 Task: Research Airbnb options in Saint-Louis, Reunion from 1st December, 2023 to 9th December, 2023 for 2 adults.1  bedroom having 1 bed and 1 bathroom. Property type can be house. Booking option can be shelf check-in. Look for 5 properties as per requirement.
Action: Mouse moved to (515, 102)
Screenshot: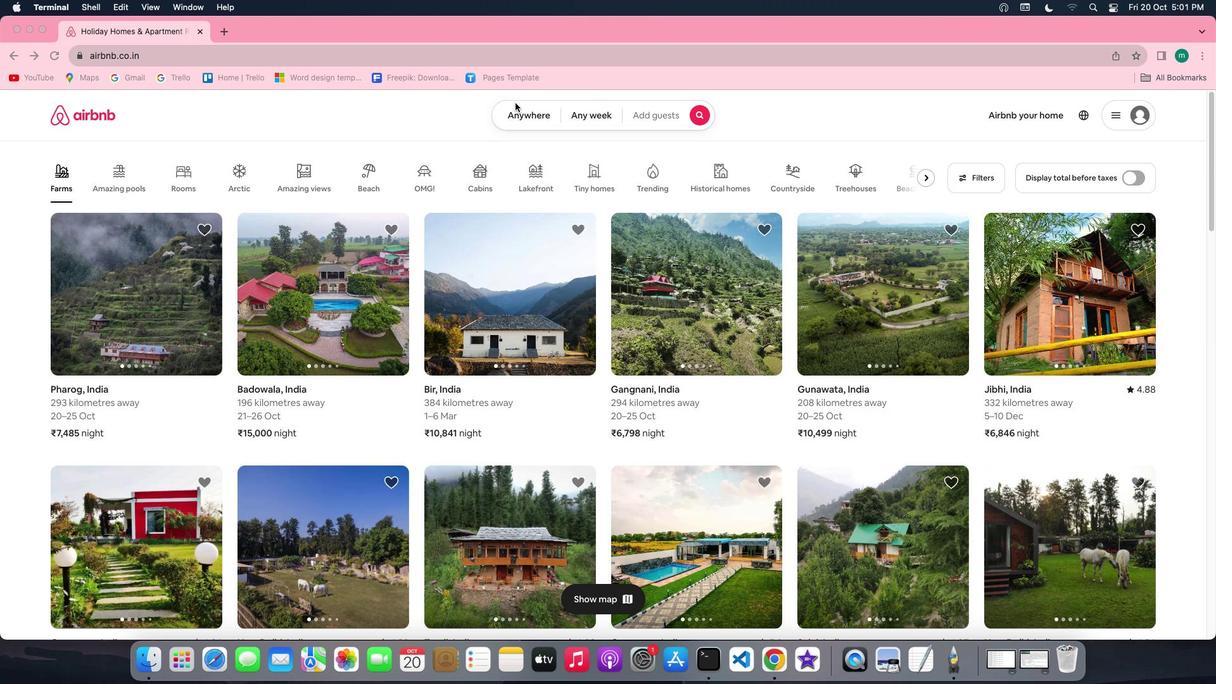 
Action: Mouse pressed left at (515, 102)
Screenshot: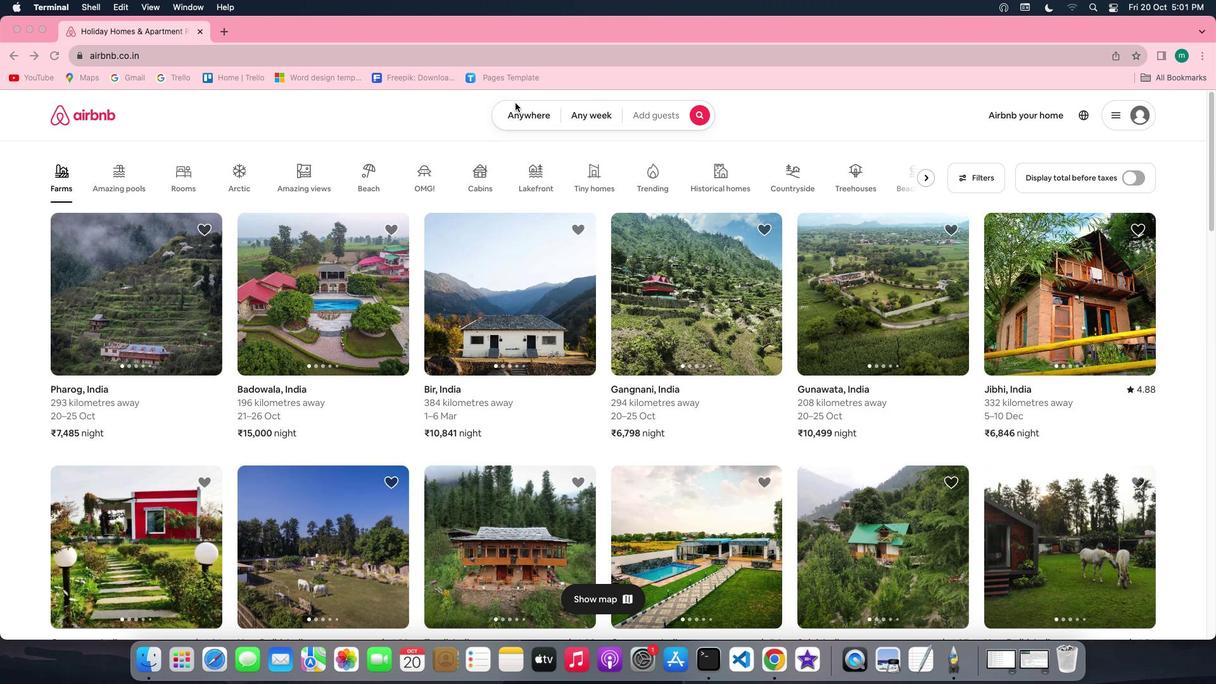 
Action: Mouse moved to (527, 117)
Screenshot: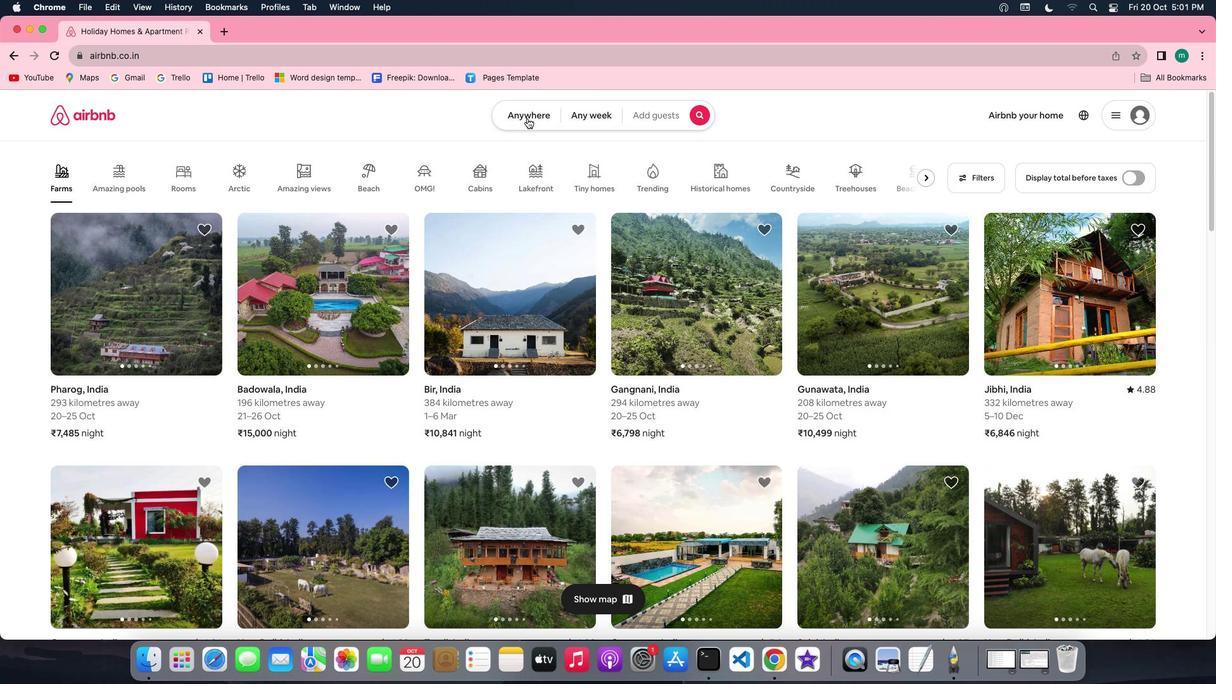 
Action: Mouse pressed left at (527, 117)
Screenshot: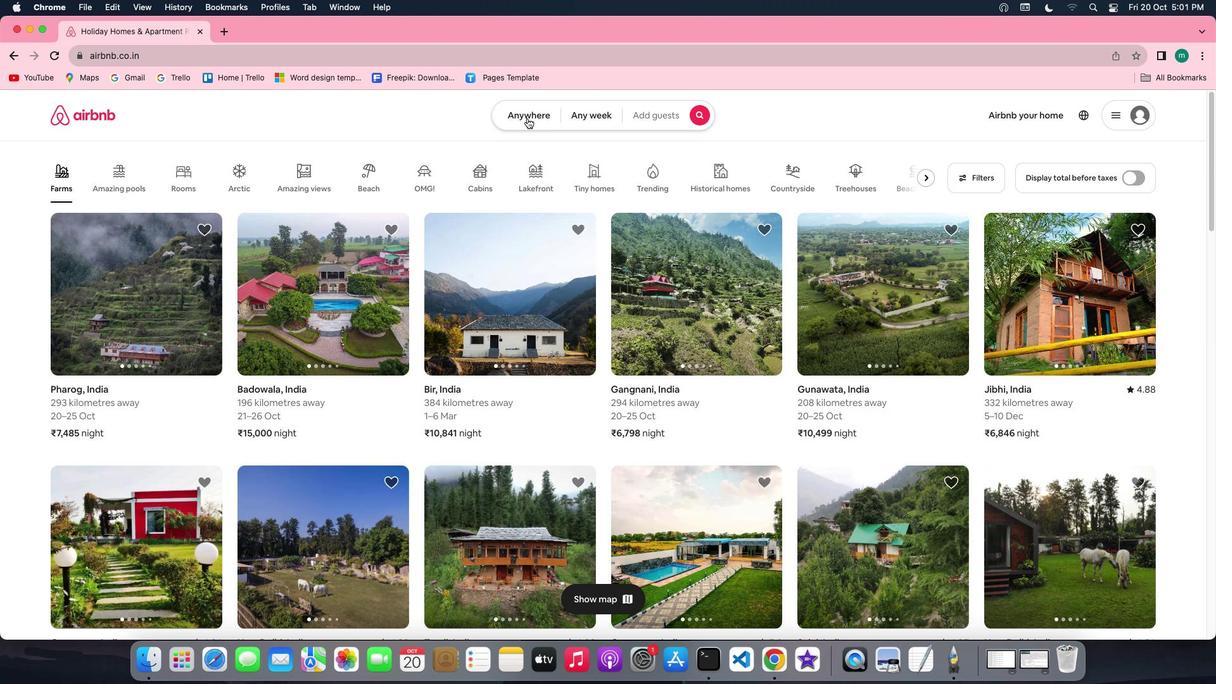 
Action: Mouse moved to (469, 165)
Screenshot: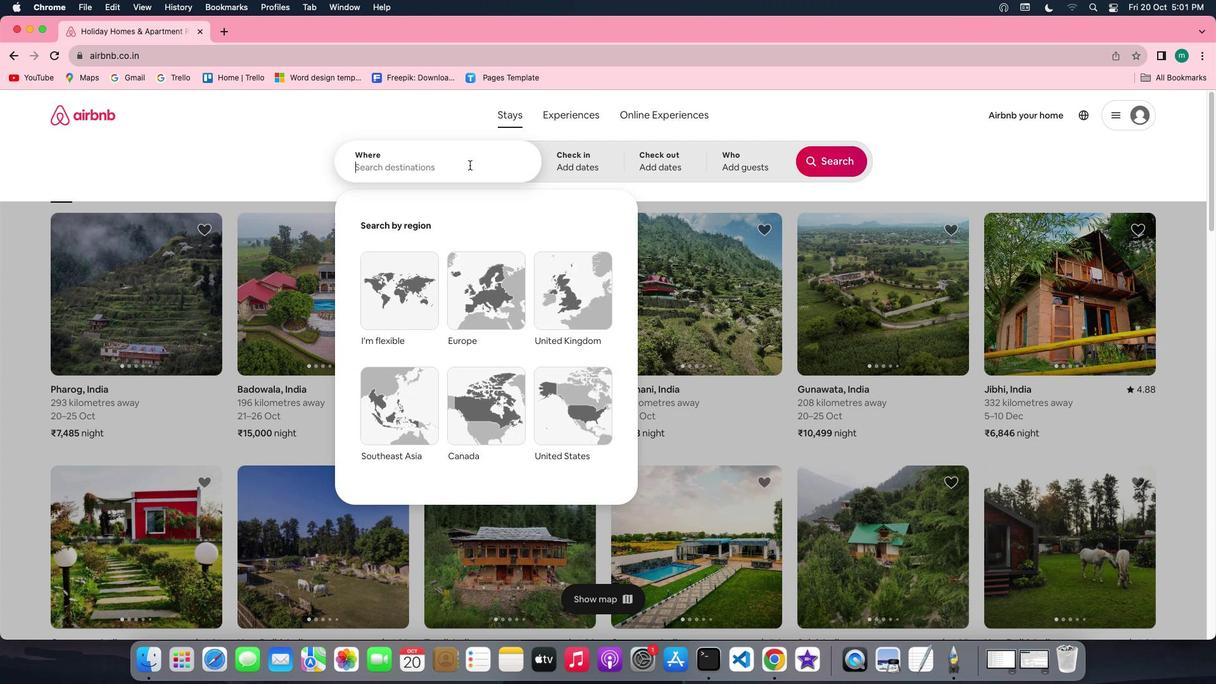 
Action: Mouse pressed left at (469, 165)
Screenshot: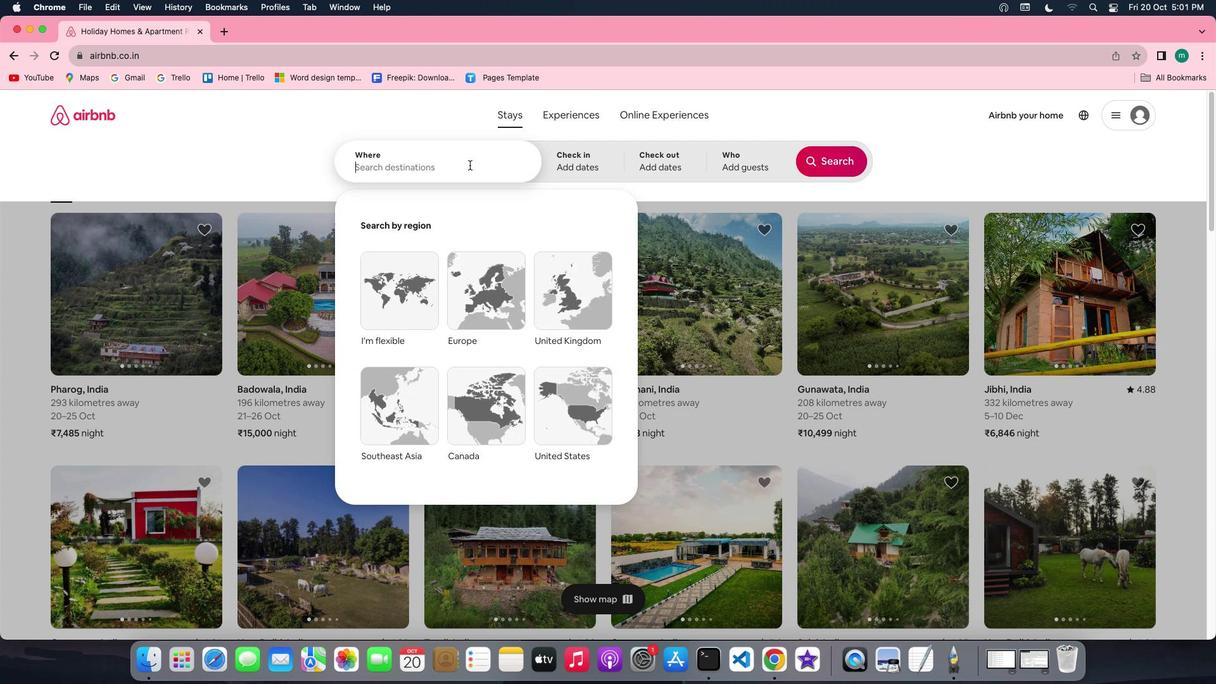 
Action: Key pressed Key.shift'S''a''i''n''t''-'Key.shift'L''o''u''i''s'','Key.spaceKey.shift'R''e''u''n''i''o''n'
Screenshot: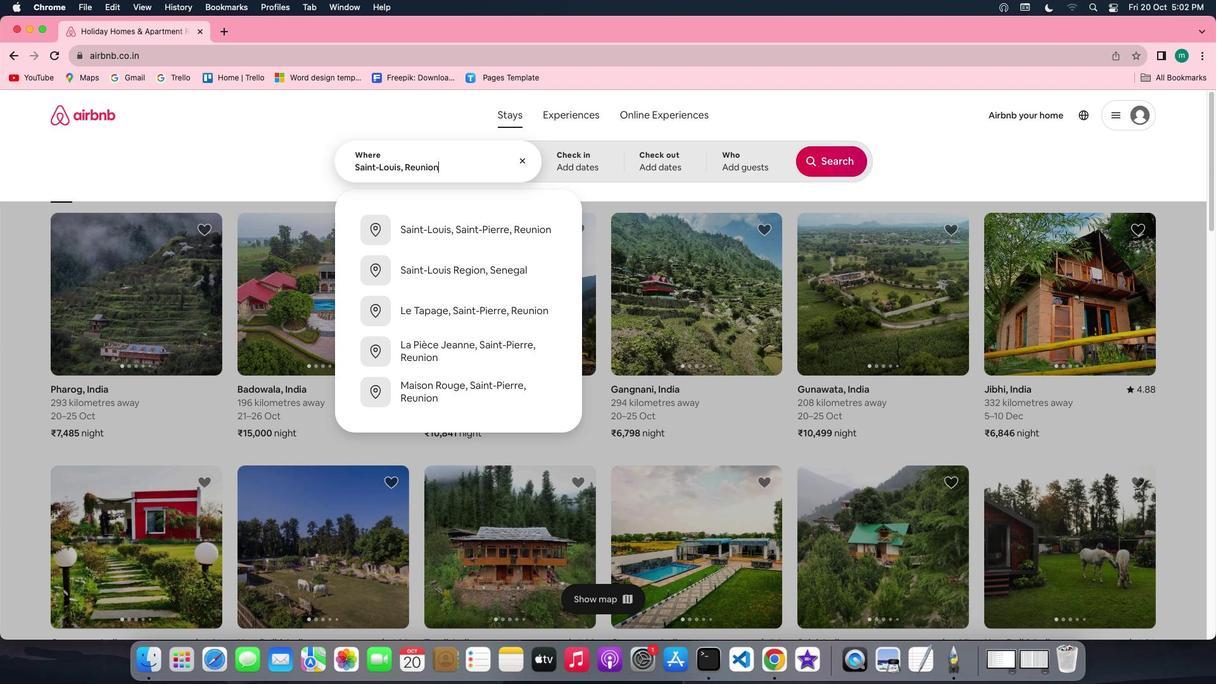 
Action: Mouse moved to (586, 155)
Screenshot: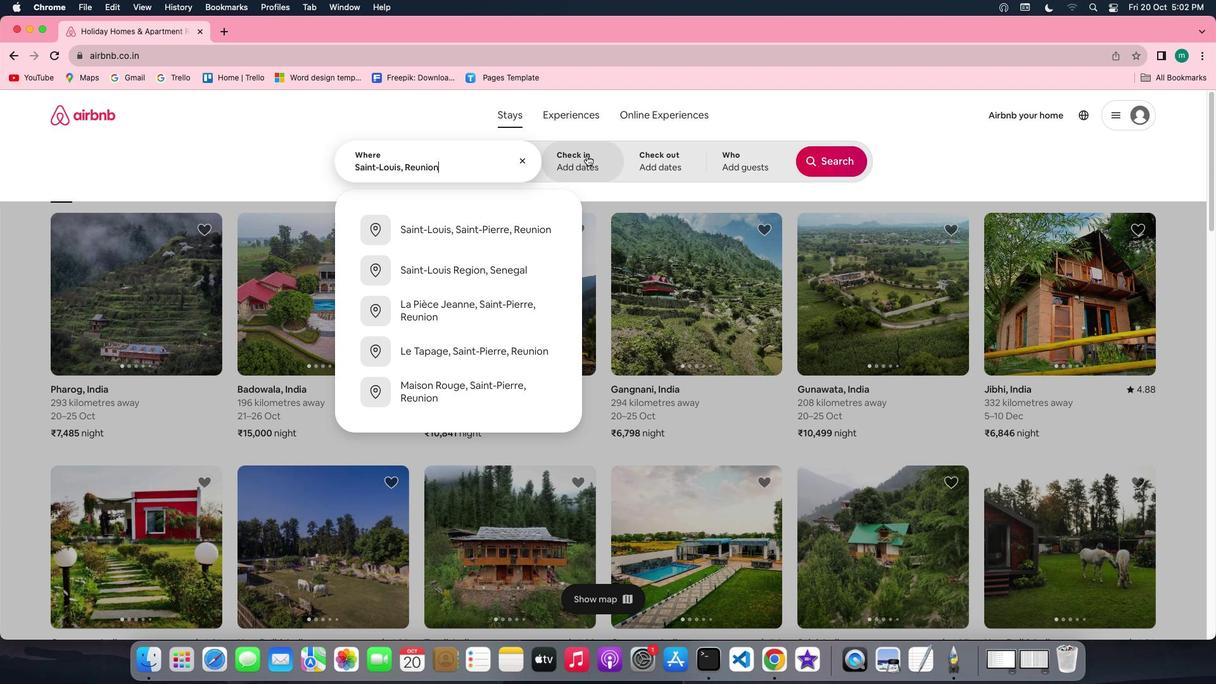 
Action: Mouse pressed left at (586, 155)
Screenshot: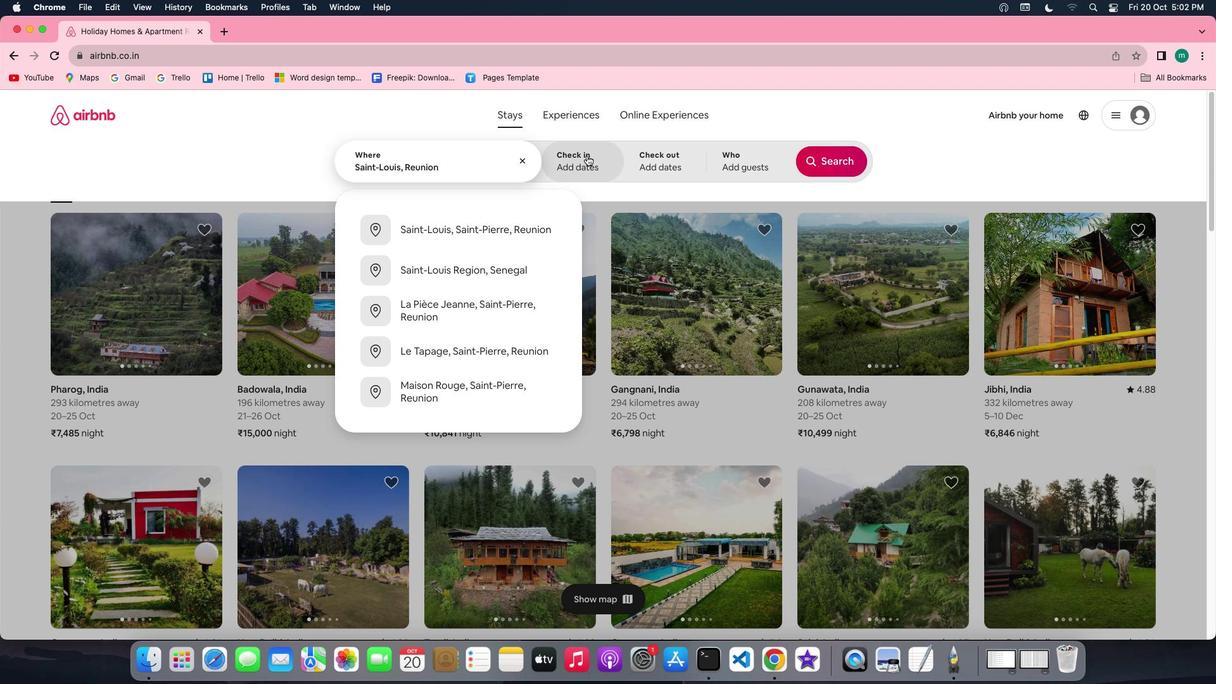 
Action: Mouse moved to (821, 266)
Screenshot: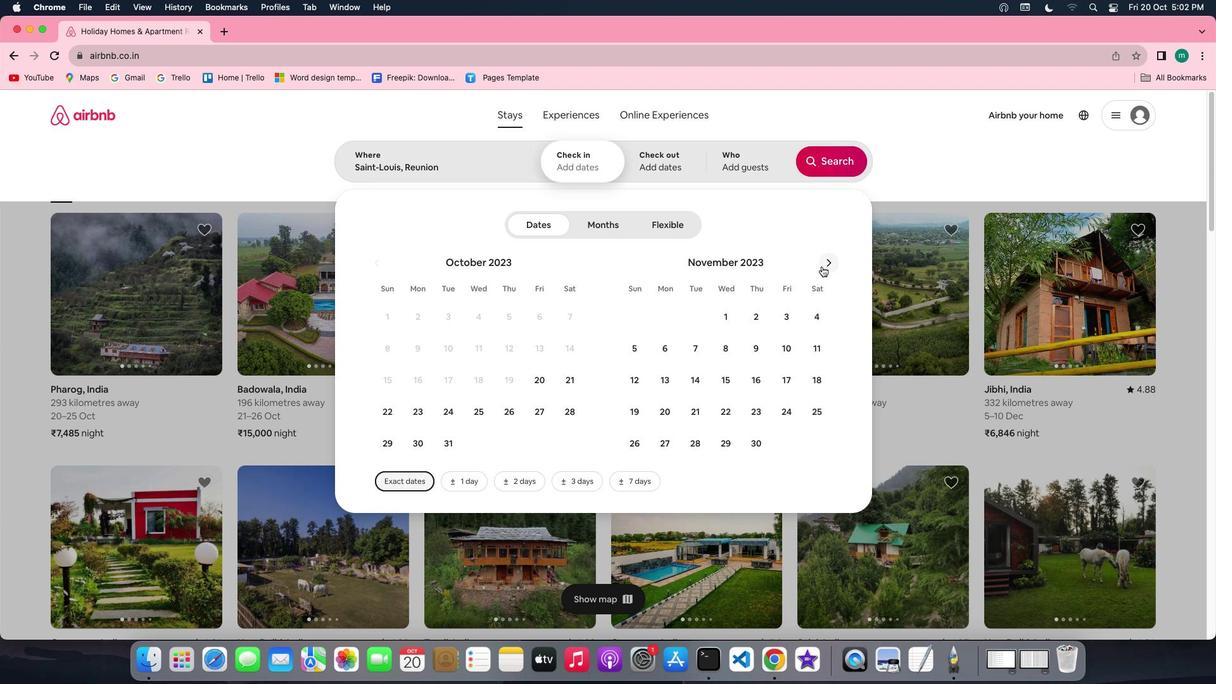 
Action: Mouse pressed left at (821, 266)
Screenshot: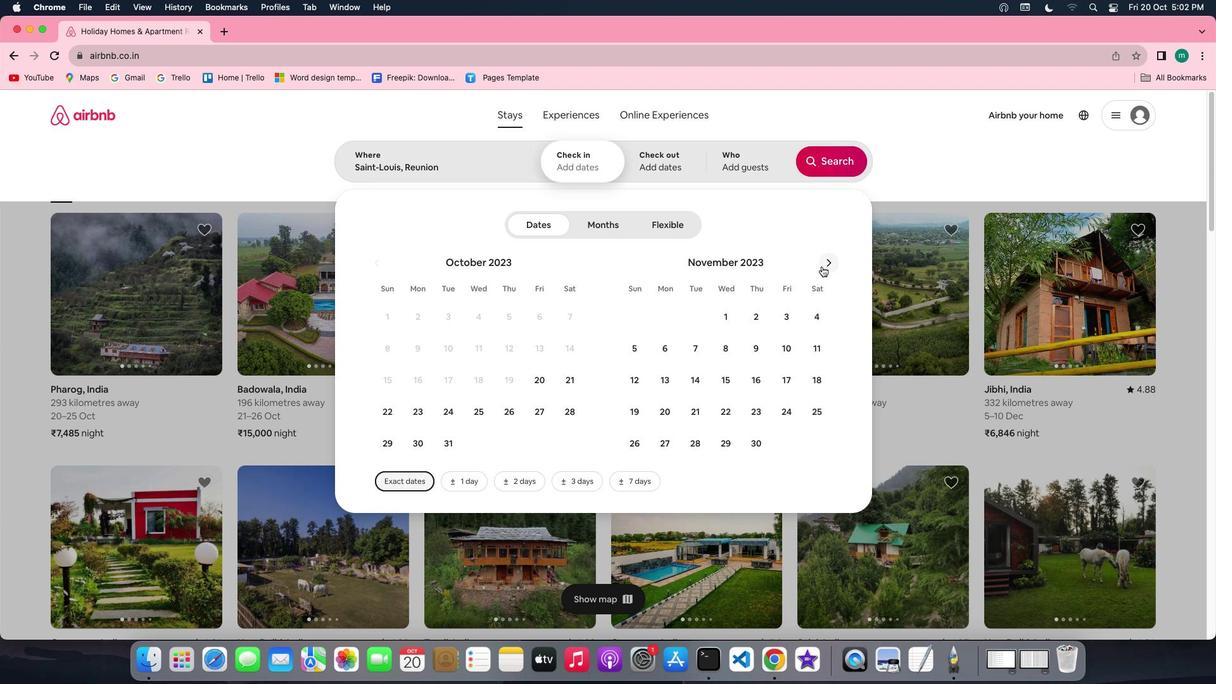 
Action: Mouse moved to (787, 312)
Screenshot: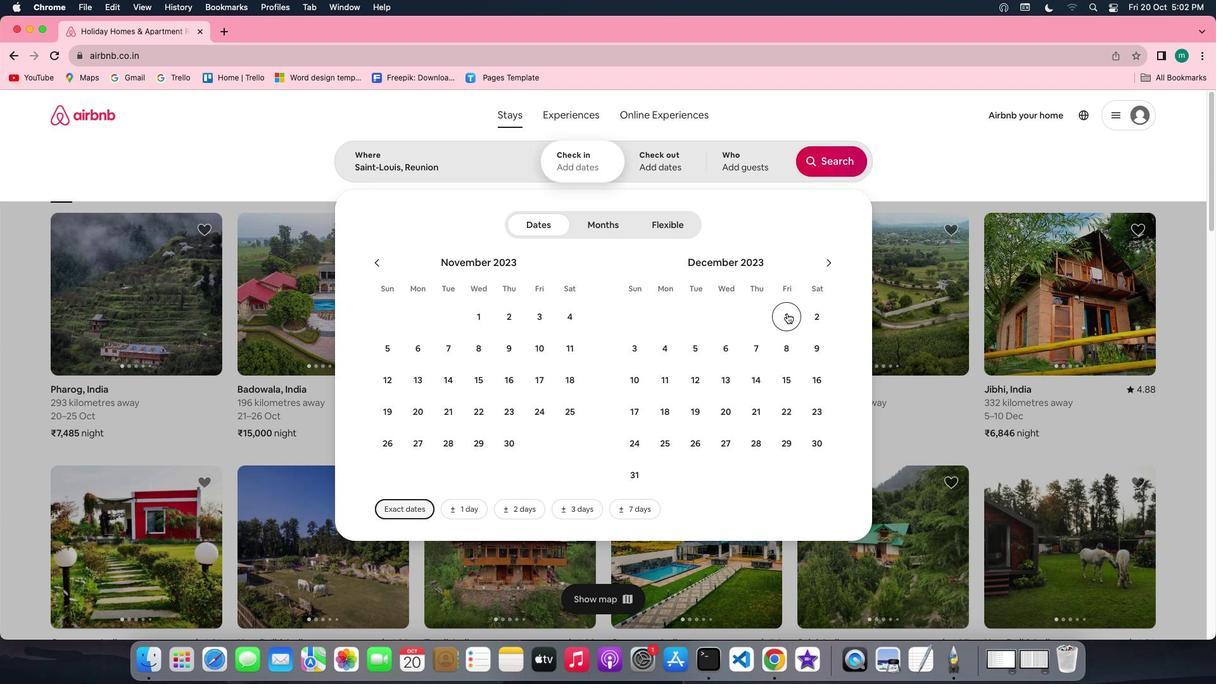 
Action: Mouse pressed left at (787, 312)
Screenshot: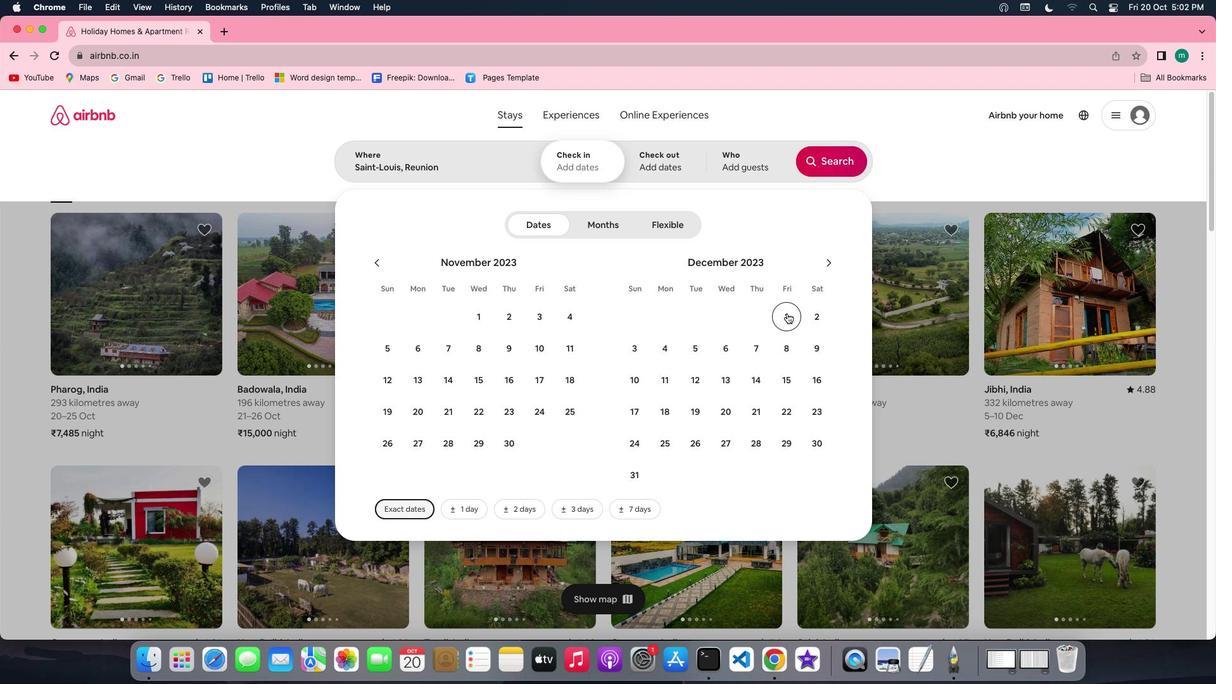 
Action: Mouse moved to (822, 353)
Screenshot: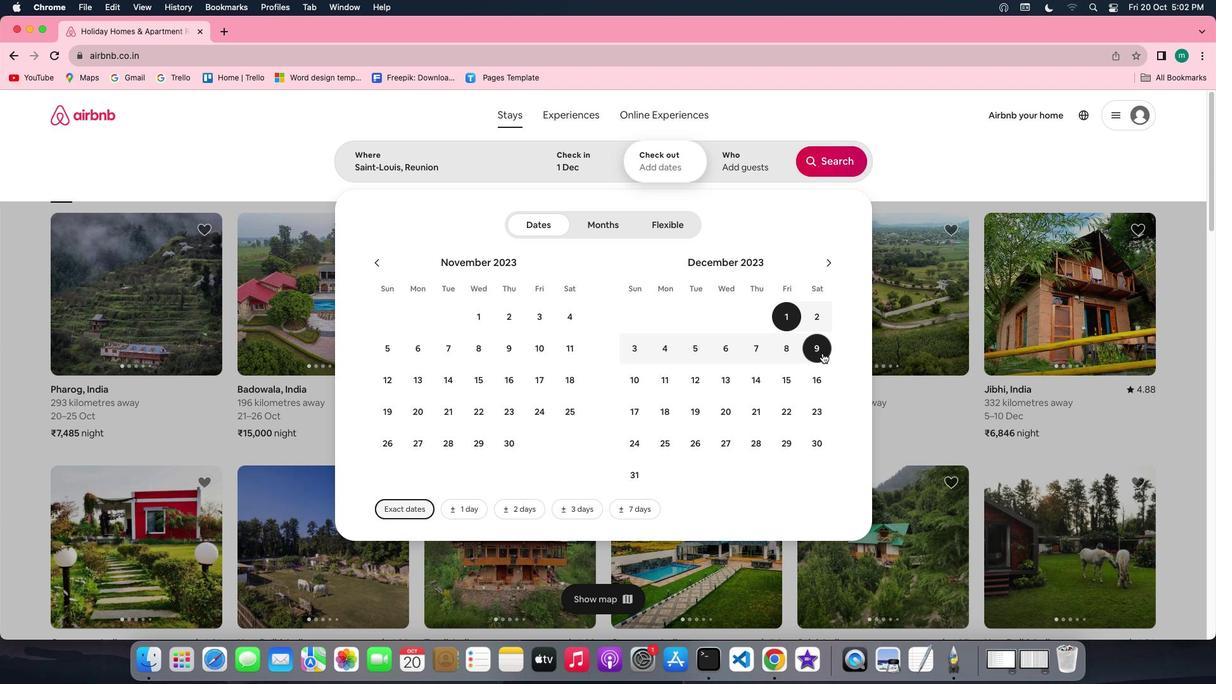 
Action: Mouse pressed left at (822, 353)
Screenshot: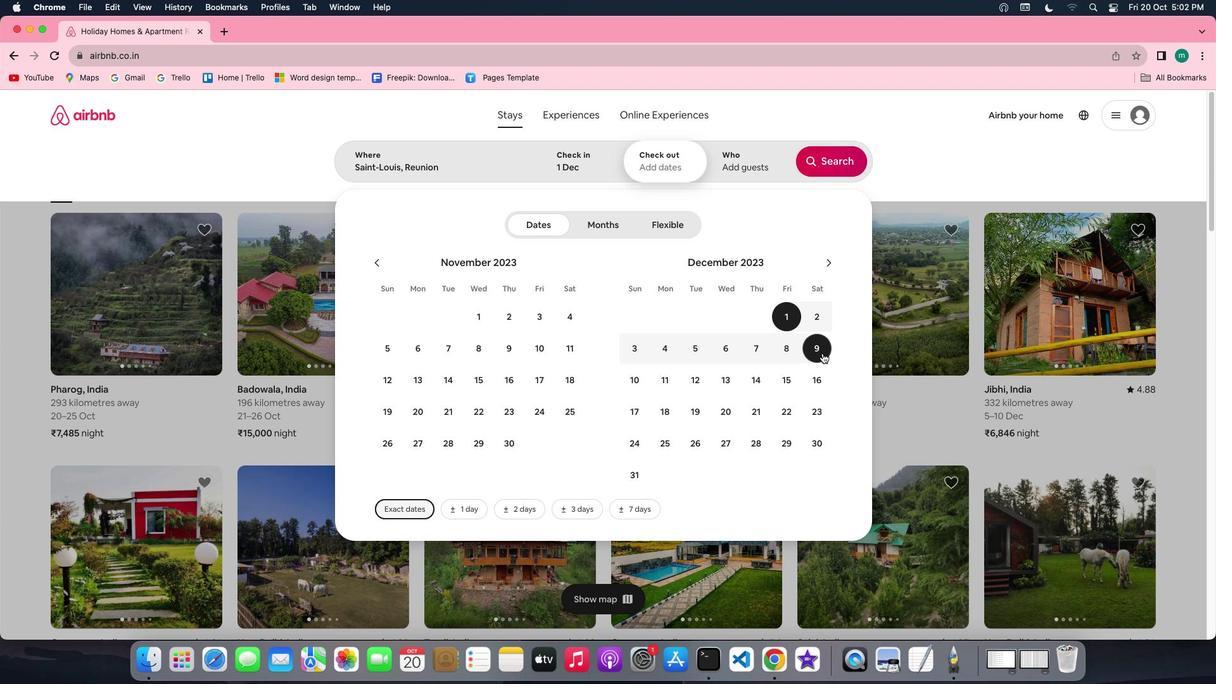 
Action: Mouse moved to (732, 148)
Screenshot: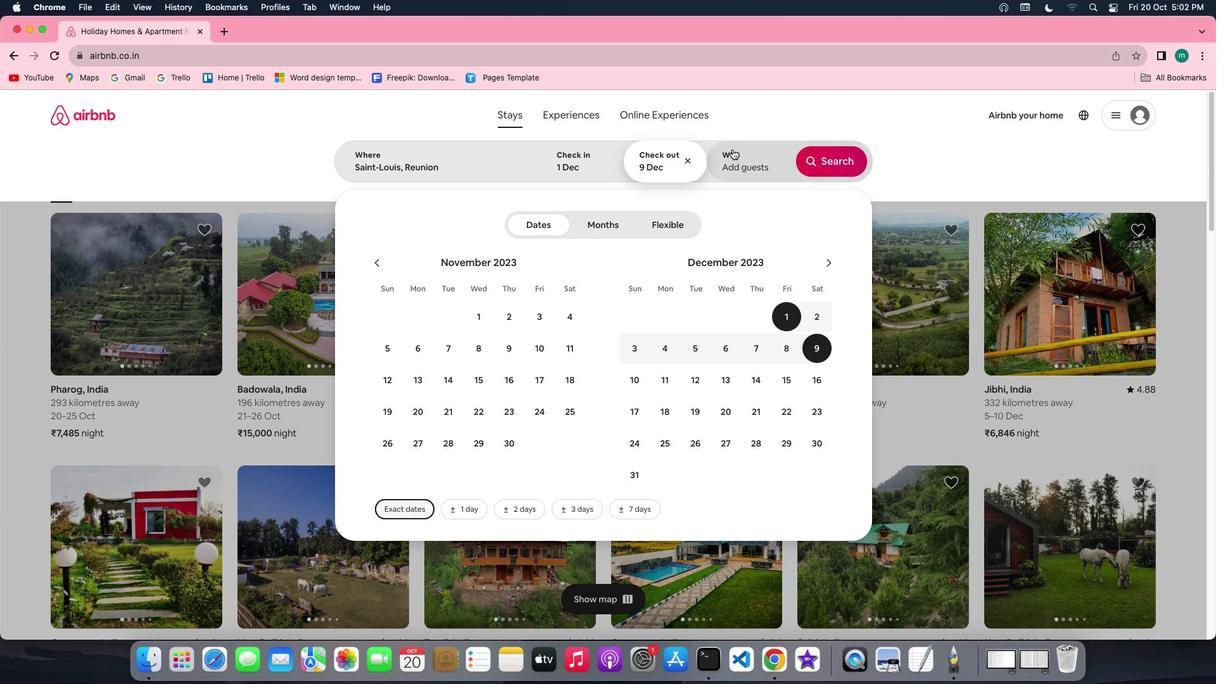 
Action: Mouse pressed left at (732, 148)
Screenshot: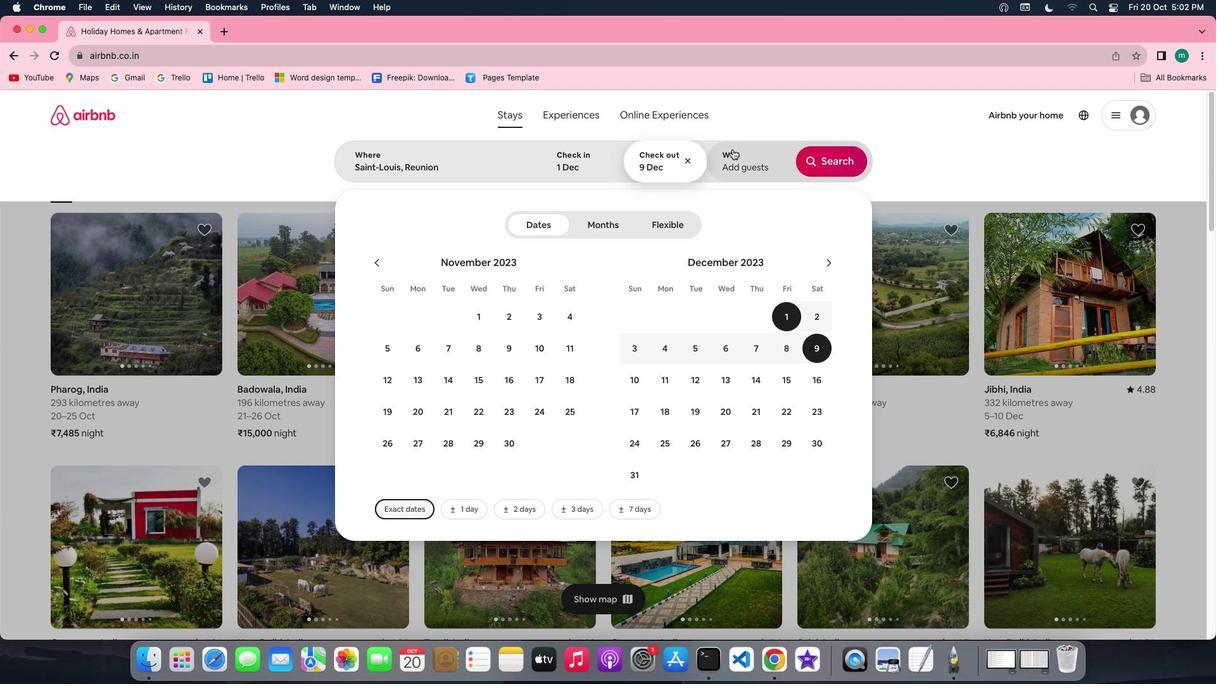 
Action: Mouse moved to (839, 229)
Screenshot: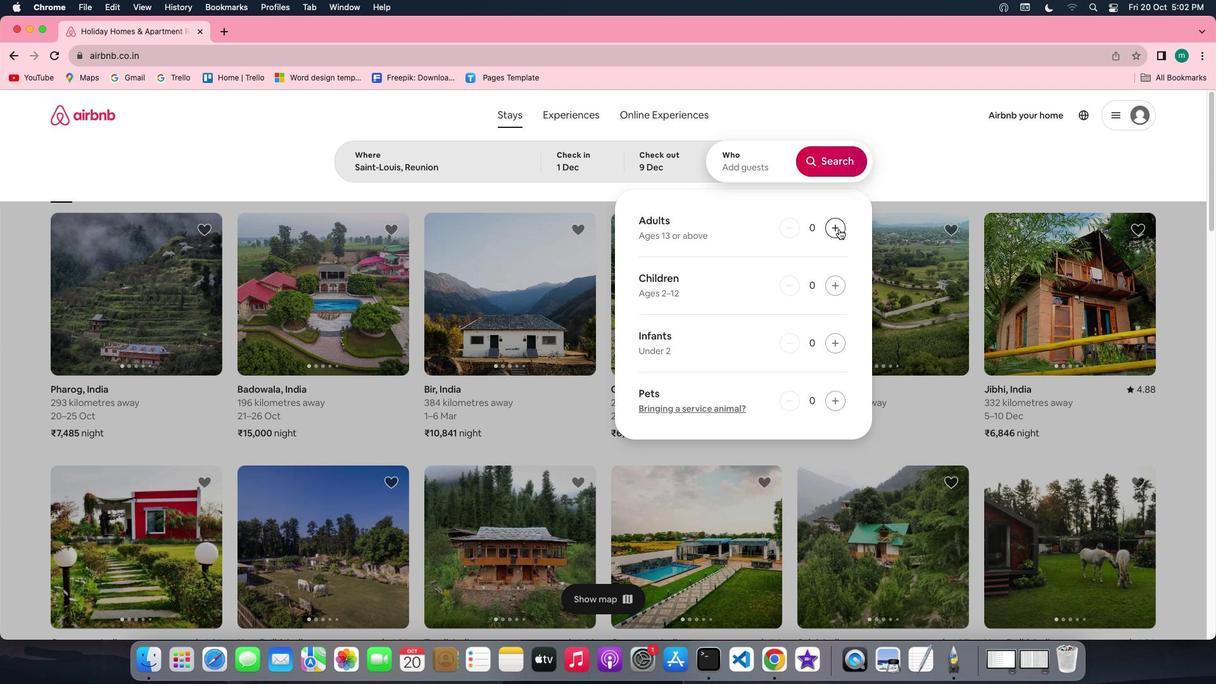 
Action: Mouse pressed left at (839, 229)
Screenshot: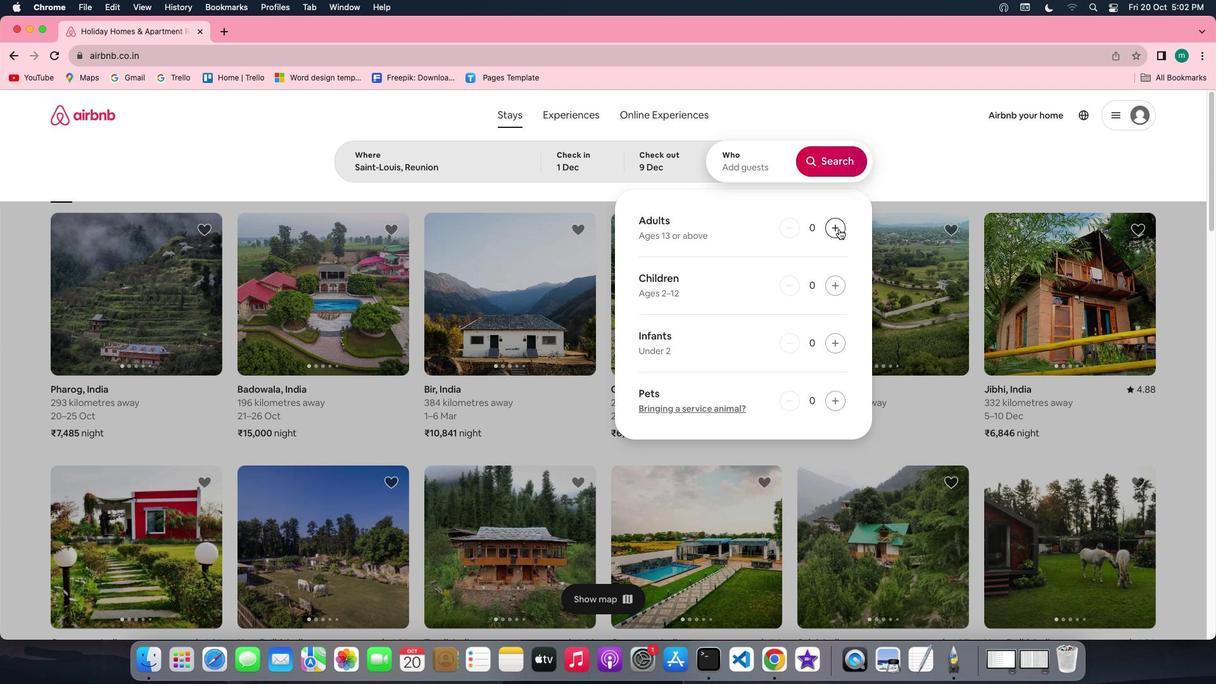 
Action: Mouse moved to (838, 229)
Screenshot: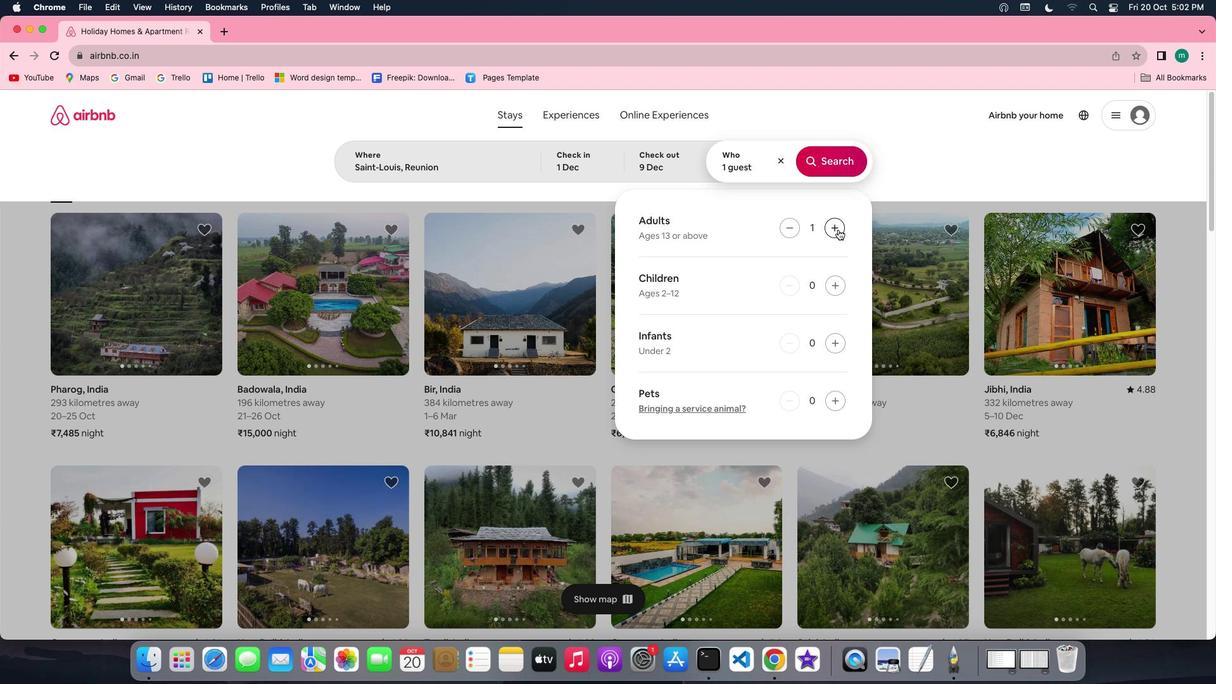 
Action: Mouse pressed left at (838, 229)
Screenshot: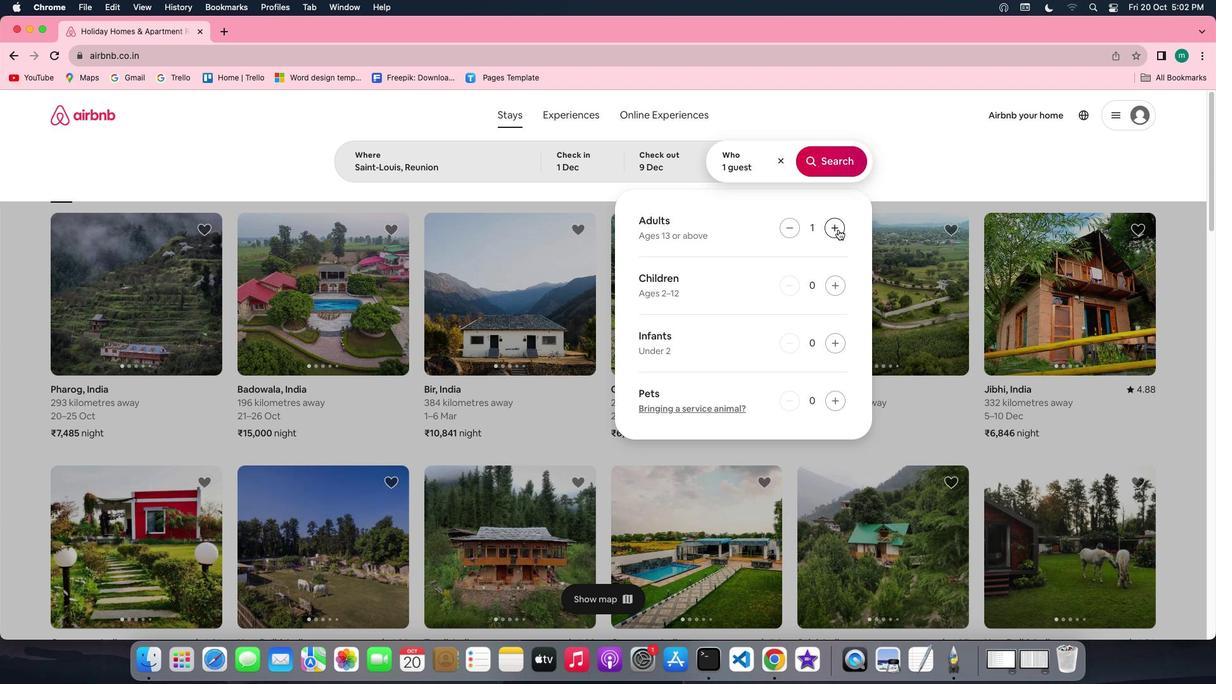 
Action: Mouse moved to (841, 161)
Screenshot: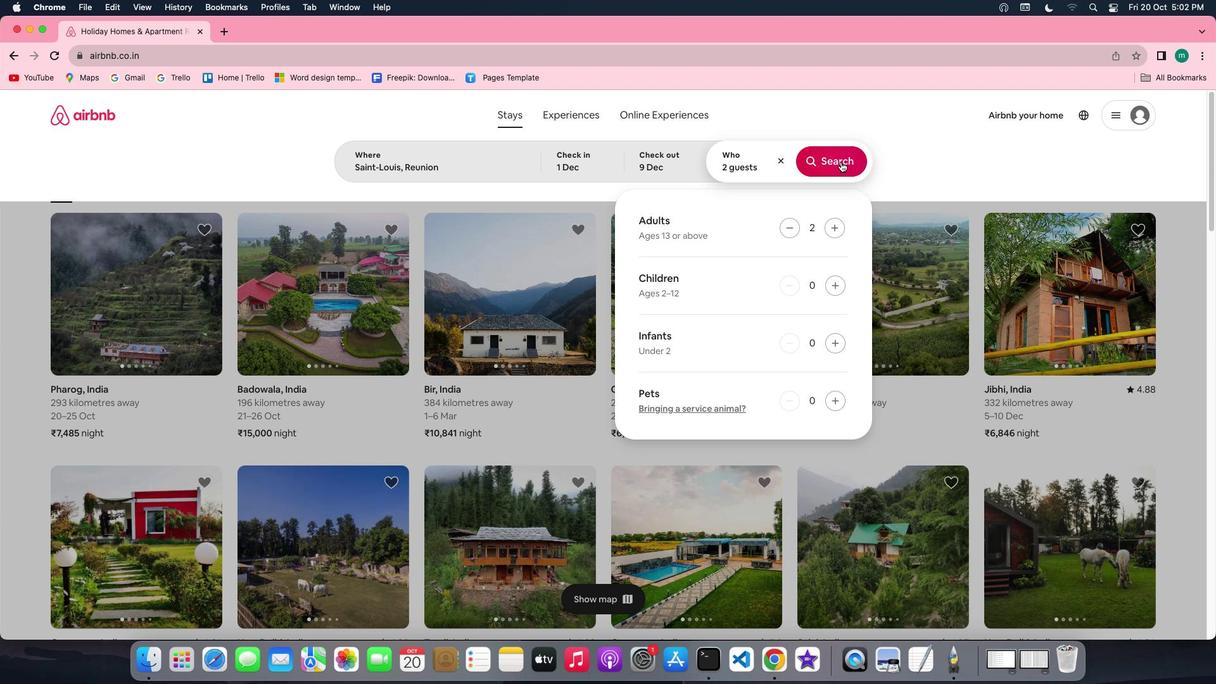 
Action: Mouse pressed left at (841, 161)
Screenshot: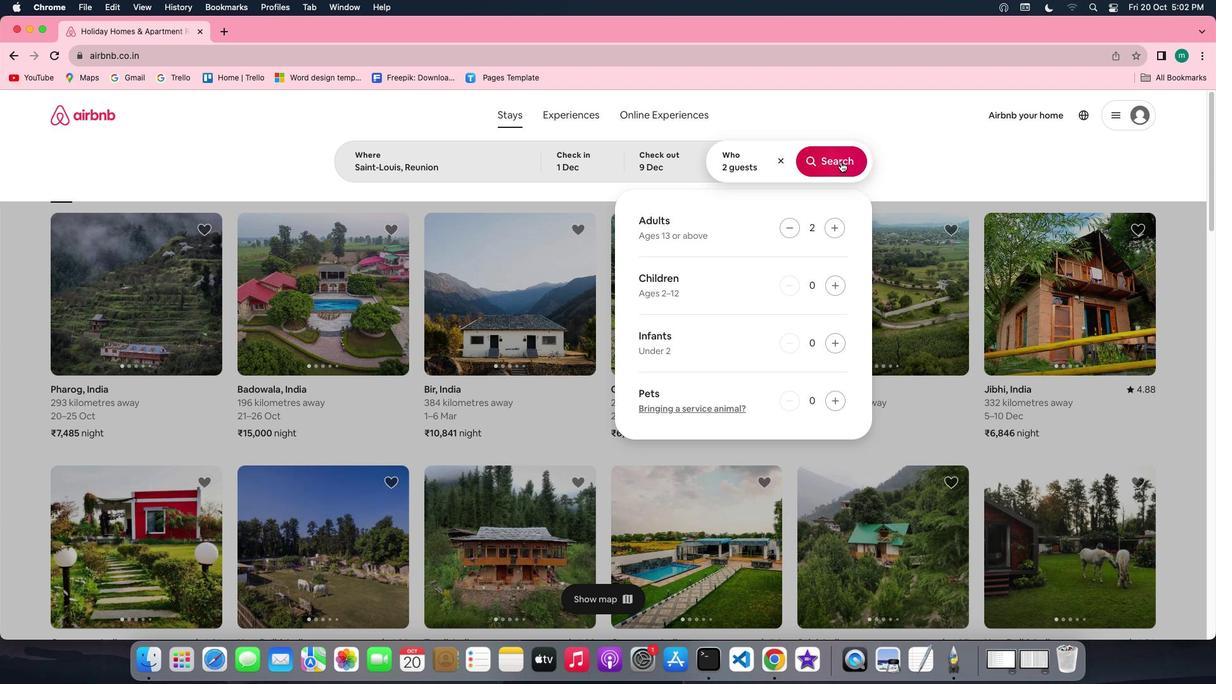 
Action: Mouse moved to (1019, 158)
Screenshot: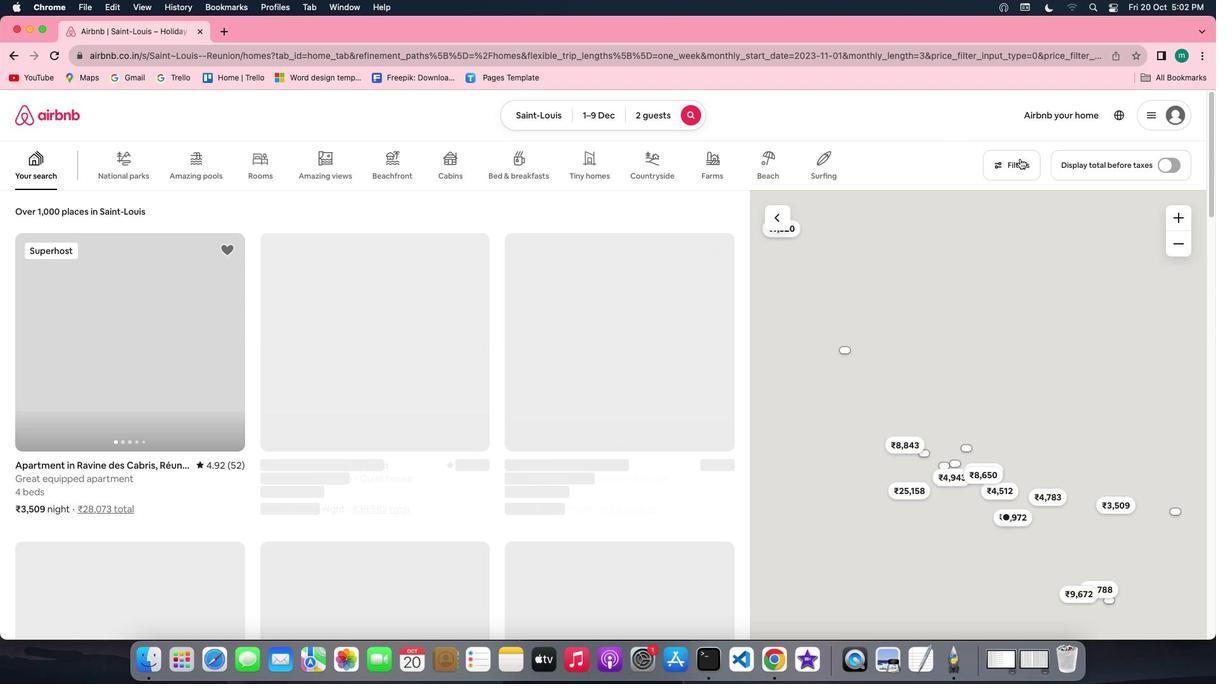 
Action: Mouse pressed left at (1019, 158)
Screenshot: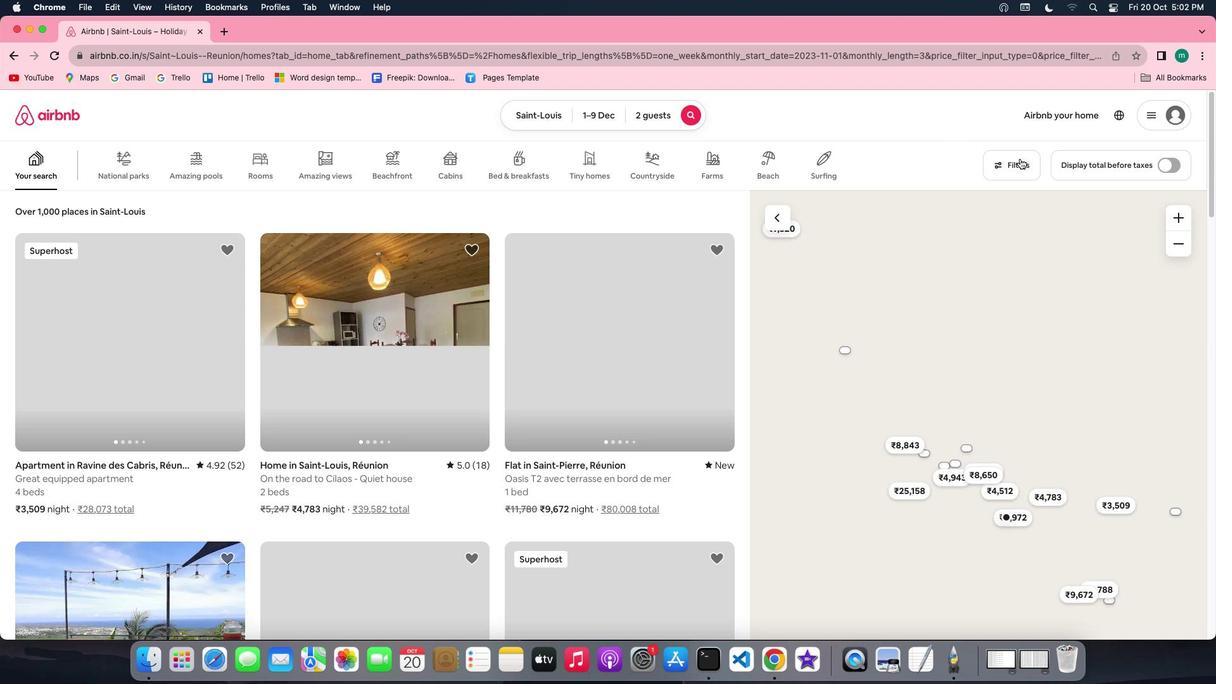 
Action: Mouse moved to (600, 376)
Screenshot: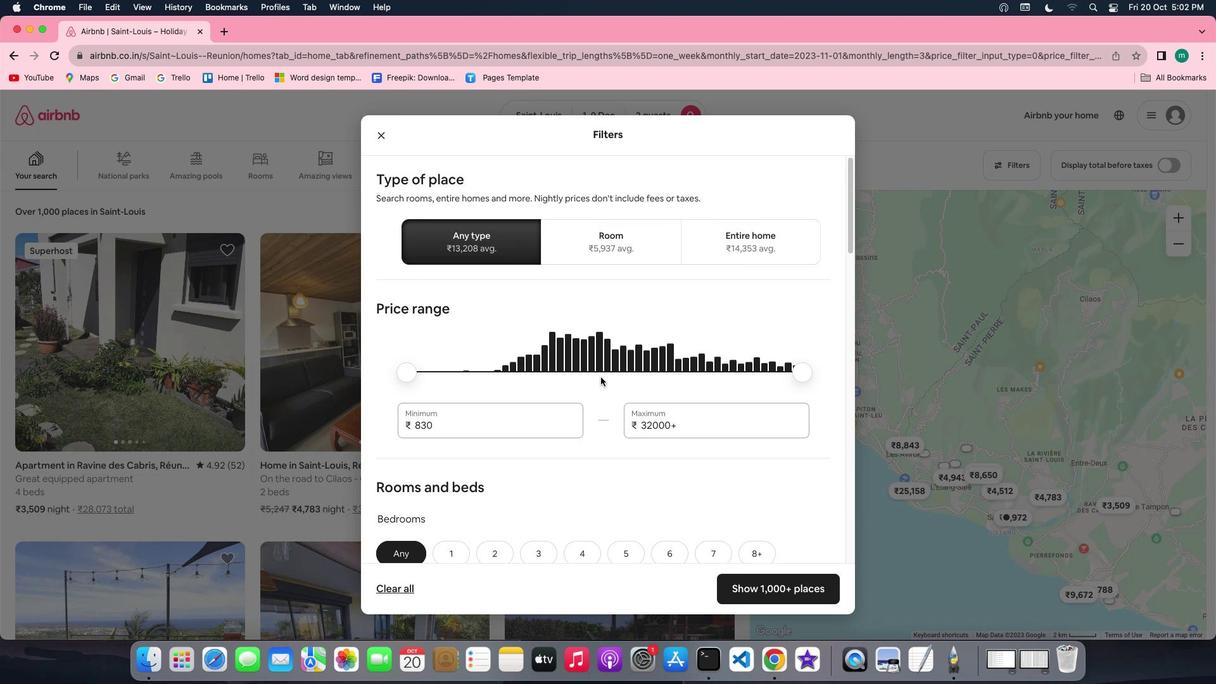 
Action: Mouse scrolled (600, 376) with delta (0, 0)
Screenshot: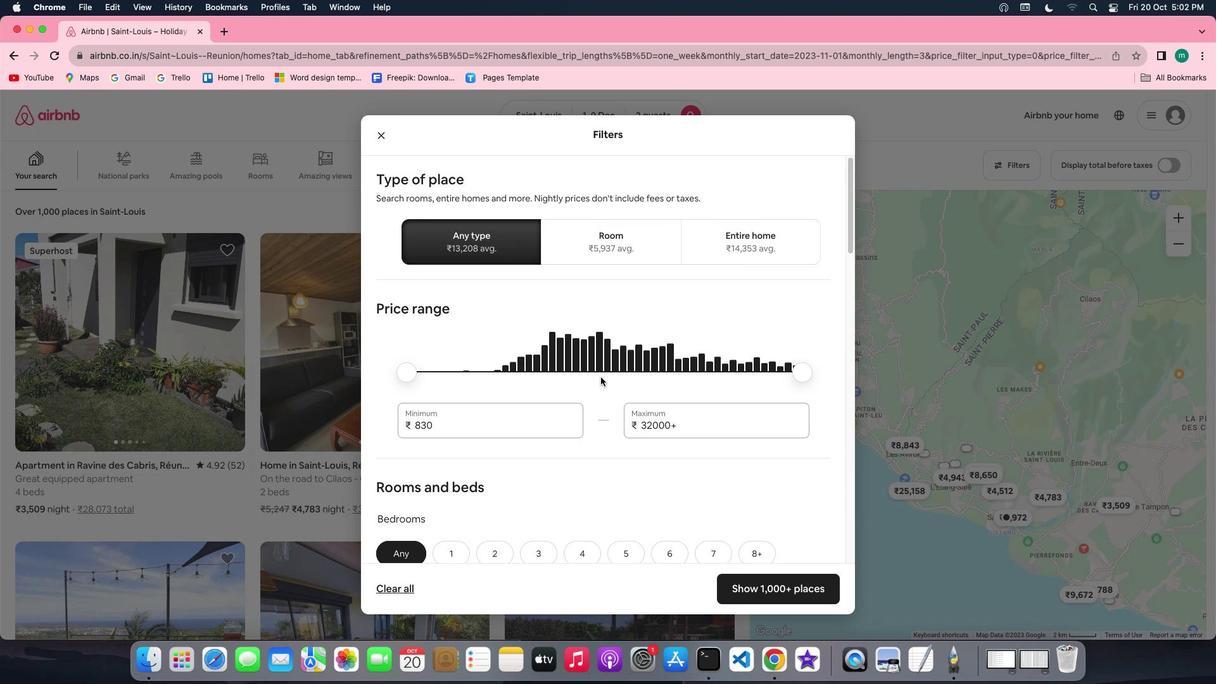 
Action: Mouse scrolled (600, 376) with delta (0, 0)
Screenshot: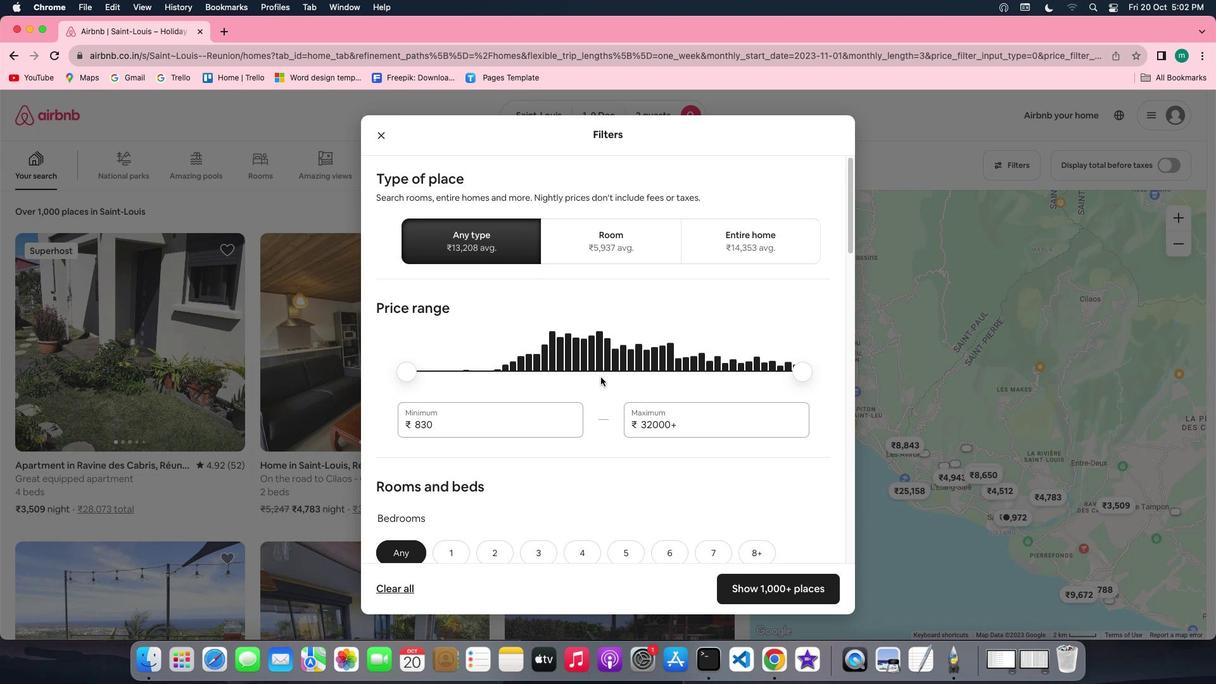 
Action: Mouse scrolled (600, 376) with delta (0, 0)
Screenshot: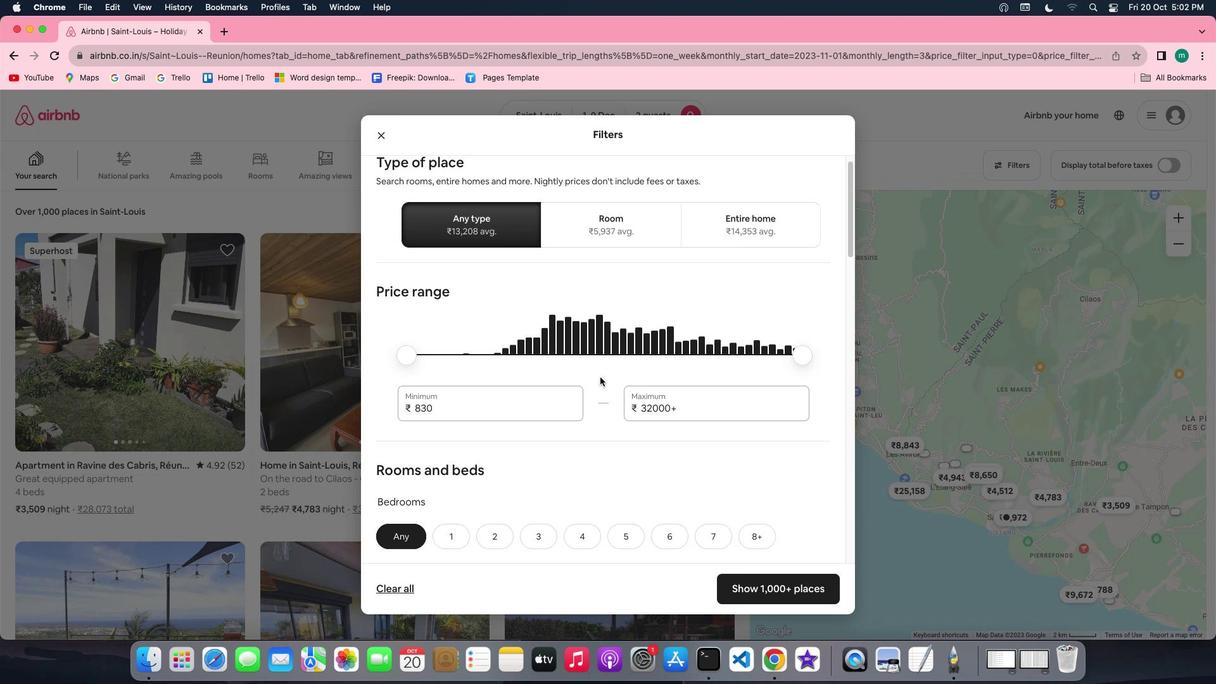 
Action: Mouse moved to (600, 377)
Screenshot: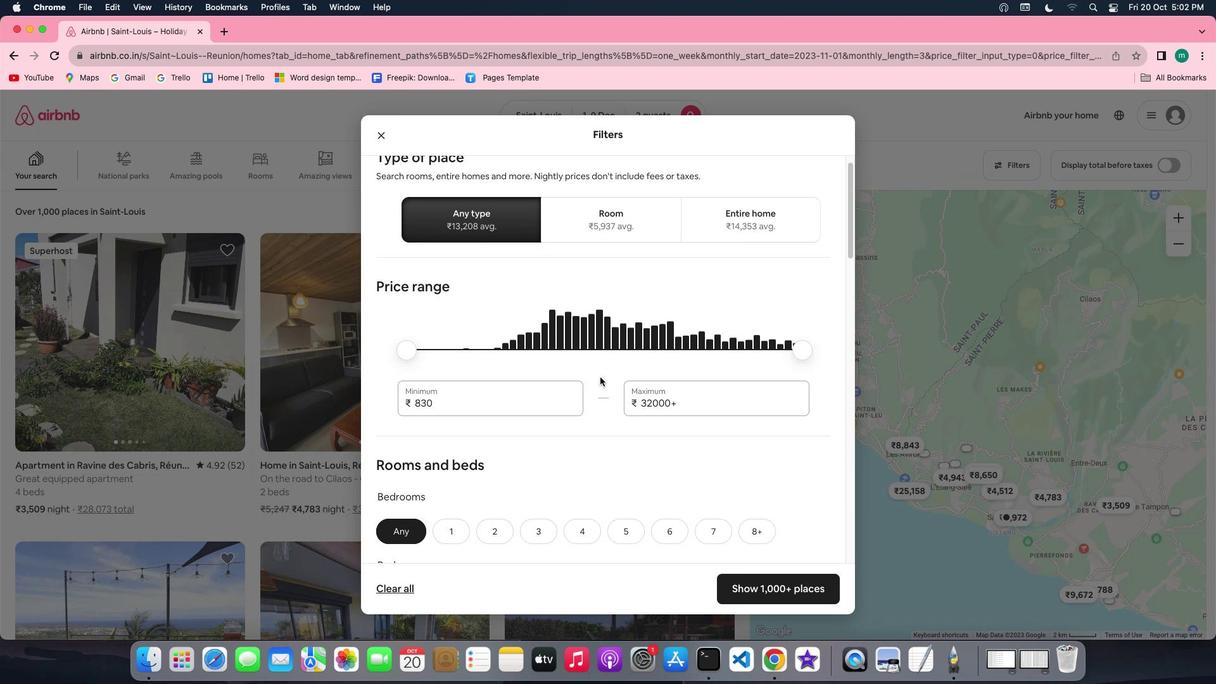 
Action: Mouse scrolled (600, 377) with delta (0, 0)
Screenshot: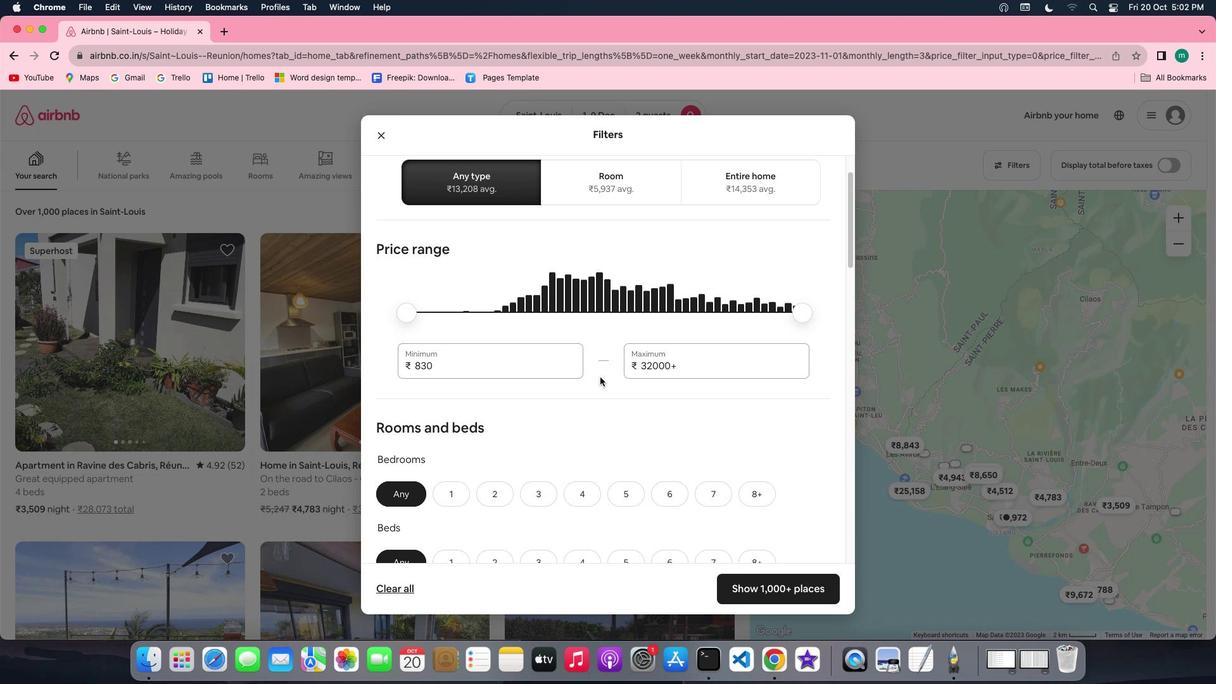 
Action: Mouse scrolled (600, 377) with delta (0, 0)
Screenshot: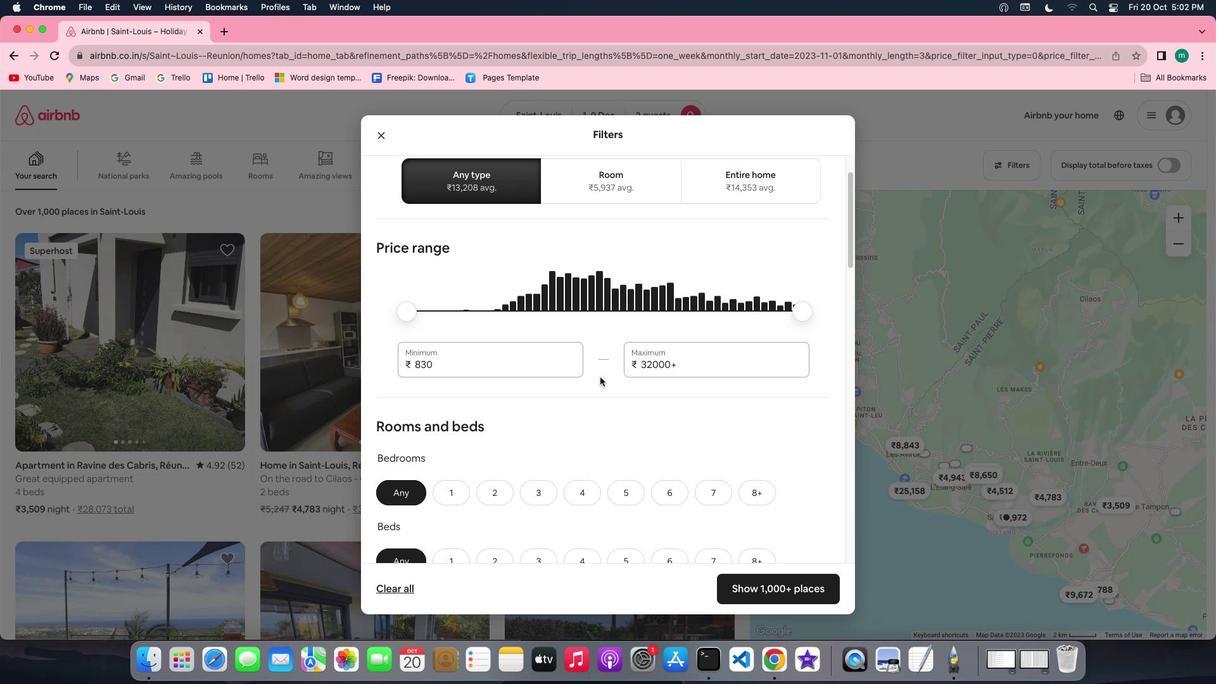 
Action: Mouse scrolled (600, 377) with delta (0, -1)
Screenshot: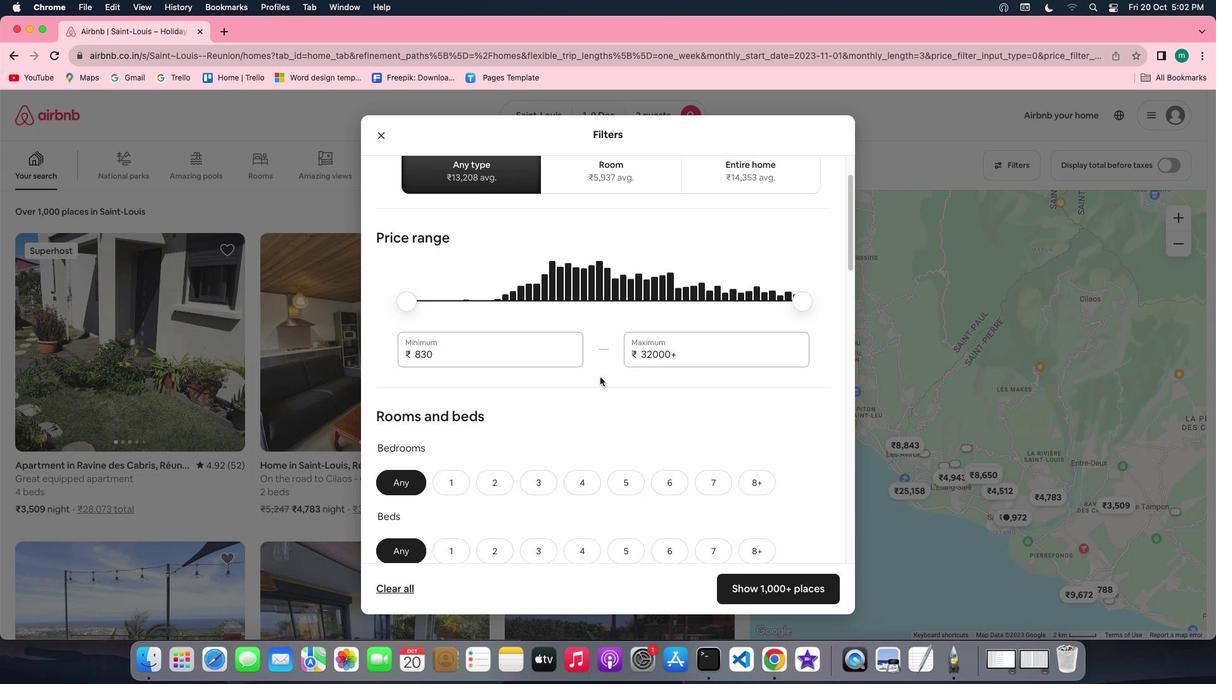 
Action: Mouse scrolled (600, 377) with delta (0, 0)
Screenshot: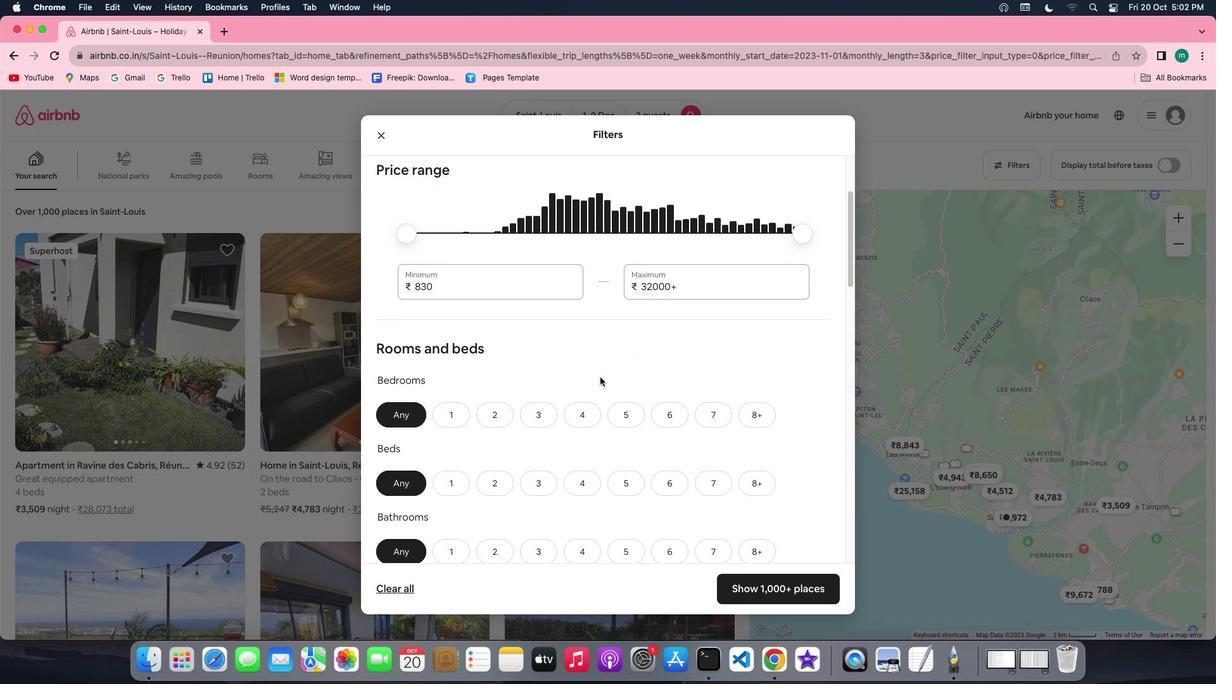 
Action: Mouse scrolled (600, 377) with delta (0, 0)
Screenshot: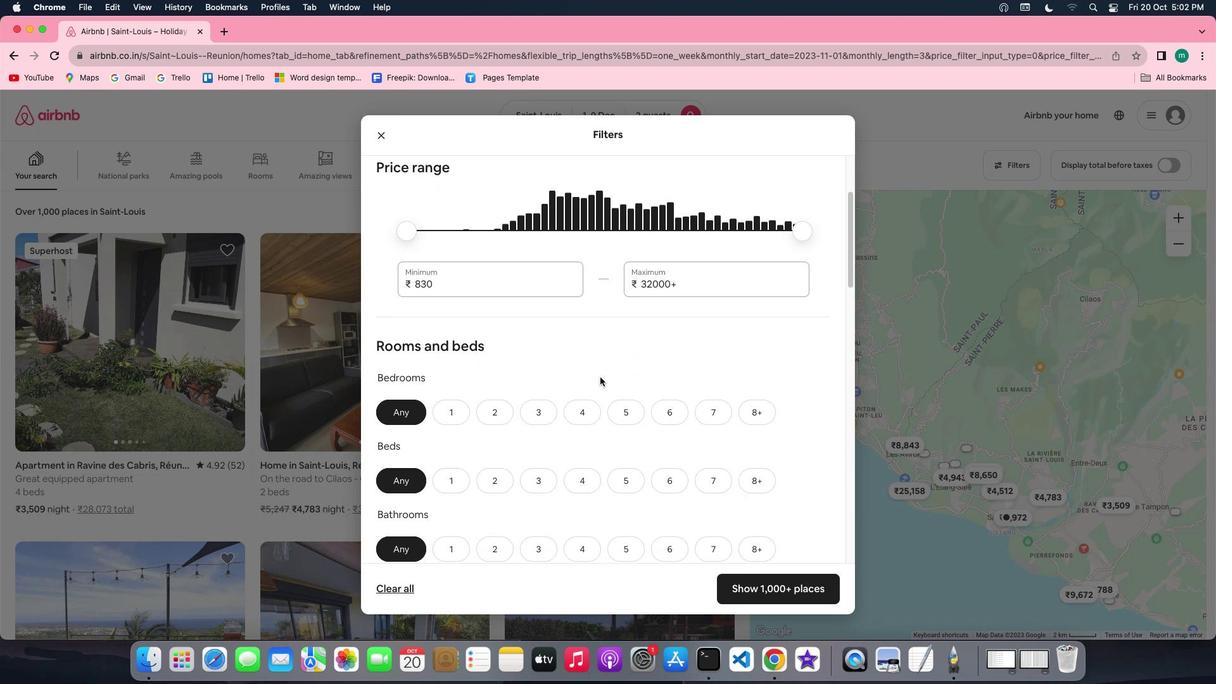 
Action: Mouse scrolled (600, 377) with delta (0, -1)
Screenshot: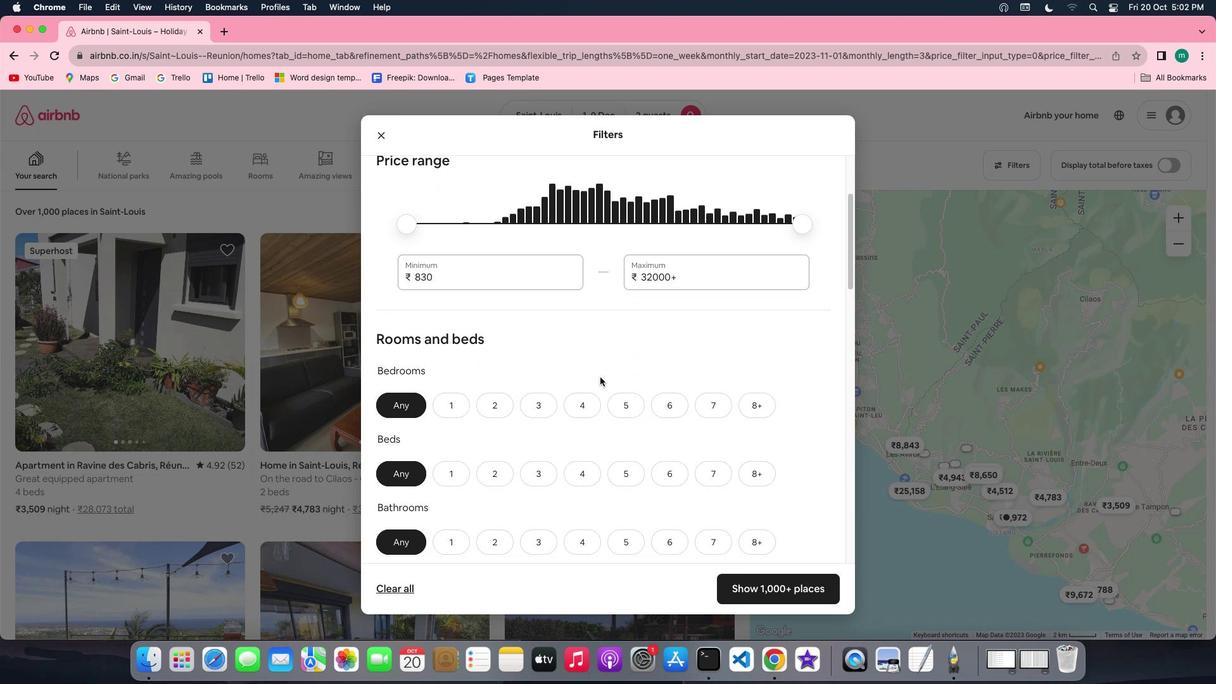 
Action: Mouse moved to (457, 311)
Screenshot: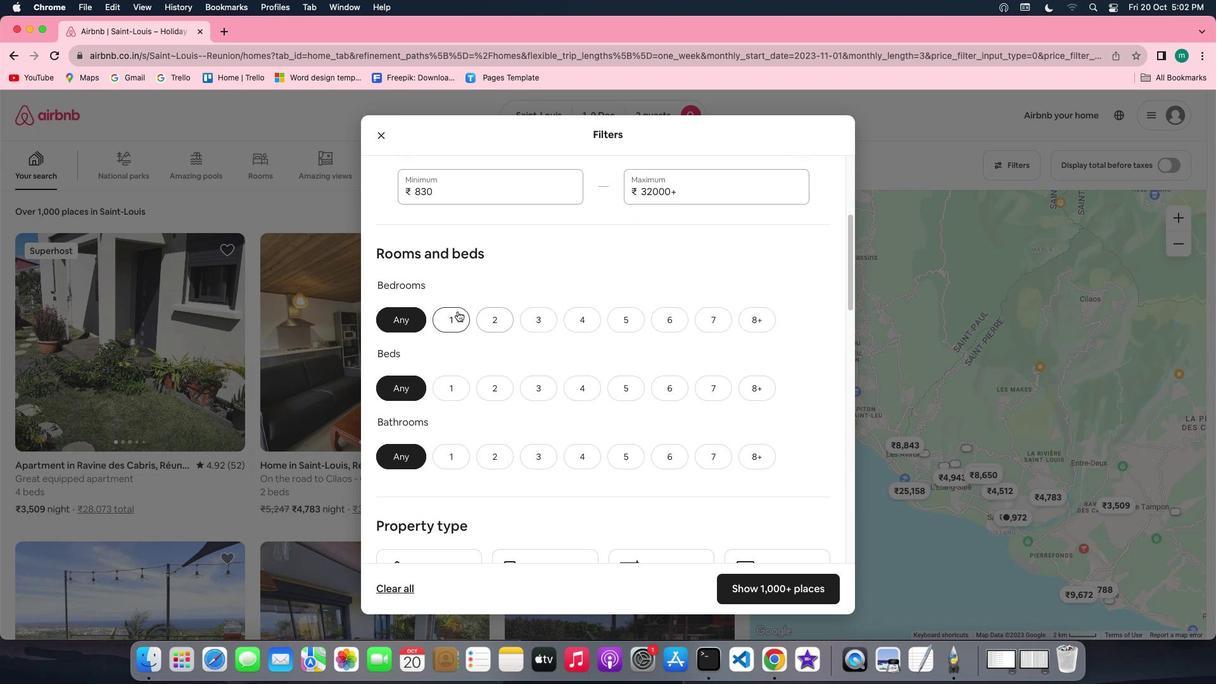 
Action: Mouse pressed left at (457, 311)
Screenshot: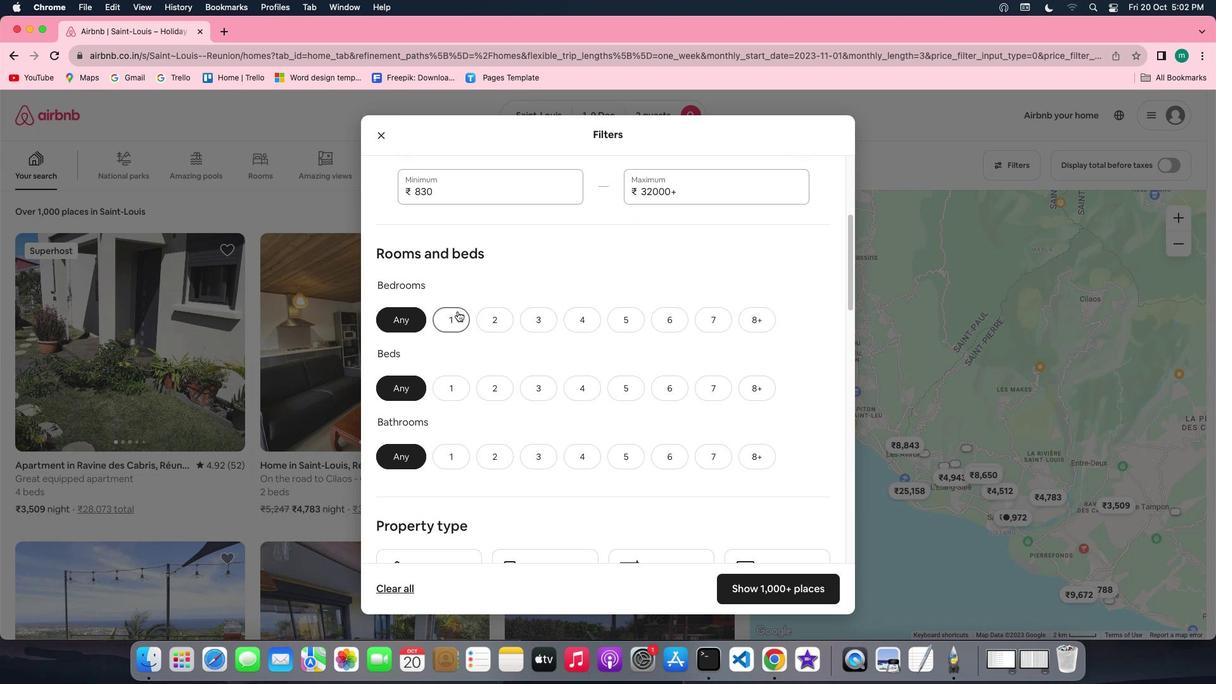 
Action: Mouse moved to (459, 397)
Screenshot: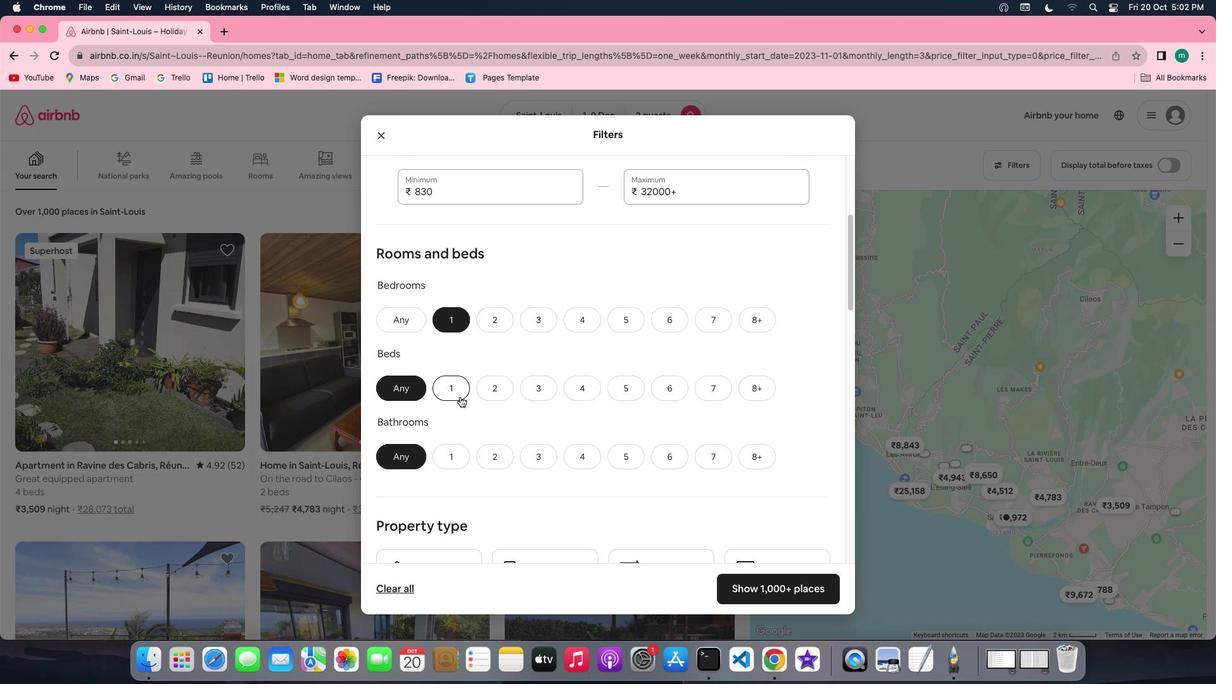 
Action: Mouse pressed left at (459, 397)
Screenshot: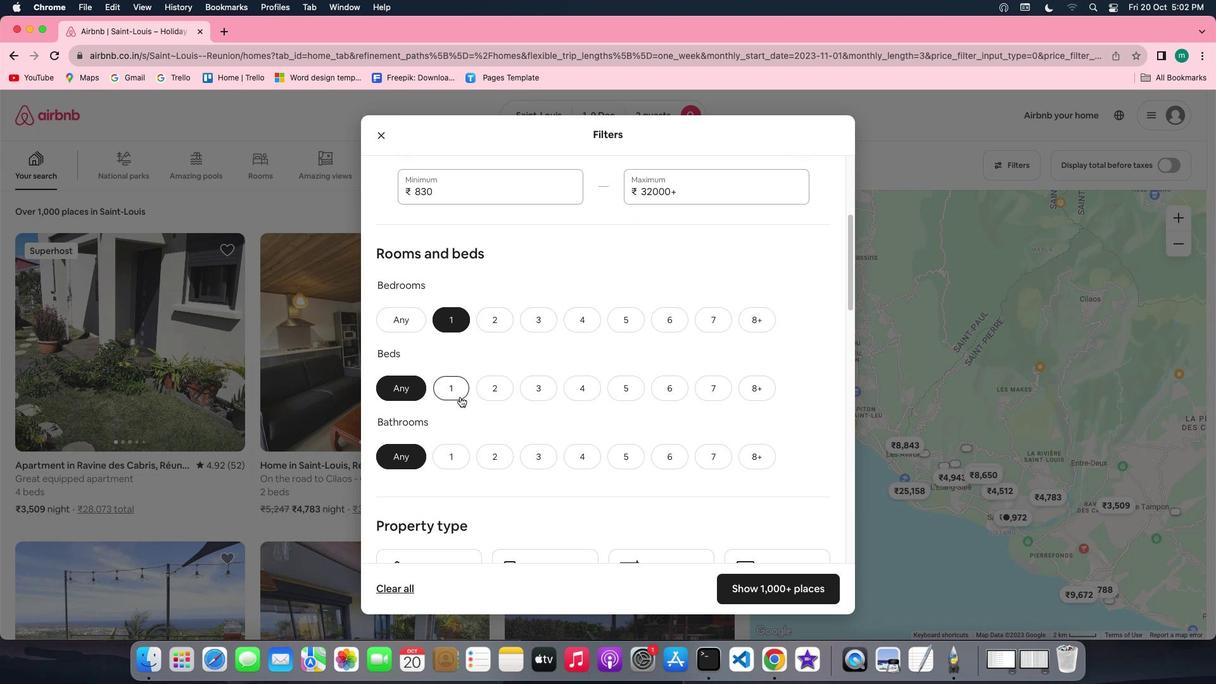 
Action: Mouse moved to (456, 456)
Screenshot: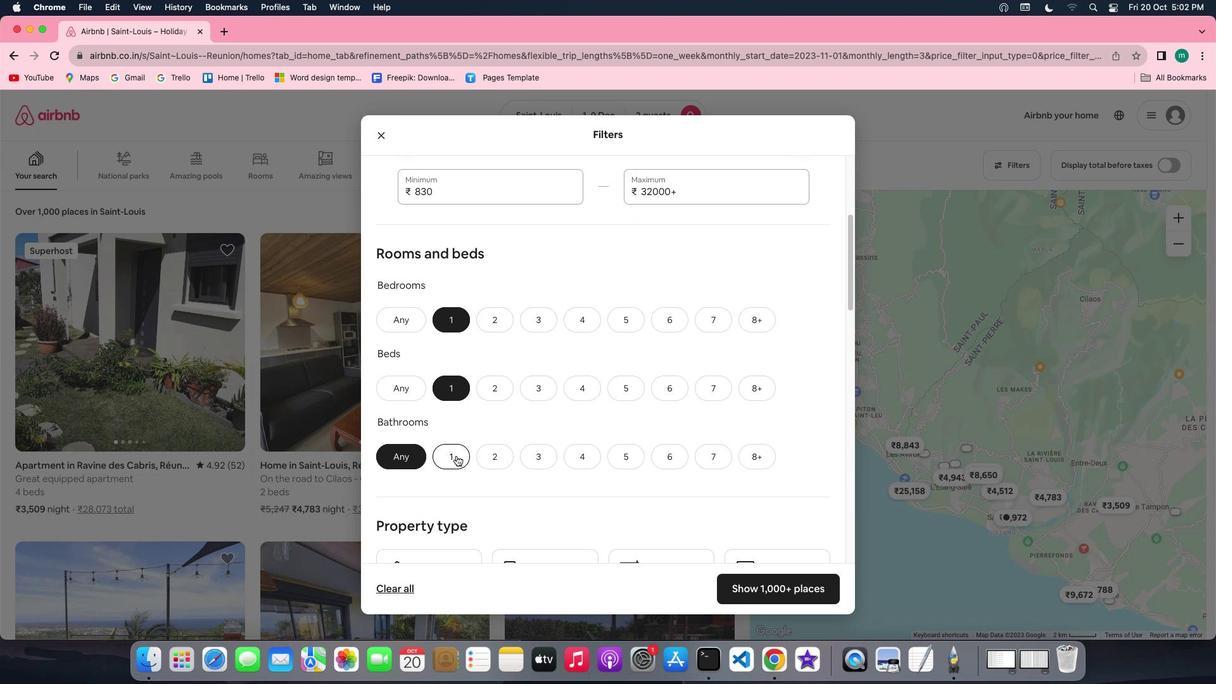 
Action: Mouse pressed left at (456, 456)
Screenshot: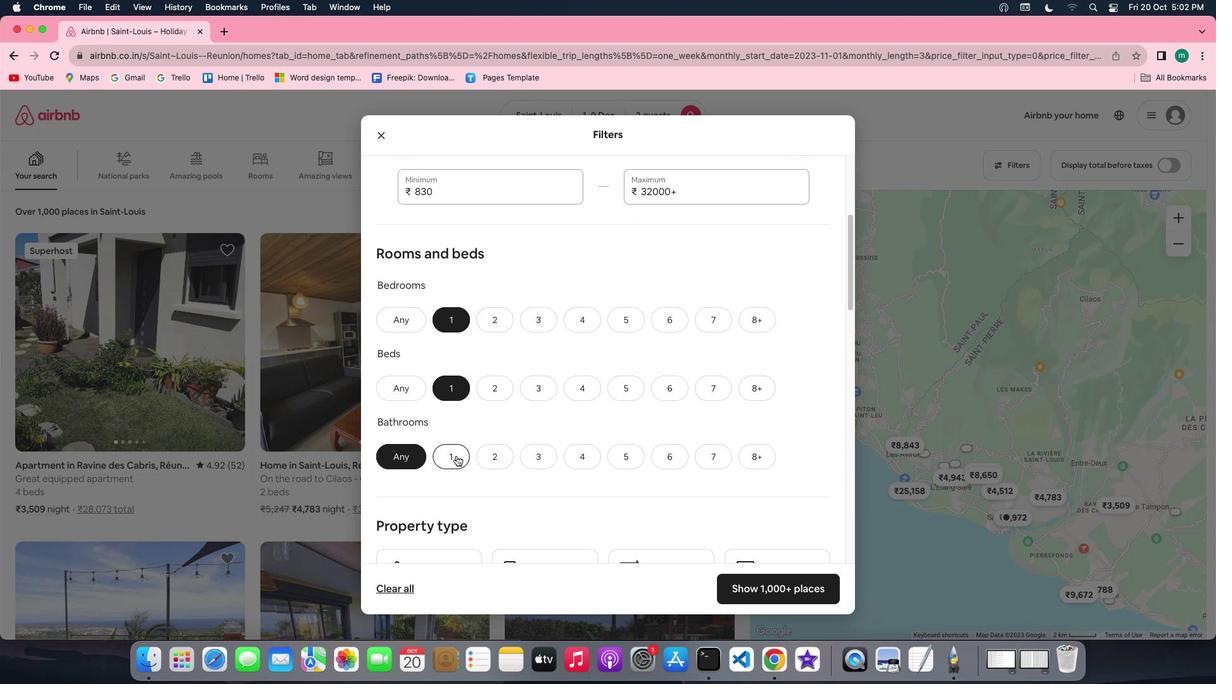 
Action: Mouse moved to (719, 484)
Screenshot: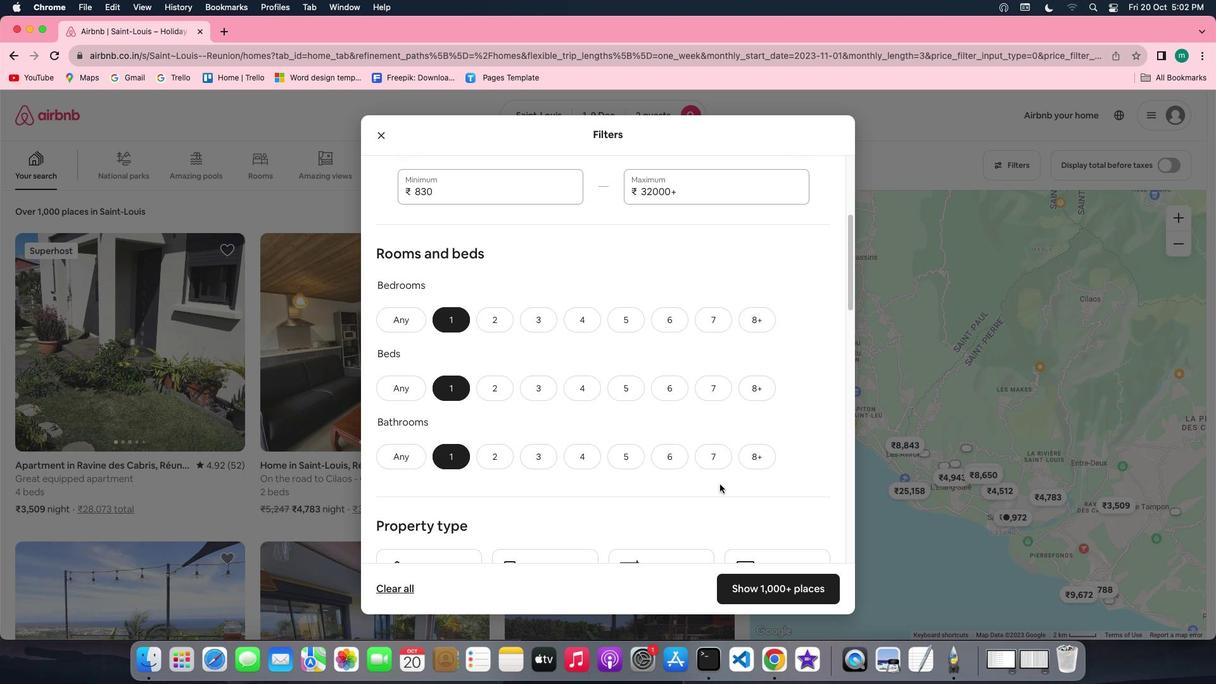 
Action: Mouse scrolled (719, 484) with delta (0, 0)
Screenshot: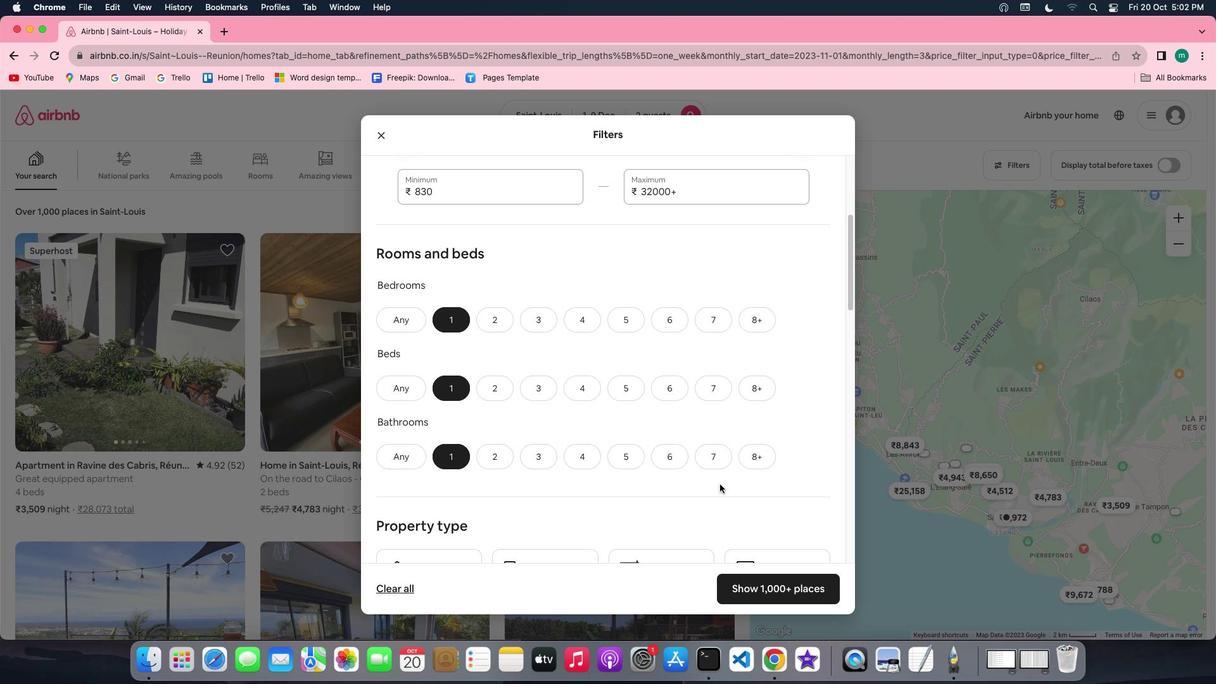 
Action: Mouse scrolled (719, 484) with delta (0, 0)
Screenshot: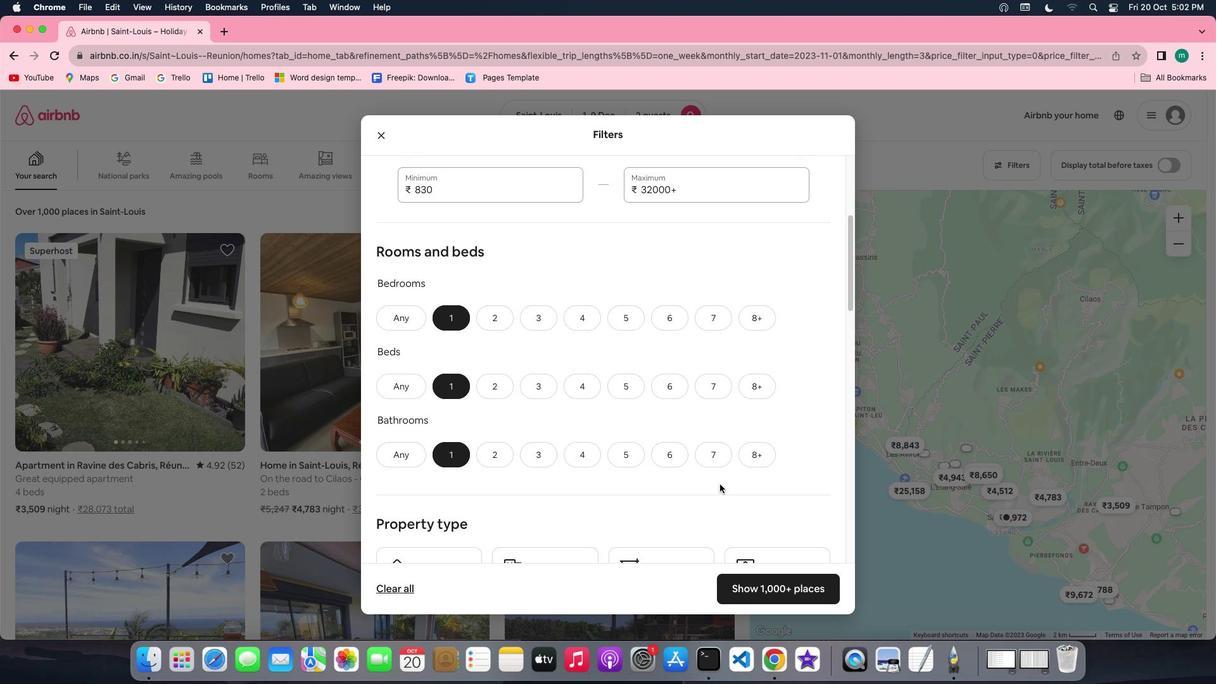 
Action: Mouse scrolled (719, 484) with delta (0, -1)
Screenshot: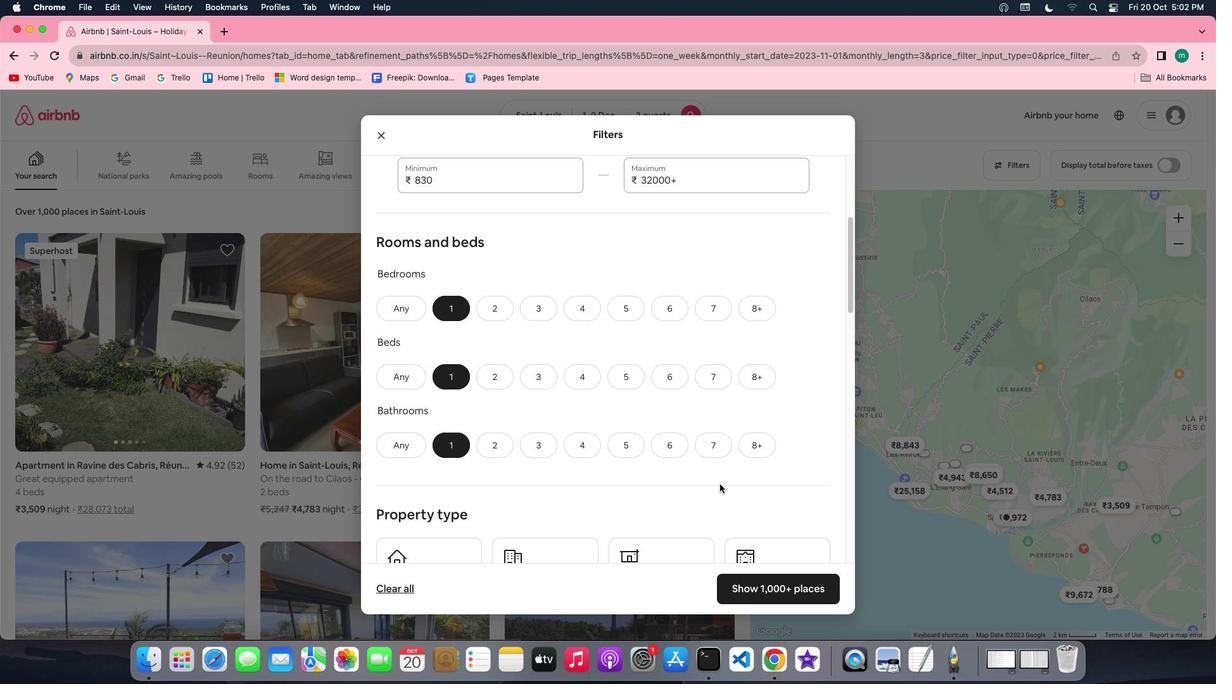 
Action: Mouse scrolled (719, 484) with delta (0, 0)
Screenshot: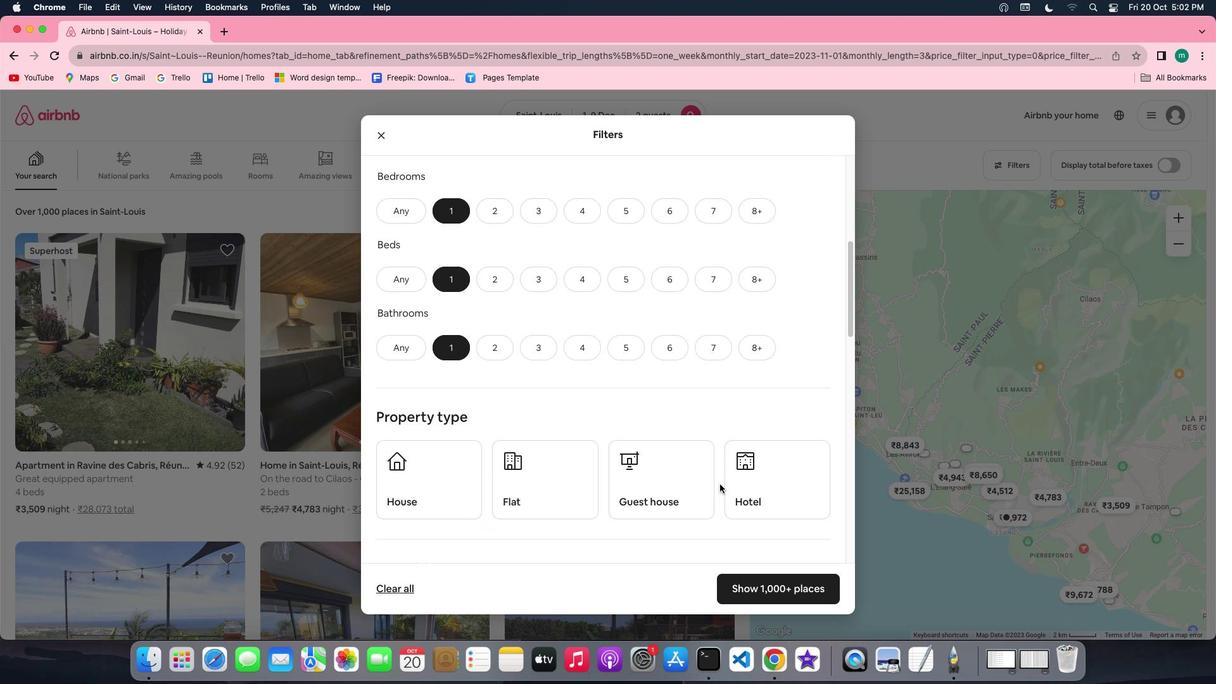 
Action: Mouse scrolled (719, 484) with delta (0, 0)
Screenshot: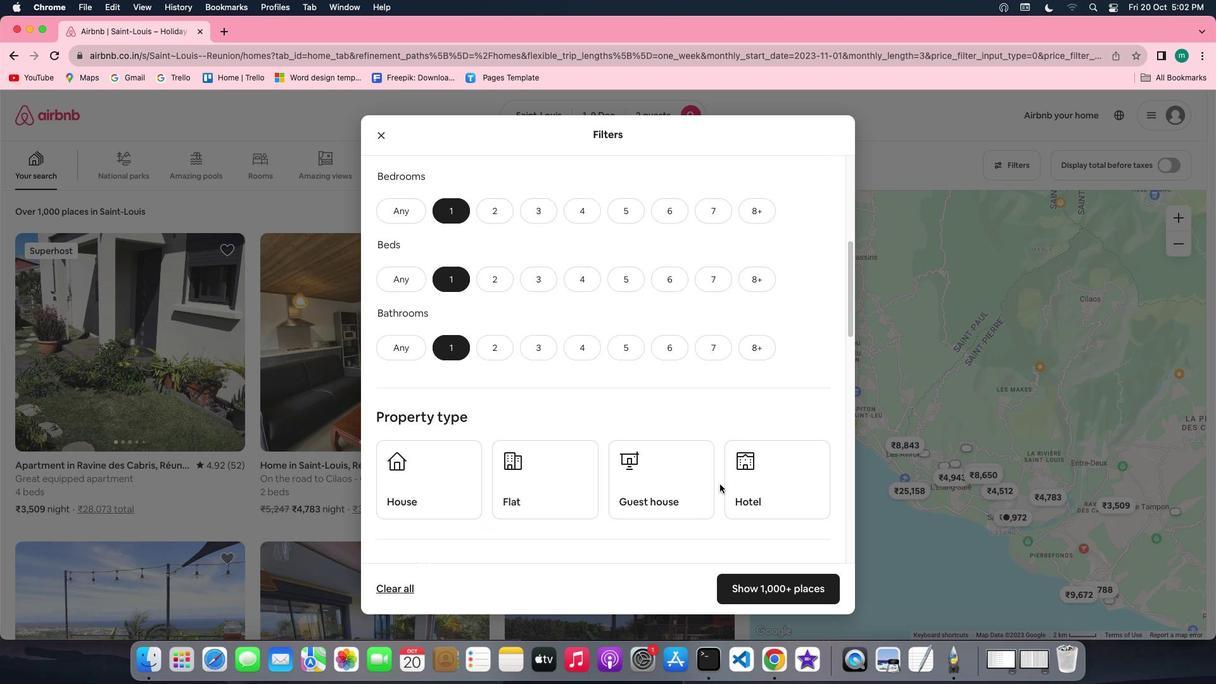 
Action: Mouse scrolled (719, 484) with delta (0, 0)
Screenshot: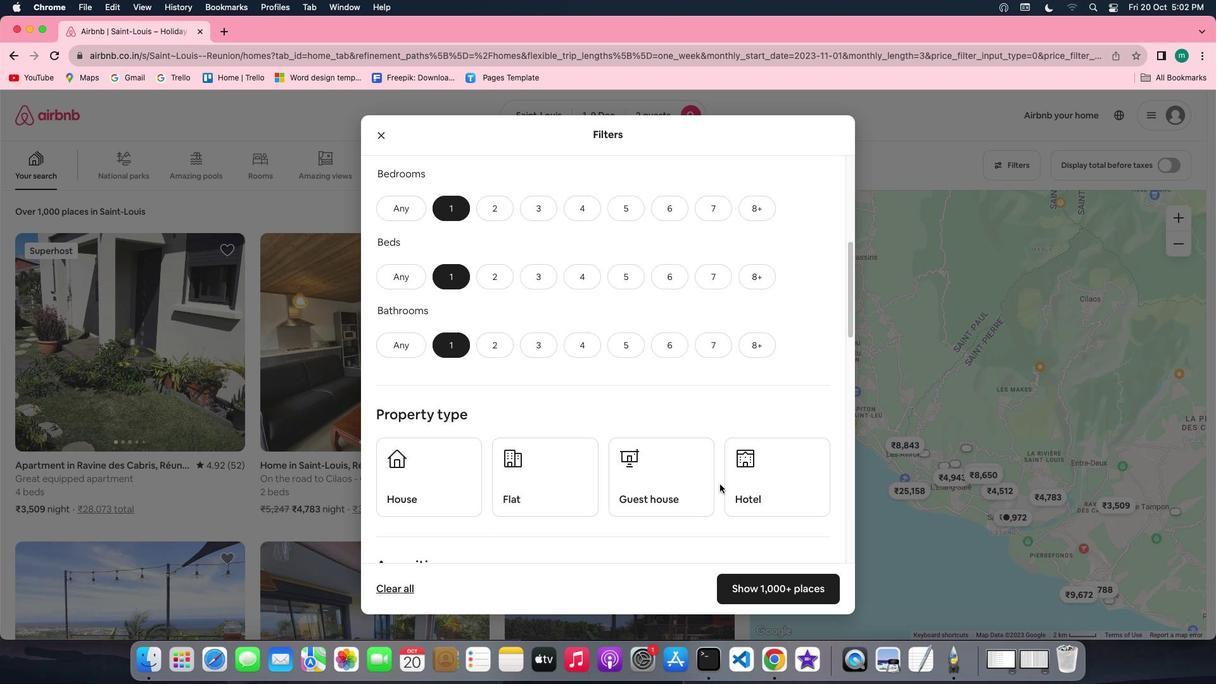 
Action: Mouse scrolled (719, 484) with delta (0, 0)
Screenshot: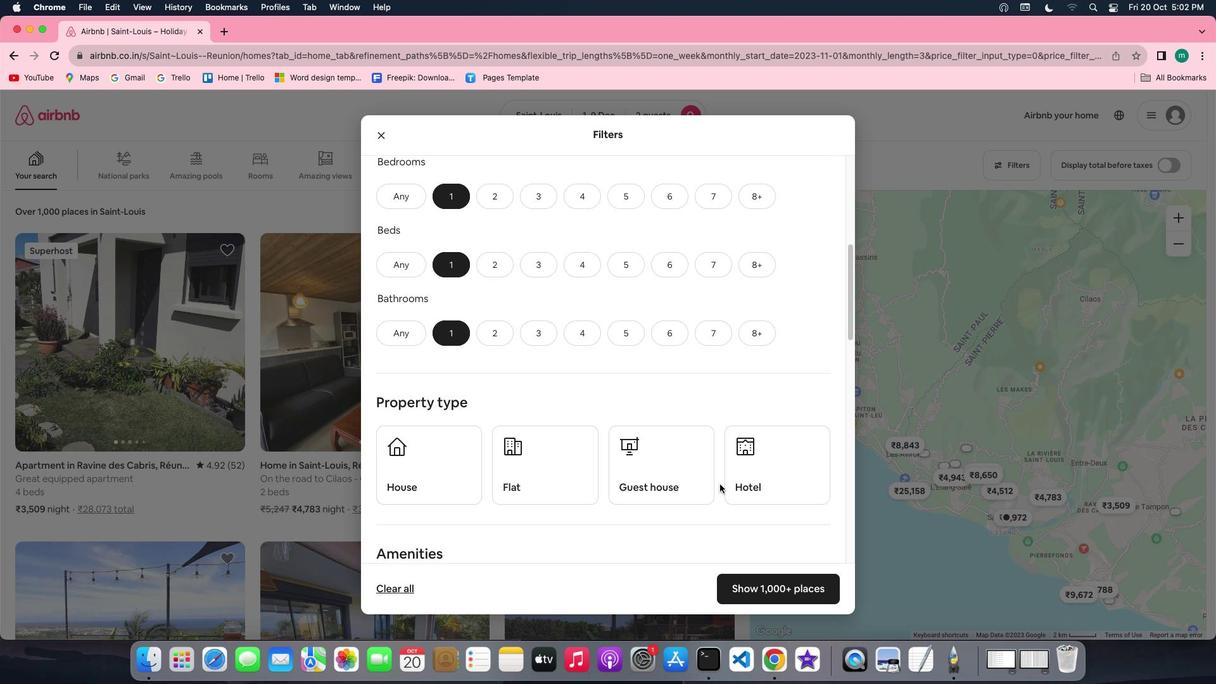 
Action: Mouse scrolled (719, 484) with delta (0, 0)
Screenshot: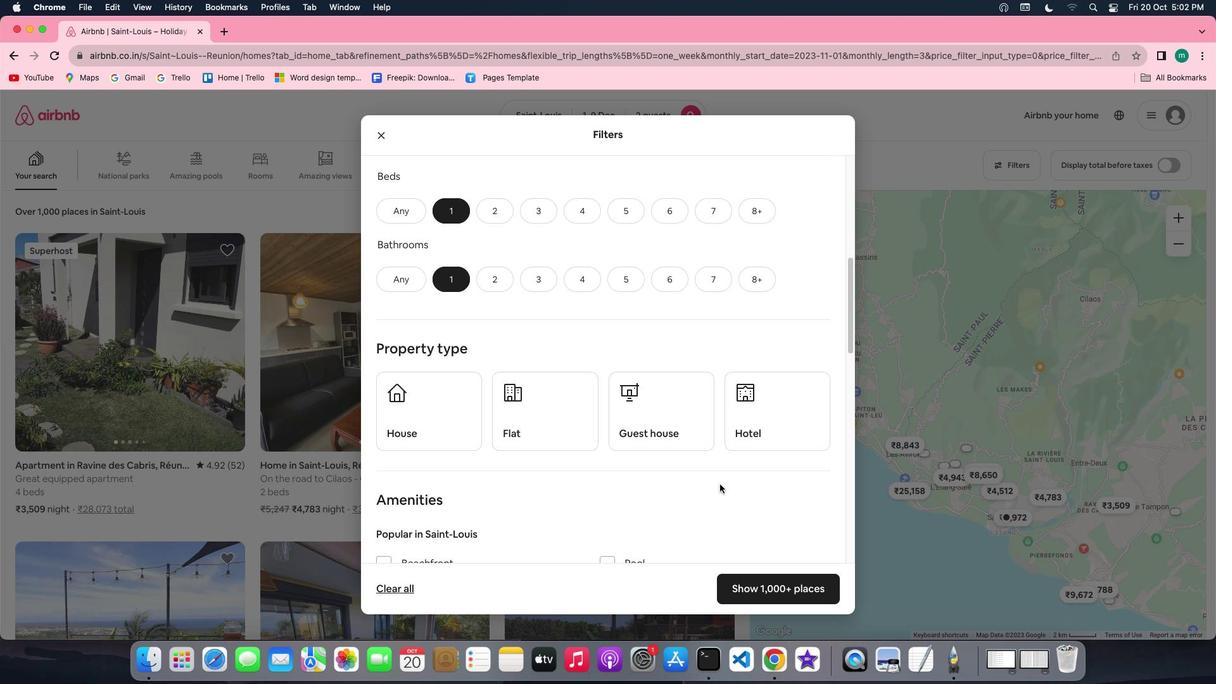 
Action: Mouse scrolled (719, 484) with delta (0, 0)
Screenshot: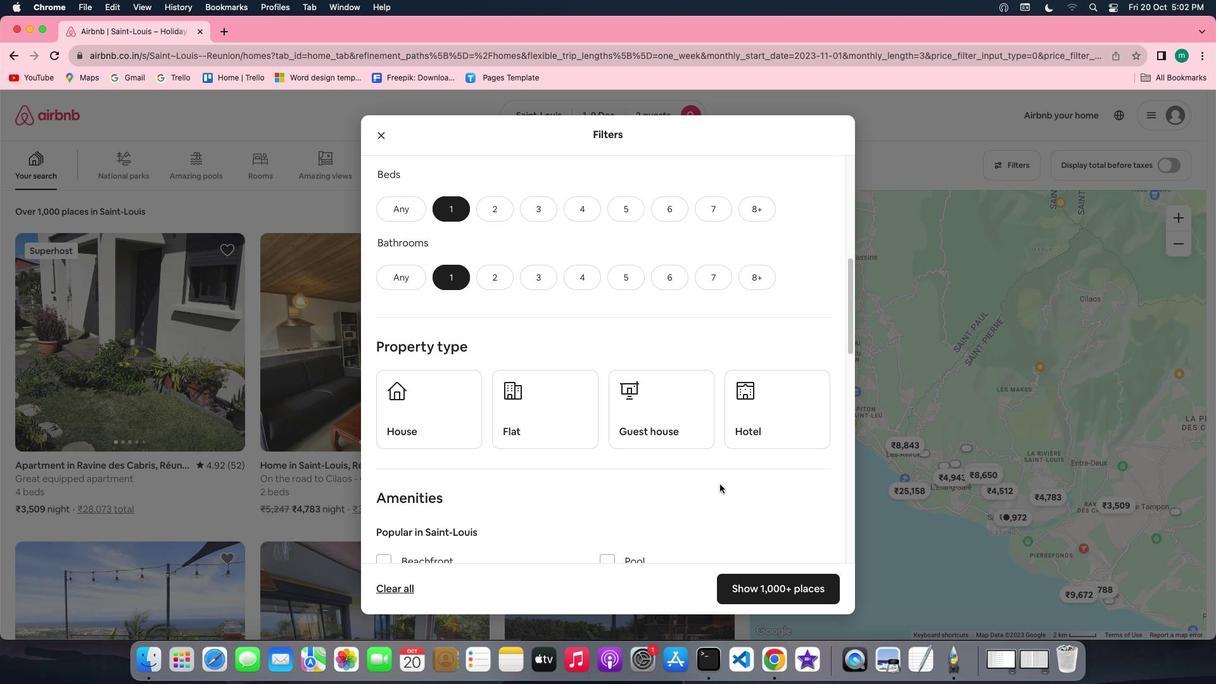 
Action: Mouse scrolled (719, 484) with delta (0, 0)
Screenshot: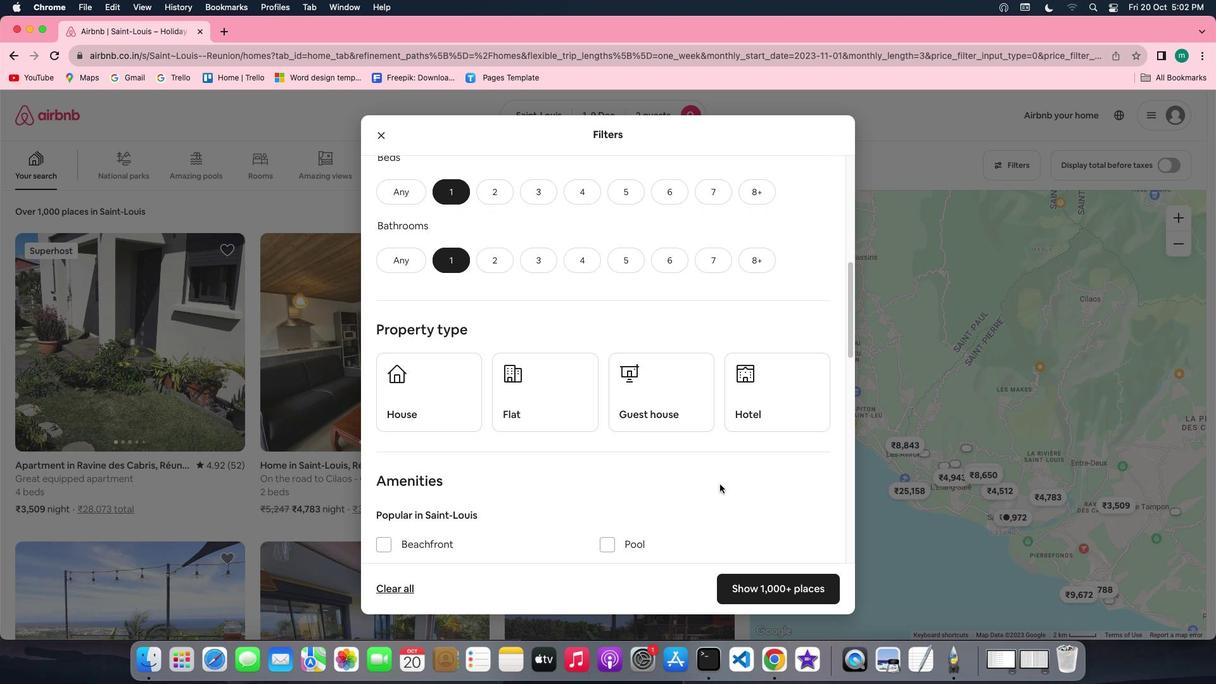 
Action: Mouse scrolled (719, 484) with delta (0, 0)
Screenshot: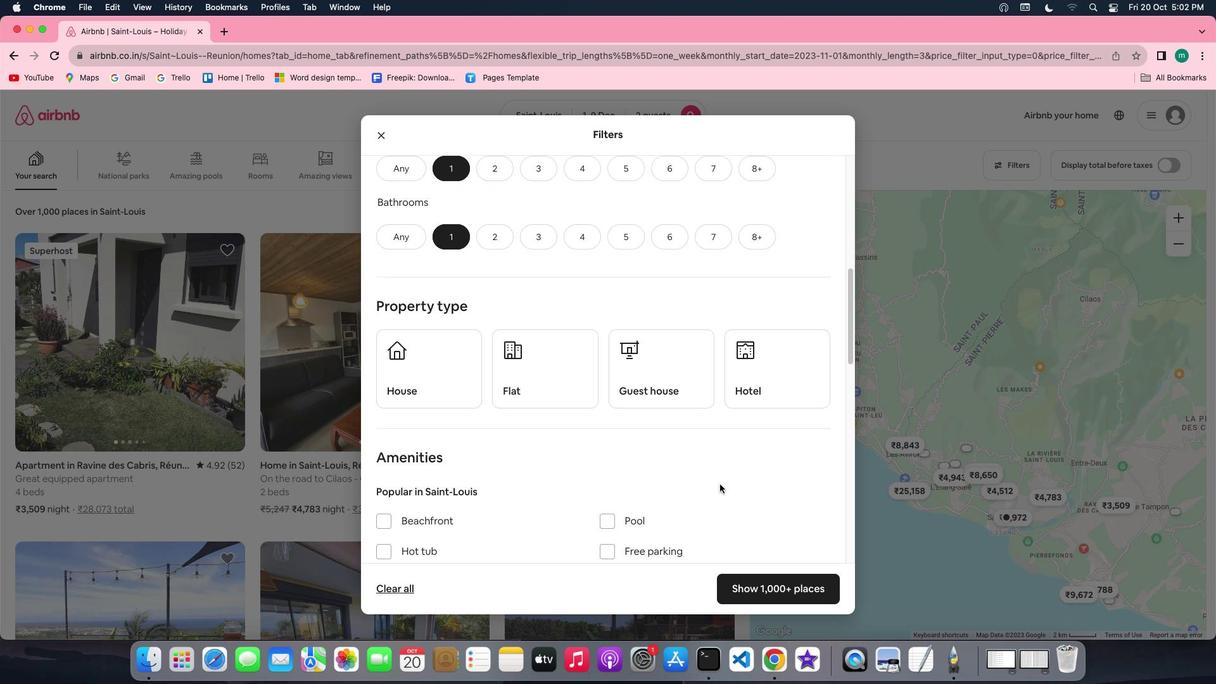 
Action: Mouse moved to (719, 483)
Screenshot: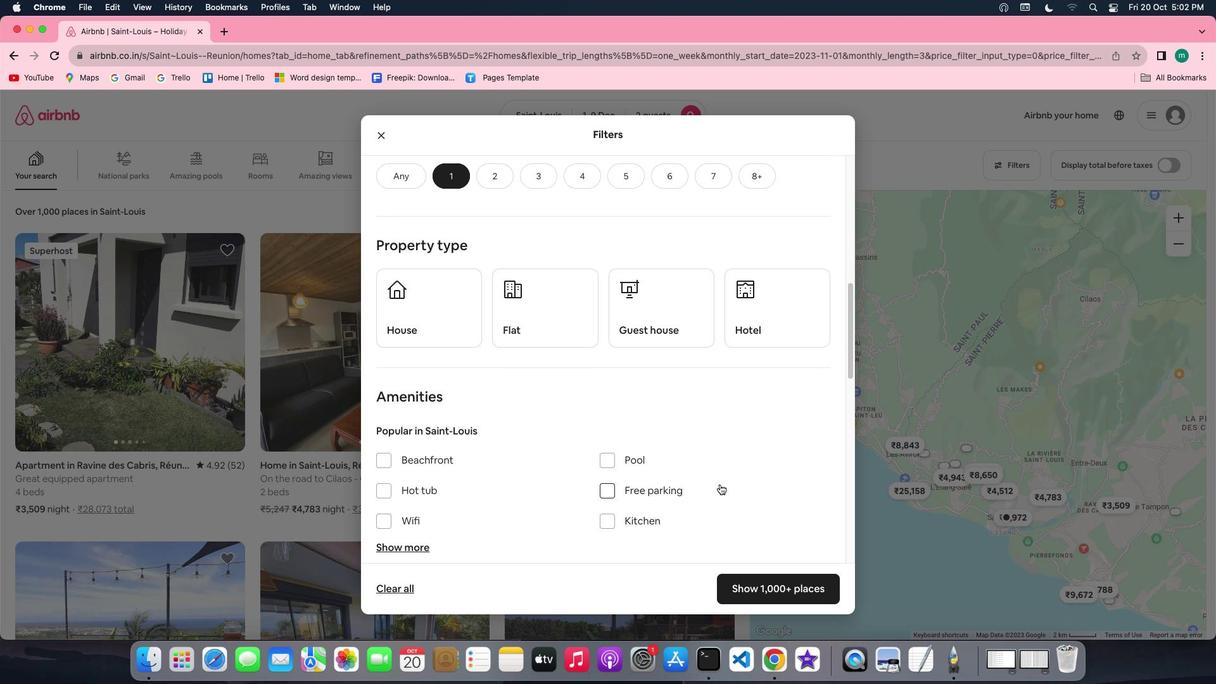 
Action: Mouse scrolled (719, 483) with delta (0, 0)
Screenshot: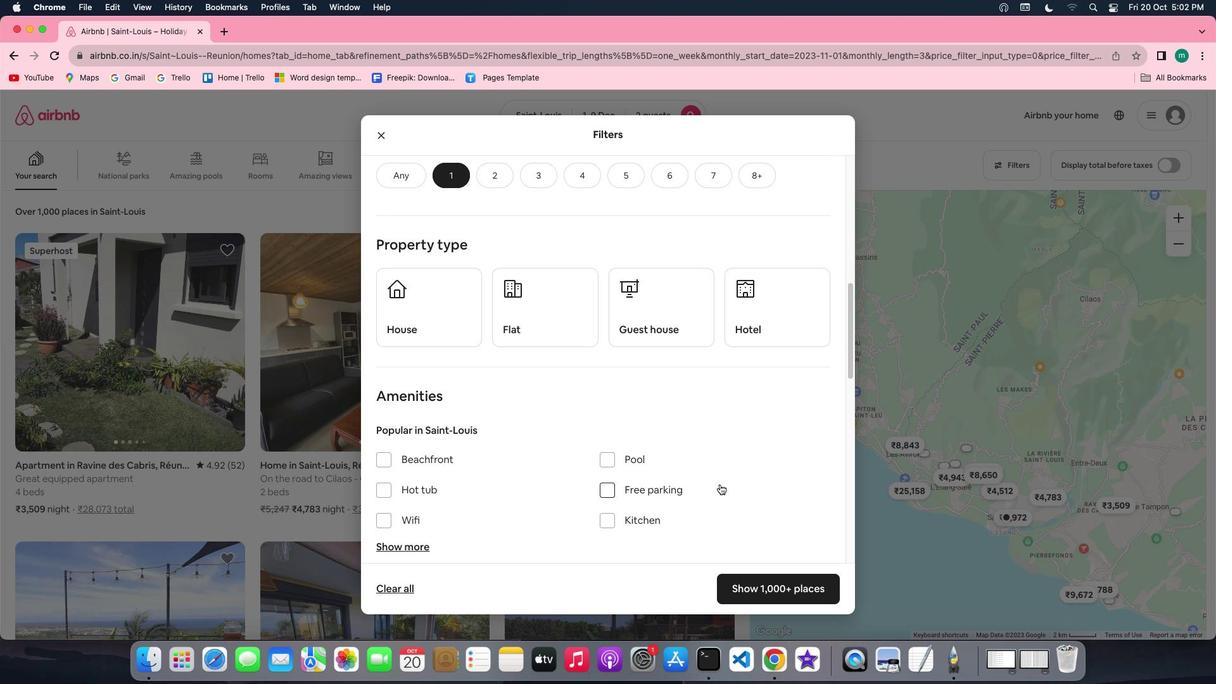 
Action: Mouse scrolled (719, 483) with delta (0, 0)
Screenshot: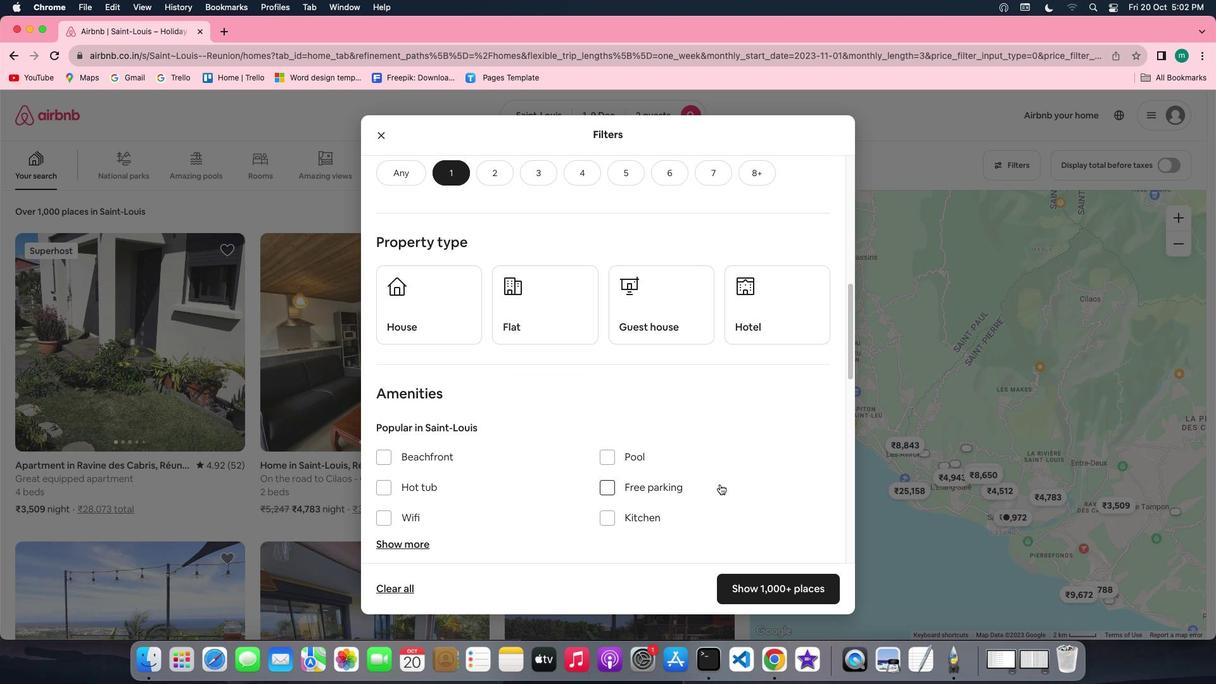 
Action: Mouse scrolled (719, 483) with delta (0, 0)
Screenshot: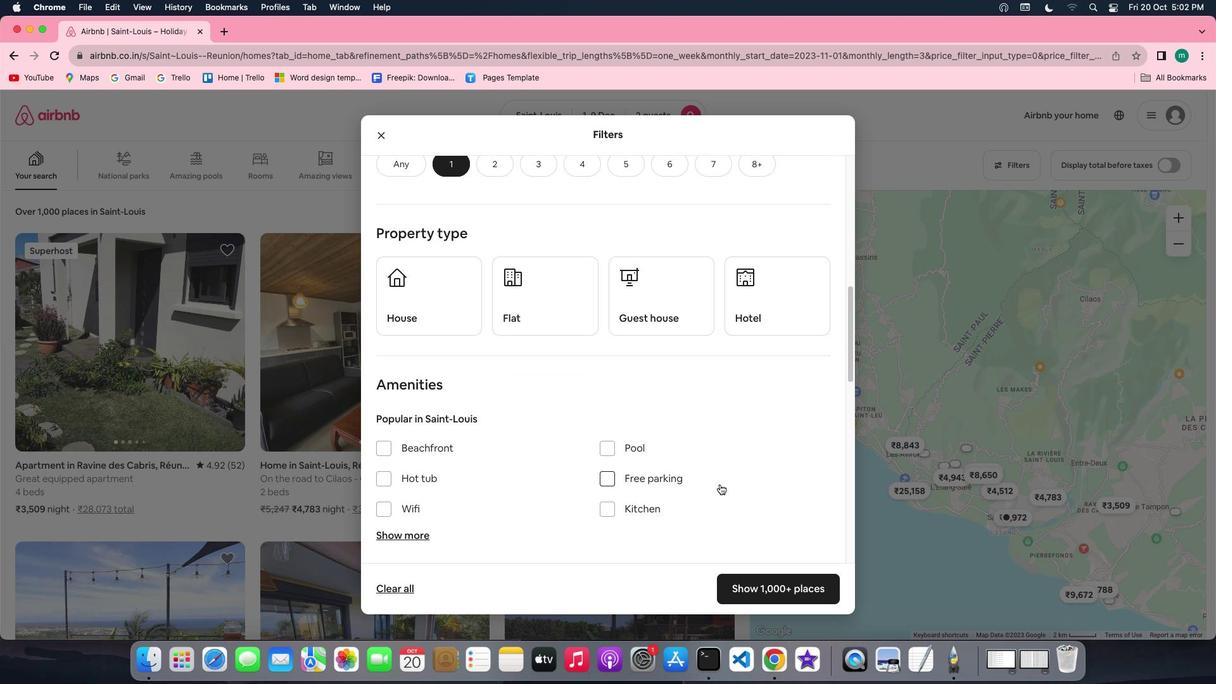 
Action: Mouse moved to (453, 257)
Screenshot: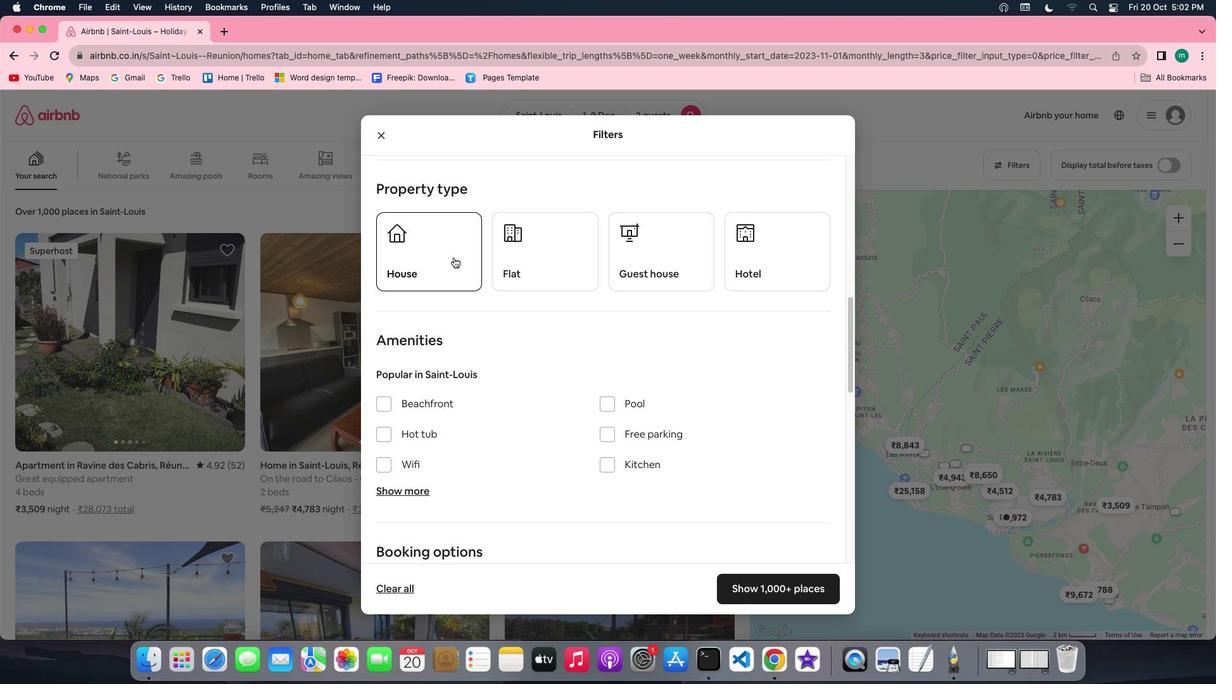 
Action: Mouse pressed left at (453, 257)
Screenshot: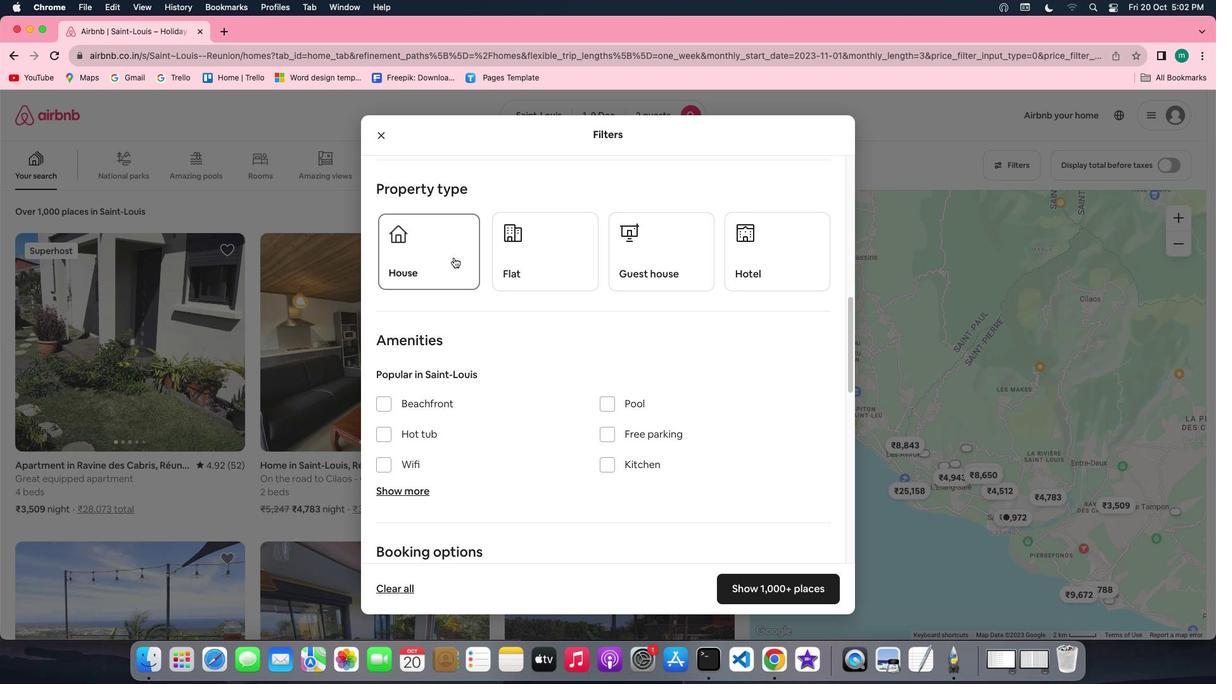 
Action: Mouse moved to (595, 364)
Screenshot: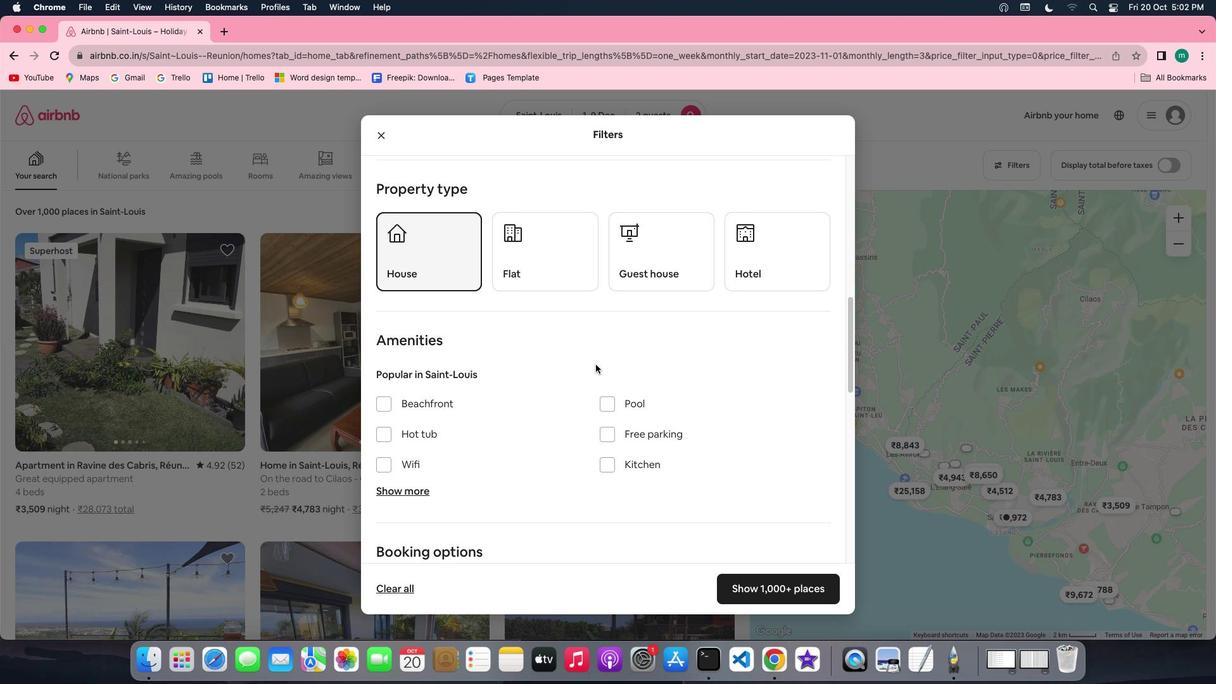 
Action: Mouse scrolled (595, 364) with delta (0, 0)
Screenshot: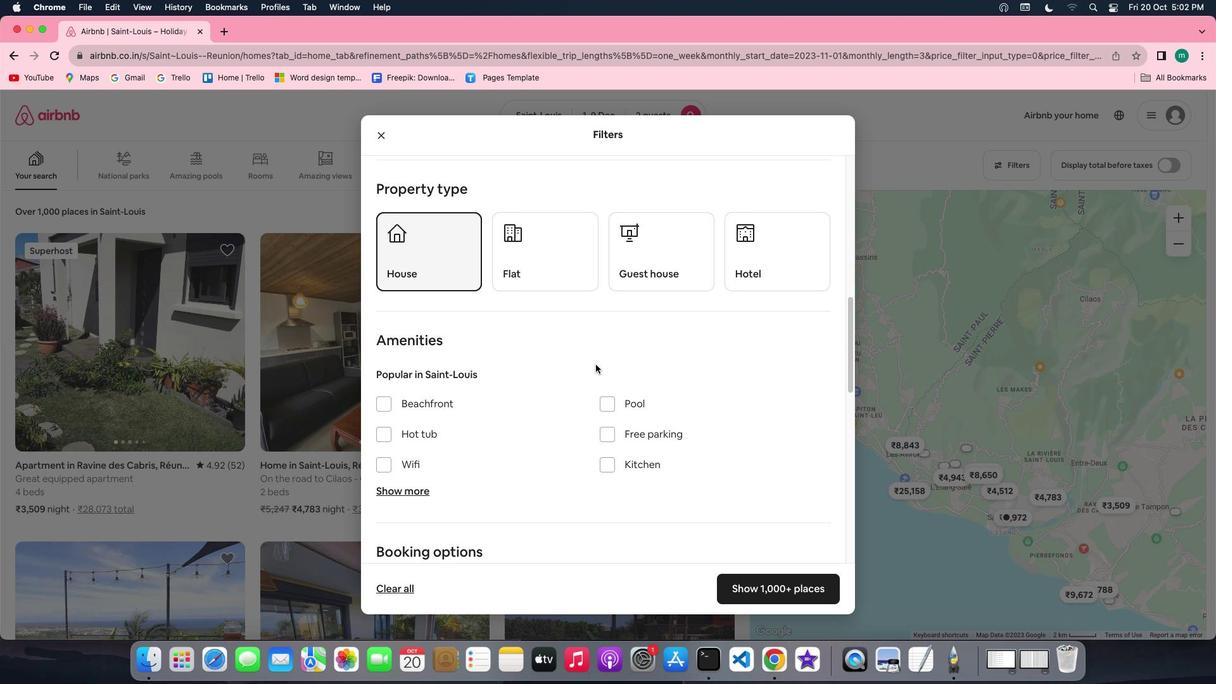 
Action: Mouse scrolled (595, 364) with delta (0, 0)
Screenshot: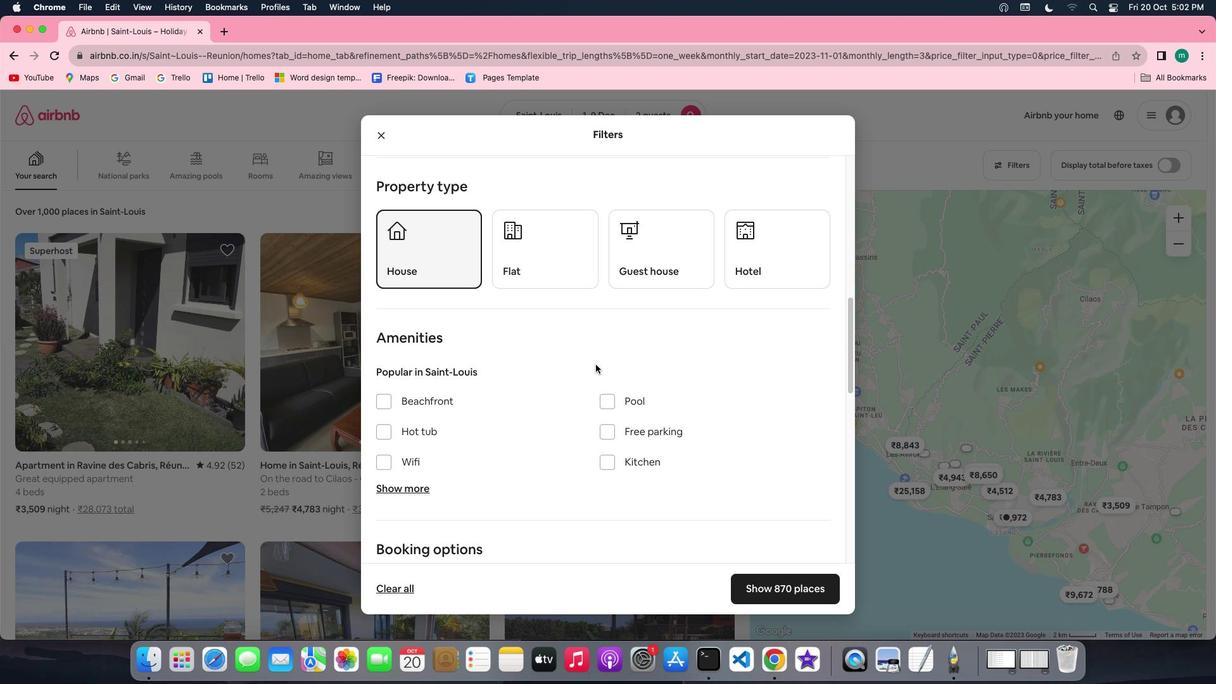 
Action: Mouse scrolled (595, 364) with delta (0, 0)
Screenshot: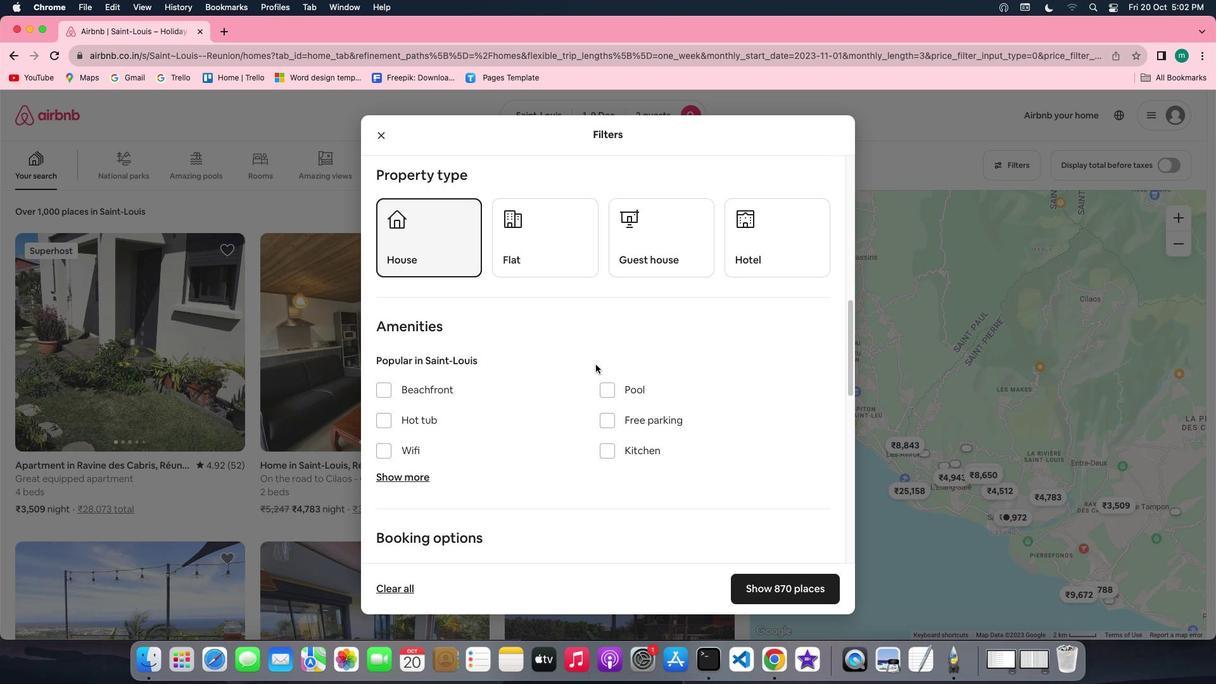 
Action: Mouse scrolled (595, 364) with delta (0, 0)
Screenshot: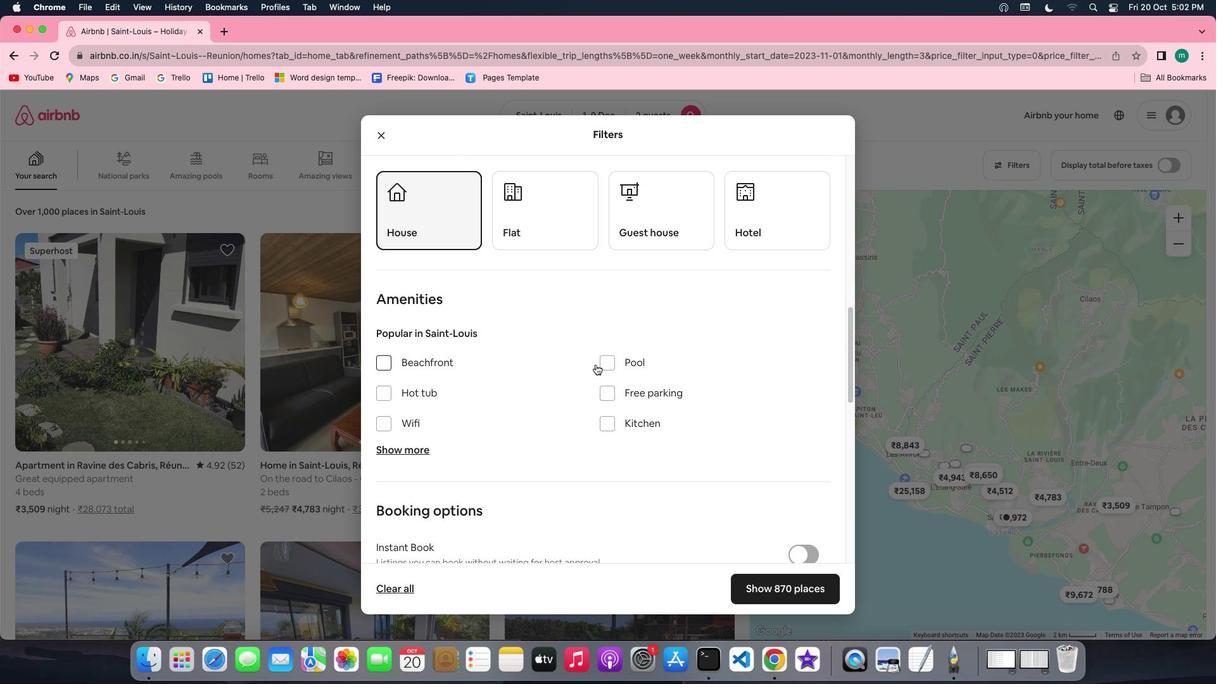 
Action: Mouse scrolled (595, 364) with delta (0, 0)
Screenshot: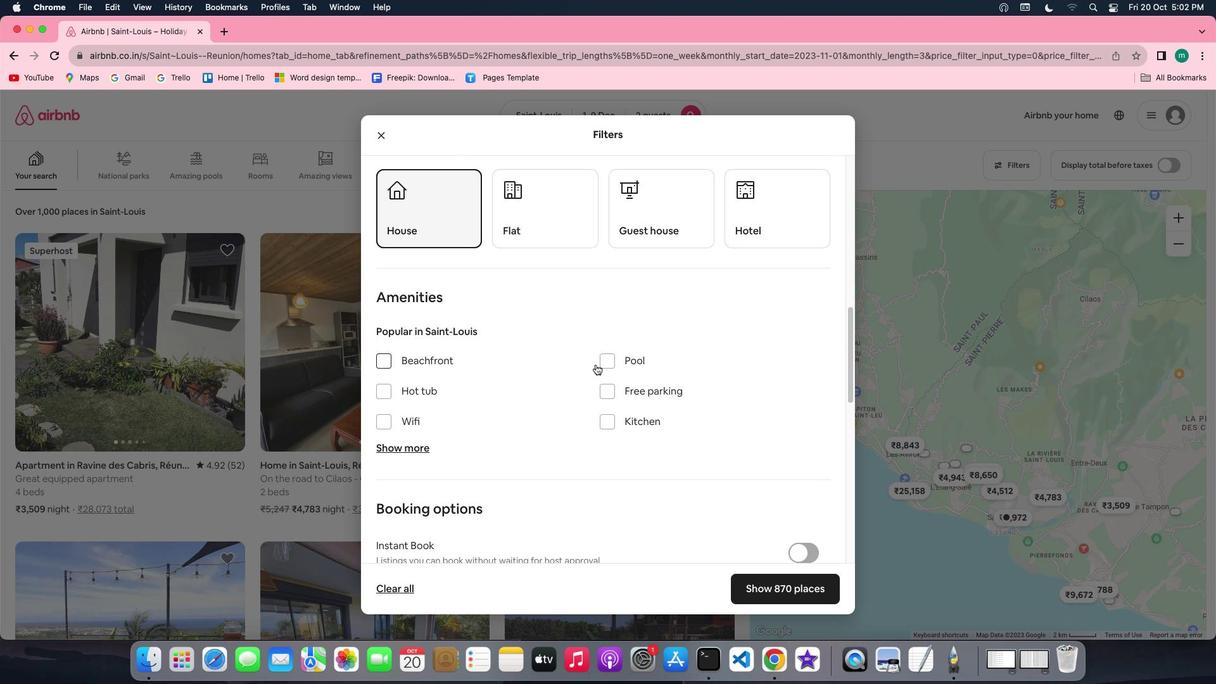 
Action: Mouse scrolled (595, 364) with delta (0, 0)
Screenshot: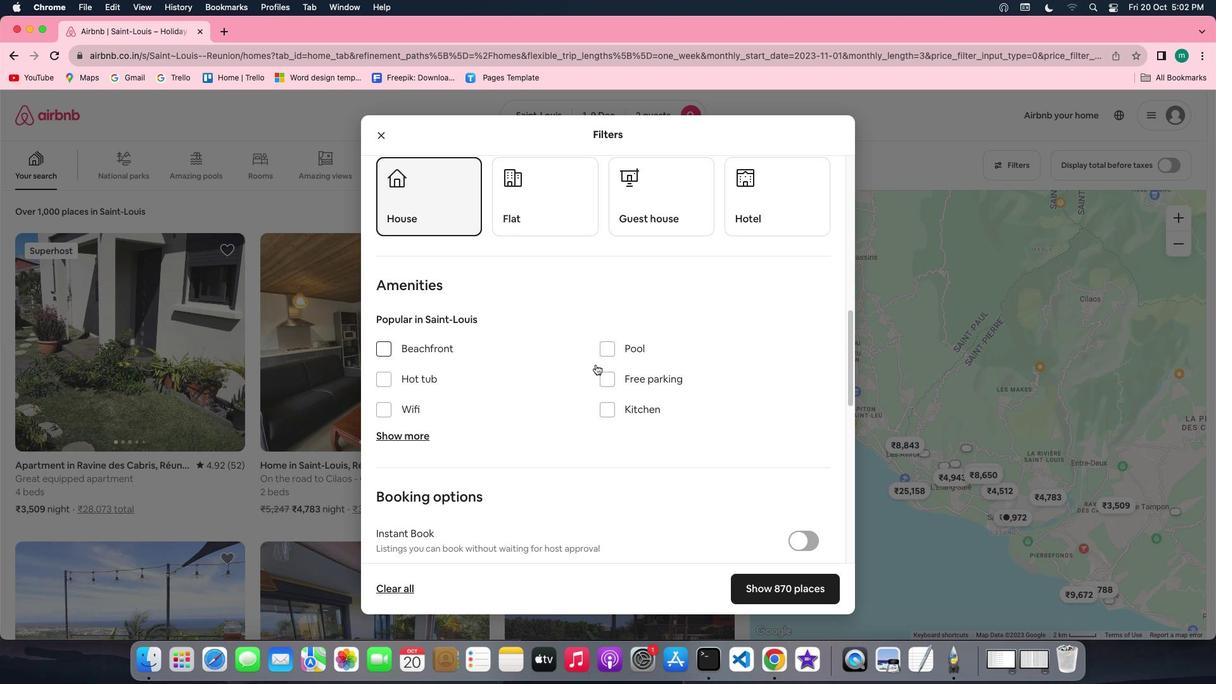
Action: Mouse scrolled (595, 364) with delta (0, 0)
Screenshot: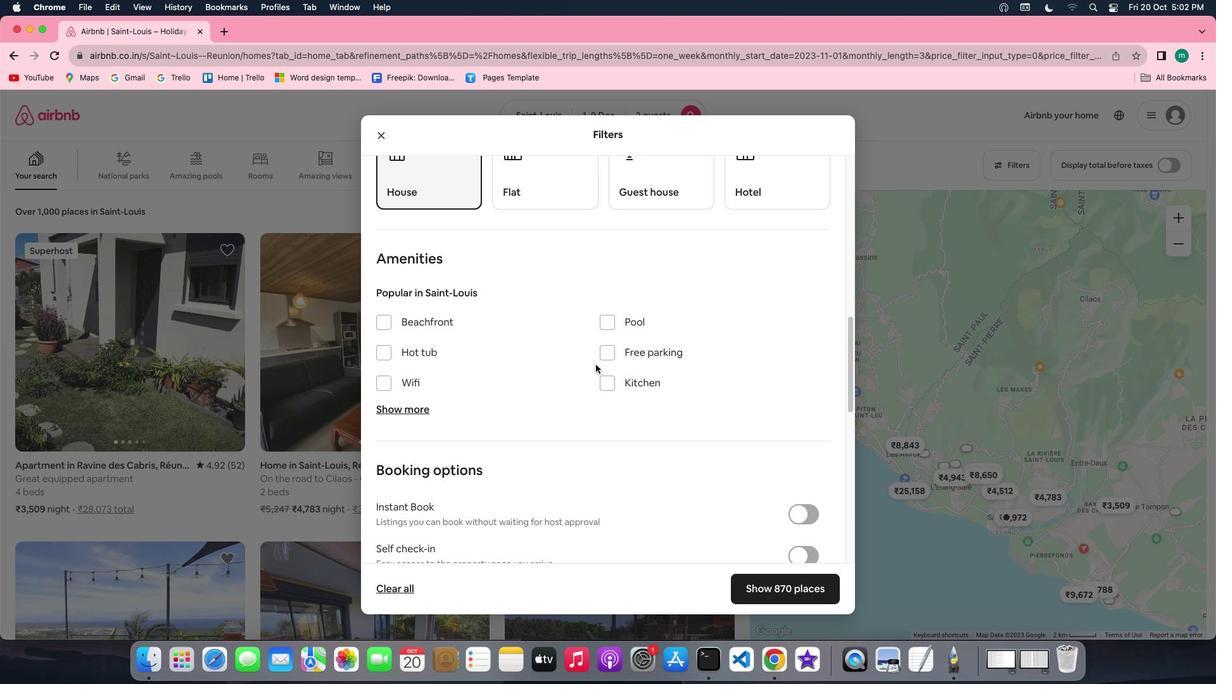 
Action: Mouse scrolled (595, 364) with delta (0, 0)
Screenshot: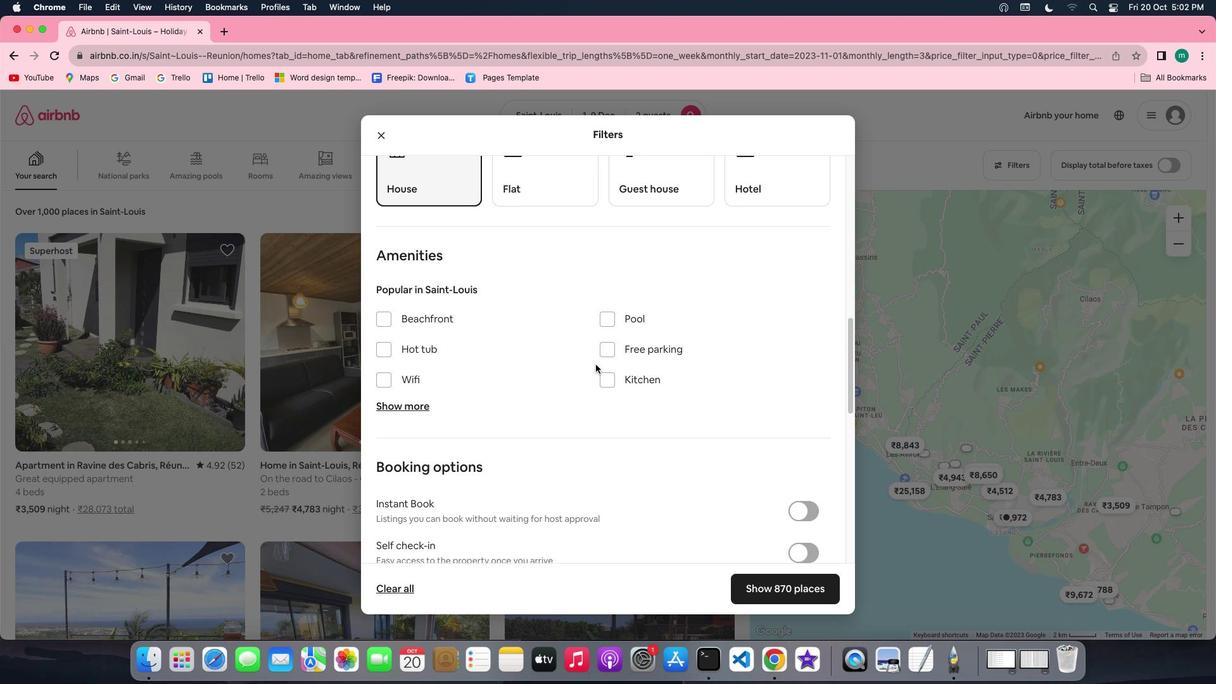 
Action: Mouse scrolled (595, 364) with delta (0, 0)
Screenshot: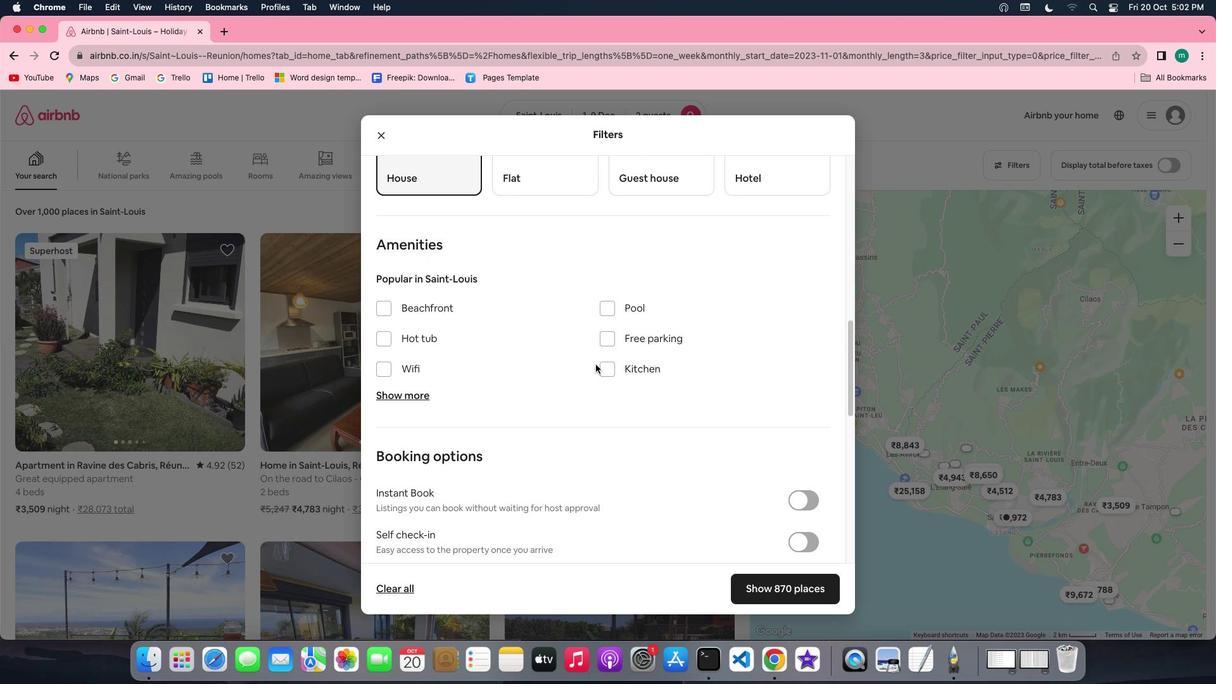 
Action: Mouse scrolled (595, 364) with delta (0, 0)
Screenshot: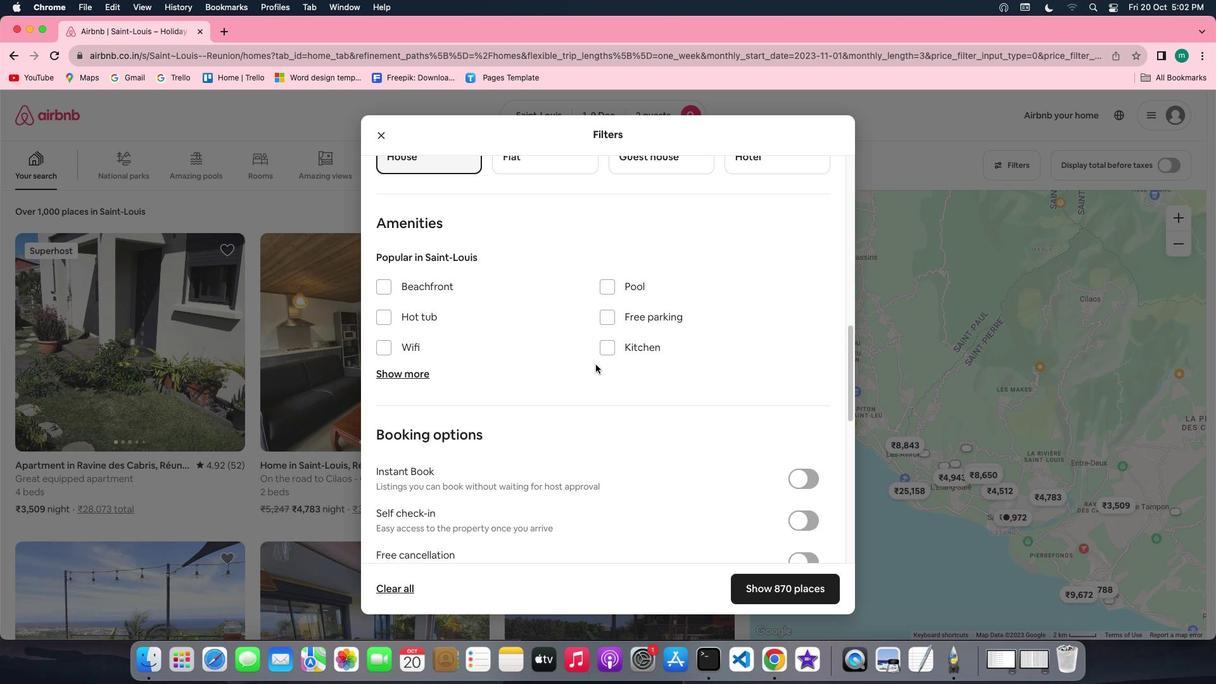 
Action: Mouse scrolled (595, 364) with delta (0, 0)
Screenshot: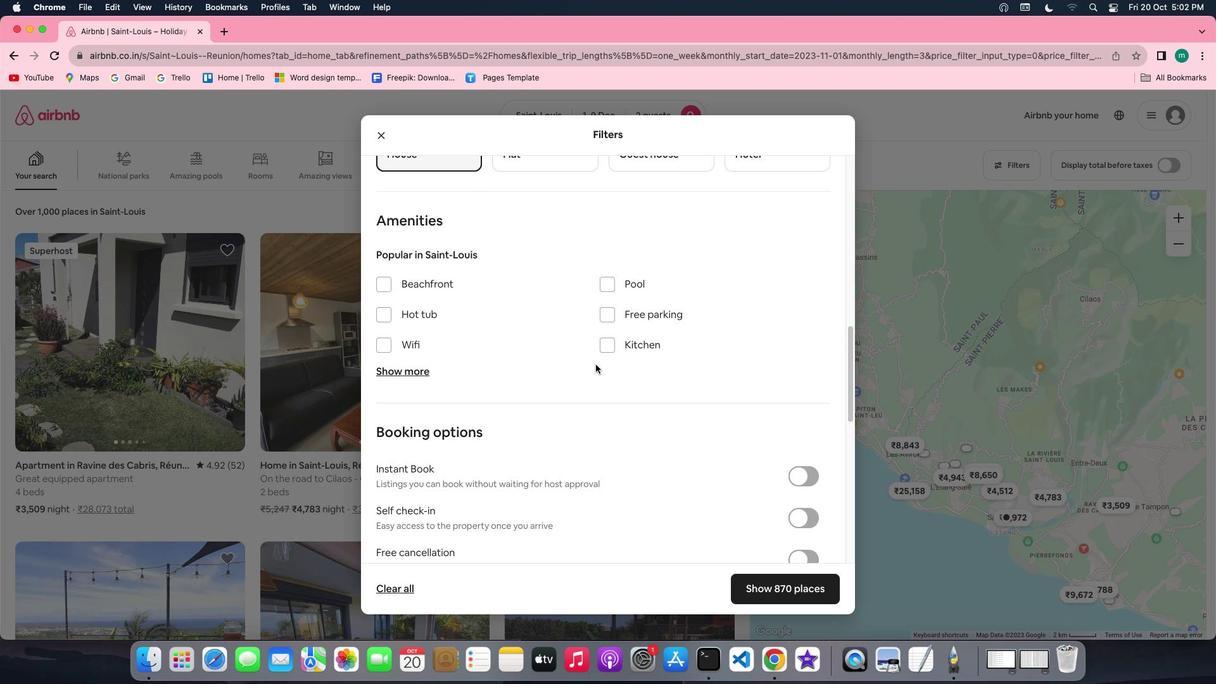 
Action: Mouse scrolled (595, 364) with delta (0, 0)
Screenshot: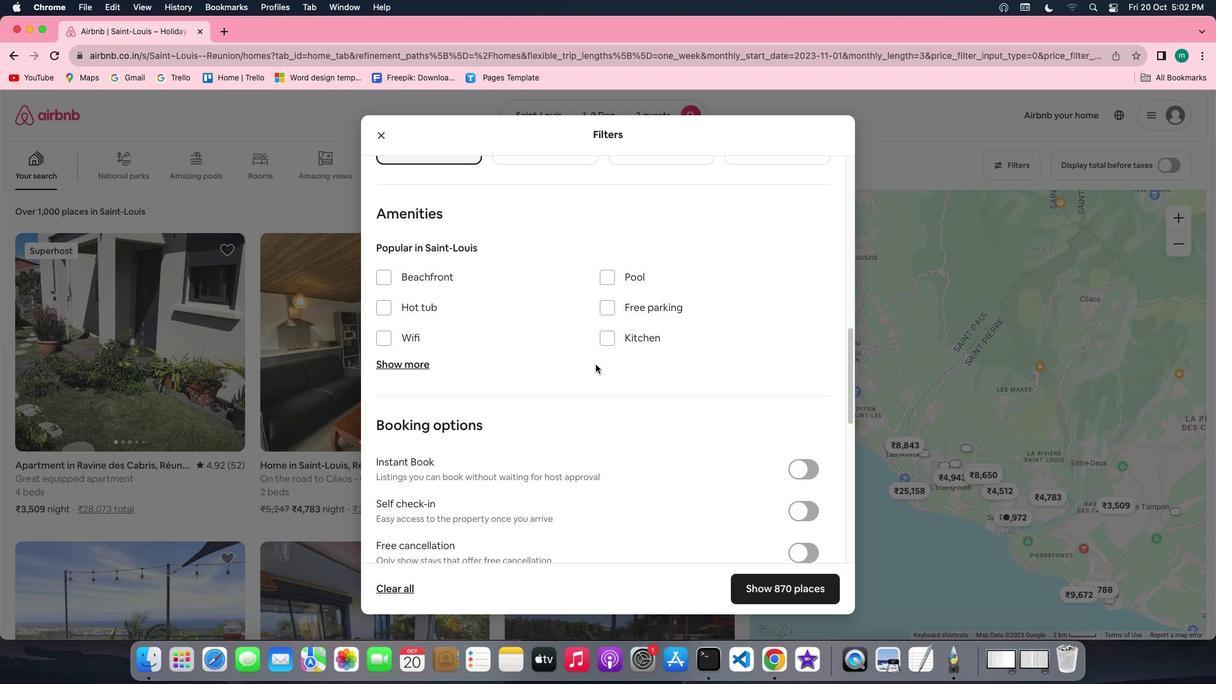 
Action: Mouse scrolled (595, 364) with delta (0, 0)
Screenshot: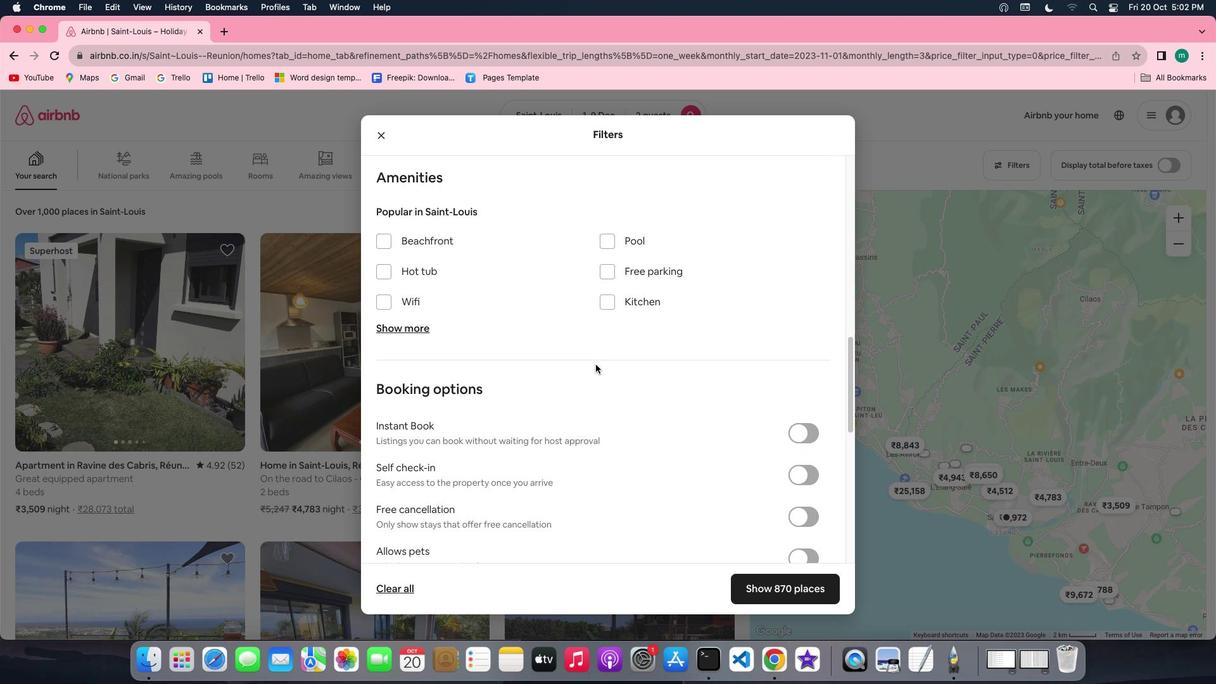 
Action: Mouse scrolled (595, 364) with delta (0, 0)
Screenshot: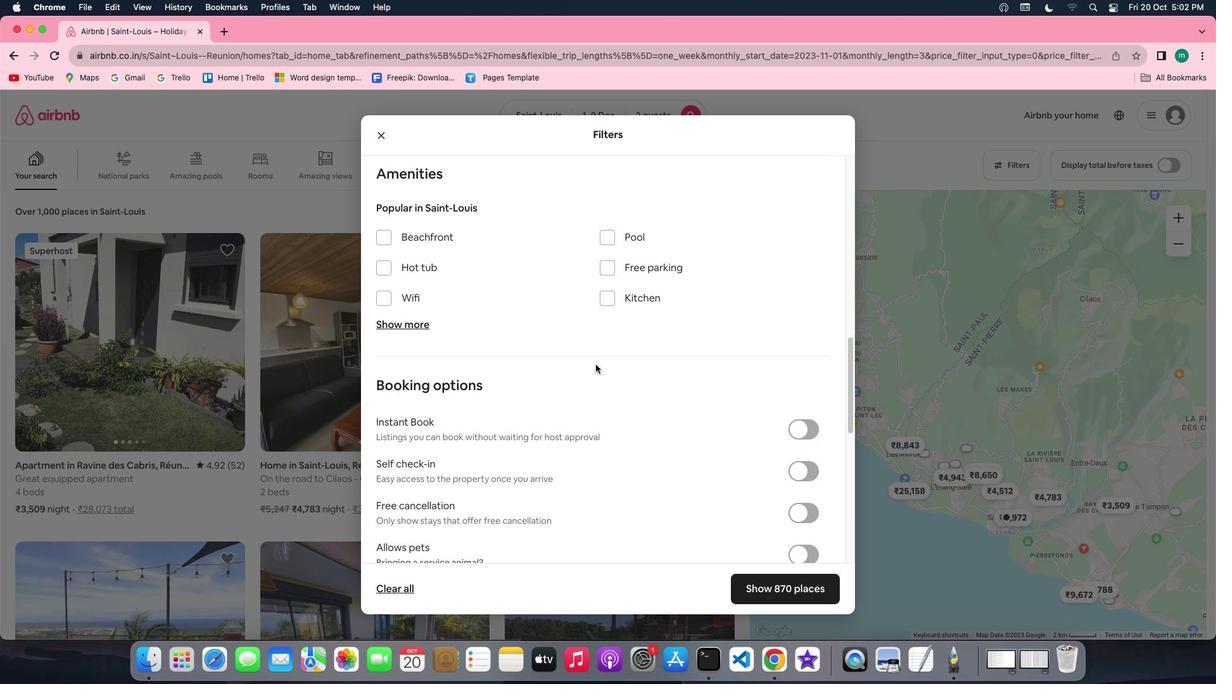 
Action: Mouse scrolled (595, 364) with delta (0, 0)
Screenshot: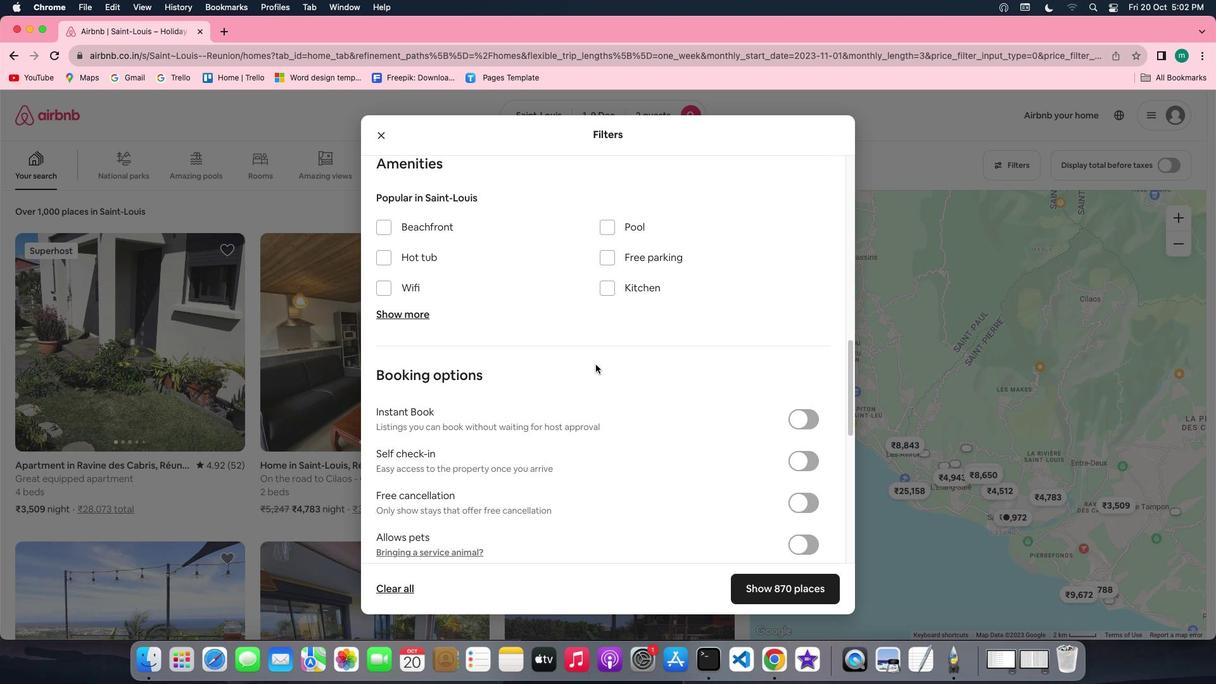 
Action: Mouse scrolled (595, 364) with delta (0, 0)
Screenshot: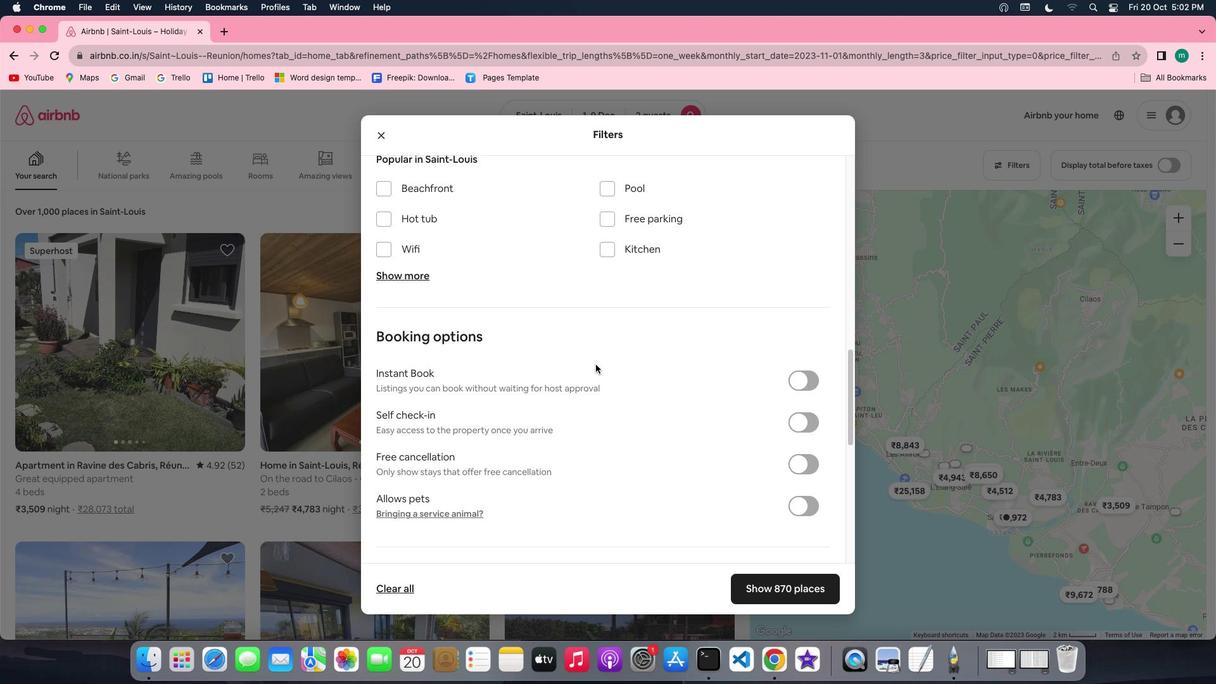 
Action: Mouse scrolled (595, 364) with delta (0, 0)
Screenshot: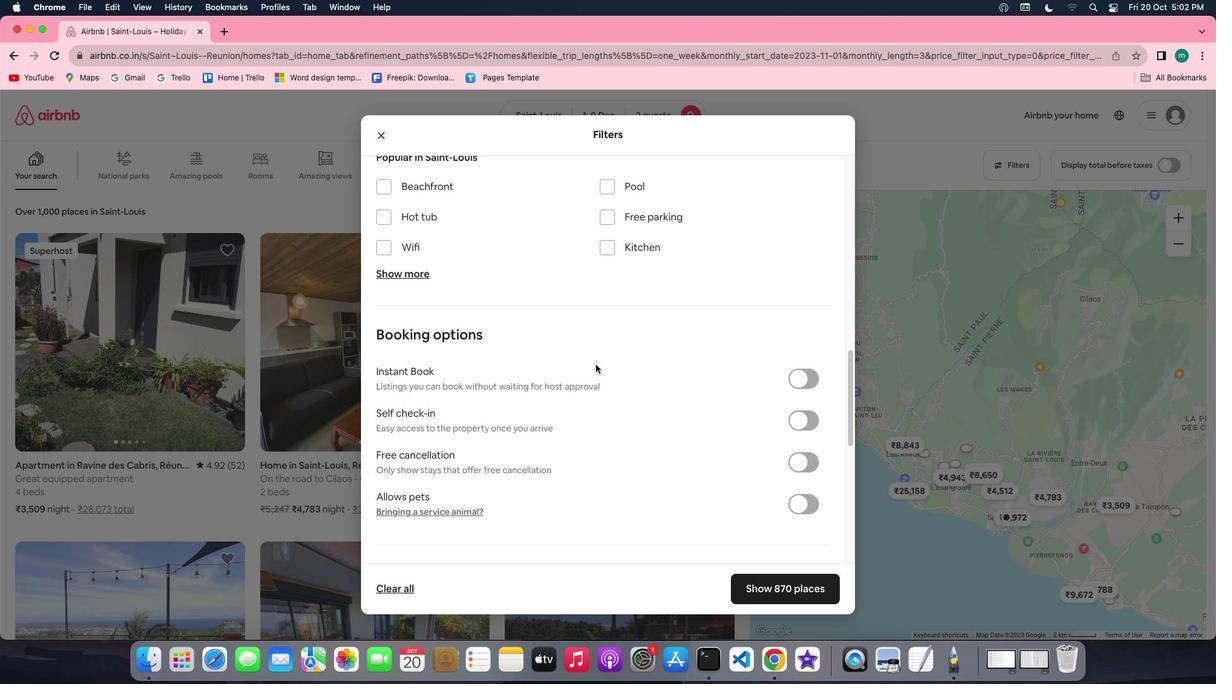 
Action: Mouse scrolled (595, 364) with delta (0, 0)
Screenshot: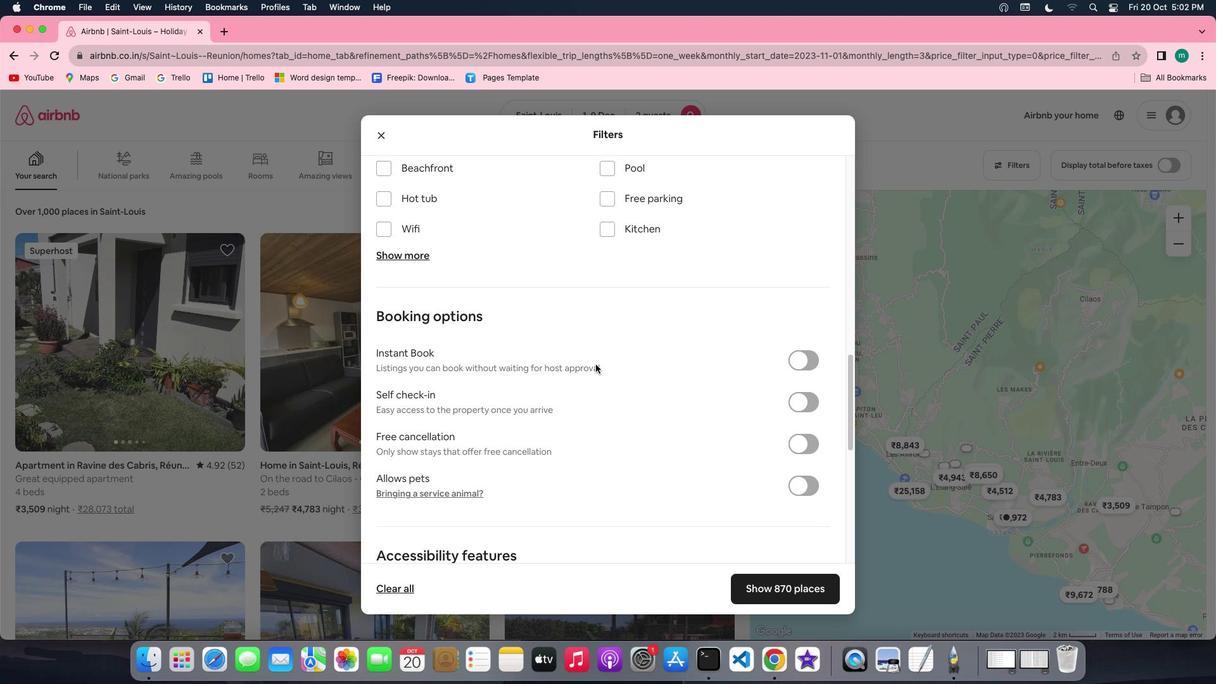 
Action: Mouse moved to (811, 362)
Screenshot: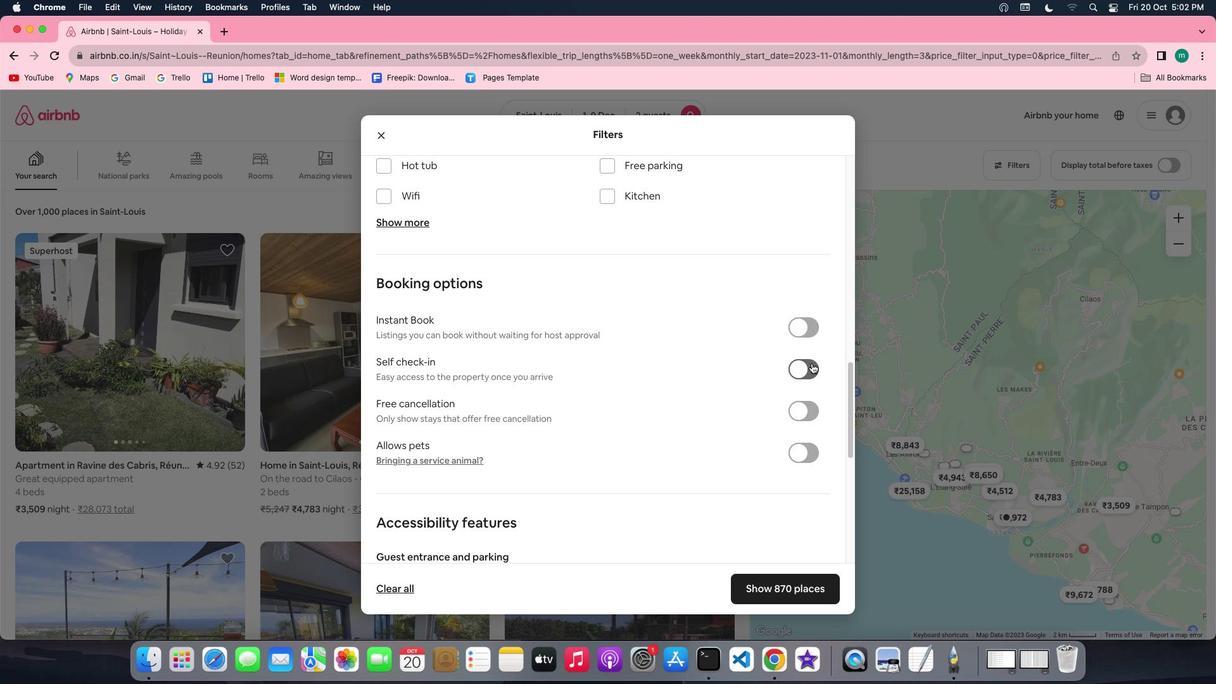 
Action: Mouse pressed left at (811, 362)
Screenshot: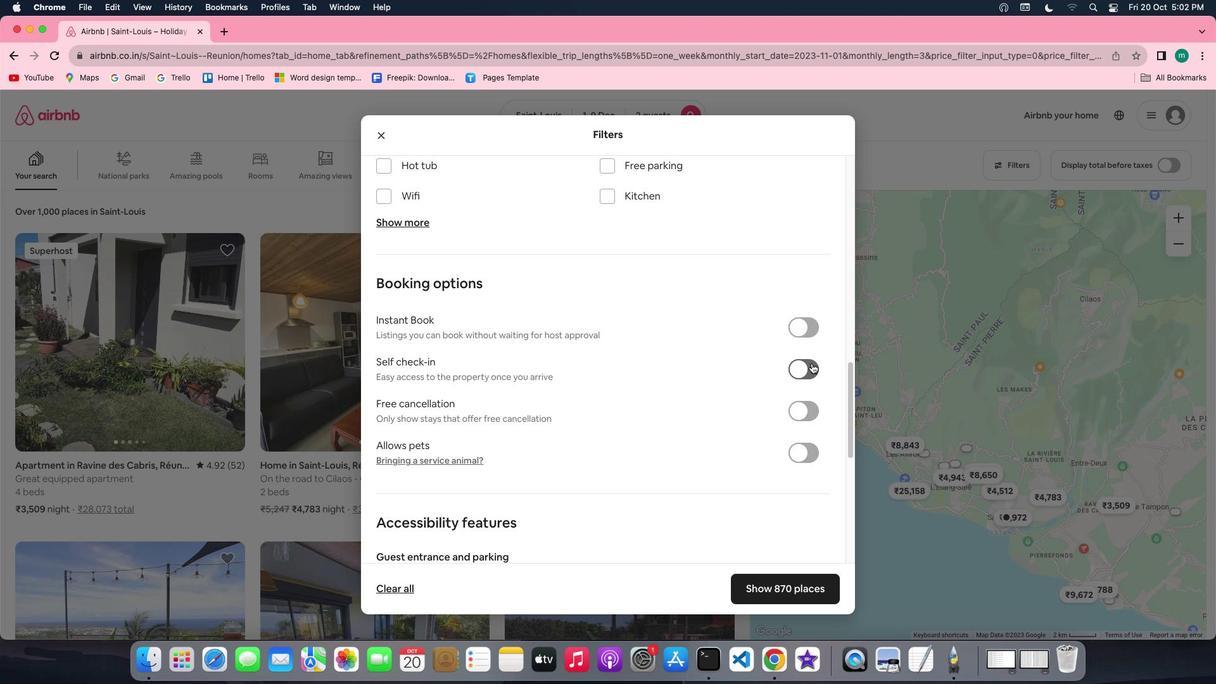 
Action: Mouse moved to (785, 586)
Screenshot: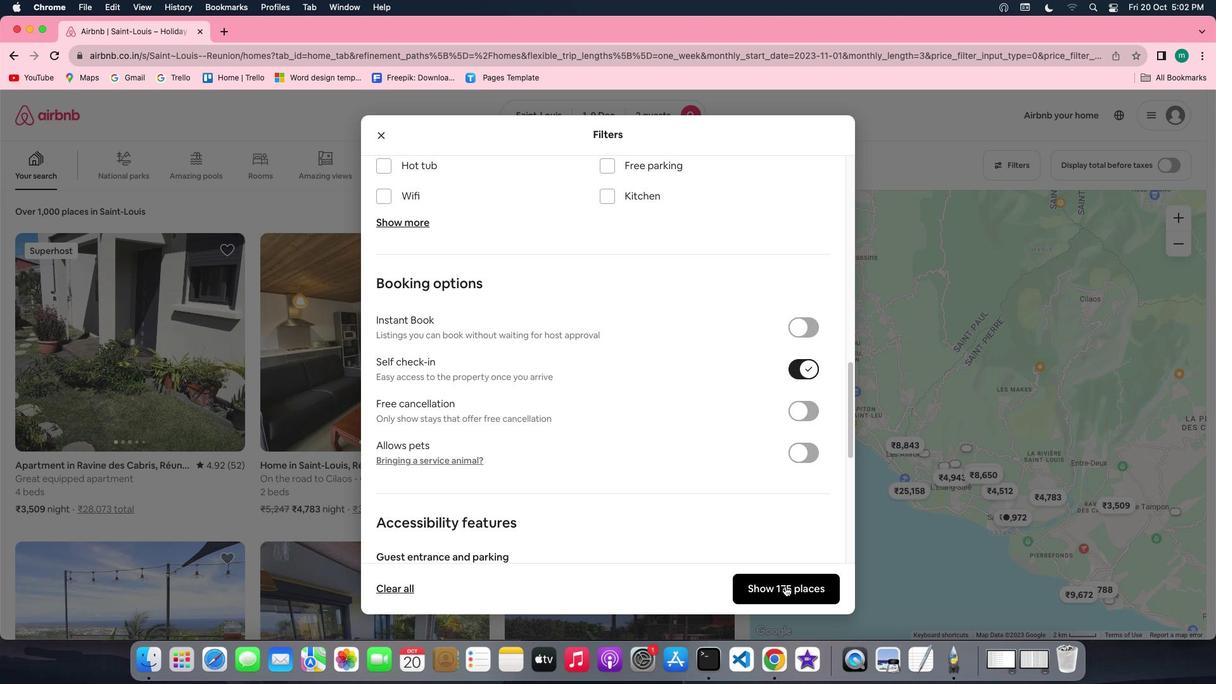 
Action: Mouse pressed left at (785, 586)
Screenshot: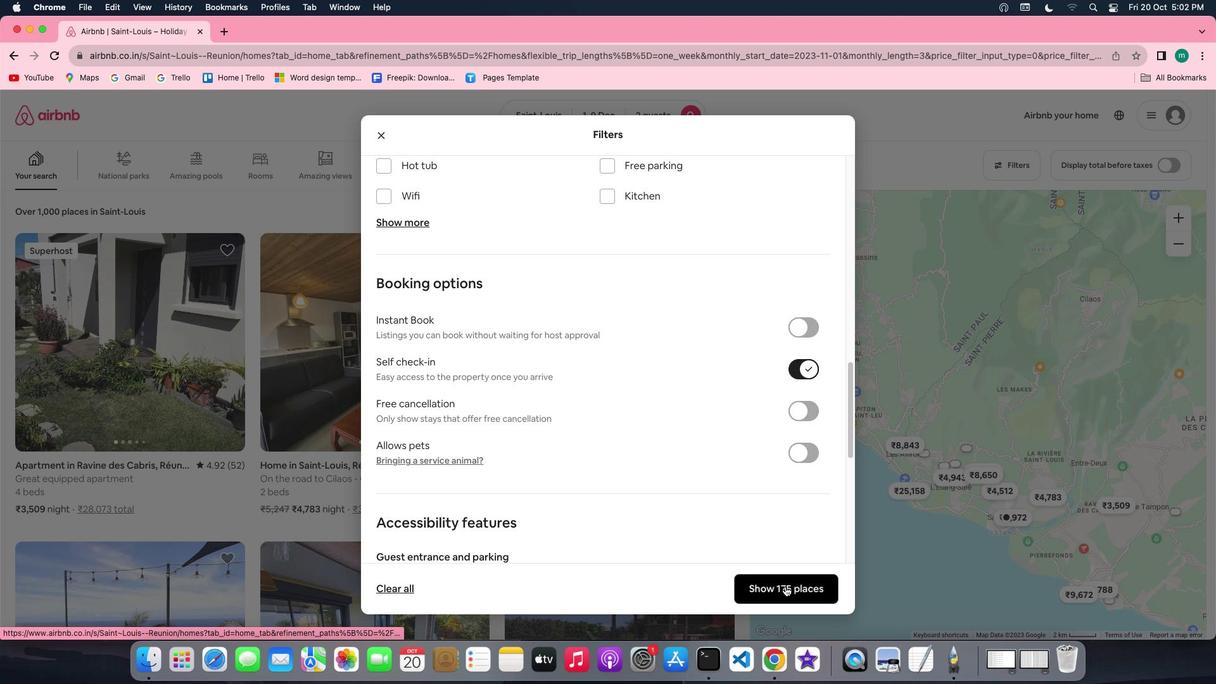 
Action: Mouse moved to (205, 366)
Screenshot: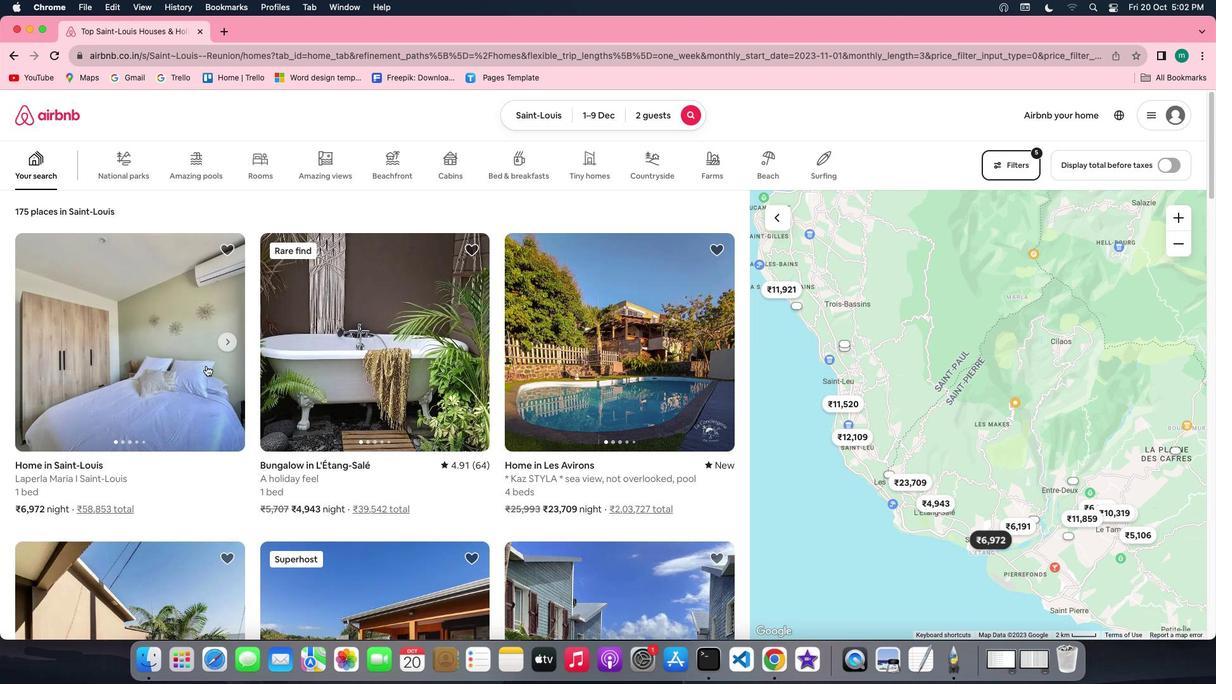 
Action: Mouse pressed left at (205, 366)
Screenshot: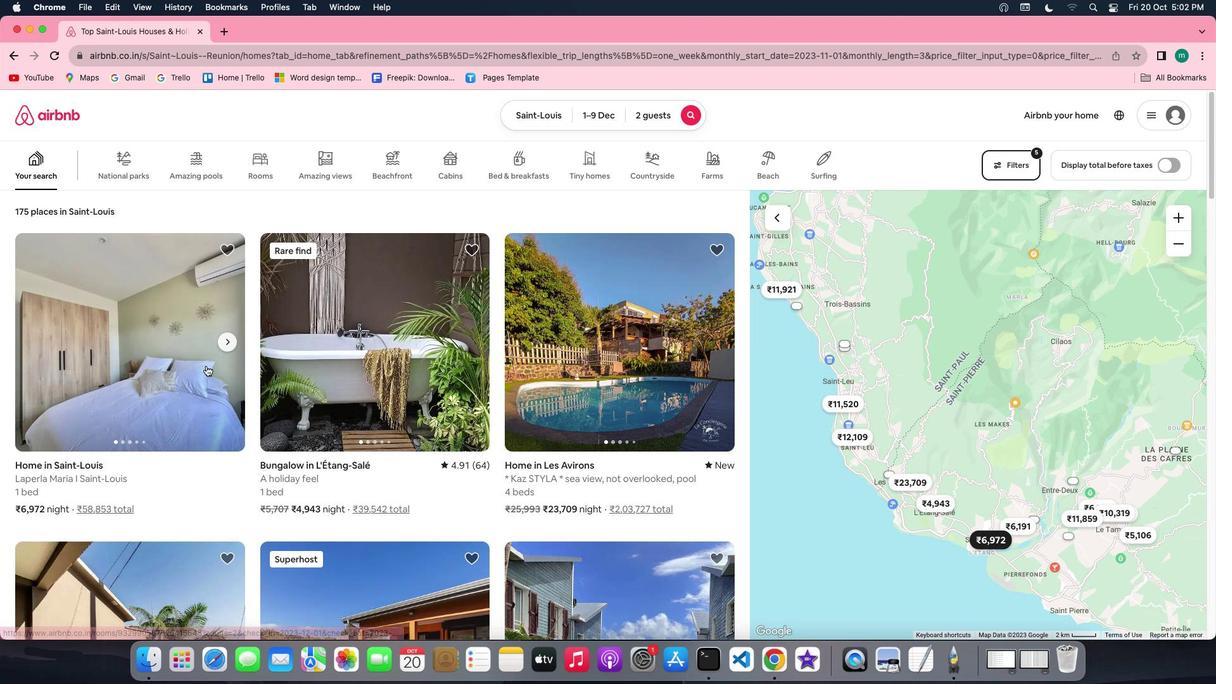 
Action: Mouse moved to (926, 473)
Screenshot: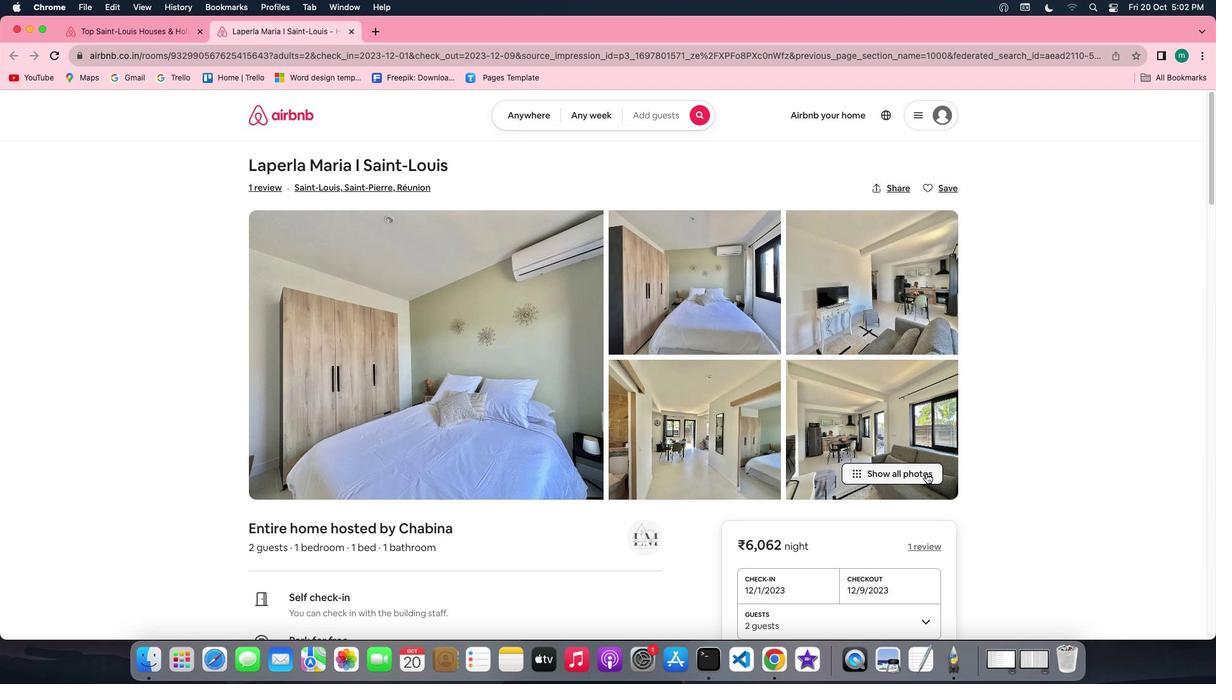 
Action: Mouse pressed left at (926, 473)
Screenshot: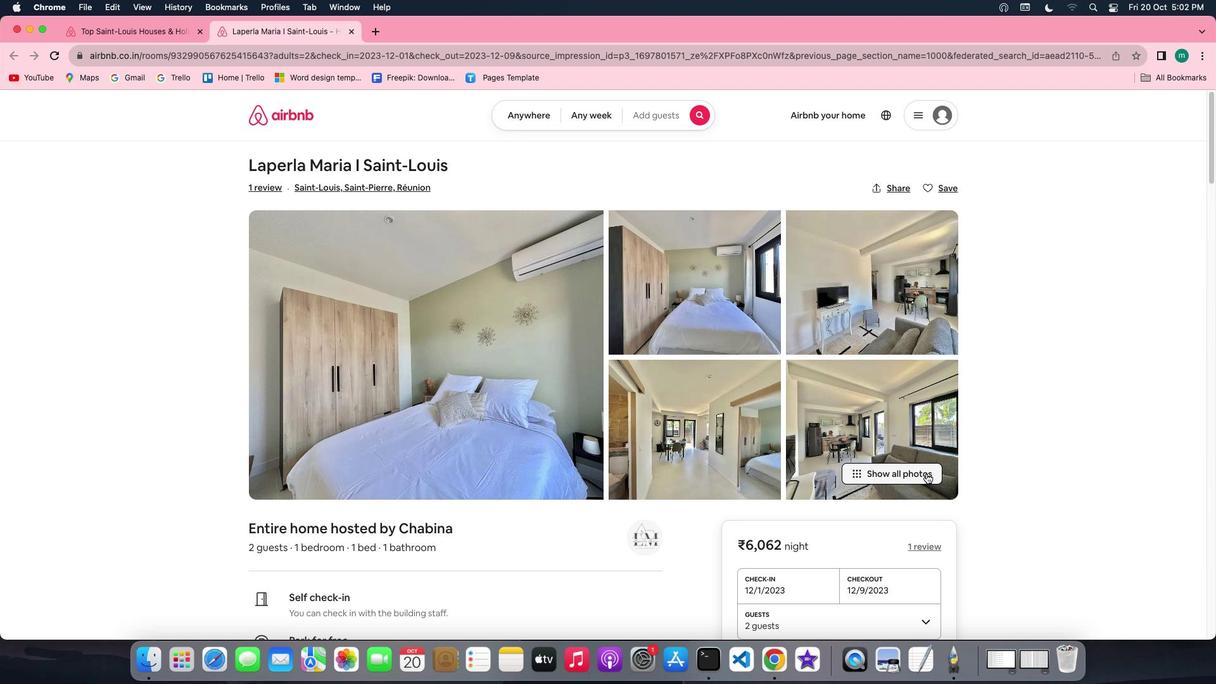 
Action: Mouse moved to (682, 287)
Screenshot: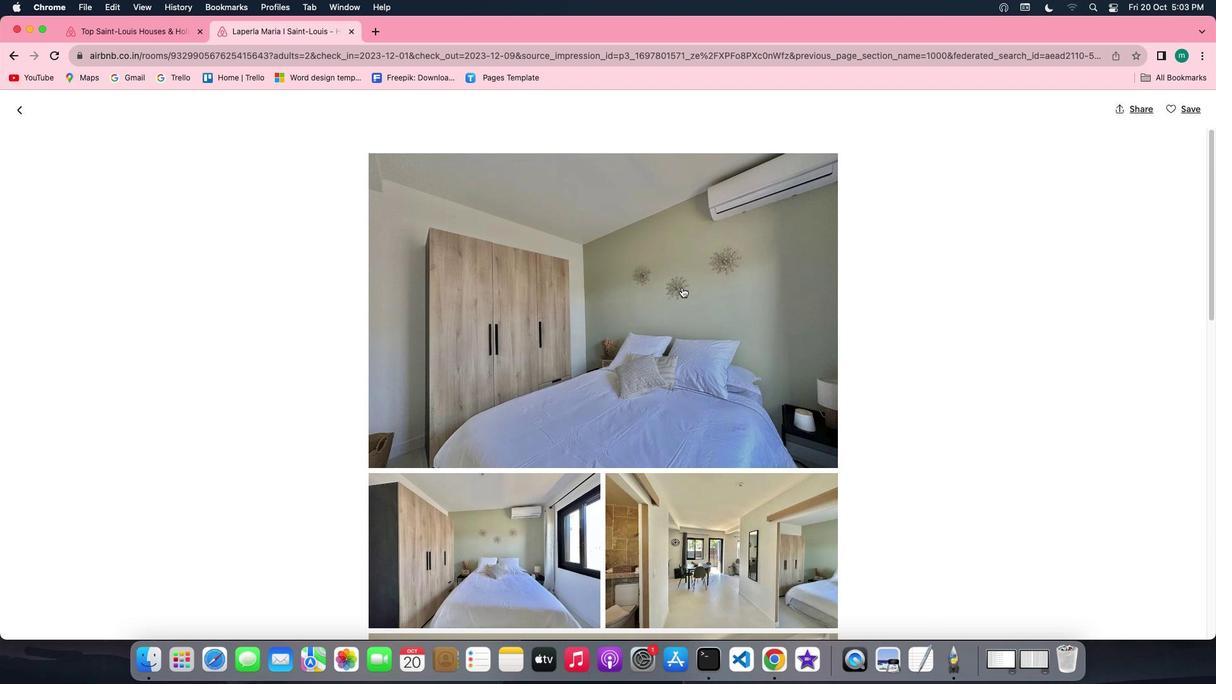 
Action: Mouse scrolled (682, 287) with delta (0, 0)
Screenshot: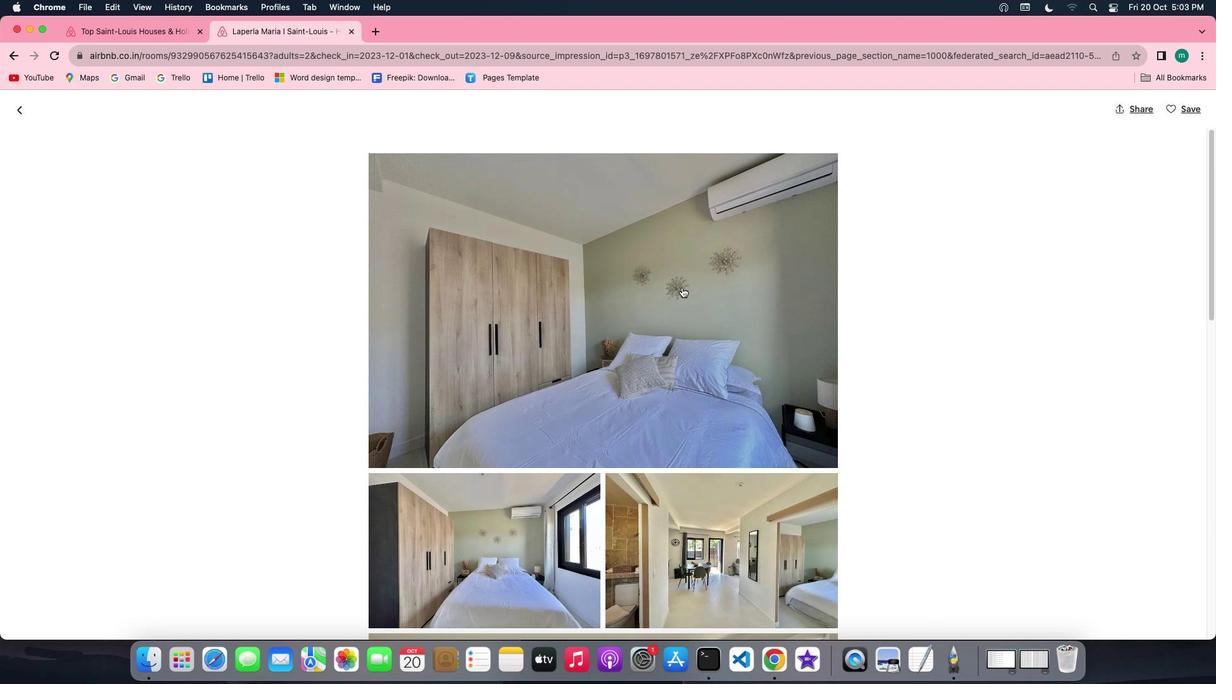 
Action: Mouse scrolled (682, 287) with delta (0, 0)
Screenshot: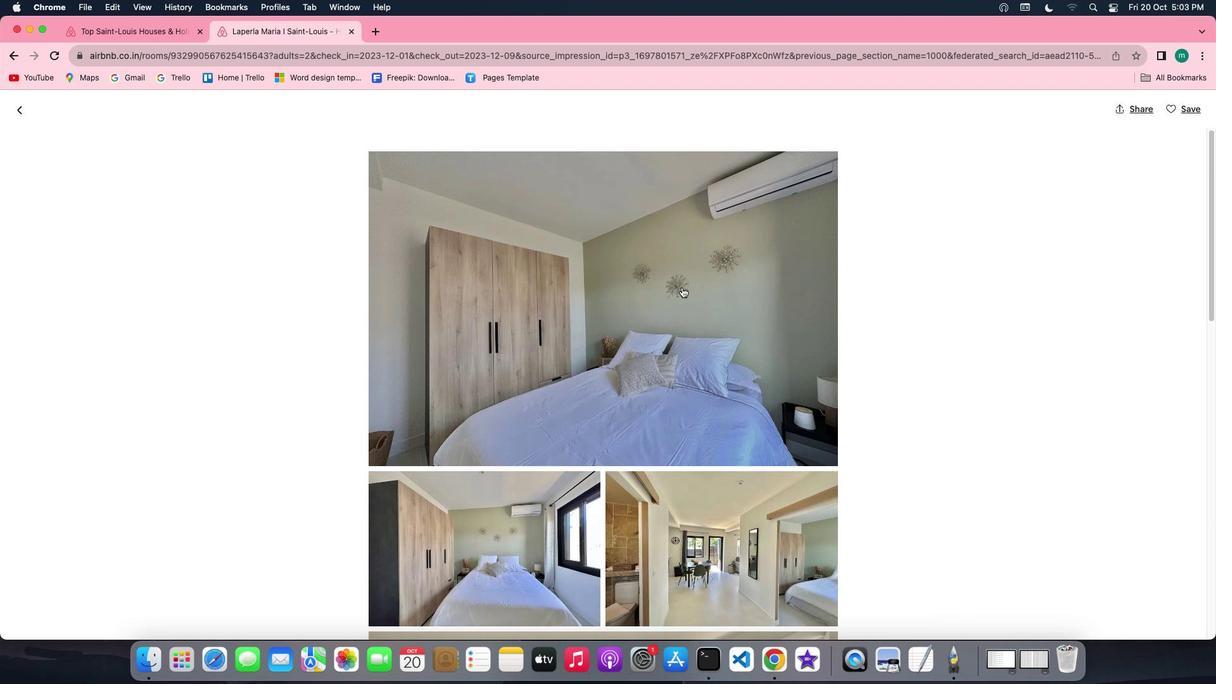 
Action: Mouse scrolled (682, 287) with delta (0, 0)
Screenshot: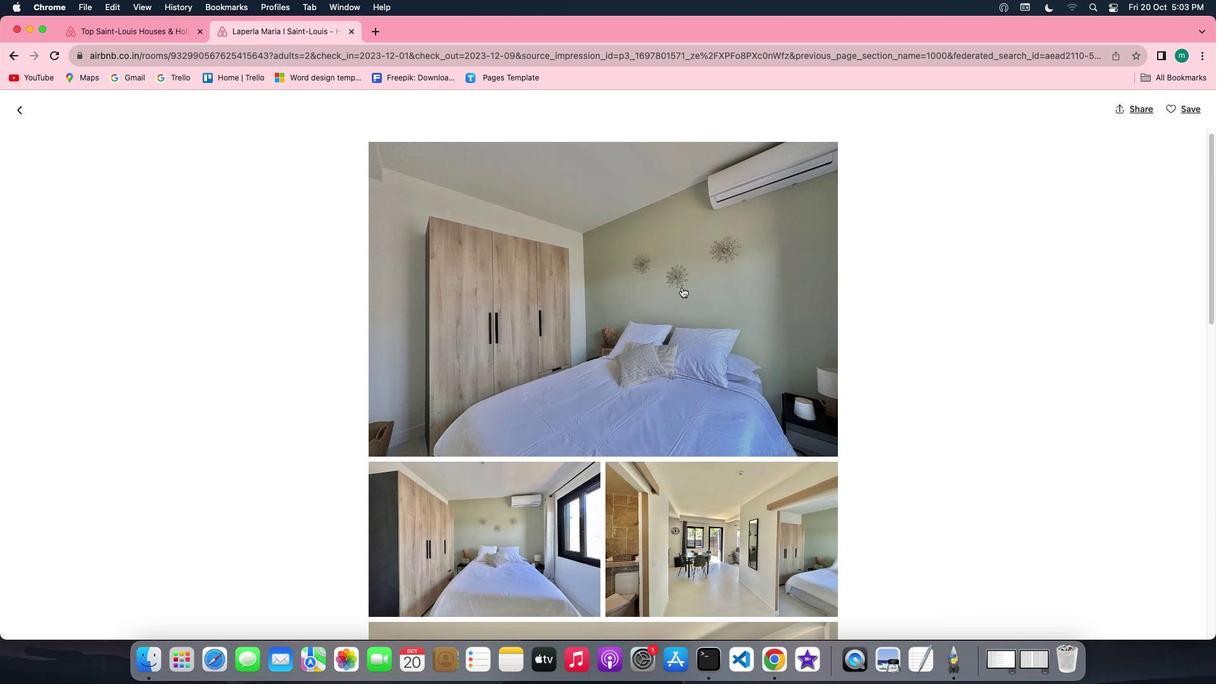 
Action: Mouse scrolled (682, 287) with delta (0, 0)
Screenshot: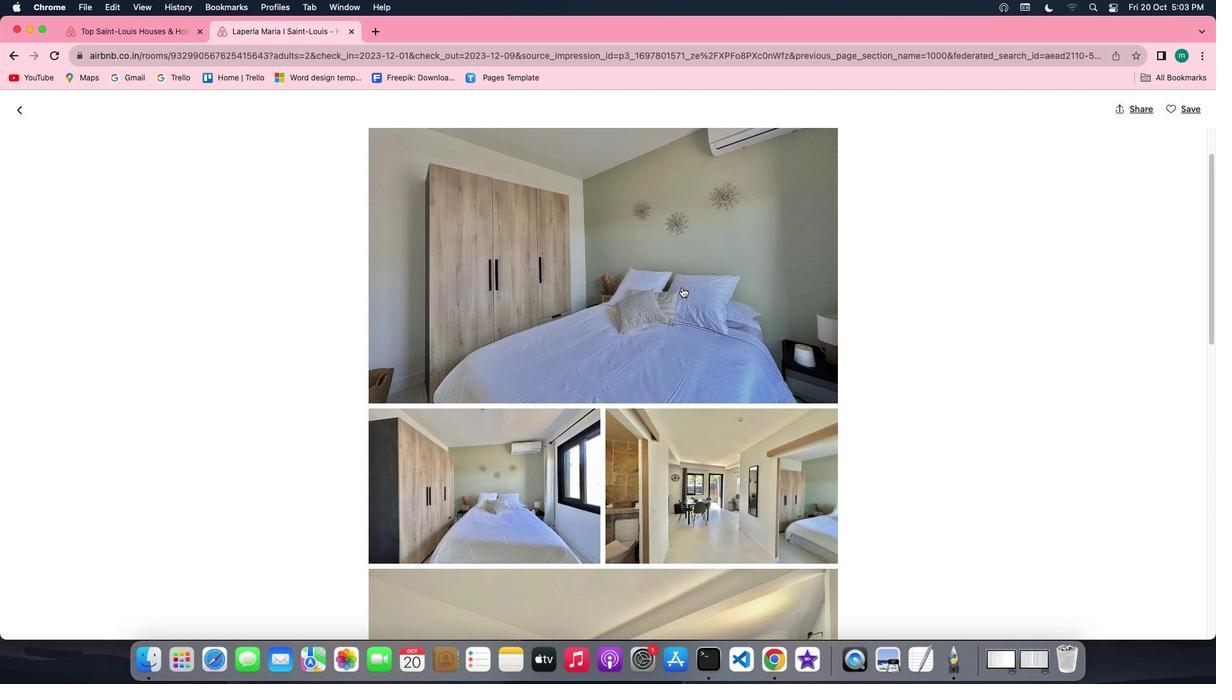 
Action: Mouse scrolled (682, 287) with delta (0, 0)
Screenshot: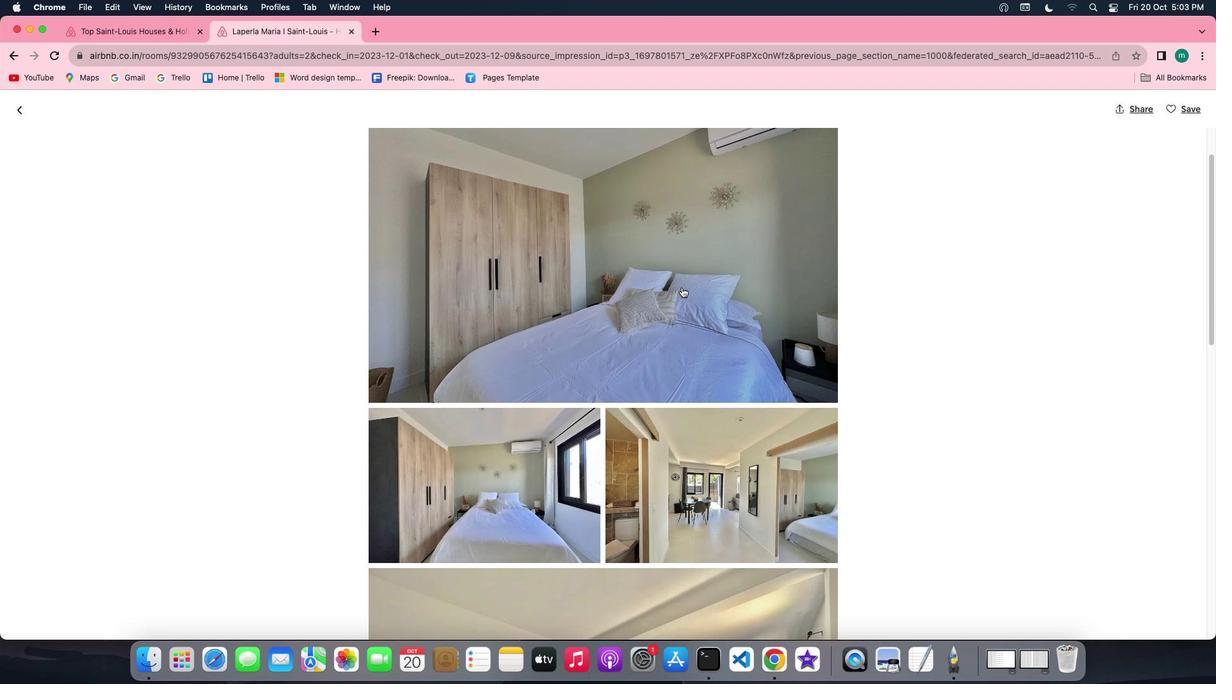 
Action: Mouse scrolled (682, 287) with delta (0, -1)
Screenshot: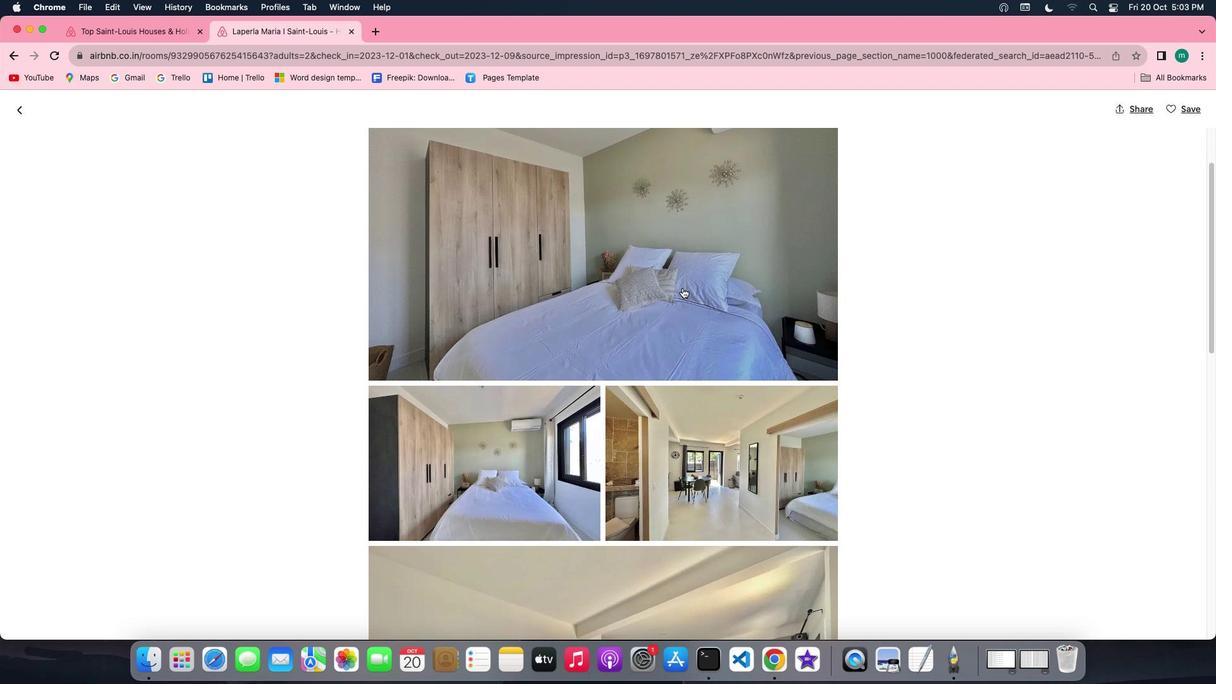 
Action: Mouse moved to (682, 287)
Screenshot: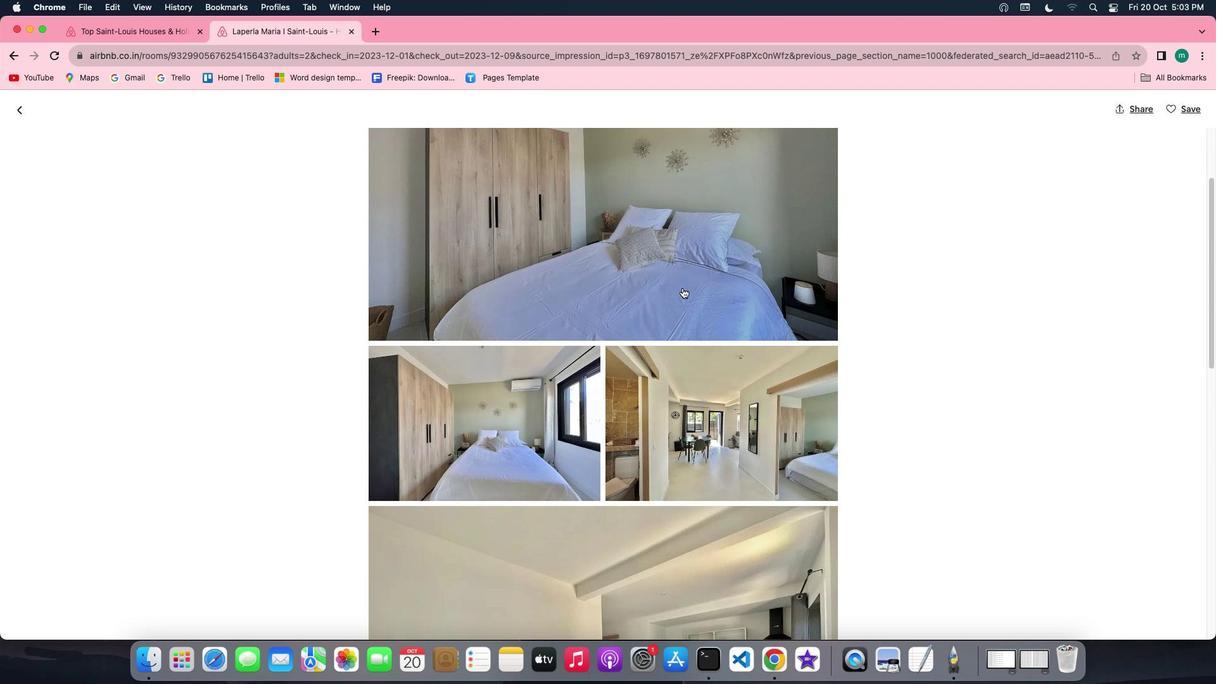 
Action: Mouse scrolled (682, 287) with delta (0, 0)
Screenshot: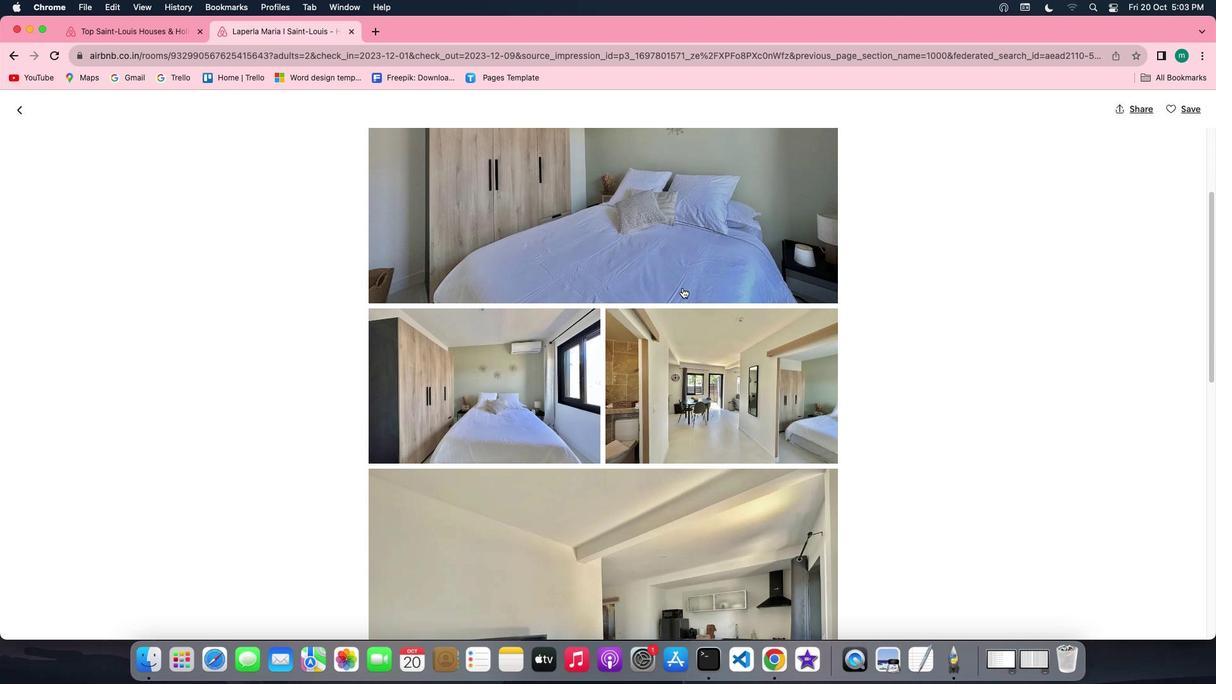 
Action: Mouse scrolled (682, 287) with delta (0, 0)
Screenshot: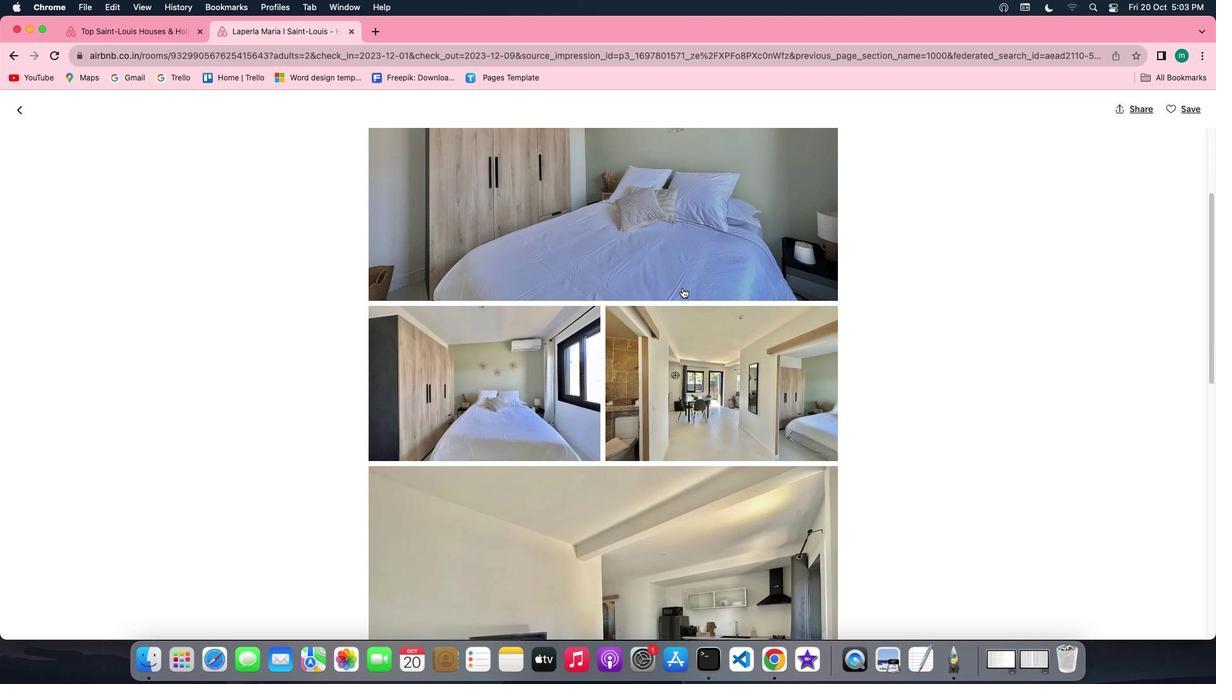 
Action: Mouse scrolled (682, 287) with delta (0, 0)
Screenshot: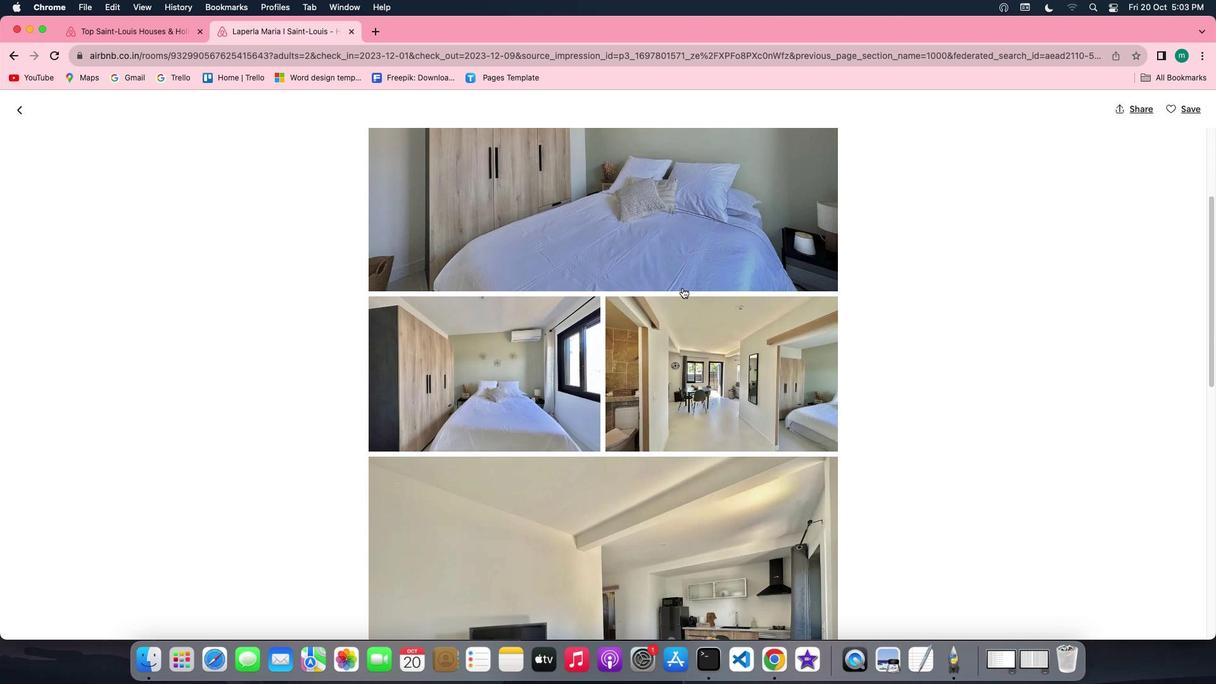 
Action: Mouse scrolled (682, 287) with delta (0, 0)
Screenshot: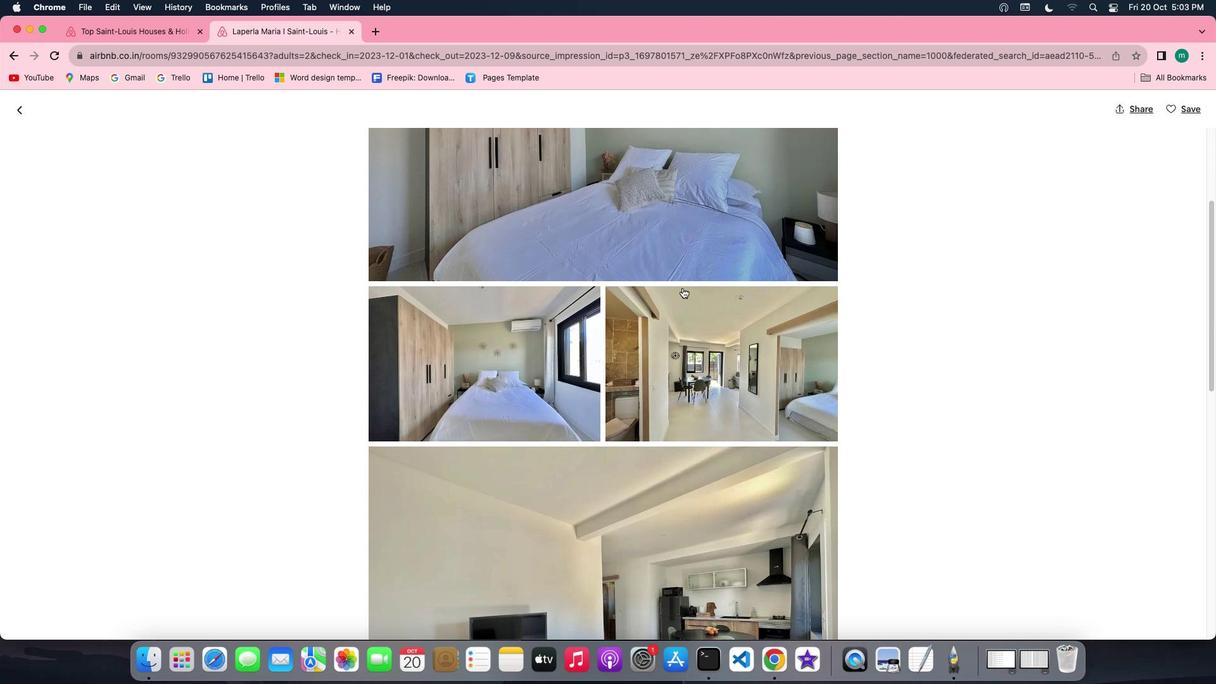 
Action: Mouse scrolled (682, 287) with delta (0, 0)
Screenshot: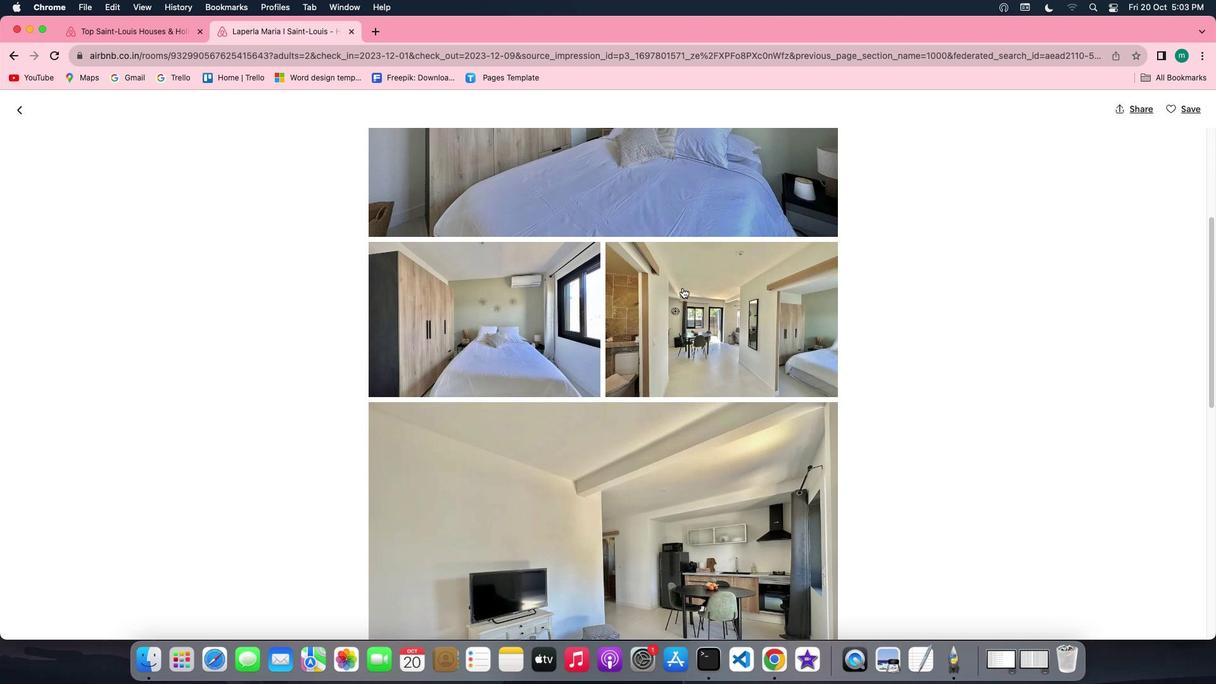
Action: Mouse scrolled (682, 287) with delta (0, 0)
Screenshot: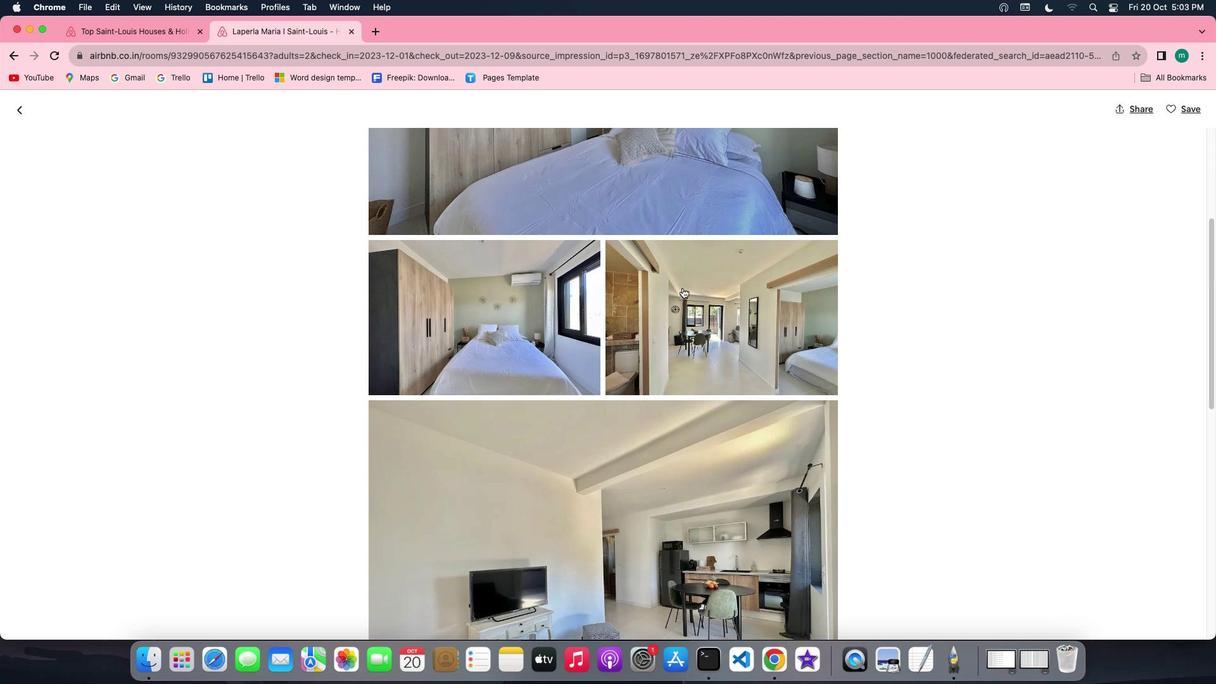 
Action: Mouse scrolled (682, 287) with delta (0, -1)
Screenshot: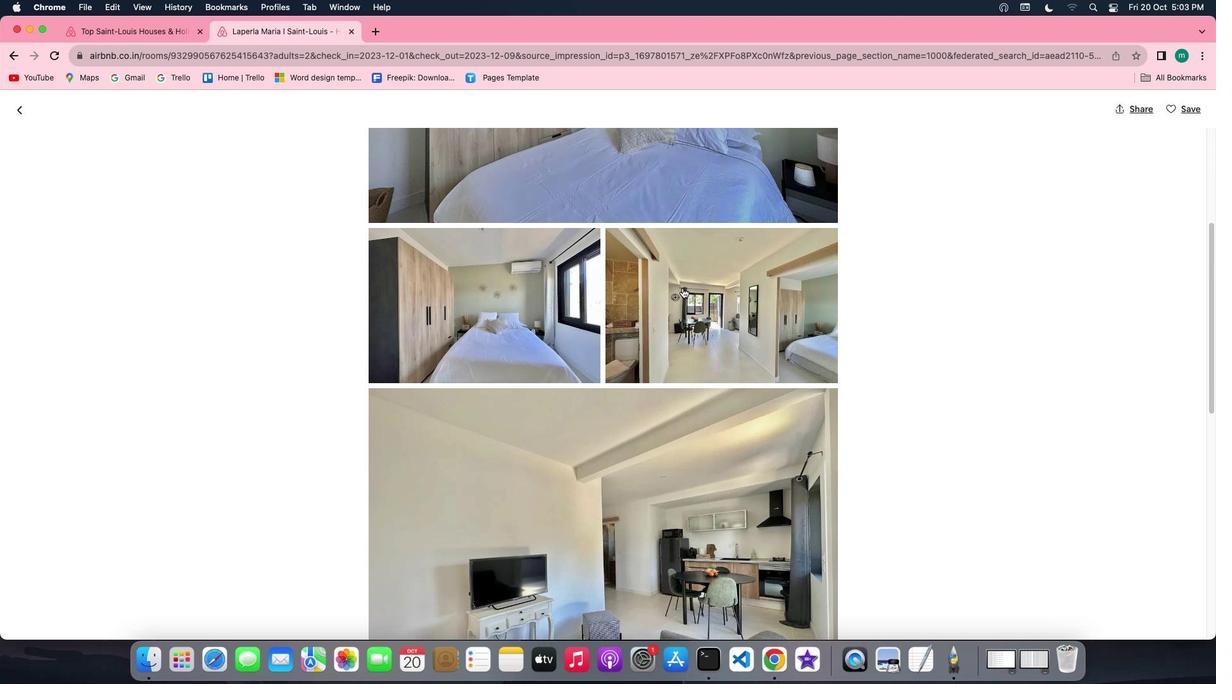 
Action: Mouse scrolled (682, 287) with delta (0, -2)
Screenshot: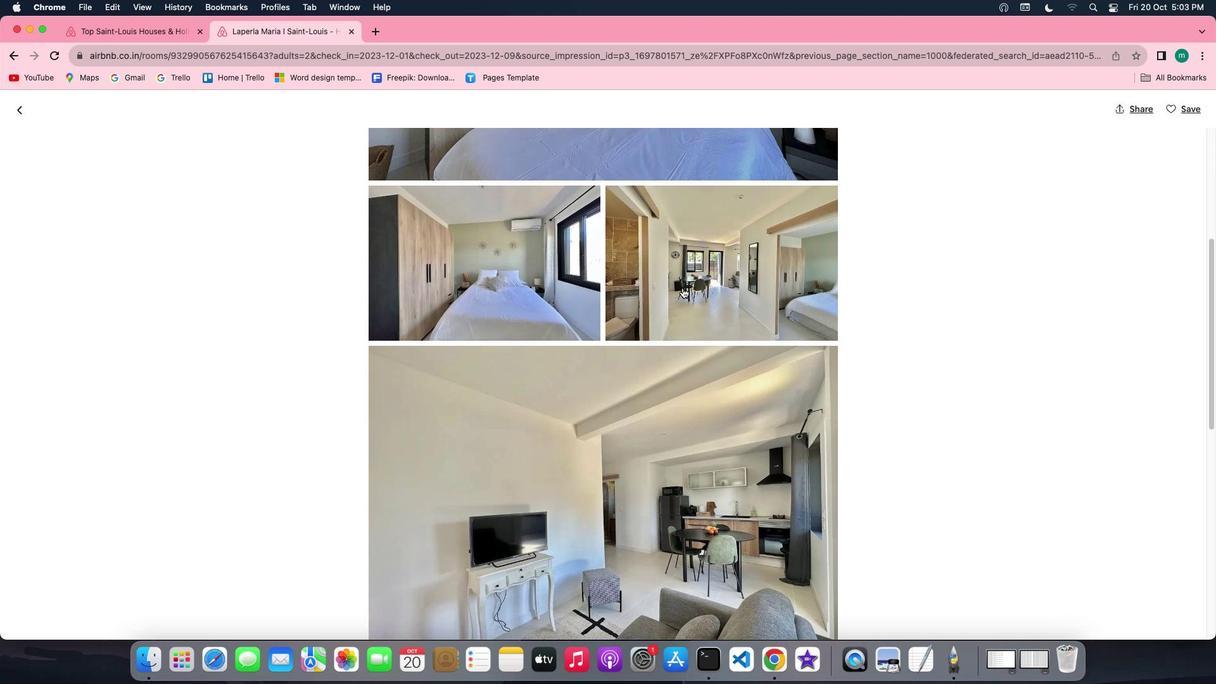 
Action: Mouse moved to (684, 288)
Screenshot: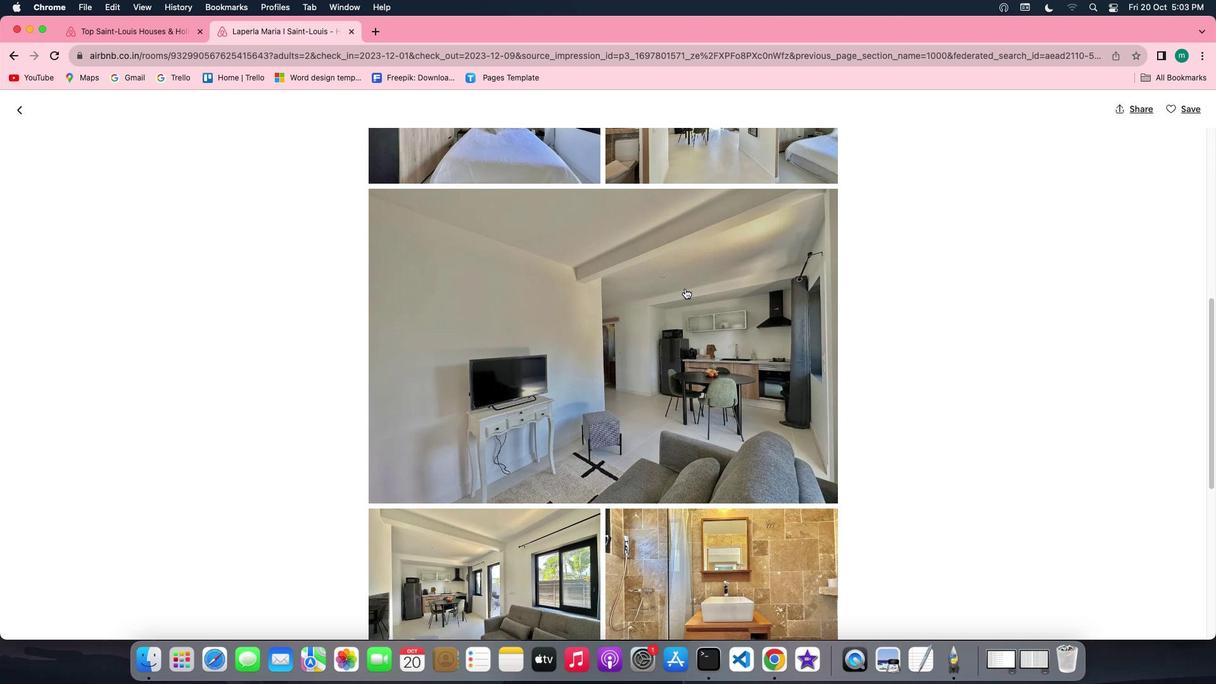 
Action: Mouse scrolled (684, 288) with delta (0, 0)
Screenshot: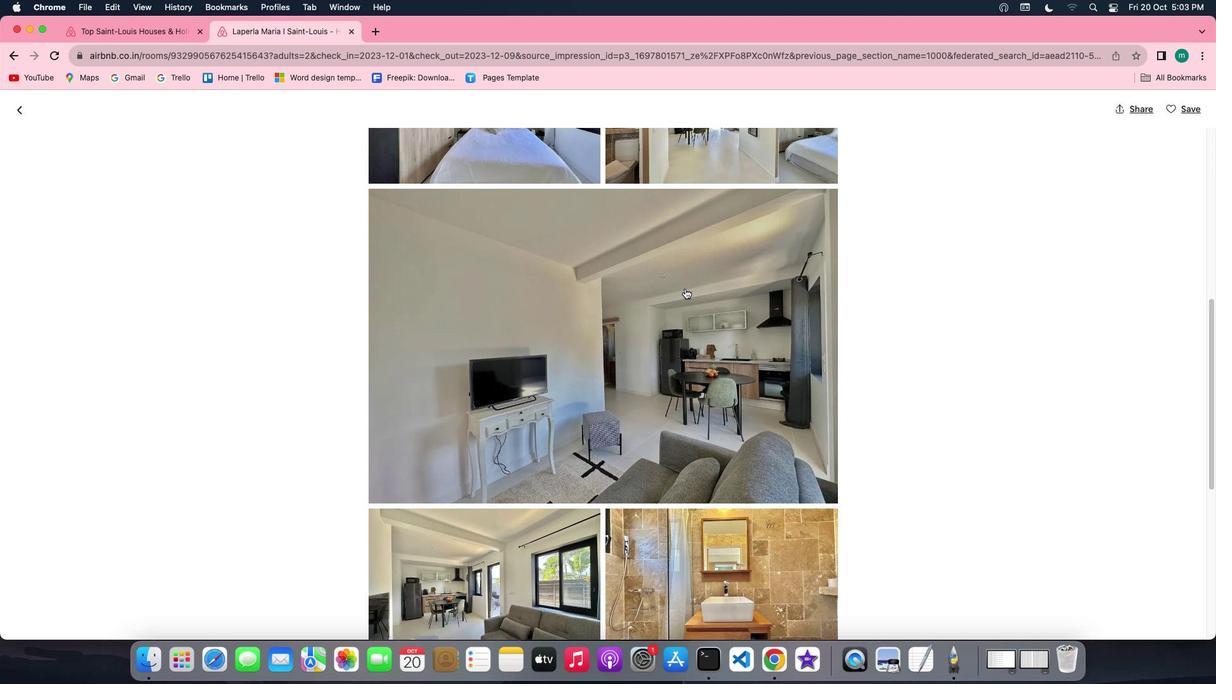 
Action: Mouse scrolled (684, 288) with delta (0, 0)
Screenshot: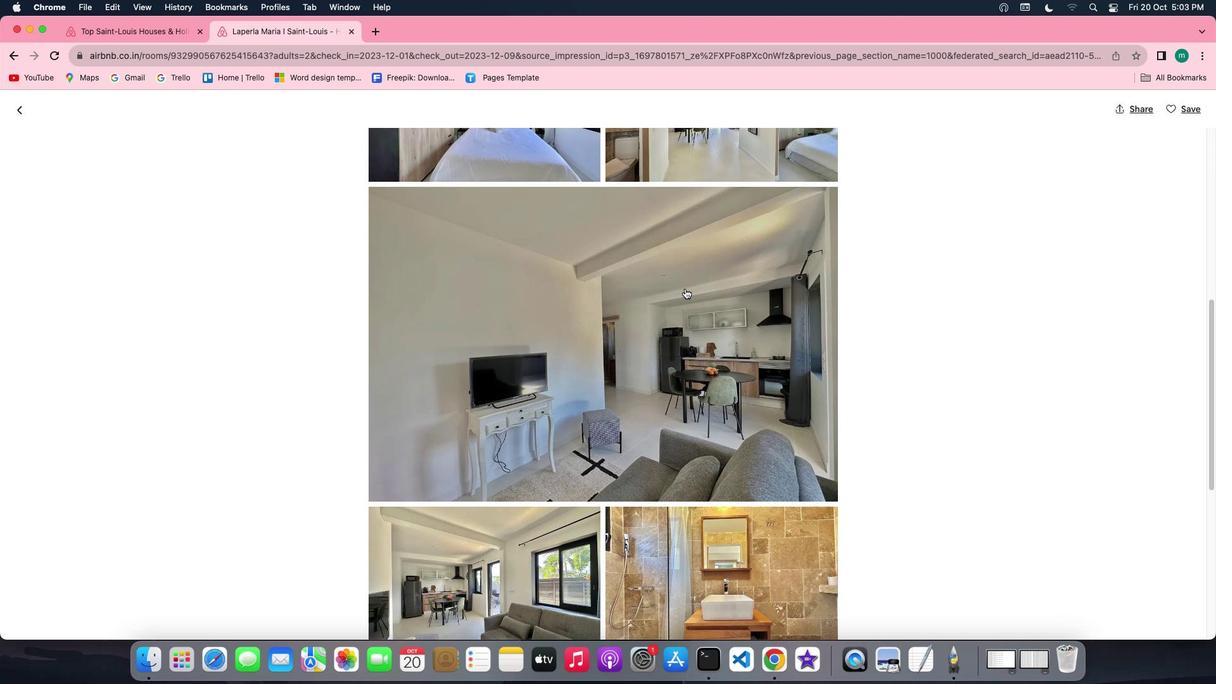 
Action: Mouse scrolled (684, 288) with delta (0, -1)
Screenshot: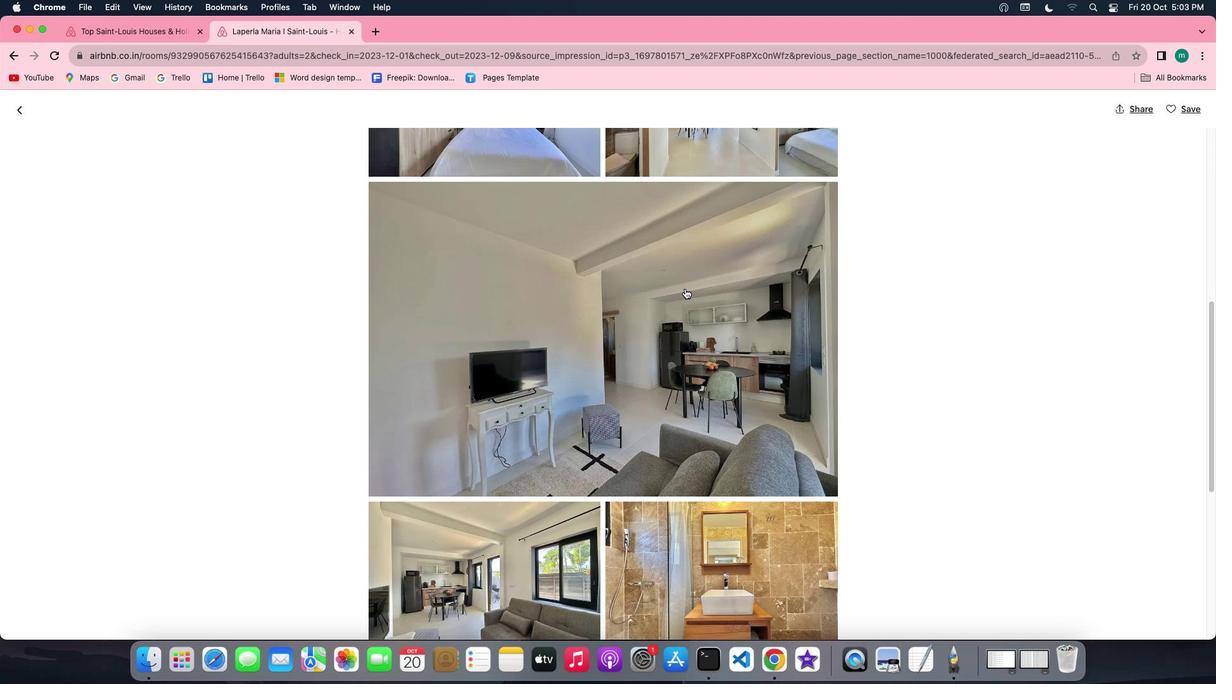 
Action: Mouse scrolled (684, 288) with delta (0, -1)
Screenshot: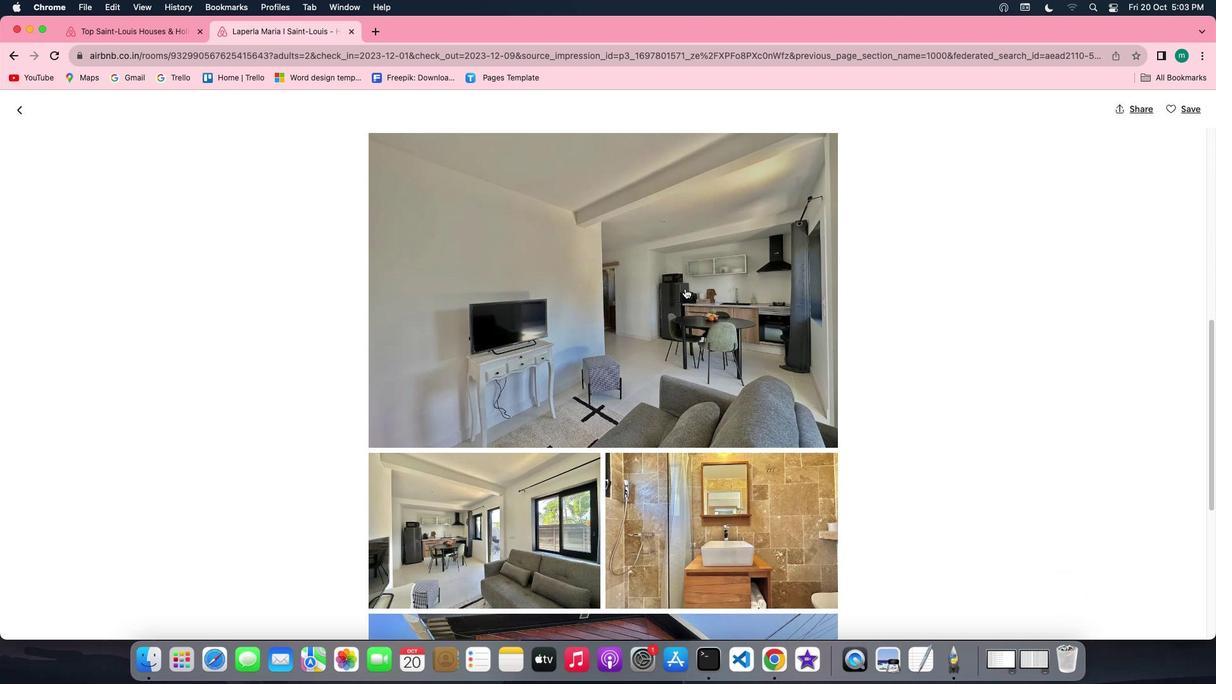 
Action: Mouse scrolled (684, 288) with delta (0, 0)
Screenshot: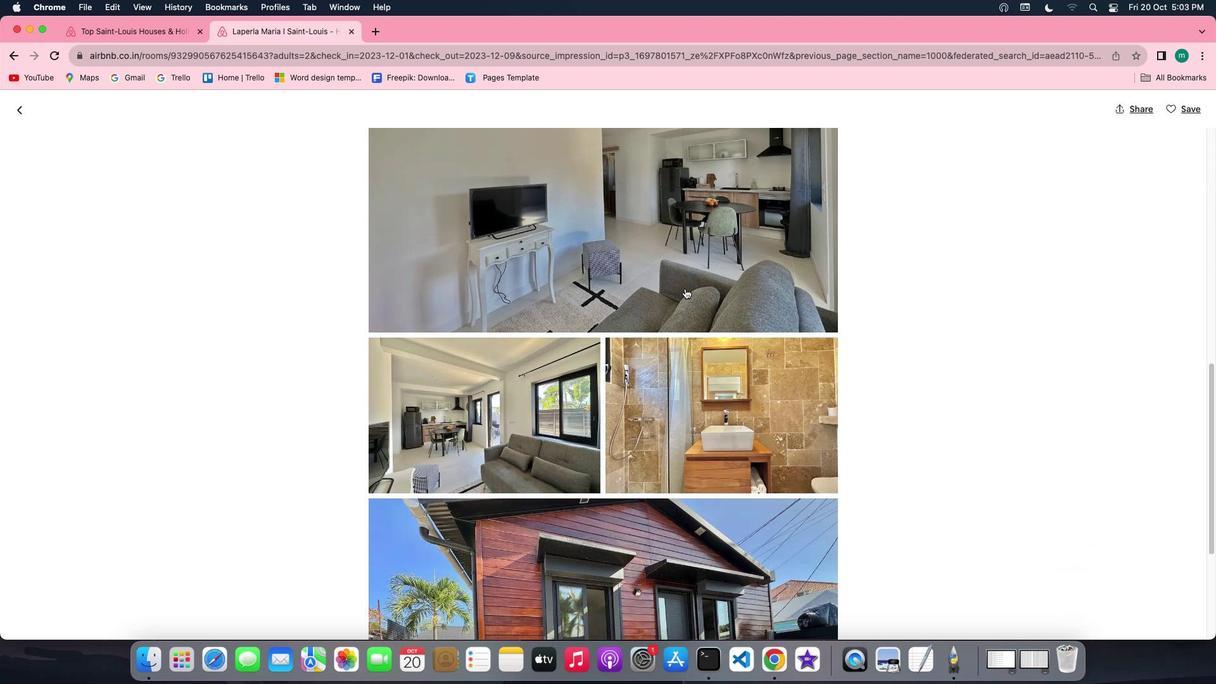 
Action: Mouse scrolled (684, 288) with delta (0, 0)
Screenshot: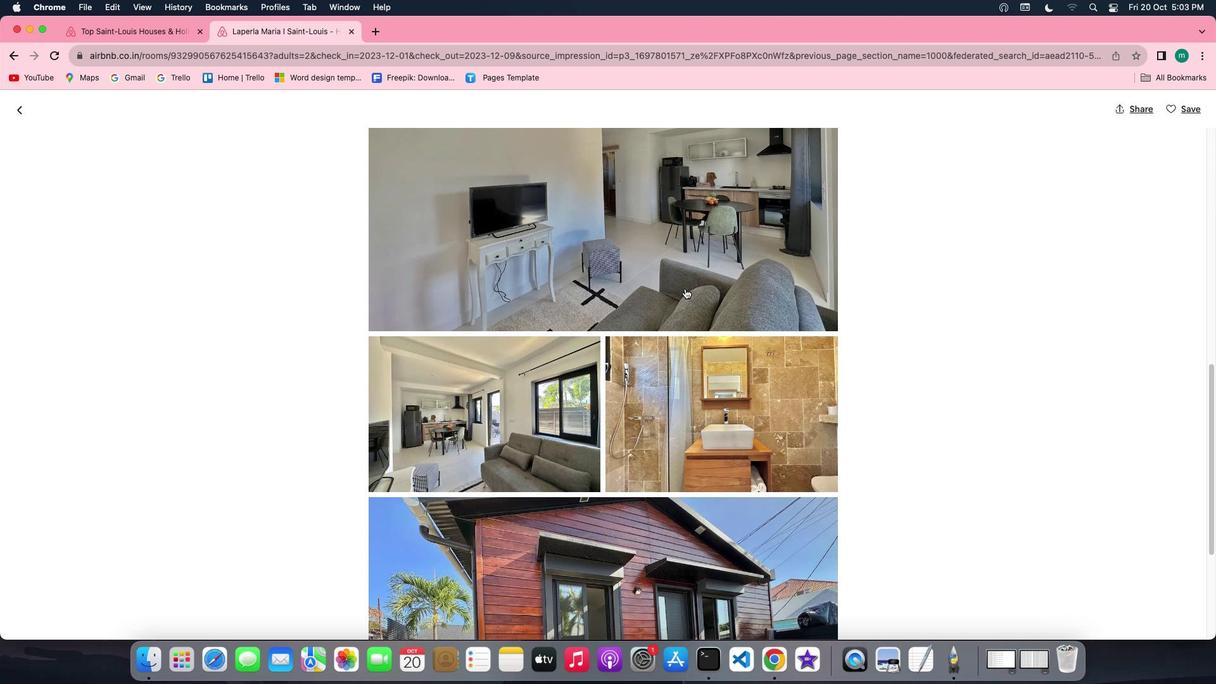 
Action: Mouse scrolled (684, 288) with delta (0, 0)
Screenshot: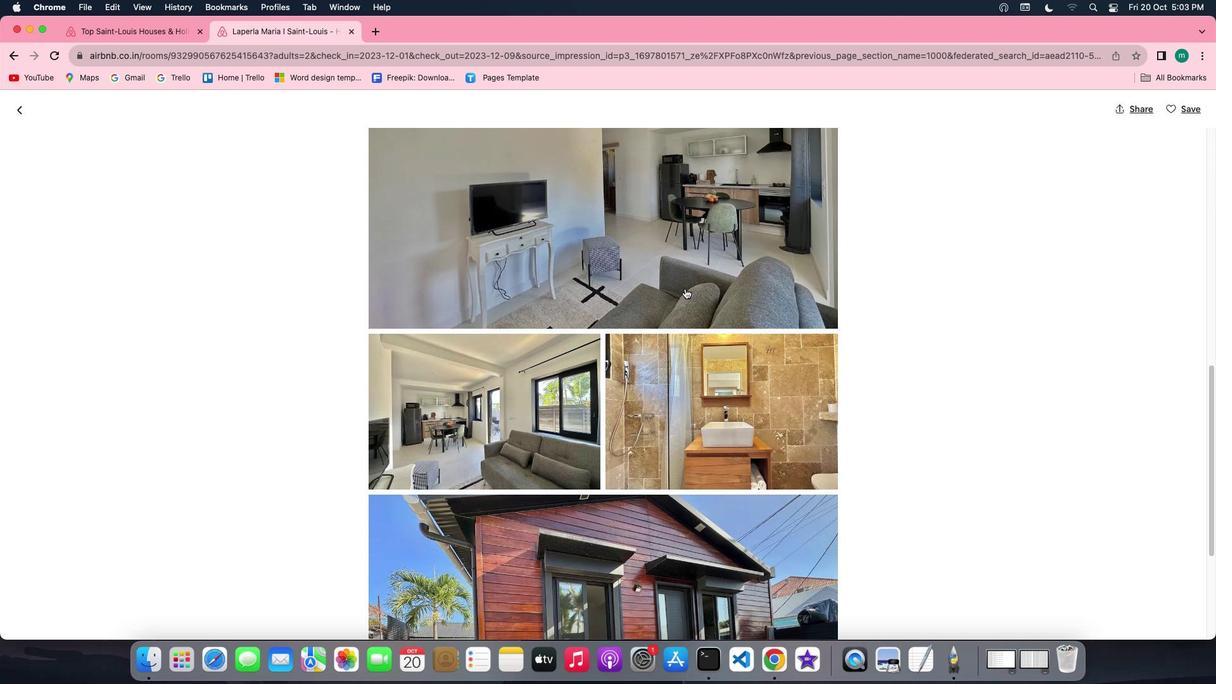 
Action: Mouse scrolled (684, 288) with delta (0, -1)
Screenshot: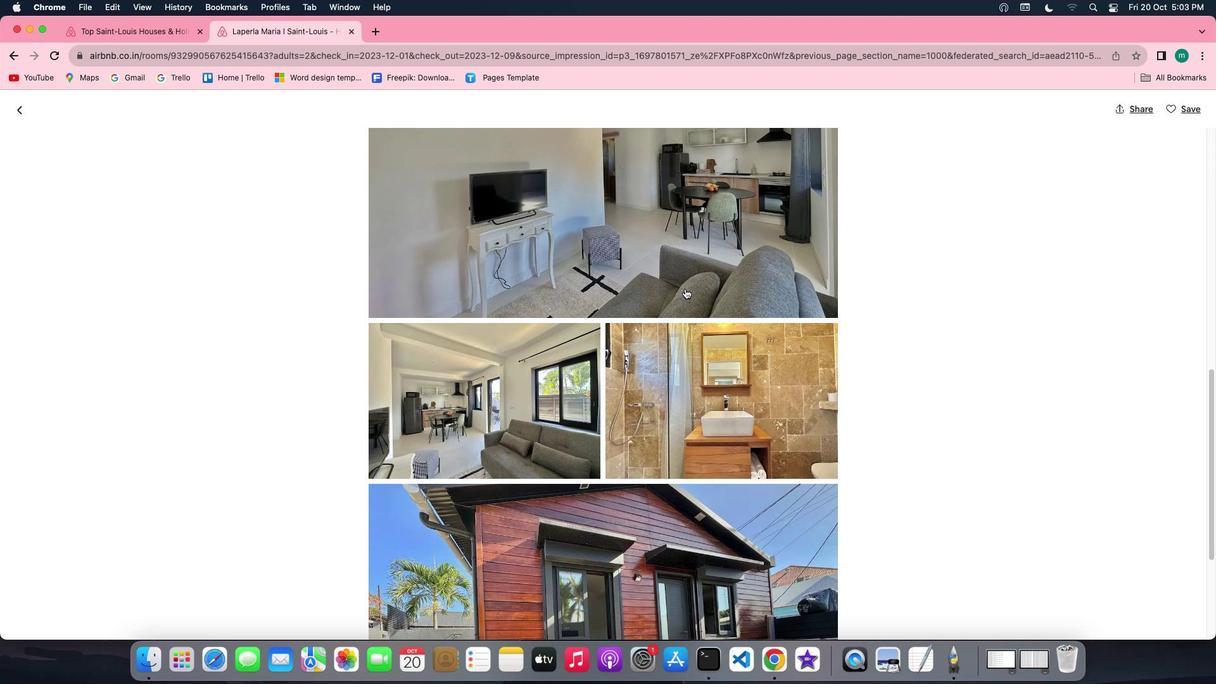 
Action: Mouse scrolled (684, 288) with delta (0, 0)
Screenshot: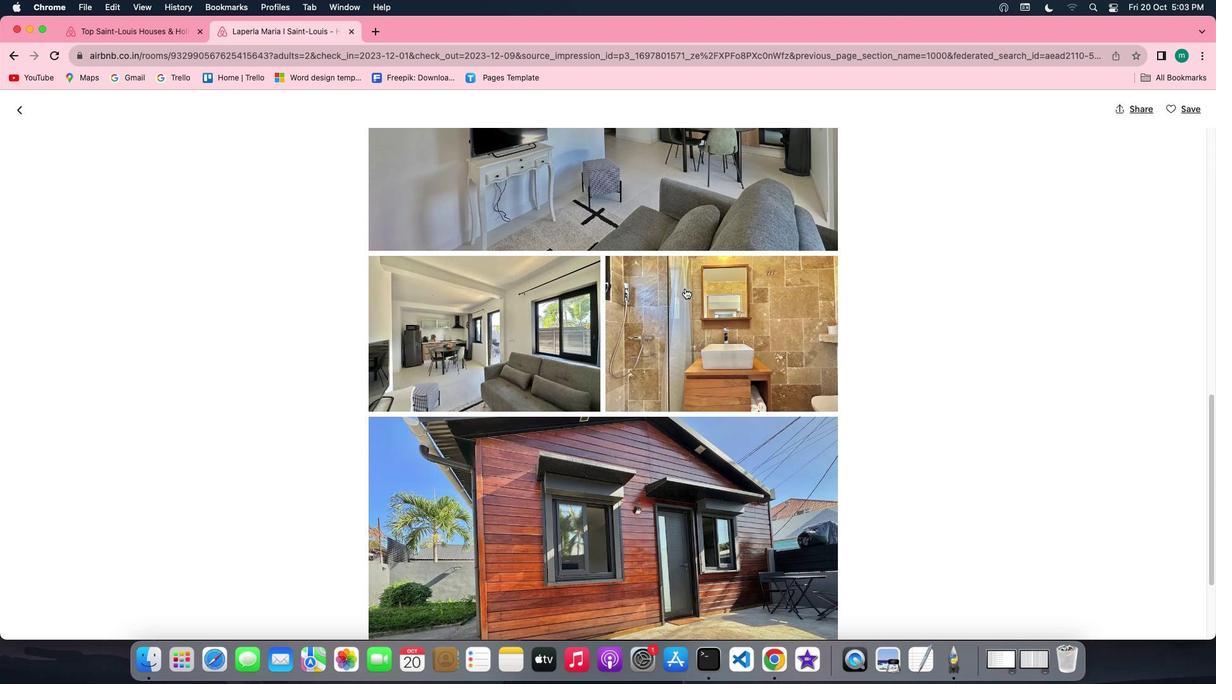 
Action: Mouse scrolled (684, 288) with delta (0, 0)
Screenshot: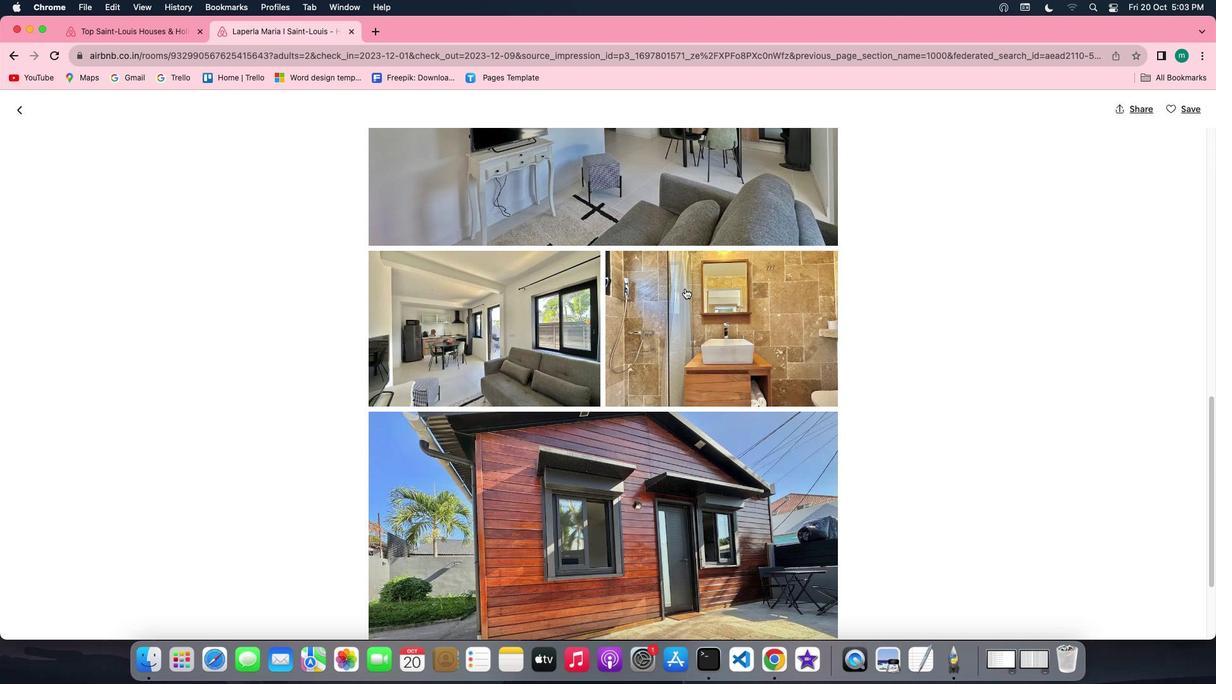 
Action: Mouse scrolled (684, 288) with delta (0, -1)
Screenshot: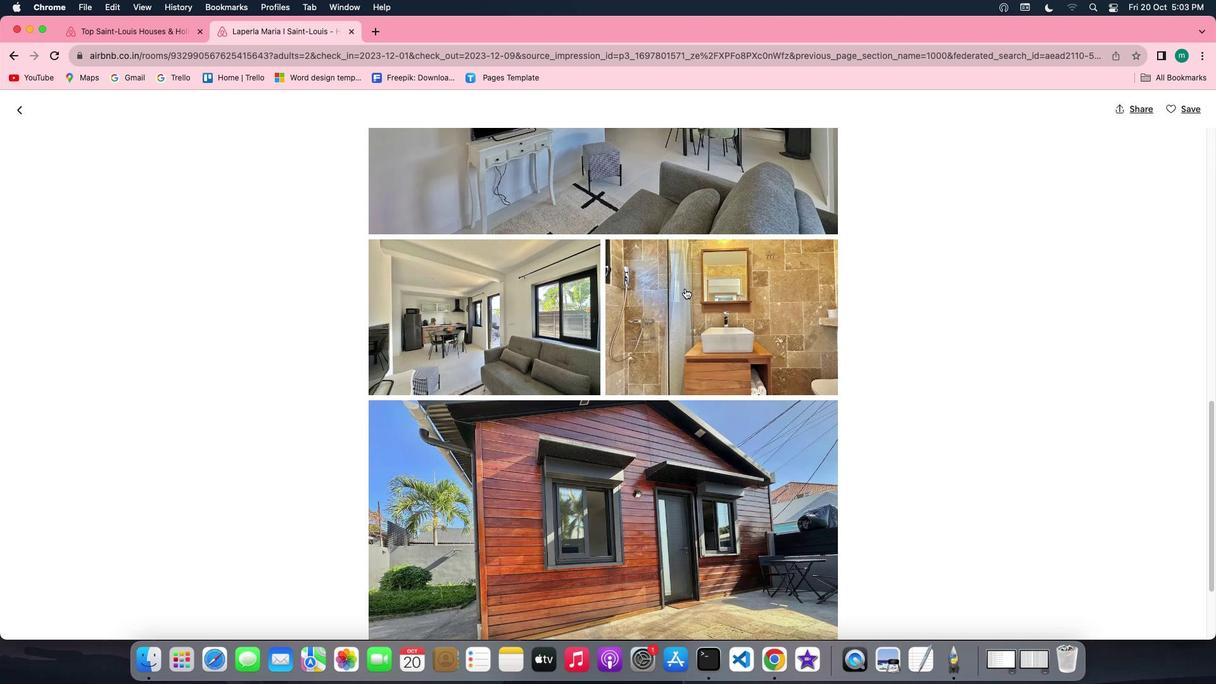 
Action: Mouse scrolled (684, 288) with delta (0, -1)
Screenshot: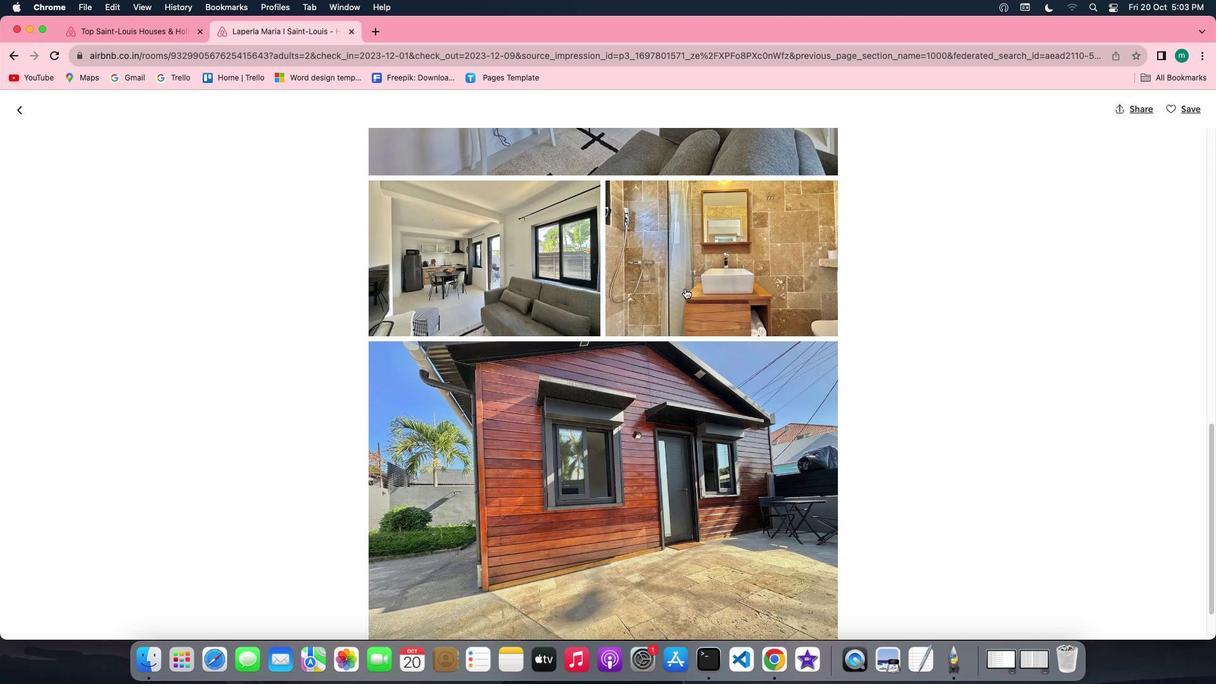 
Action: Mouse scrolled (684, 288) with delta (0, 0)
Screenshot: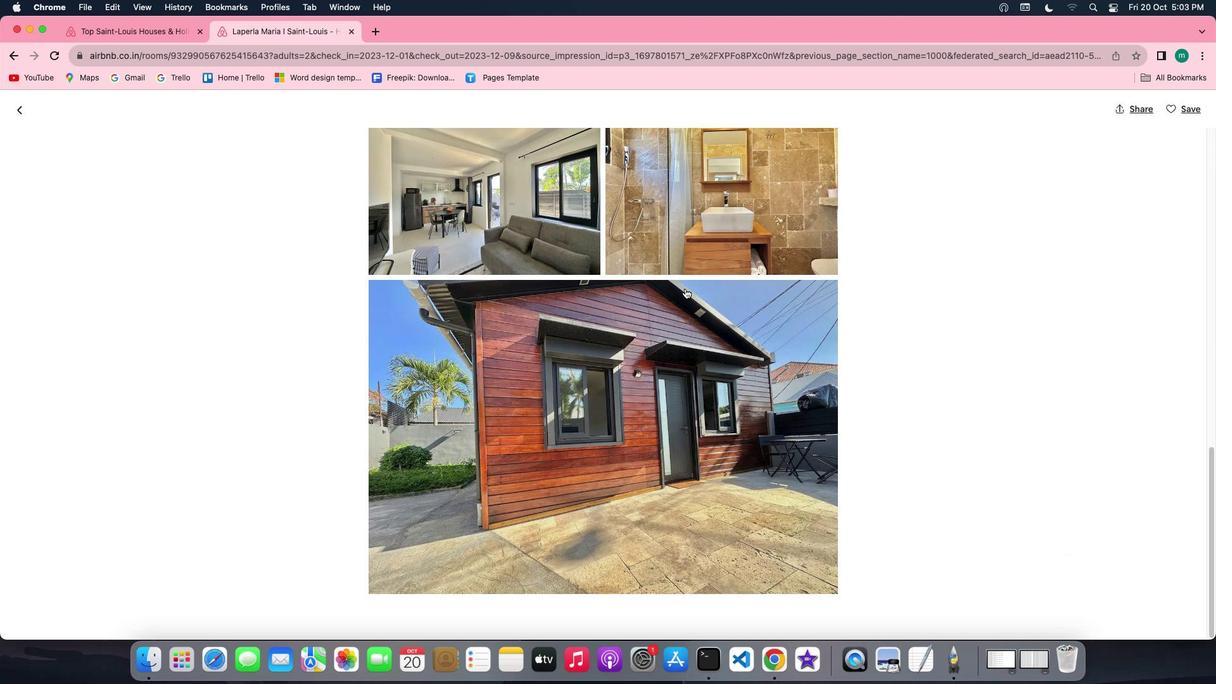 
Action: Mouse scrolled (684, 288) with delta (0, 0)
Screenshot: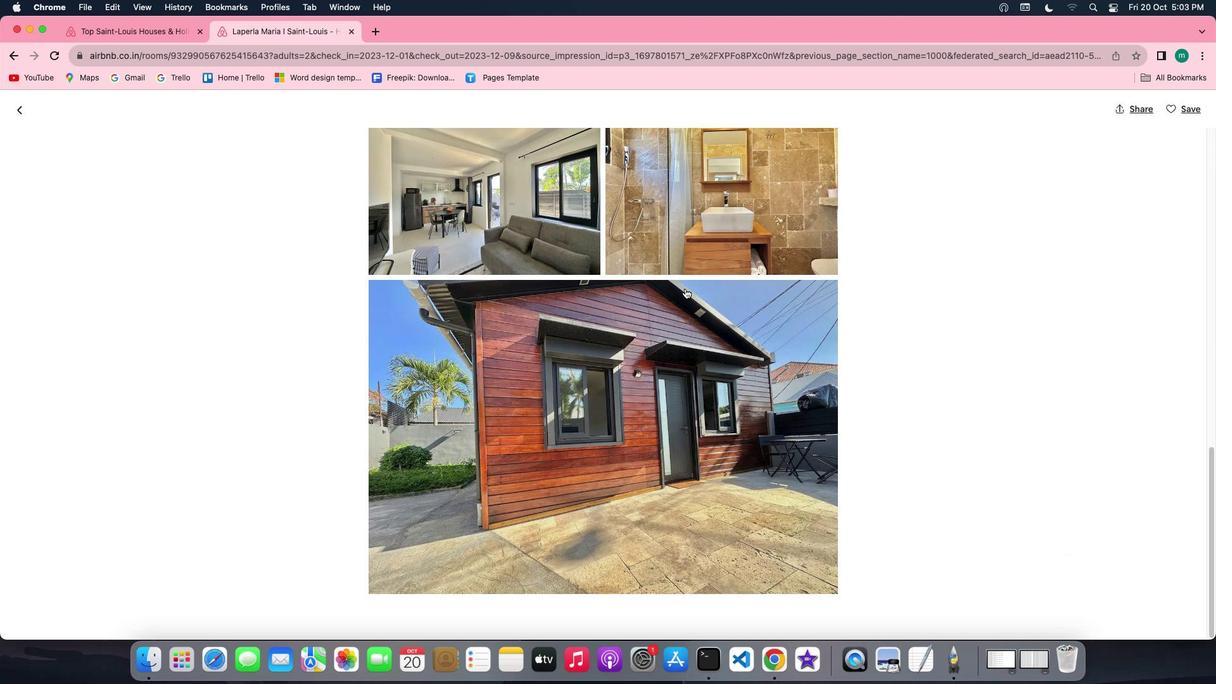 
Action: Mouse scrolled (684, 288) with delta (0, -1)
Screenshot: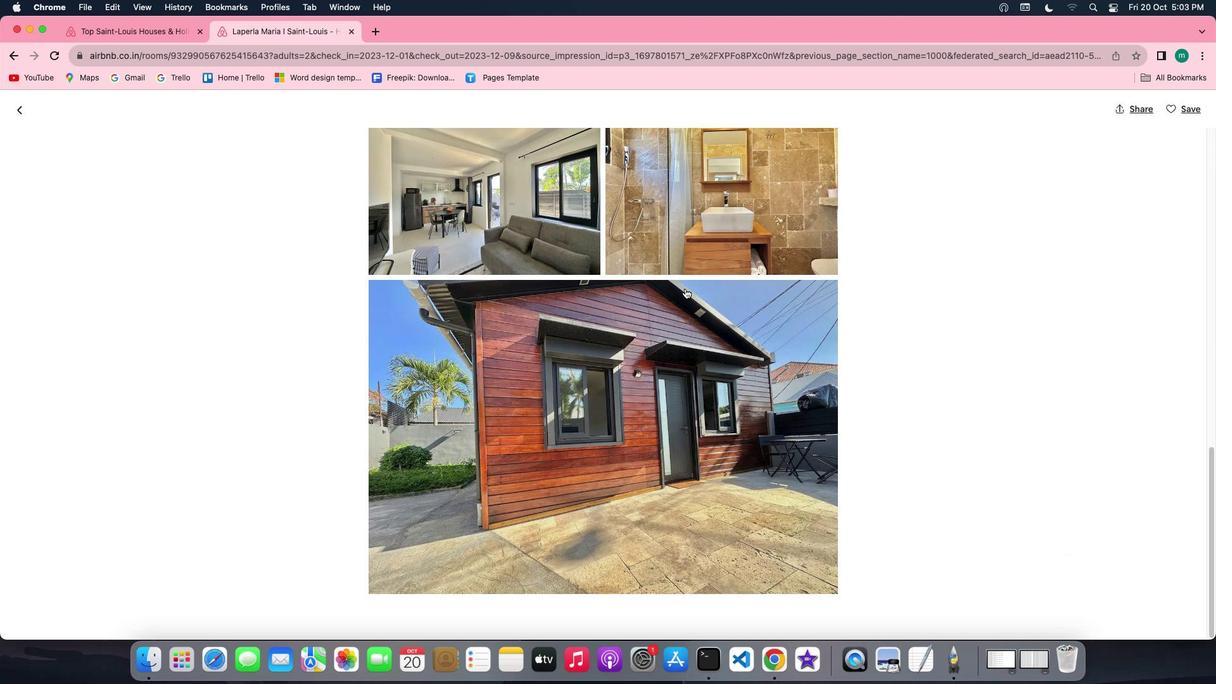 
Action: Mouse scrolled (684, 288) with delta (0, -1)
Screenshot: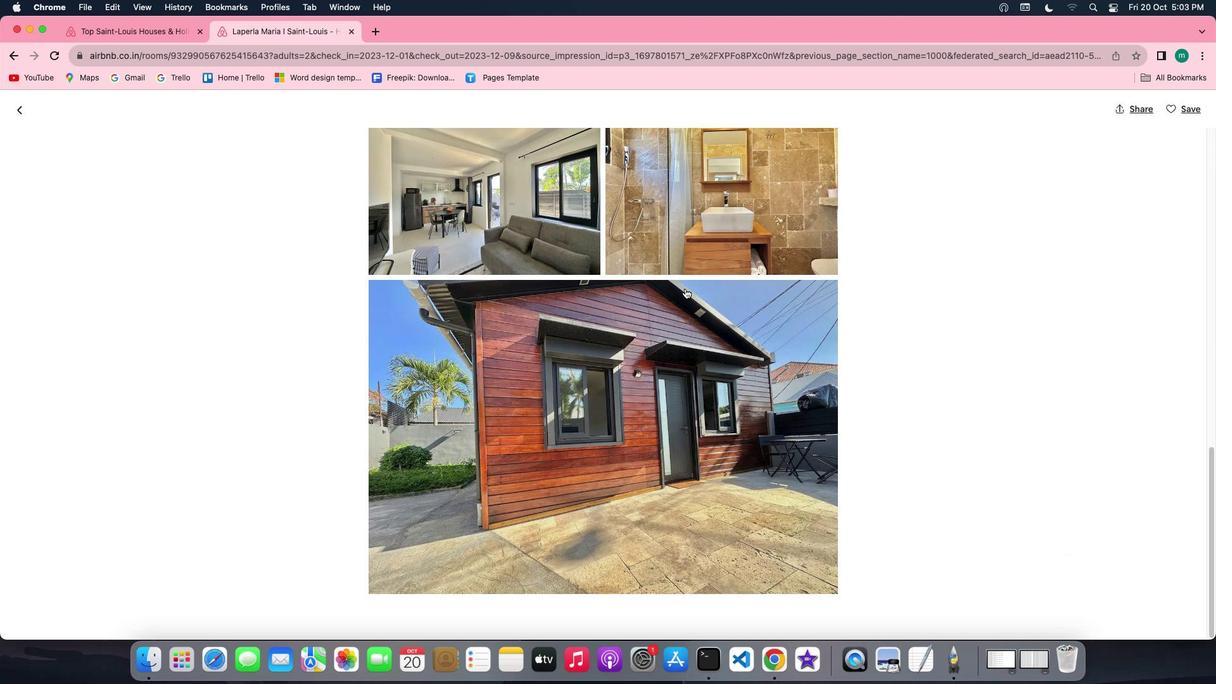 
Action: Mouse scrolled (684, 288) with delta (0, 0)
Screenshot: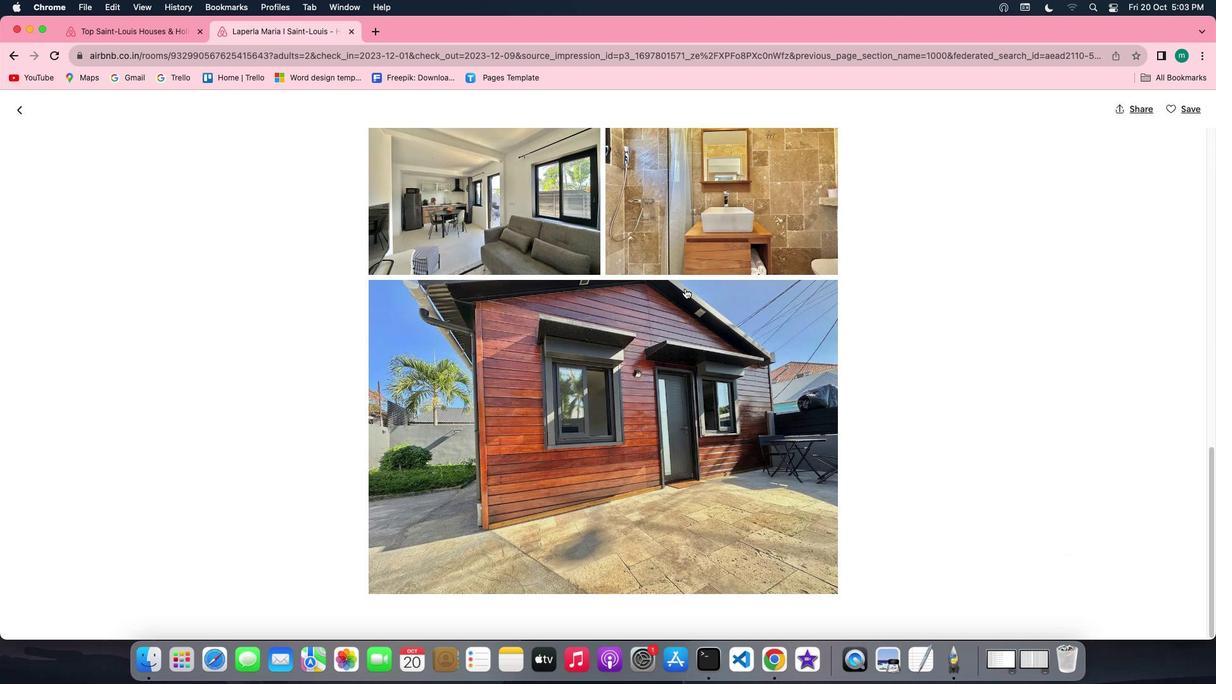 
Action: Mouse scrolled (684, 288) with delta (0, 0)
Screenshot: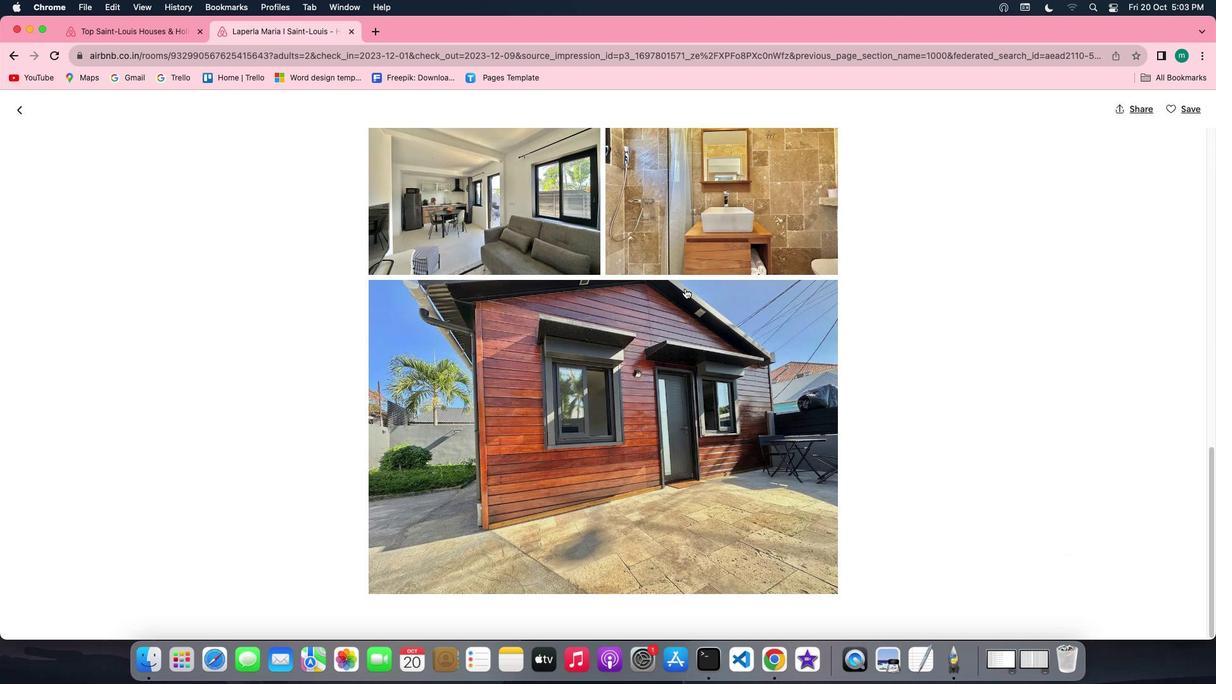 
Action: Mouse scrolled (684, 288) with delta (0, -1)
Screenshot: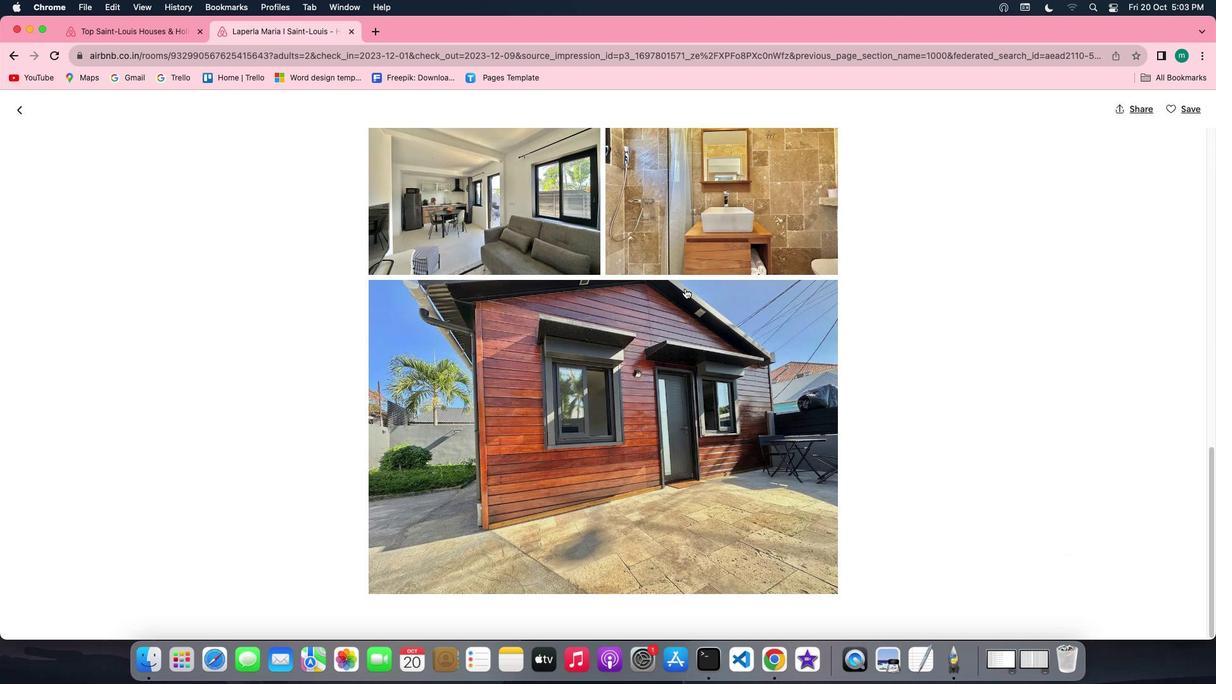 
Action: Mouse scrolled (684, 288) with delta (0, -2)
Screenshot: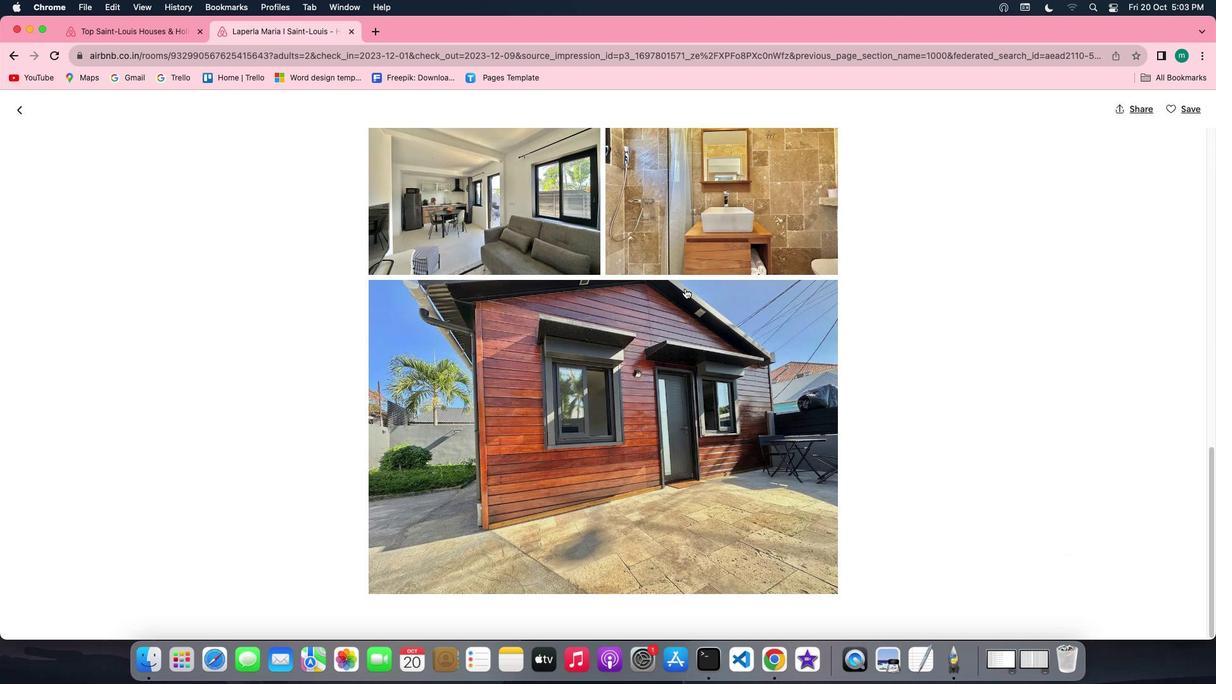 
Action: Mouse moved to (15, 108)
Screenshot: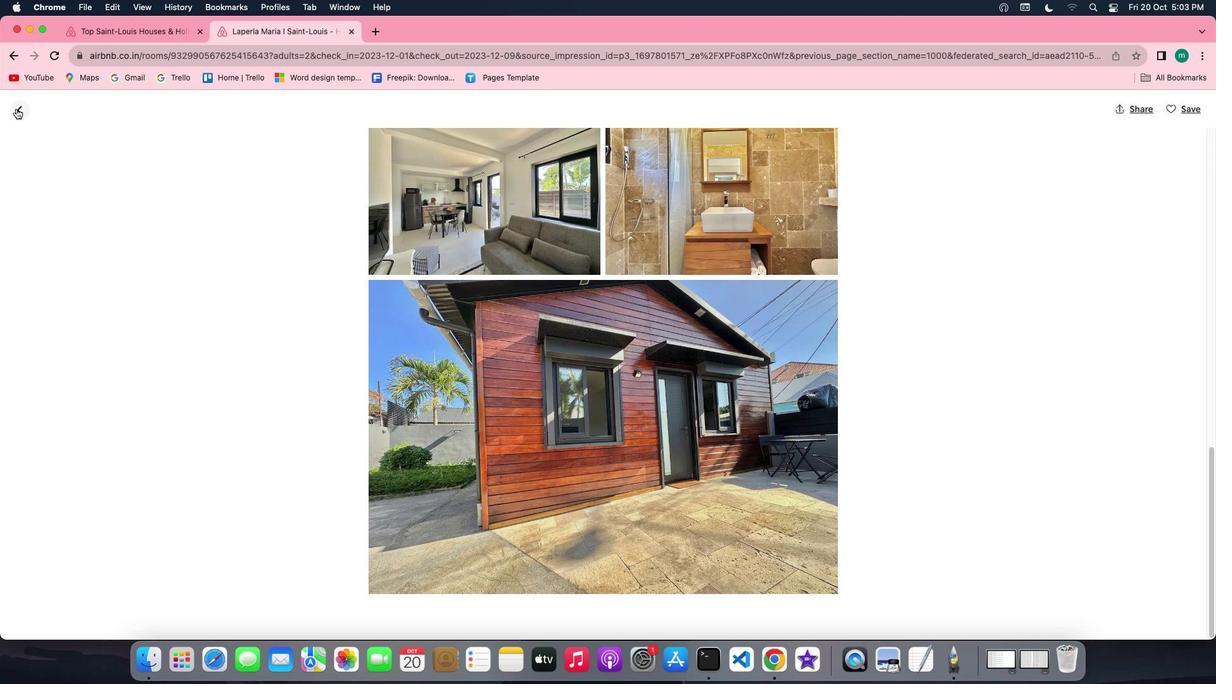 
Action: Mouse pressed left at (15, 108)
Screenshot: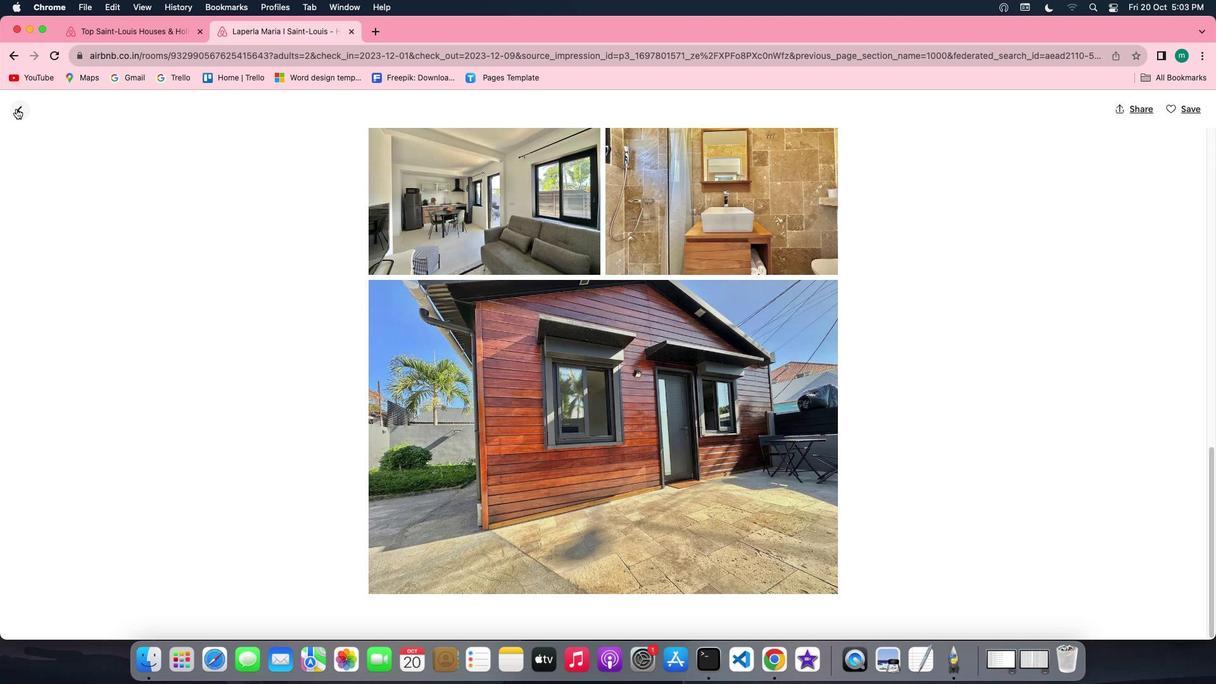 
Action: Mouse moved to (722, 352)
Screenshot: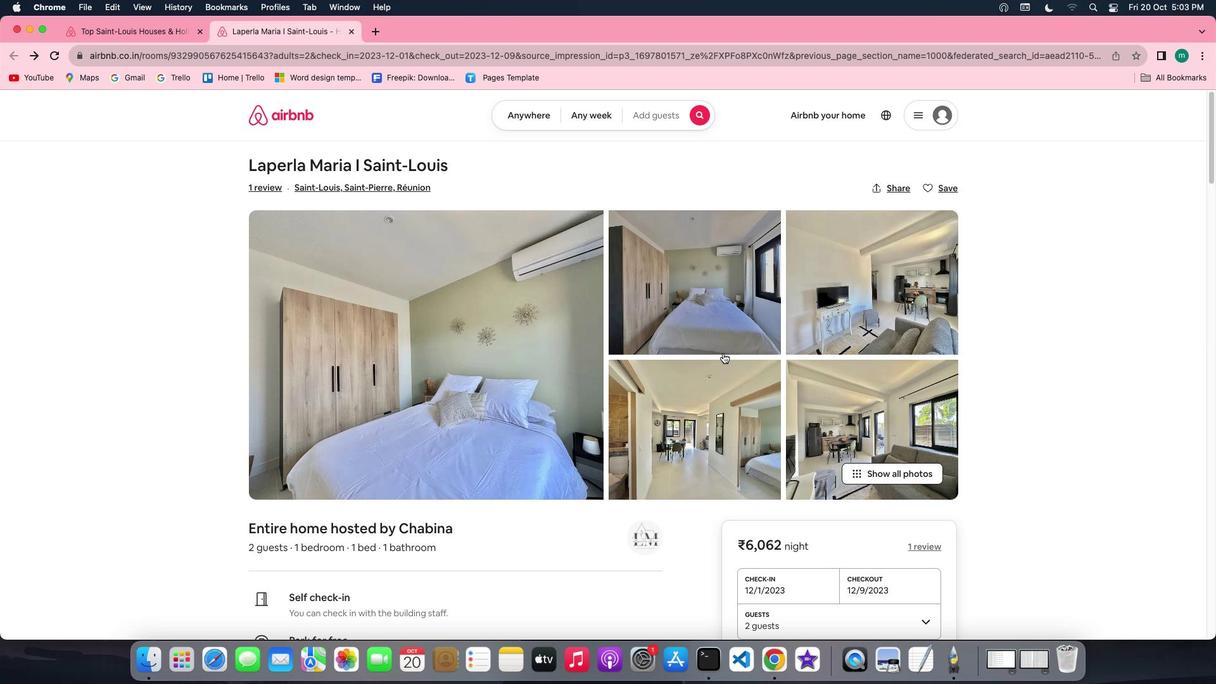 
Action: Mouse scrolled (722, 352) with delta (0, 0)
Screenshot: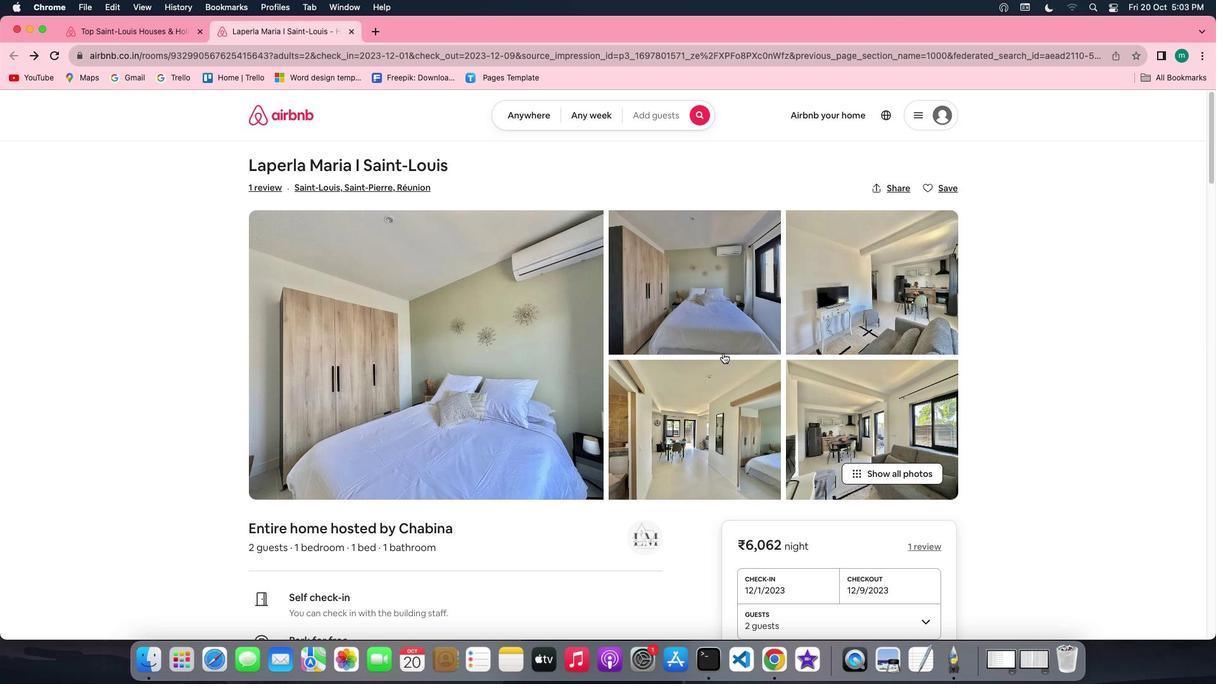 
Action: Mouse scrolled (722, 352) with delta (0, 0)
Screenshot: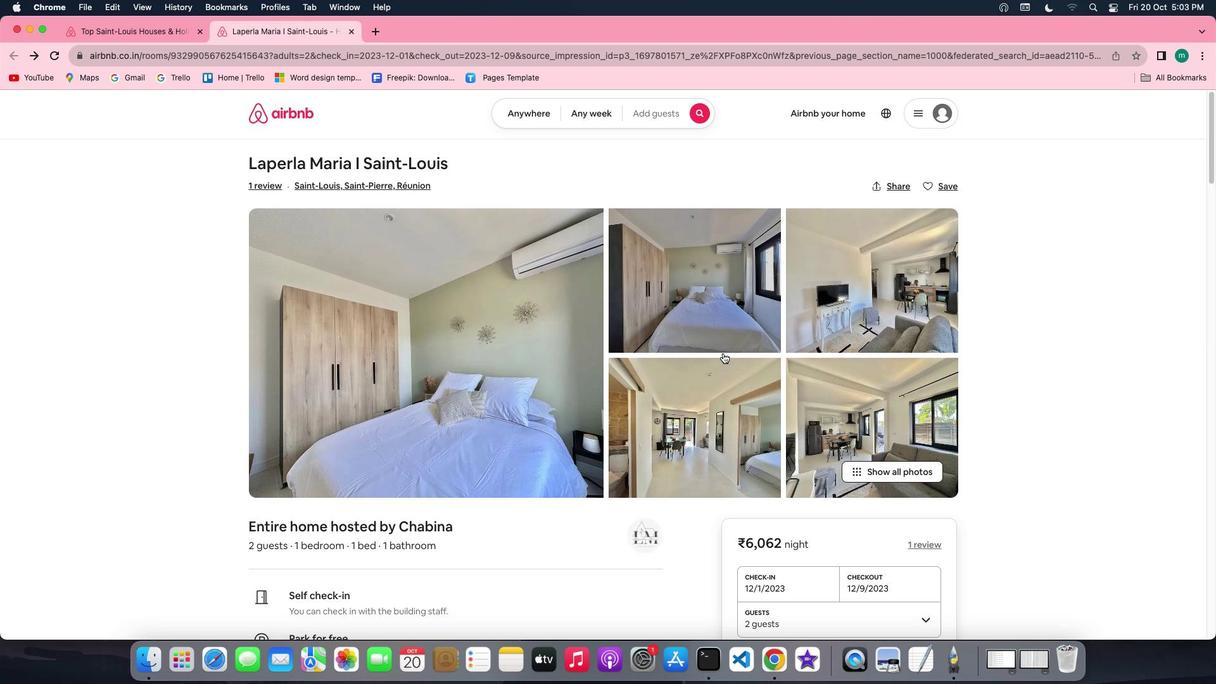 
Action: Mouse scrolled (722, 352) with delta (0, 0)
Screenshot: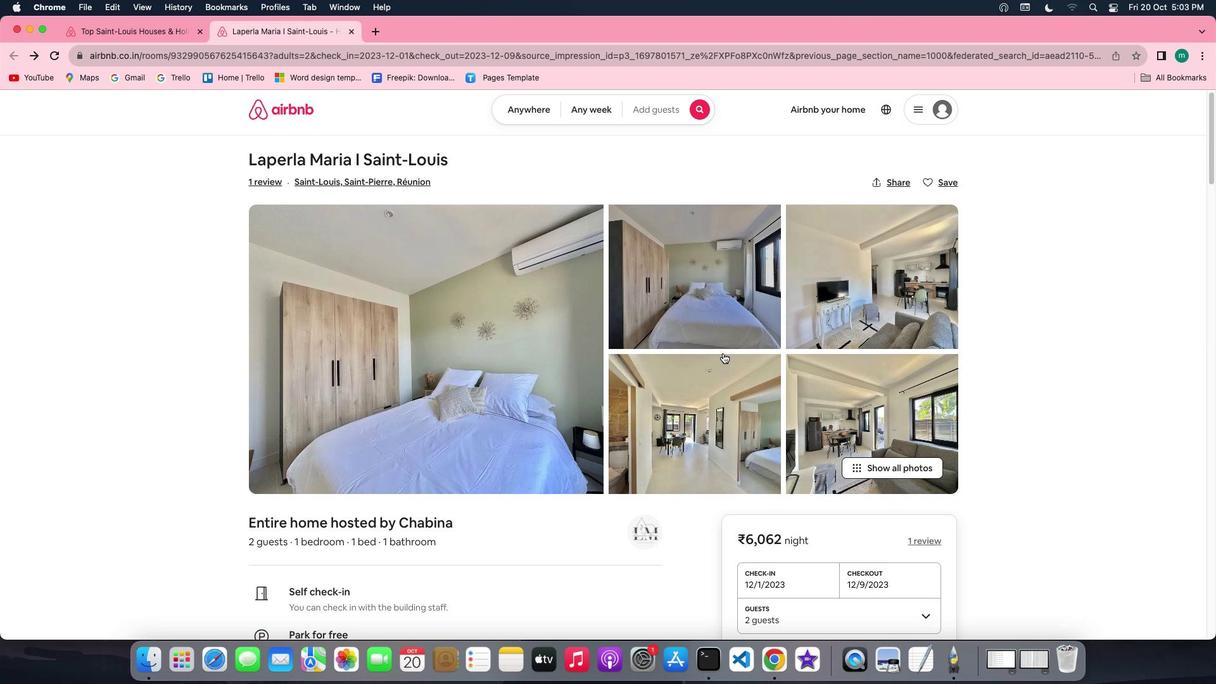 
Action: Mouse scrolled (722, 352) with delta (0, -1)
Screenshot: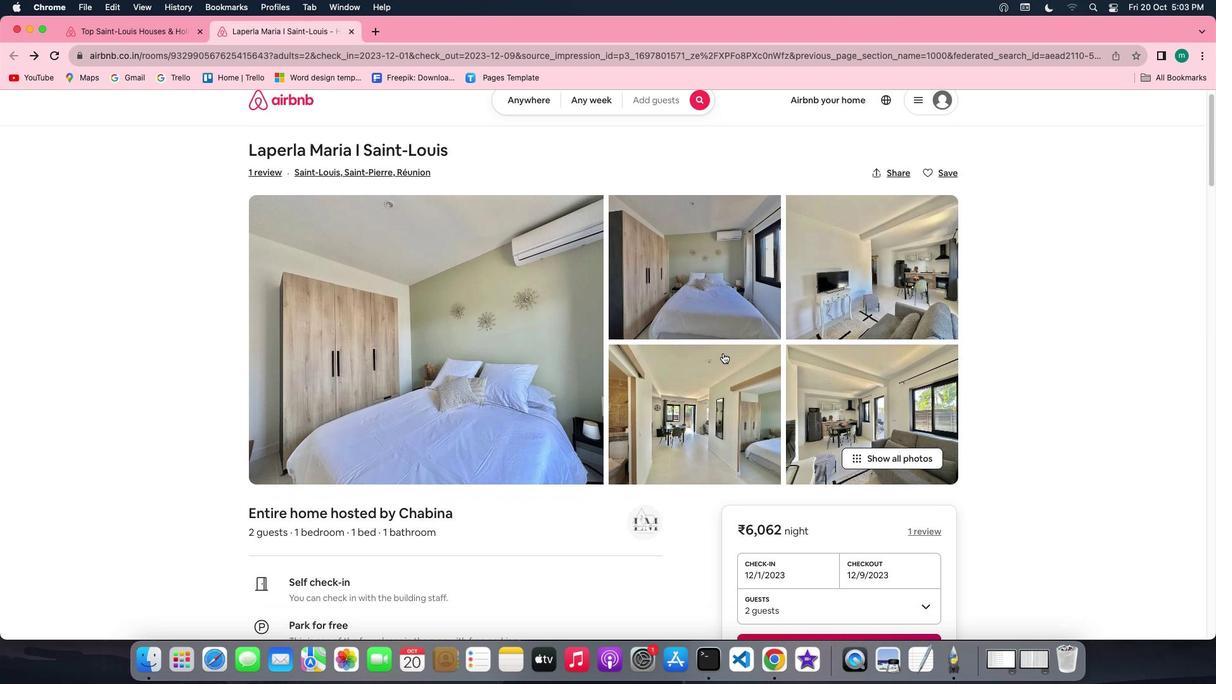 
Action: Mouse scrolled (722, 352) with delta (0, -1)
Screenshot: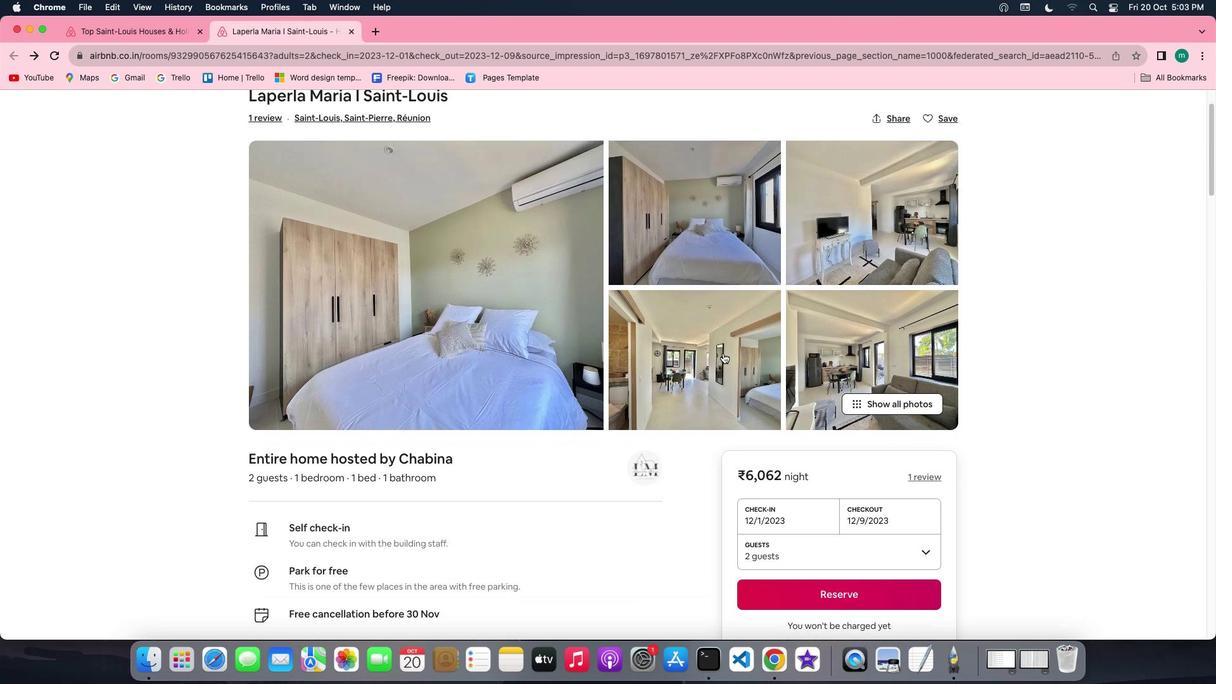 
Action: Mouse scrolled (722, 352) with delta (0, 0)
Screenshot: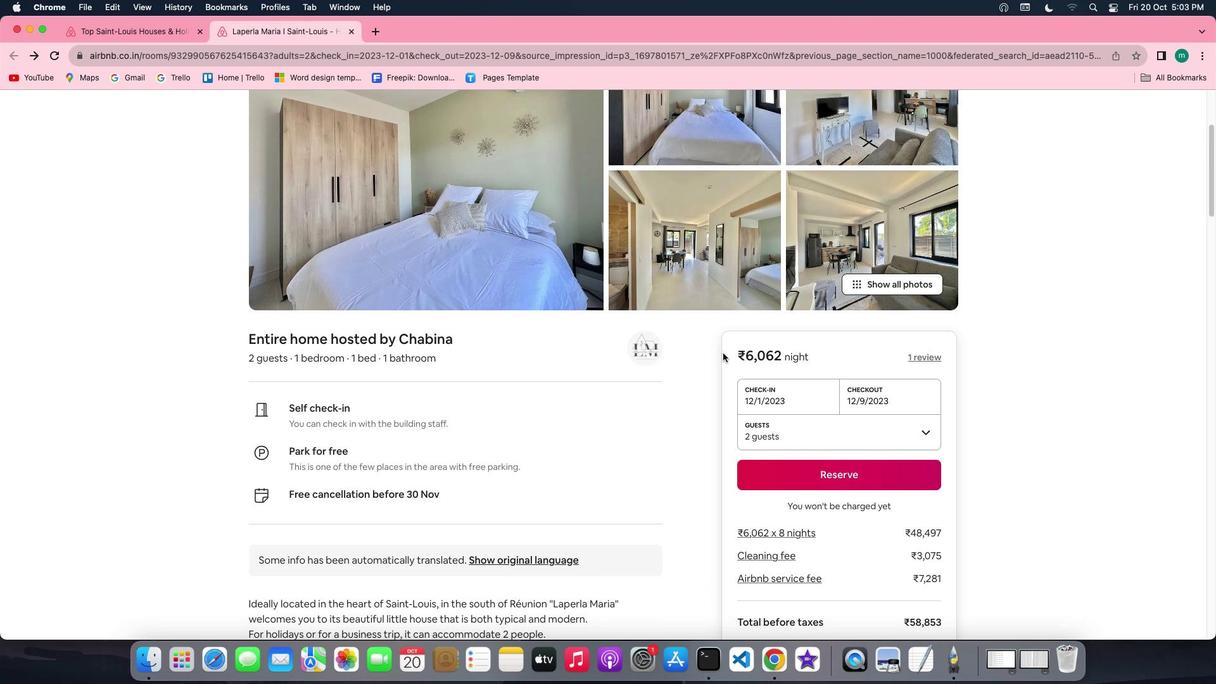 
Action: Mouse scrolled (722, 352) with delta (0, 0)
Screenshot: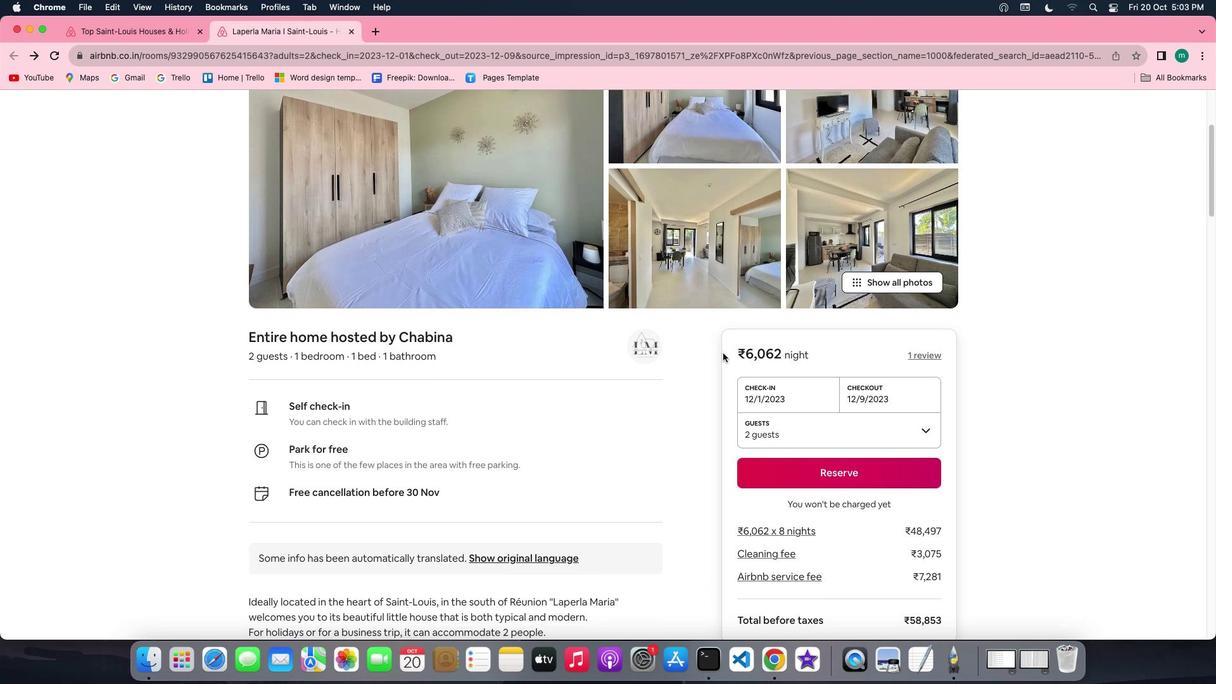 
Action: Mouse scrolled (722, 352) with delta (0, 0)
Screenshot: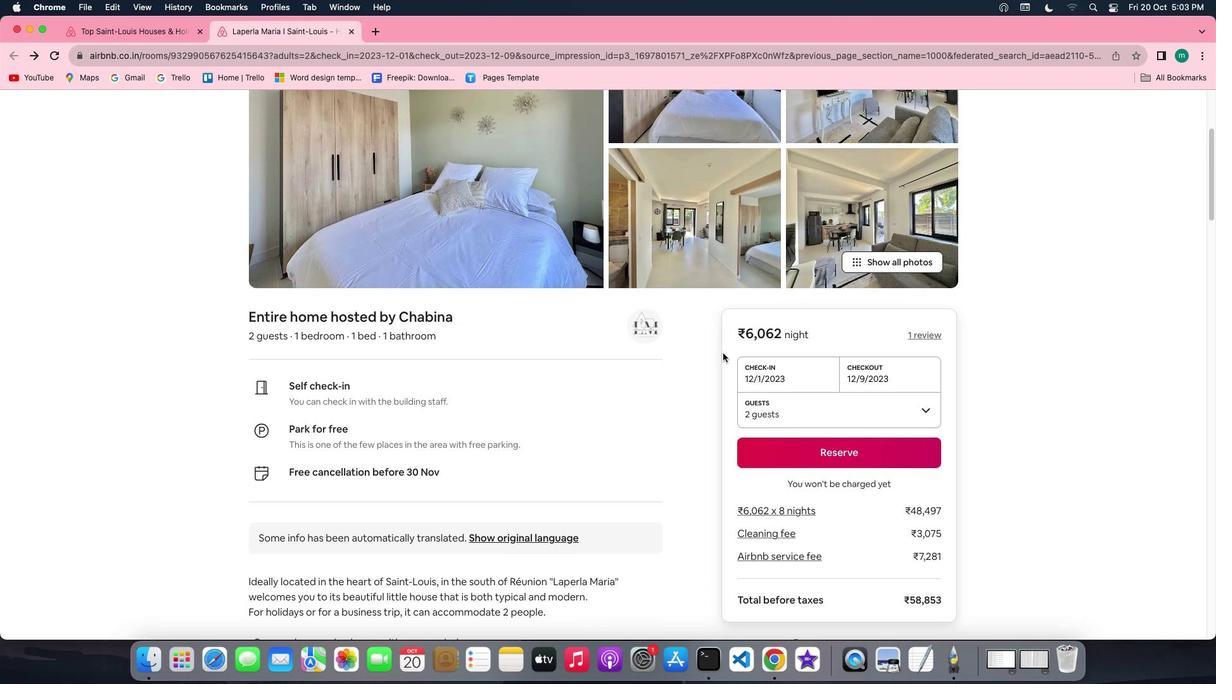 
Action: Mouse scrolled (722, 352) with delta (0, 0)
Screenshot: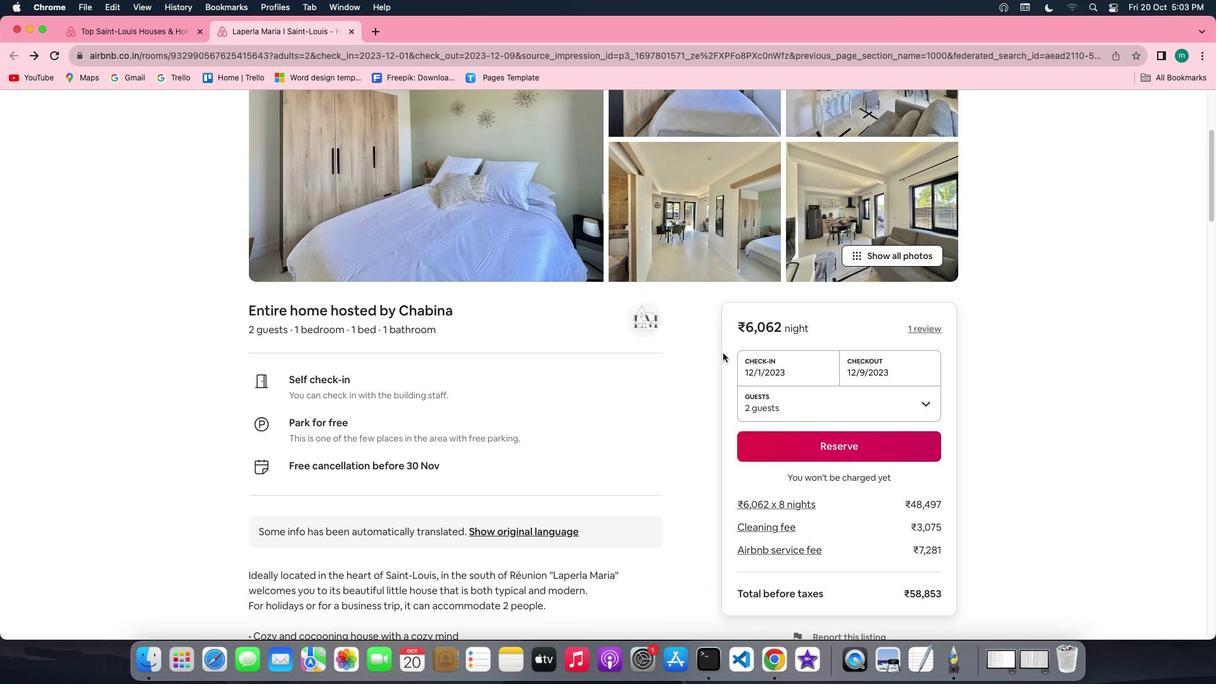 
Action: Mouse scrolled (722, 352) with delta (0, -1)
Screenshot: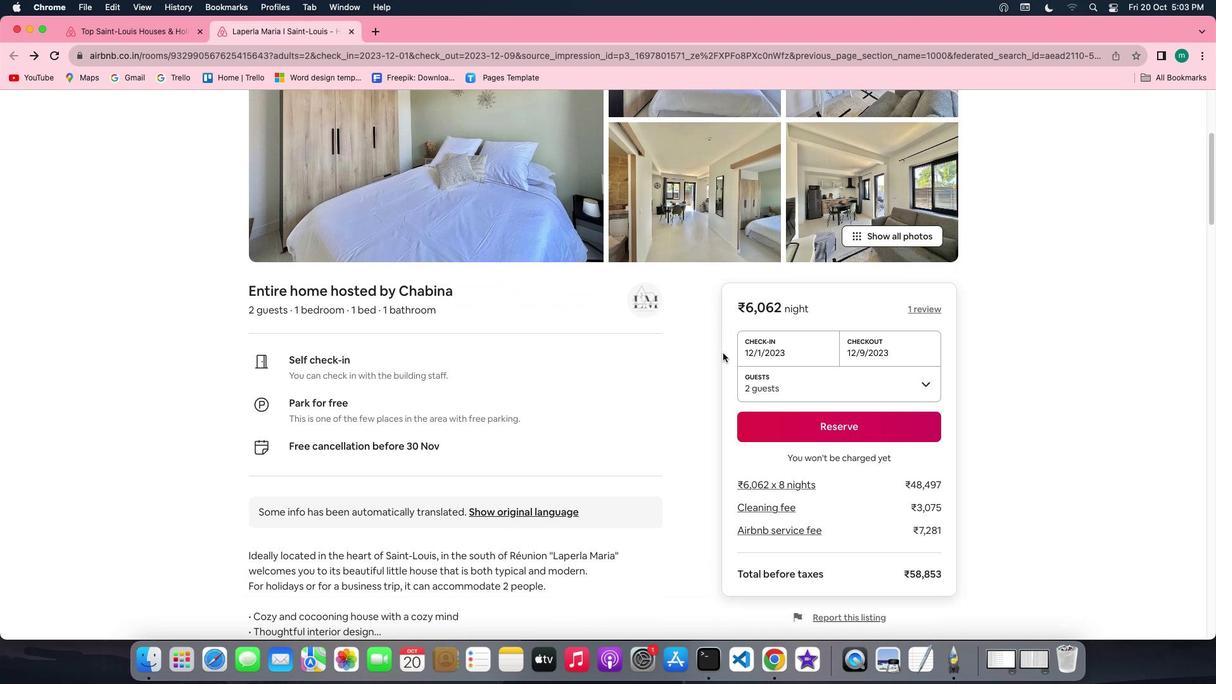 
Action: Mouse scrolled (722, 352) with delta (0, 0)
Screenshot: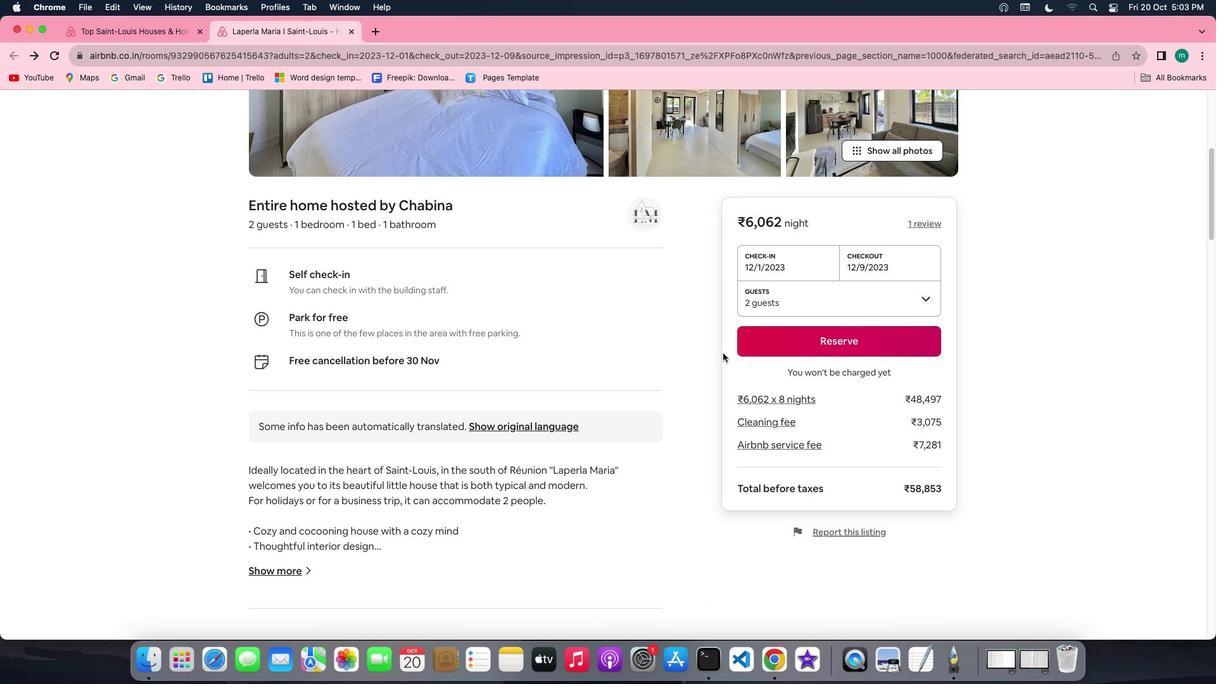 
Action: Mouse scrolled (722, 352) with delta (0, 0)
Screenshot: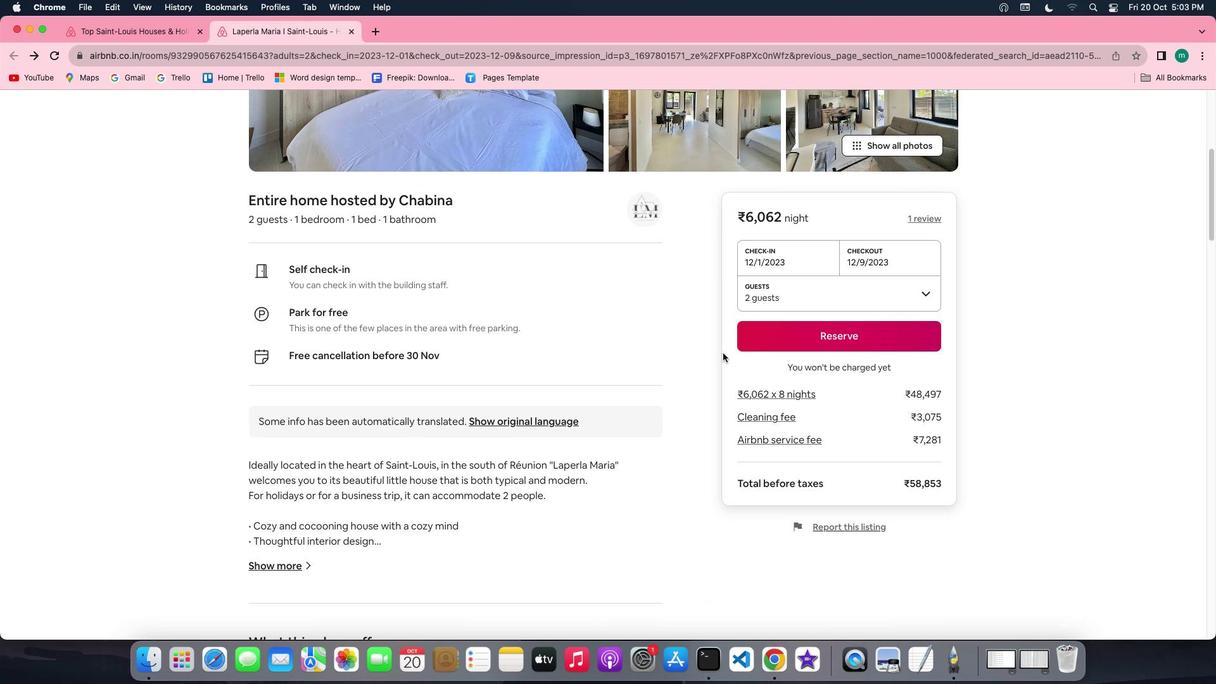 
Action: Mouse scrolled (722, 352) with delta (0, -1)
Screenshot: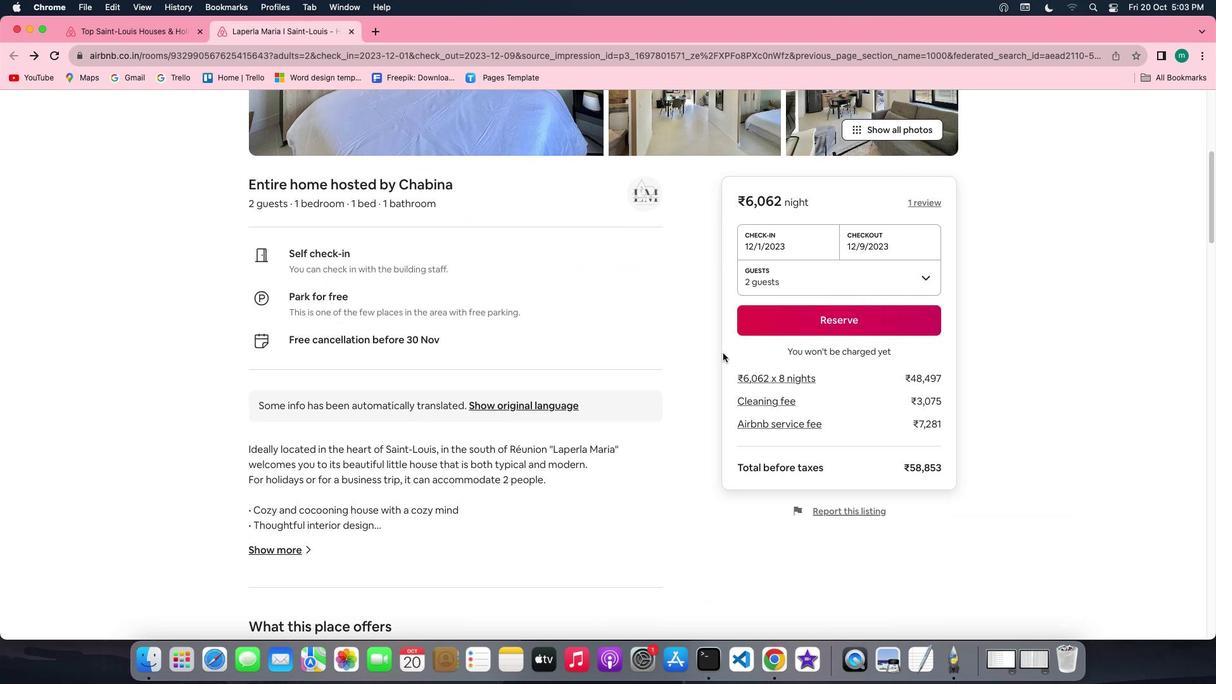 
Action: Mouse scrolled (722, 352) with delta (0, -2)
Screenshot: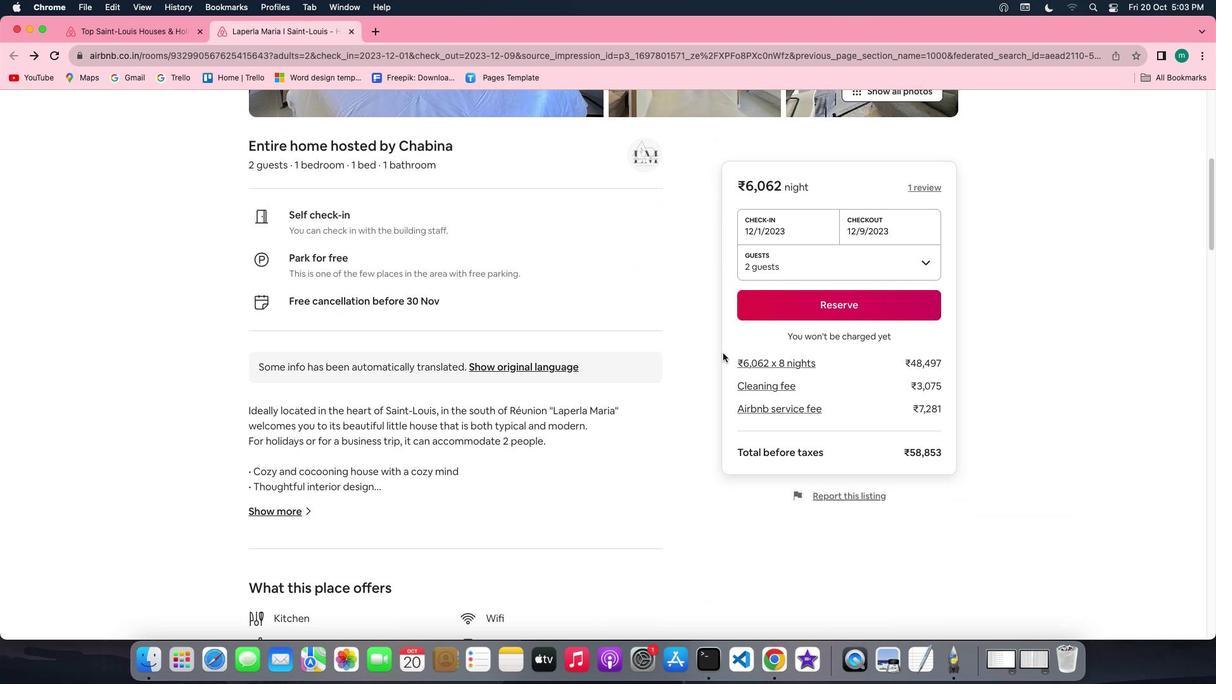 
Action: Mouse moved to (273, 350)
Screenshot: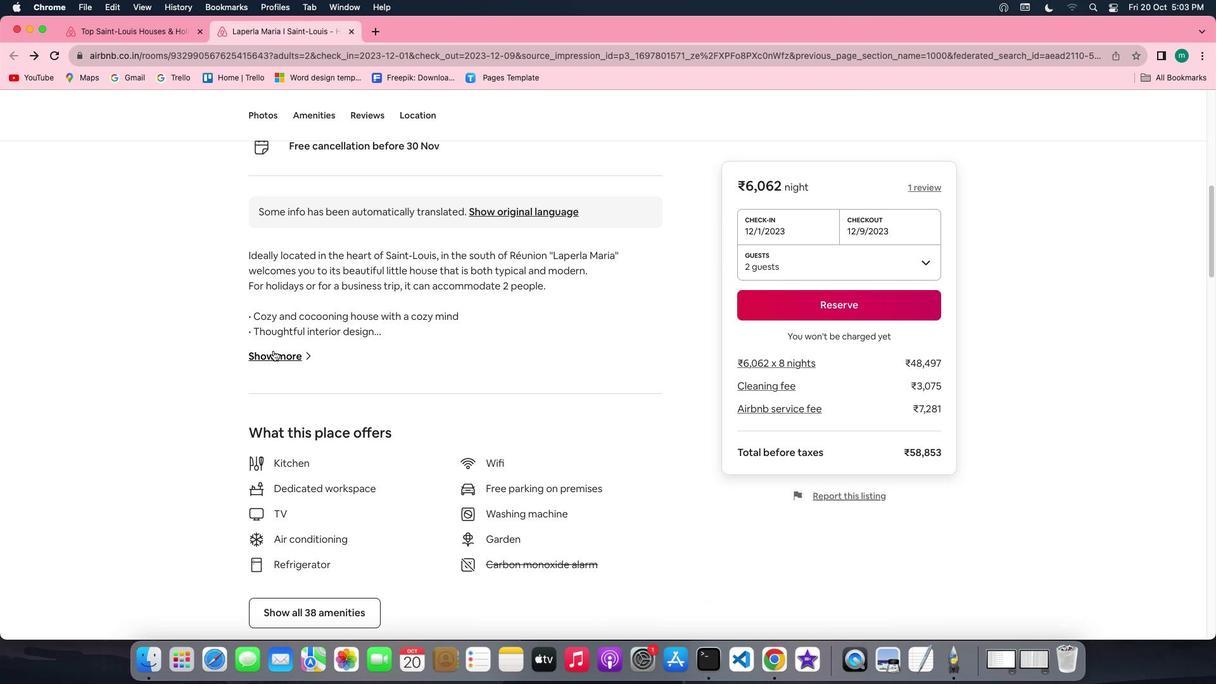 
Action: Mouse pressed left at (273, 350)
Screenshot: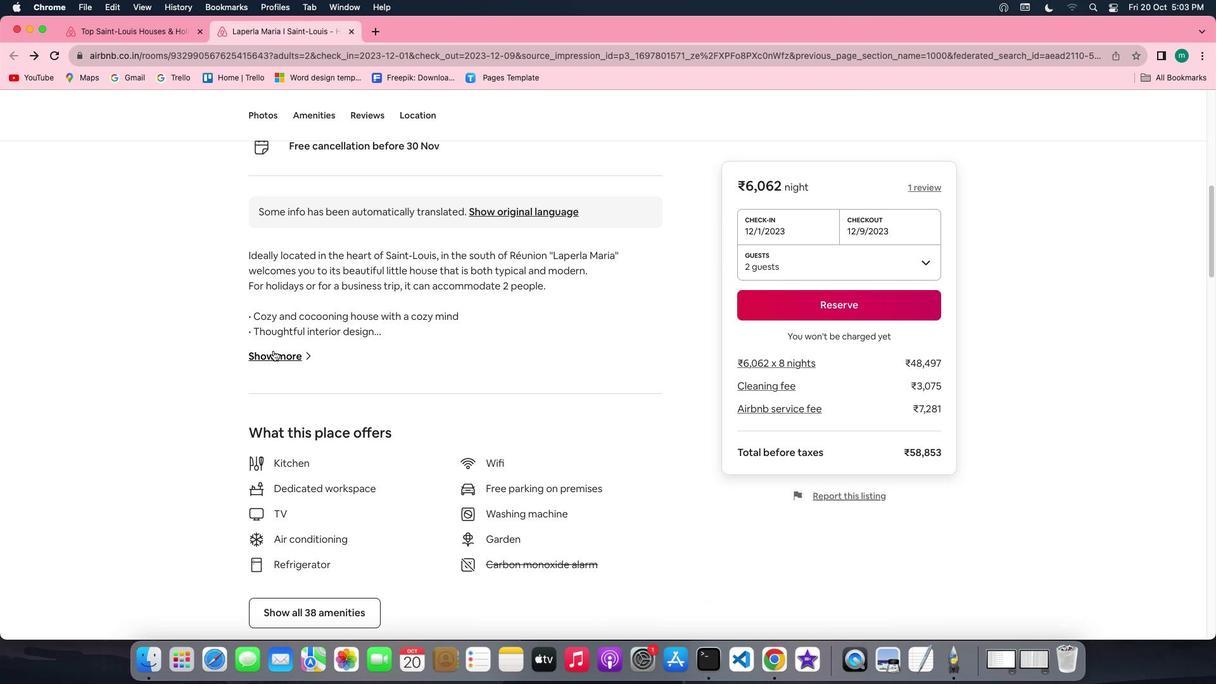 
Action: Mouse moved to (374, 231)
Screenshot: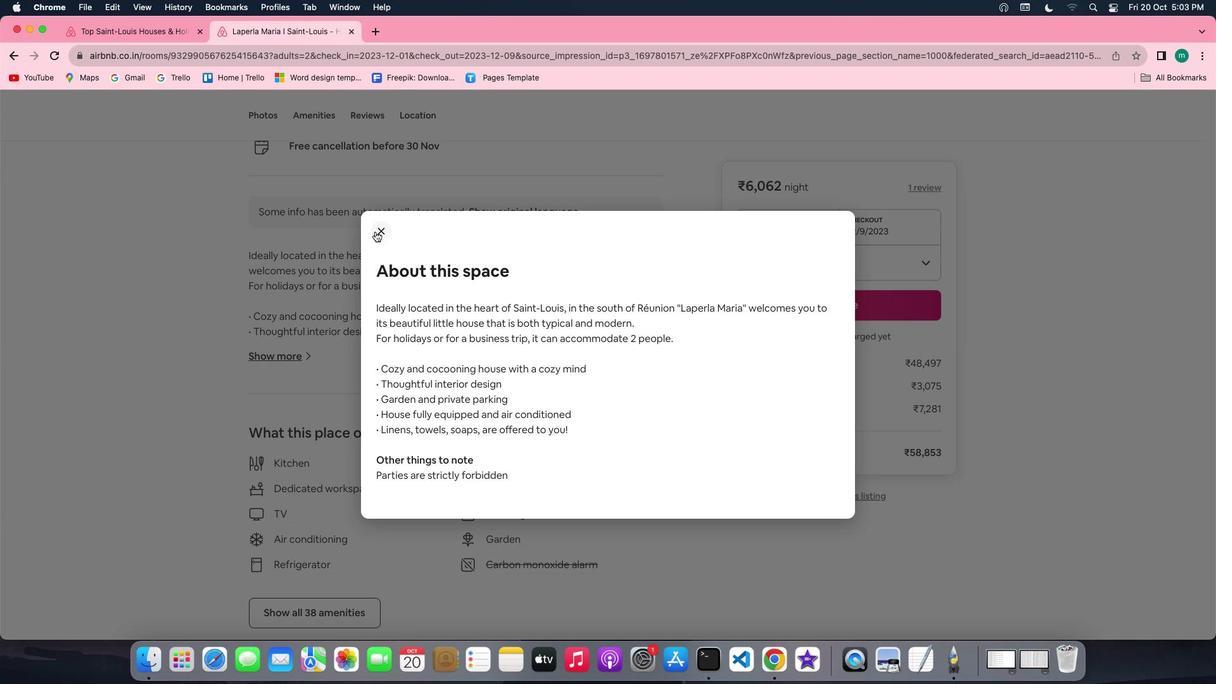
Action: Mouse pressed left at (374, 231)
Screenshot: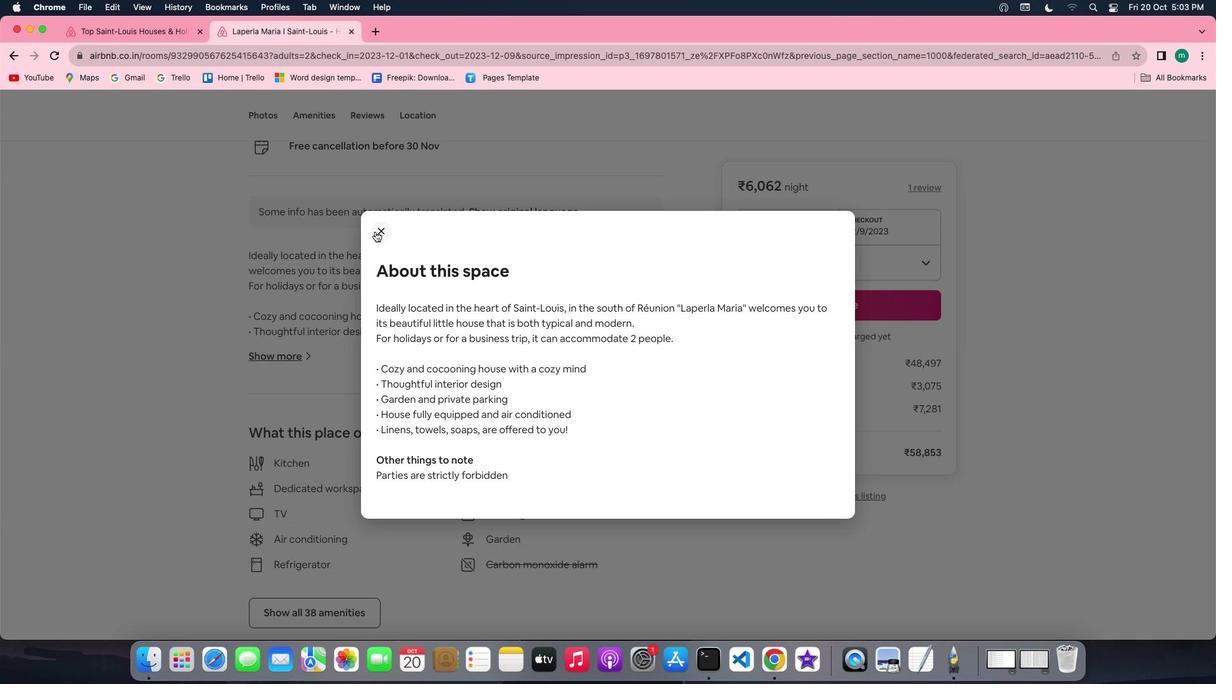 
Action: Mouse moved to (568, 420)
Screenshot: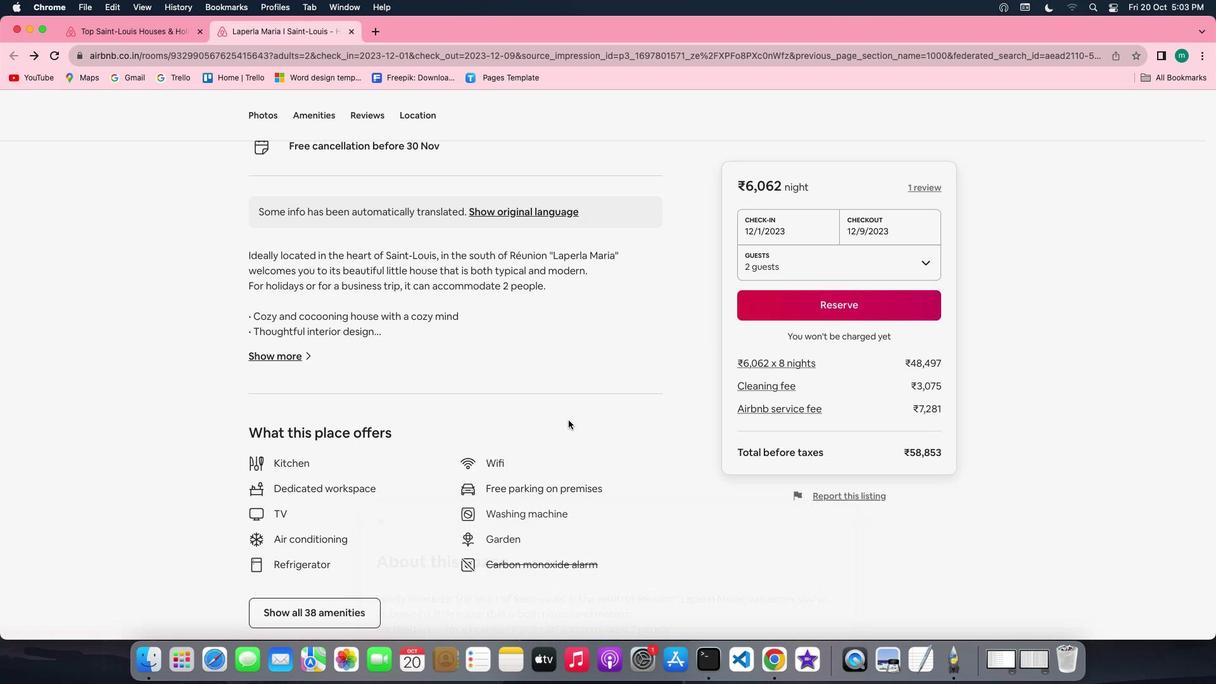 
Action: Mouse scrolled (568, 420) with delta (0, 0)
Screenshot: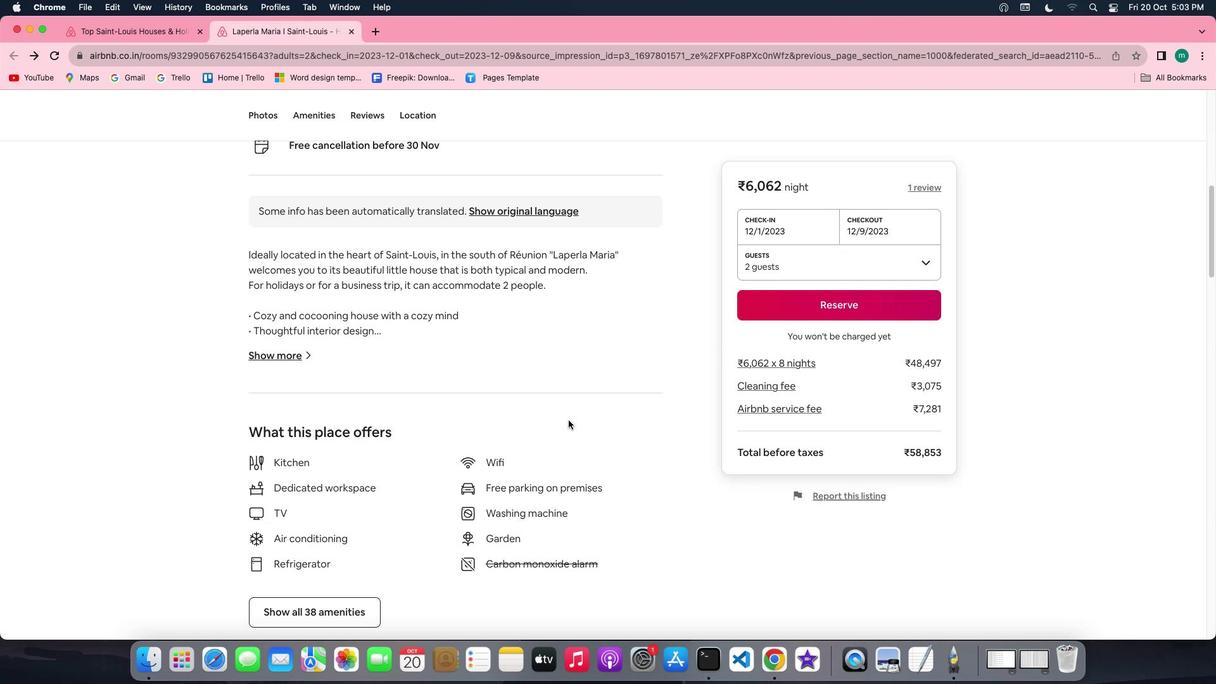 
Action: Mouse scrolled (568, 420) with delta (0, 0)
Screenshot: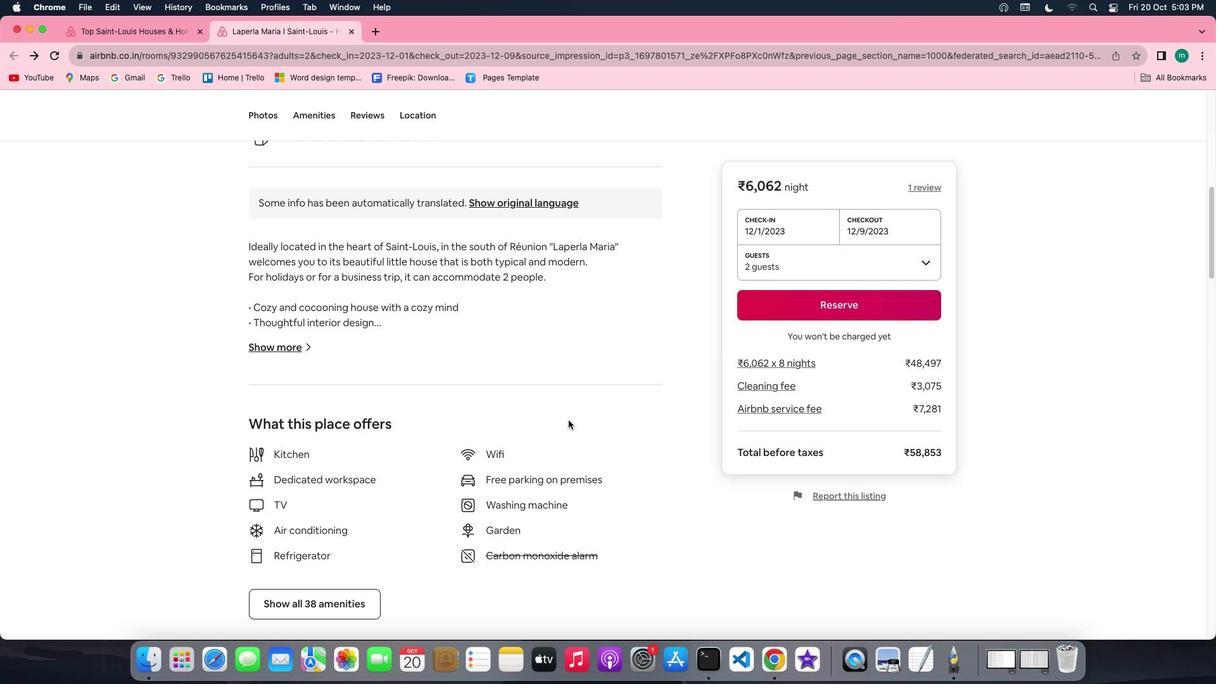 
Action: Mouse scrolled (568, 420) with delta (0, -1)
Screenshot: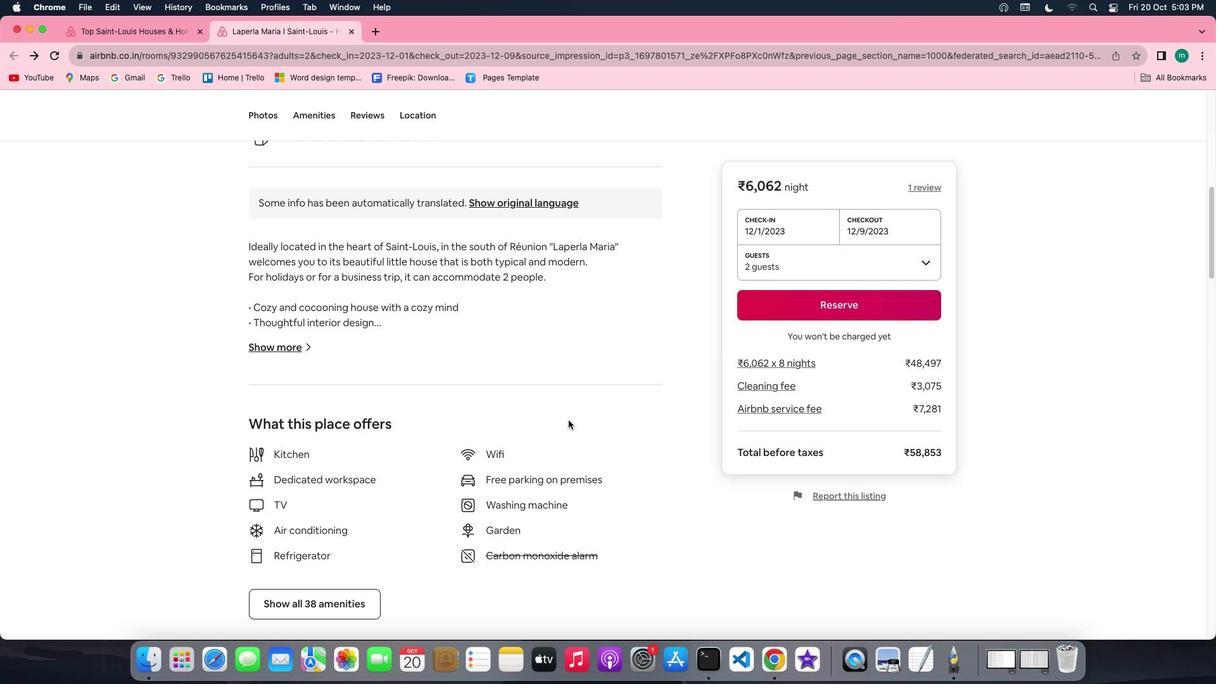 
Action: Mouse moved to (369, 505)
Screenshot: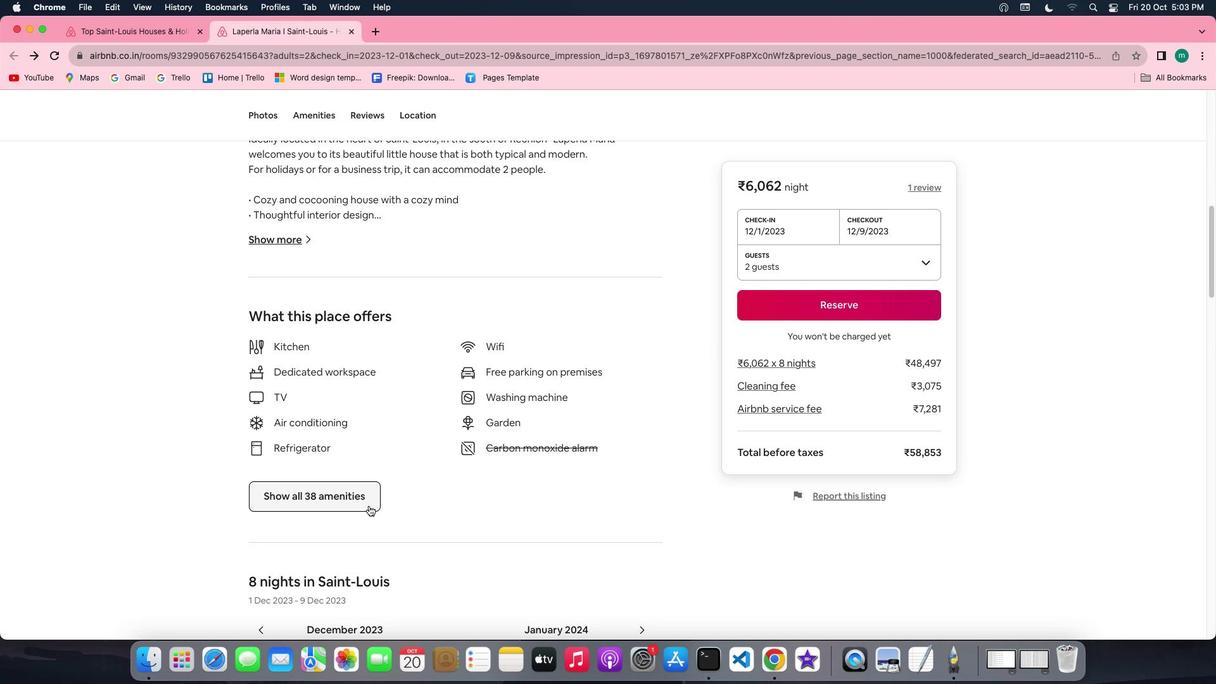 
Action: Mouse pressed left at (369, 505)
Screenshot: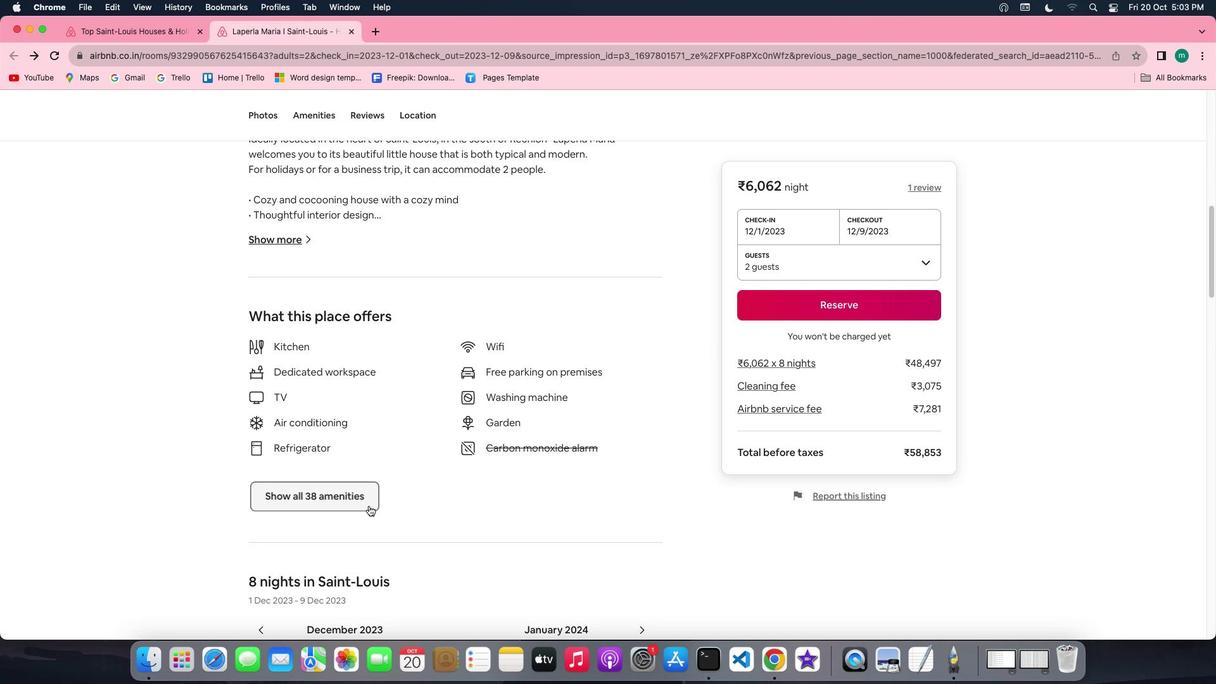 
Action: Mouse moved to (693, 499)
Screenshot: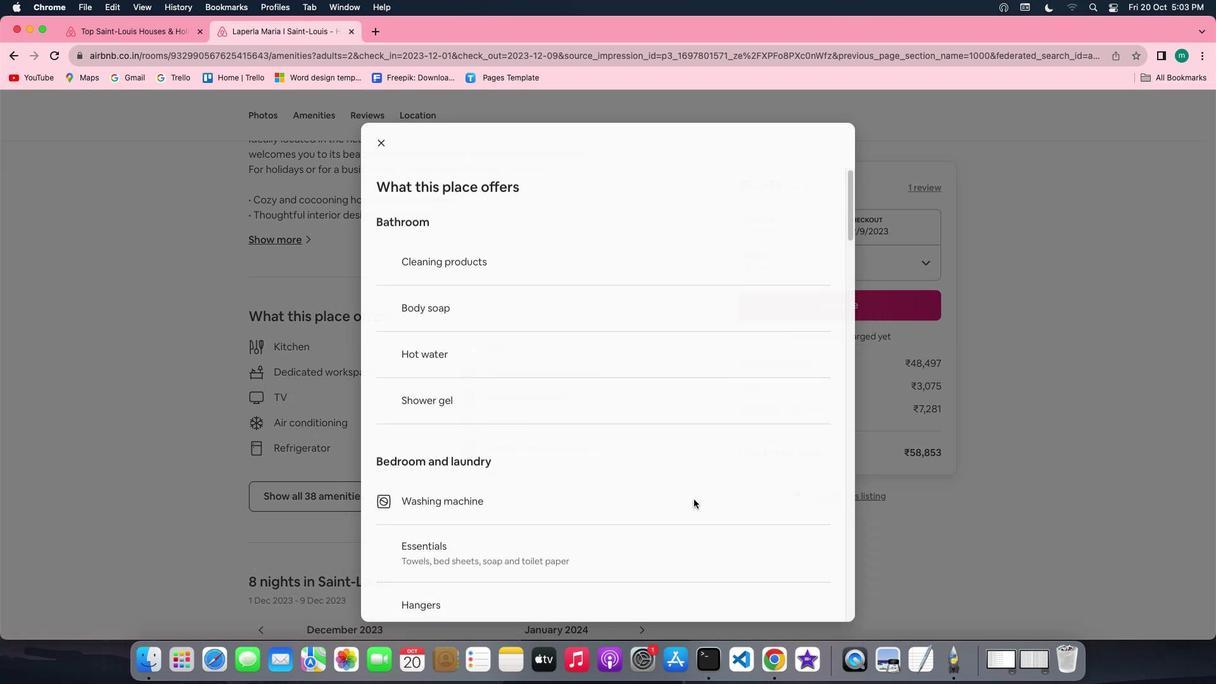
Action: Mouse scrolled (693, 499) with delta (0, 0)
Screenshot: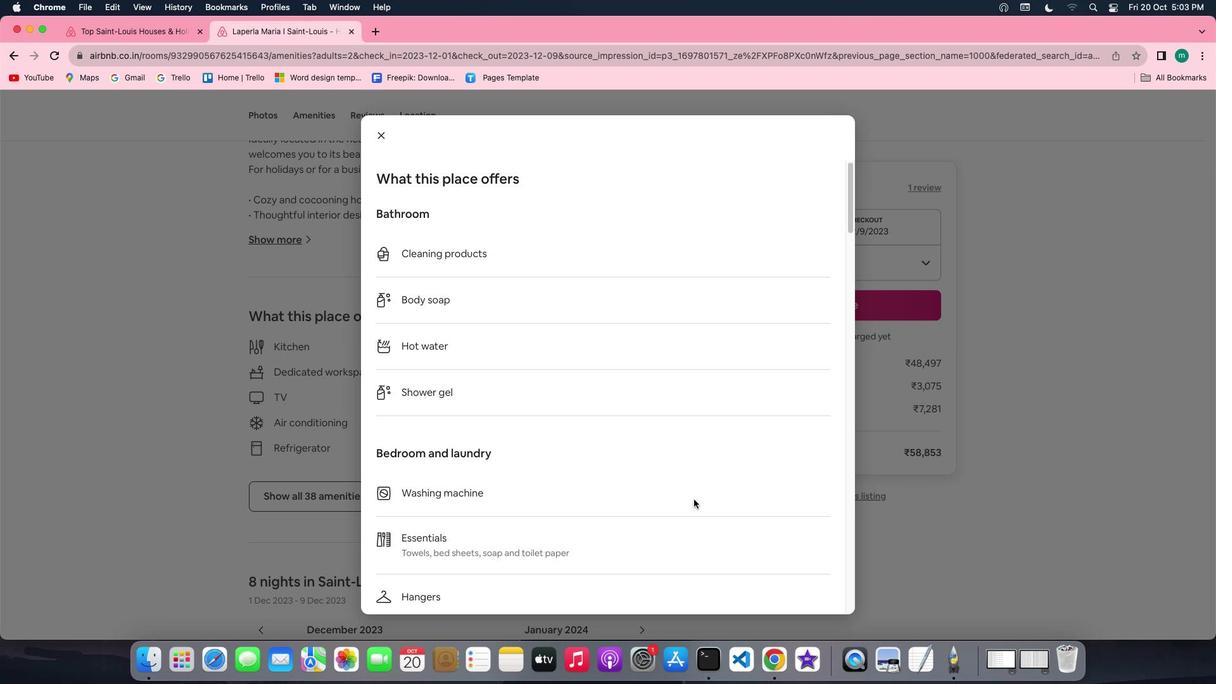 
Action: Mouse scrolled (693, 499) with delta (0, 0)
Screenshot: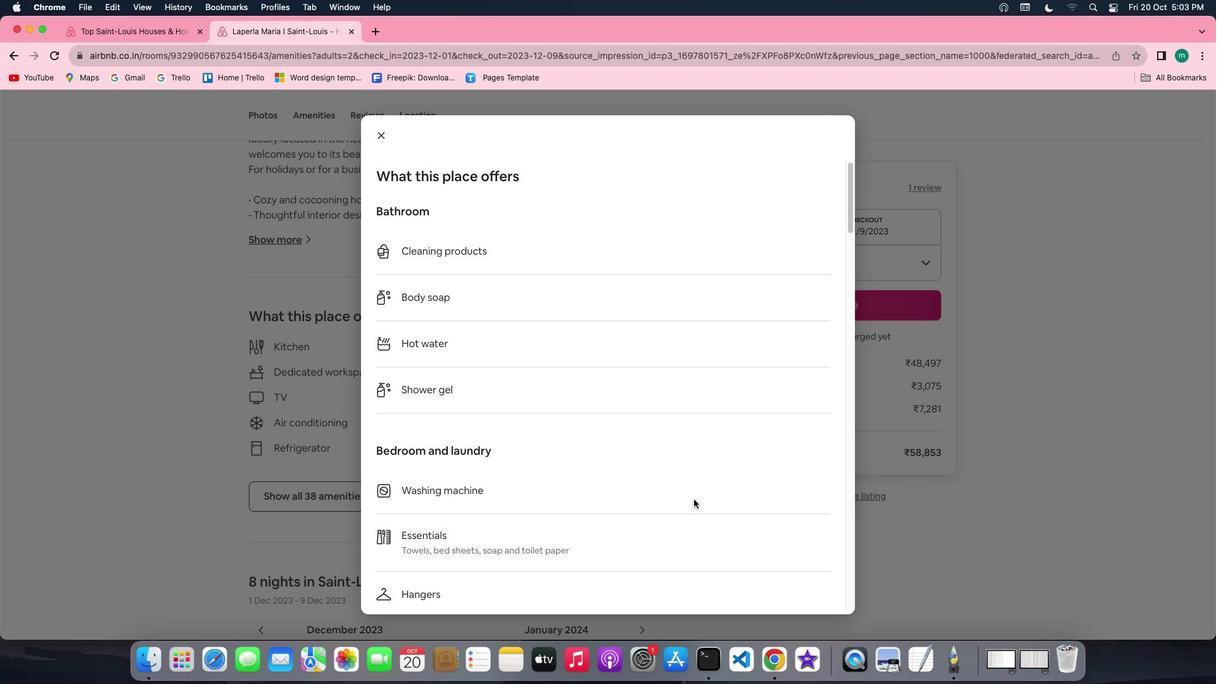 
Action: Mouse scrolled (693, 499) with delta (0, -1)
Screenshot: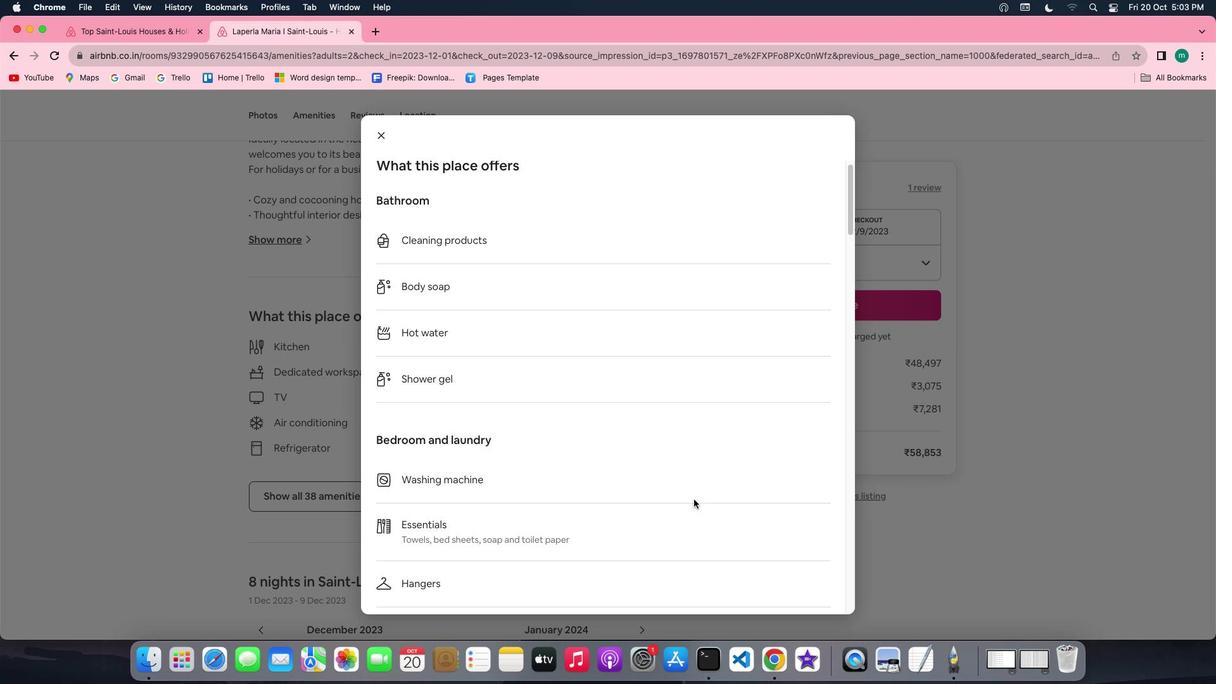 
Action: Mouse scrolled (693, 499) with delta (0, -1)
Screenshot: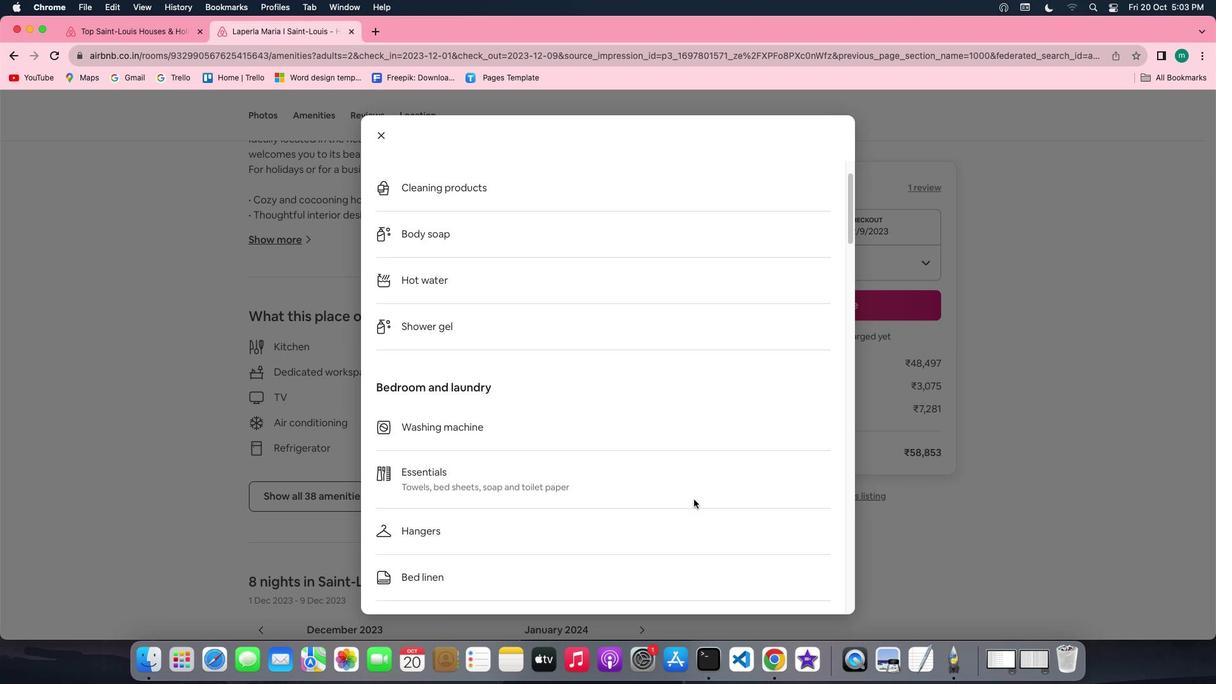 
Action: Mouse scrolled (693, 499) with delta (0, 0)
Screenshot: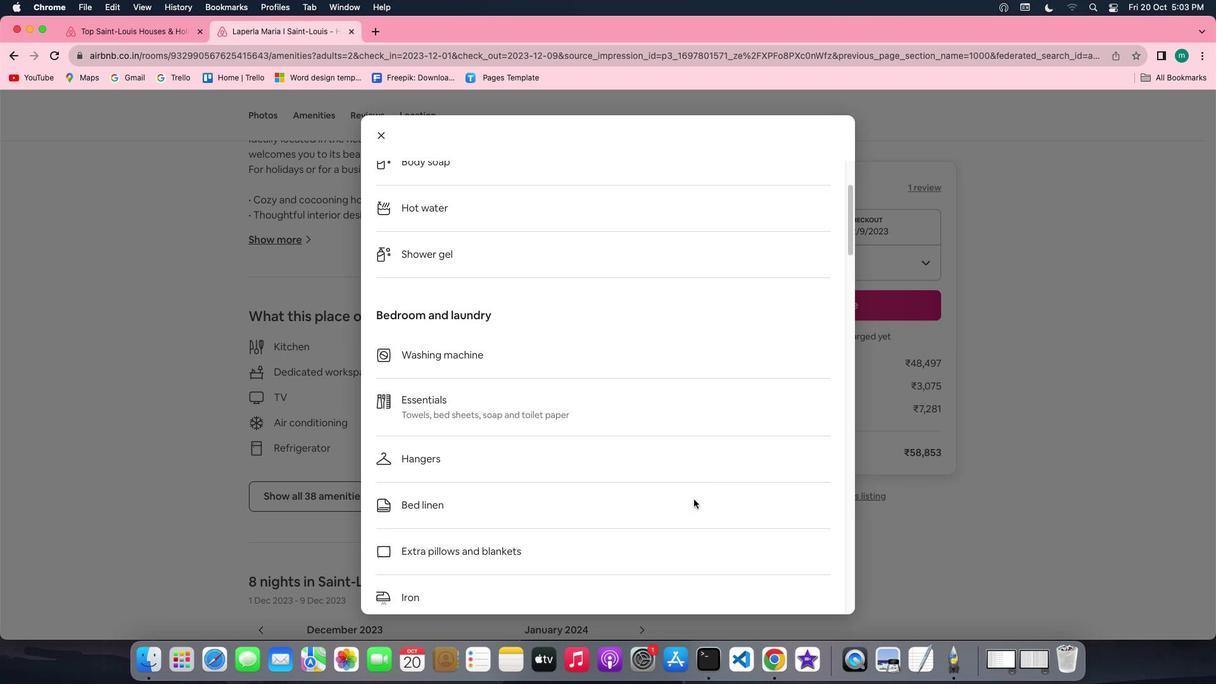 
Action: Mouse scrolled (693, 499) with delta (0, 0)
Screenshot: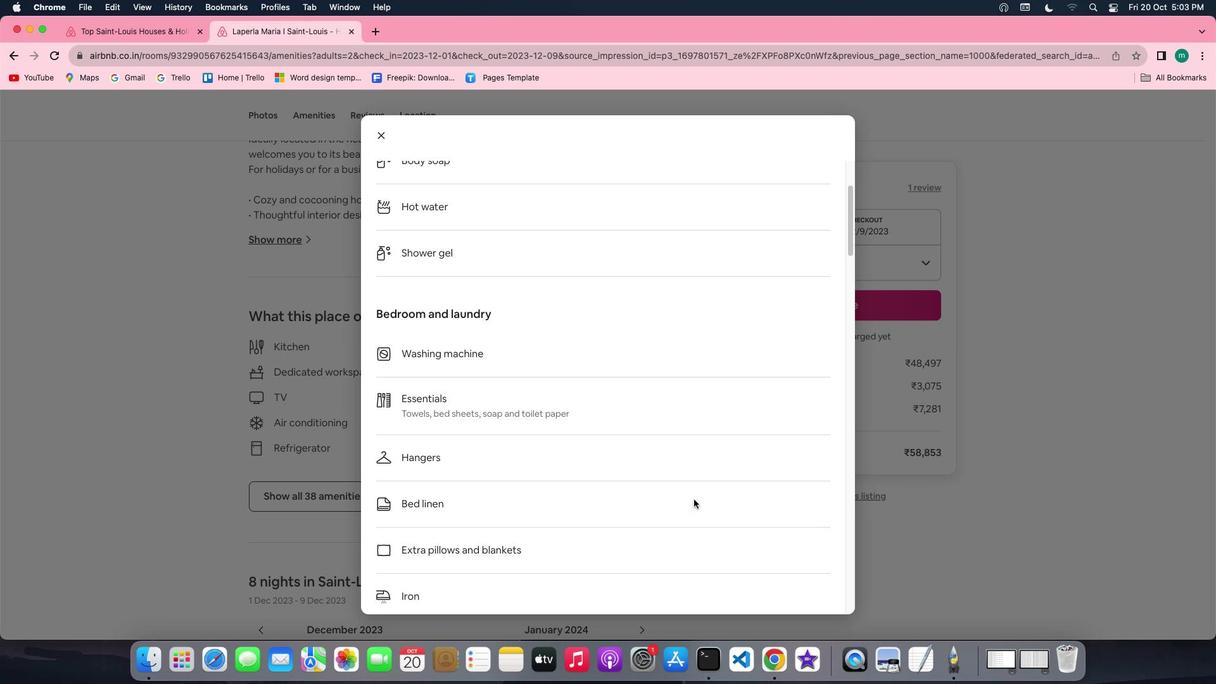 
Action: Mouse scrolled (693, 499) with delta (0, 0)
Screenshot: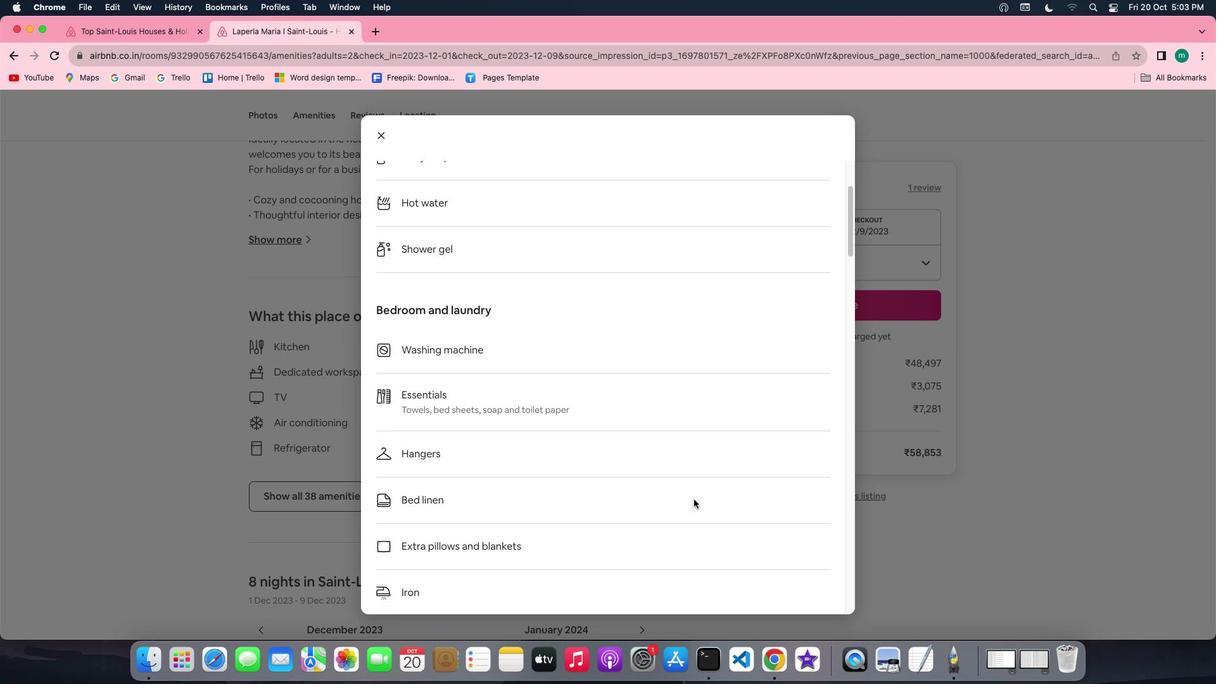 
Action: Mouse scrolled (693, 499) with delta (0, -1)
Screenshot: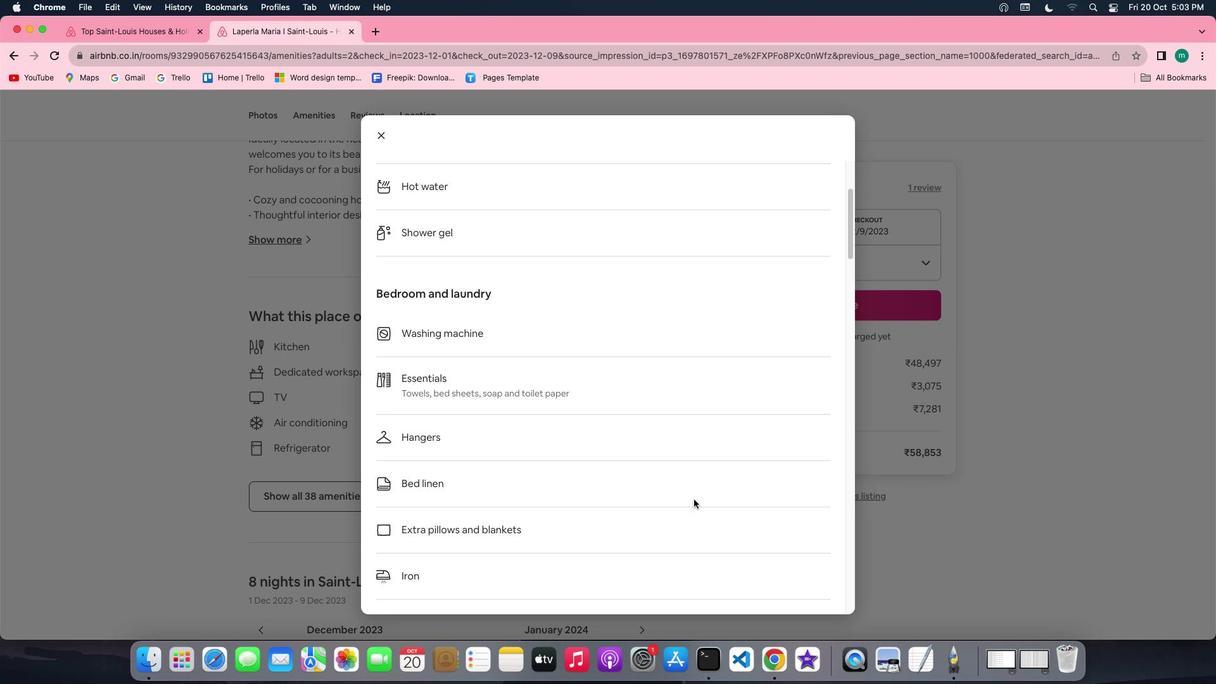 
Action: Mouse scrolled (693, 499) with delta (0, -2)
Screenshot: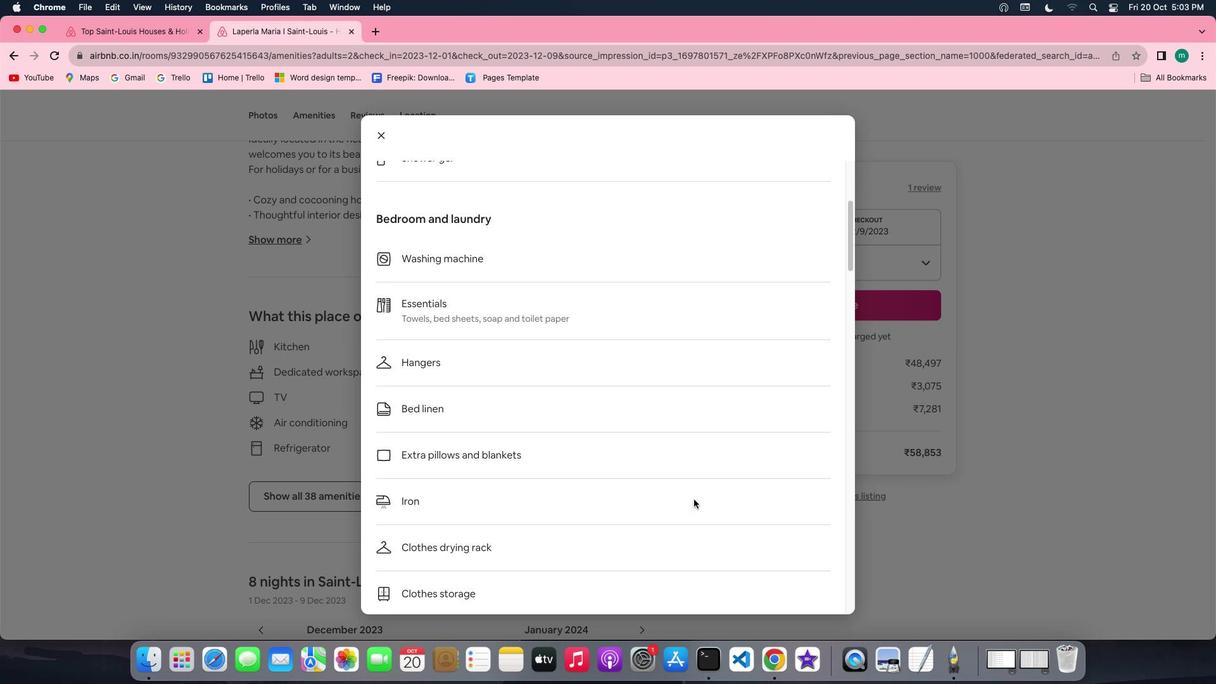 
Action: Mouse scrolled (693, 499) with delta (0, 0)
Screenshot: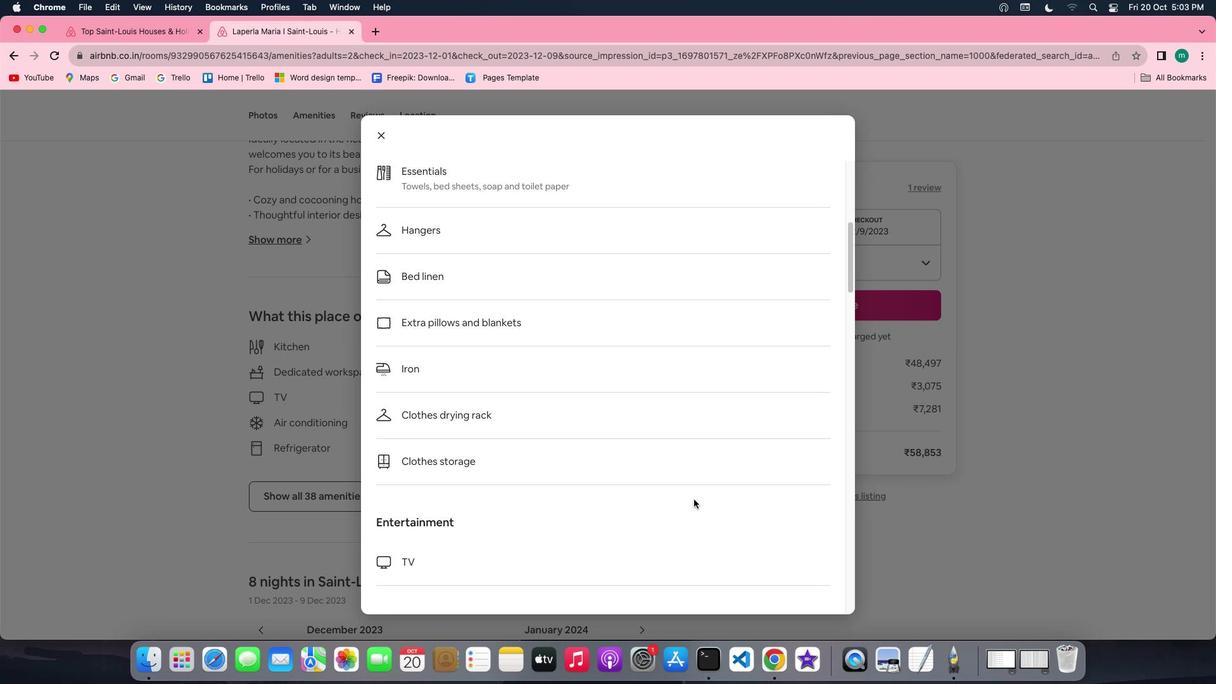 
Action: Mouse scrolled (693, 499) with delta (0, 0)
Screenshot: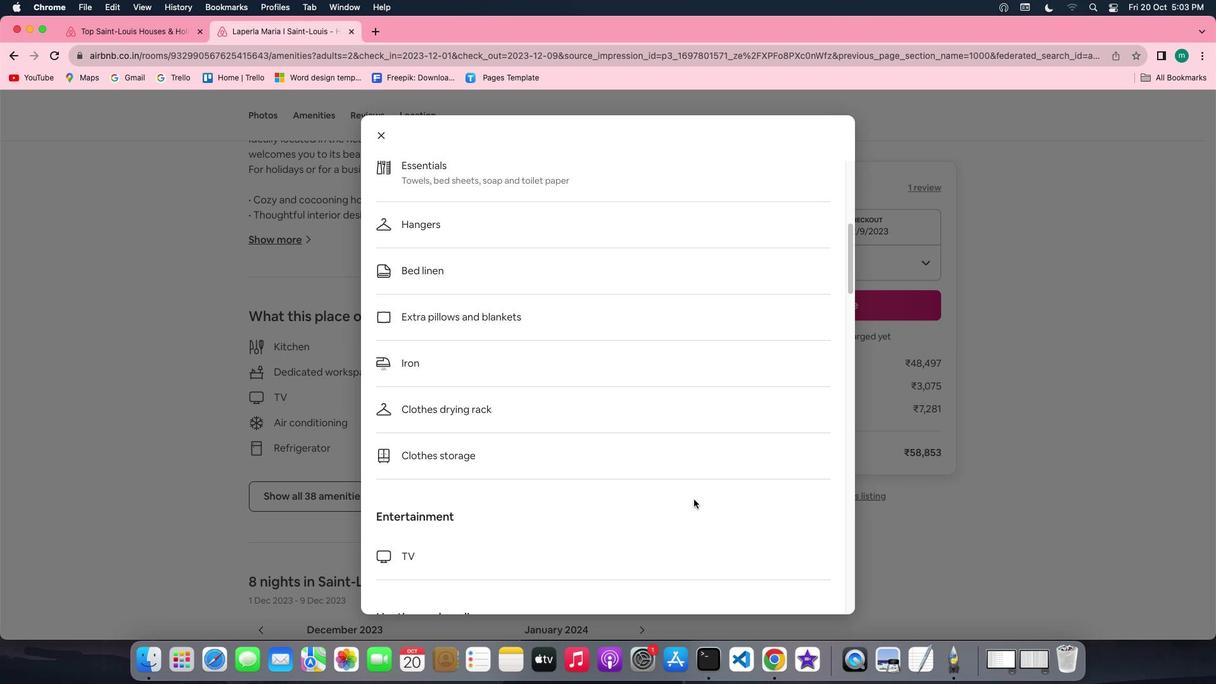 
Action: Mouse scrolled (693, 499) with delta (0, -1)
Screenshot: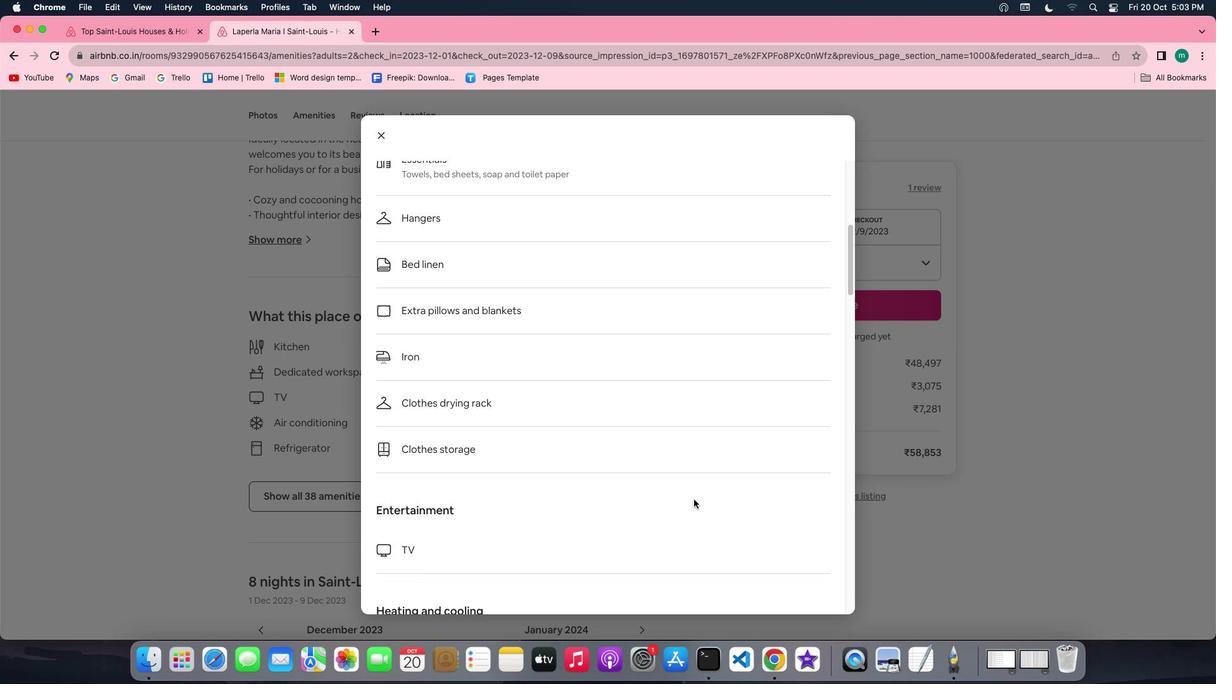 
Action: Mouse scrolled (693, 499) with delta (0, -2)
Screenshot: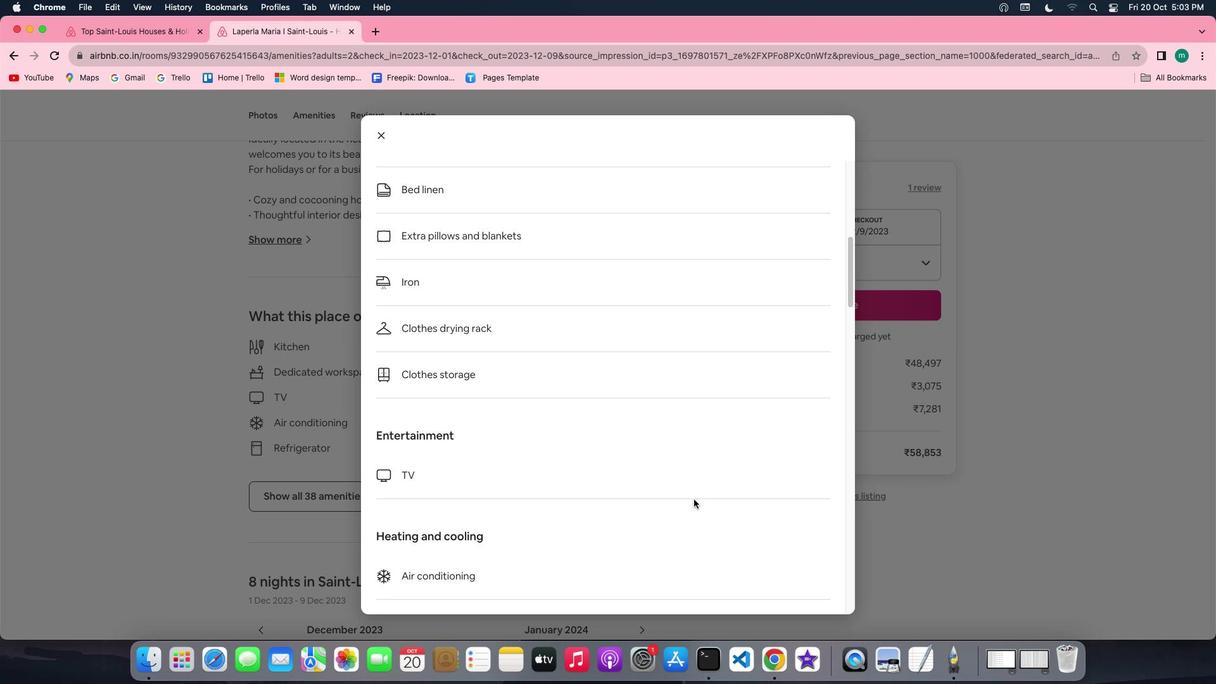 
Action: Mouse scrolled (693, 499) with delta (0, 0)
Screenshot: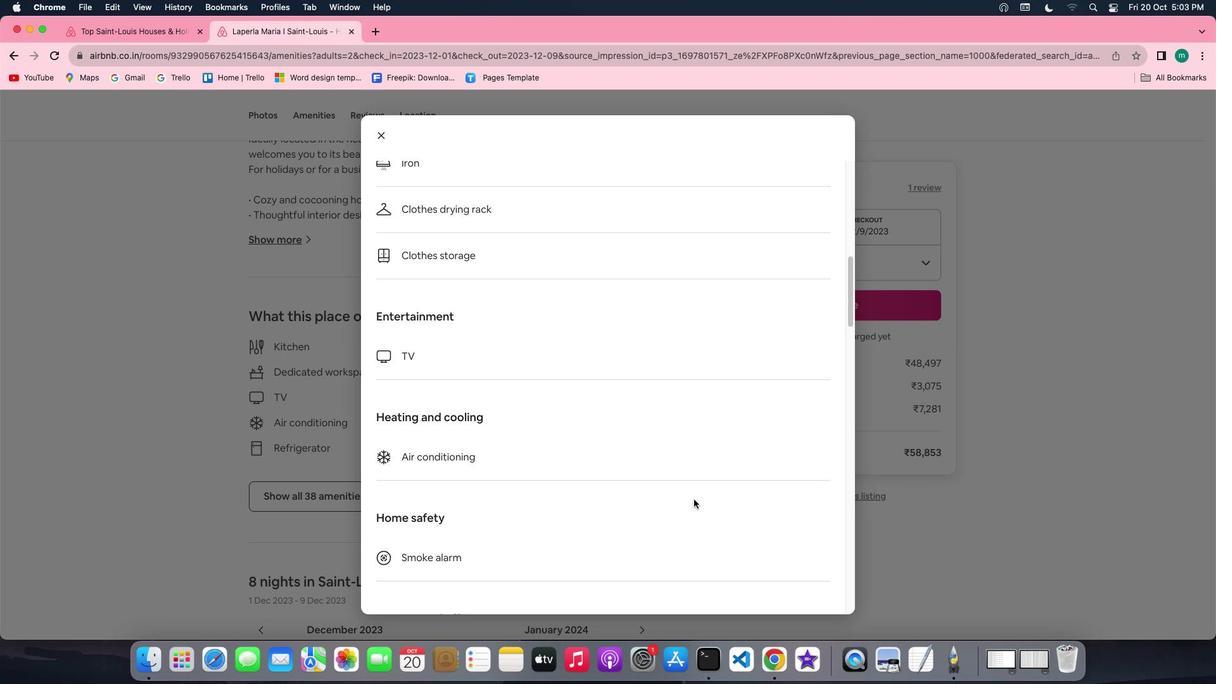 
Action: Mouse scrolled (693, 499) with delta (0, 0)
Screenshot: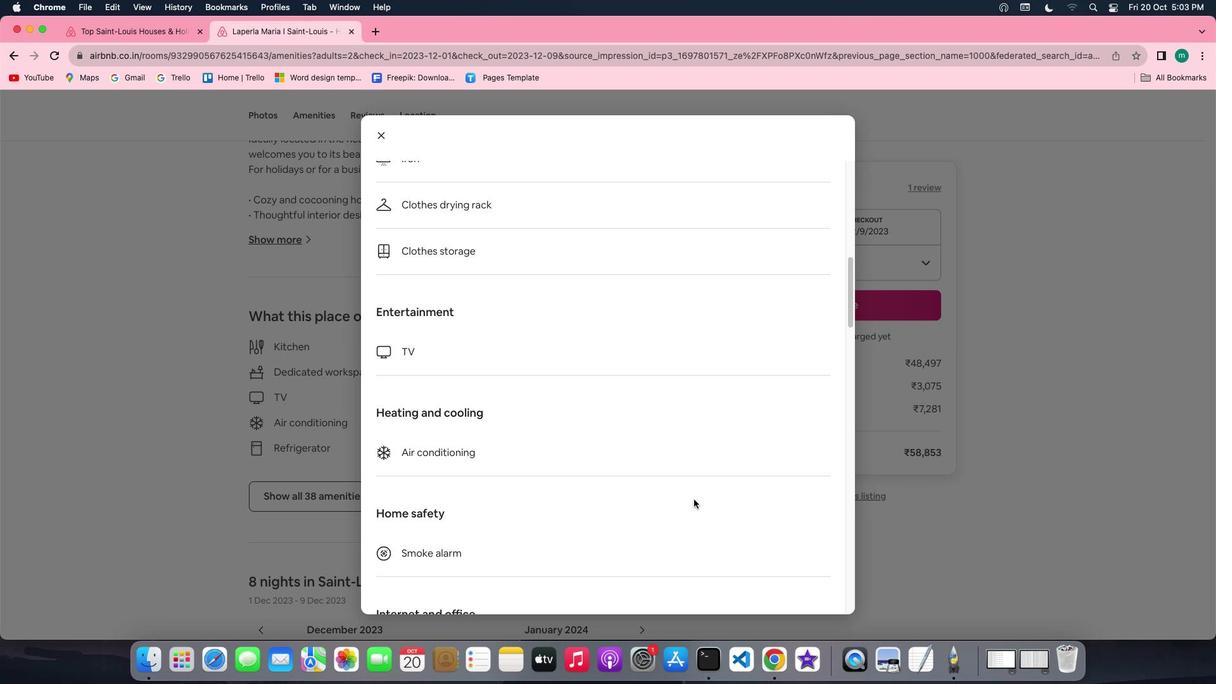 
Action: Mouse scrolled (693, 499) with delta (0, 0)
Screenshot: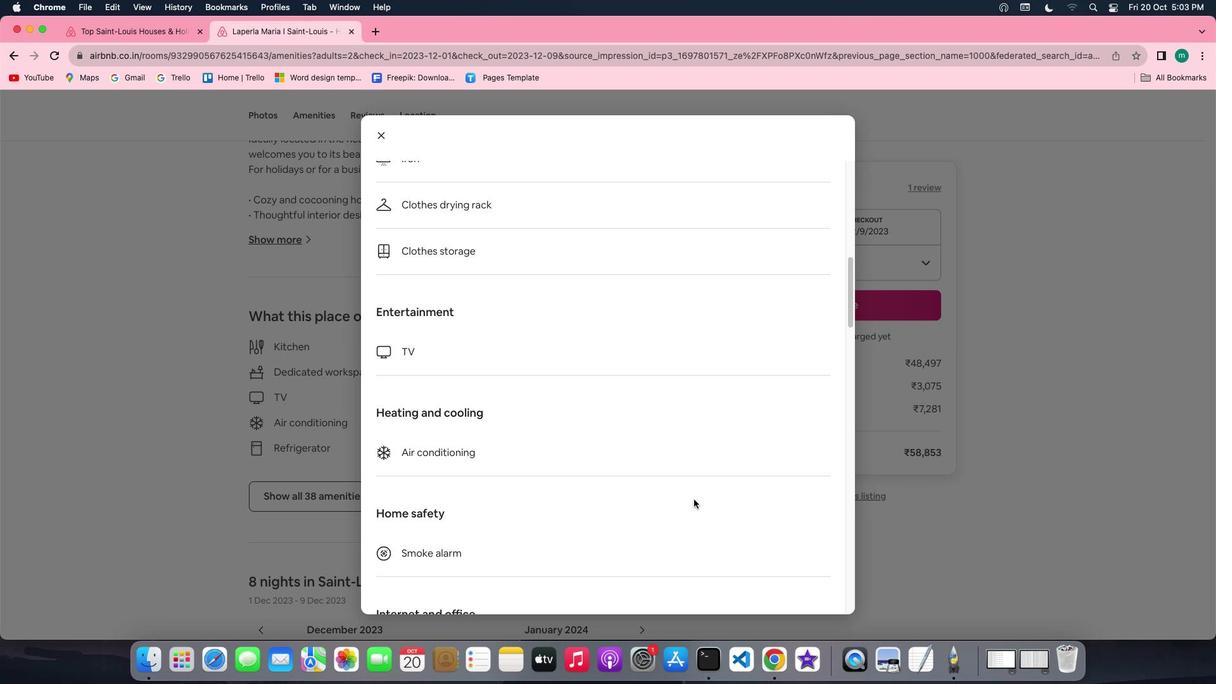 
Action: Mouse scrolled (693, 499) with delta (0, -1)
Screenshot: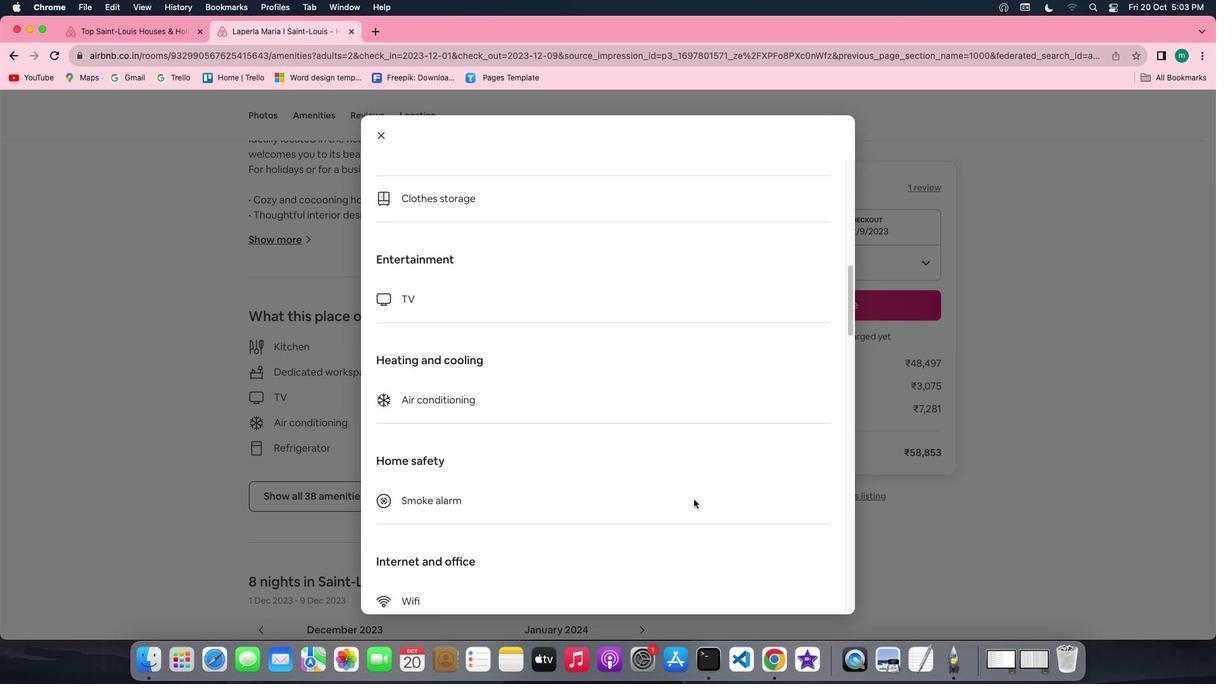 
Action: Mouse scrolled (693, 499) with delta (0, -2)
Screenshot: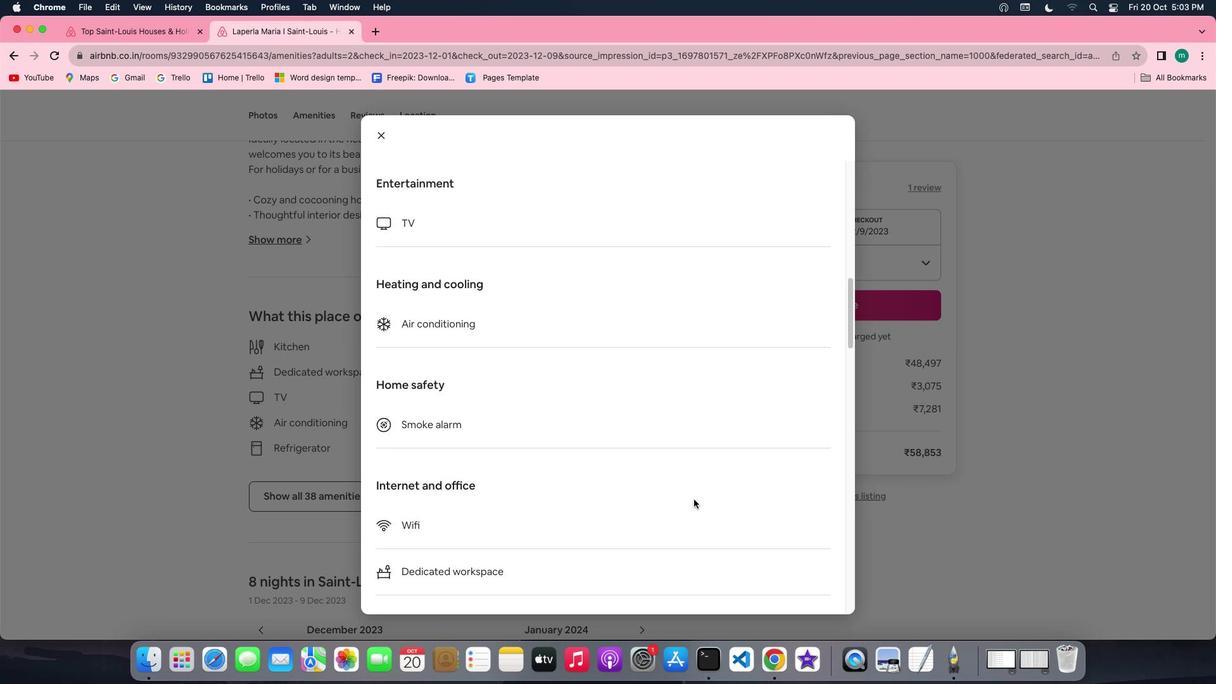 
Action: Mouse scrolled (693, 499) with delta (0, -2)
Screenshot: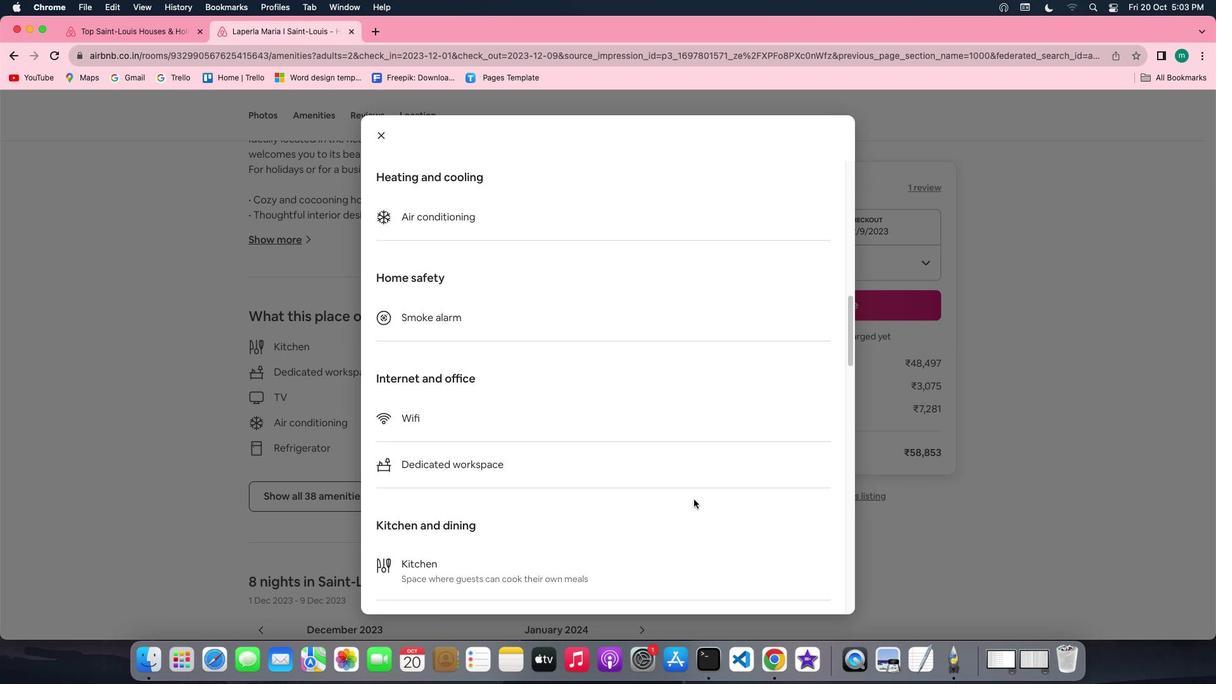 
Action: Mouse scrolled (693, 499) with delta (0, 0)
Screenshot: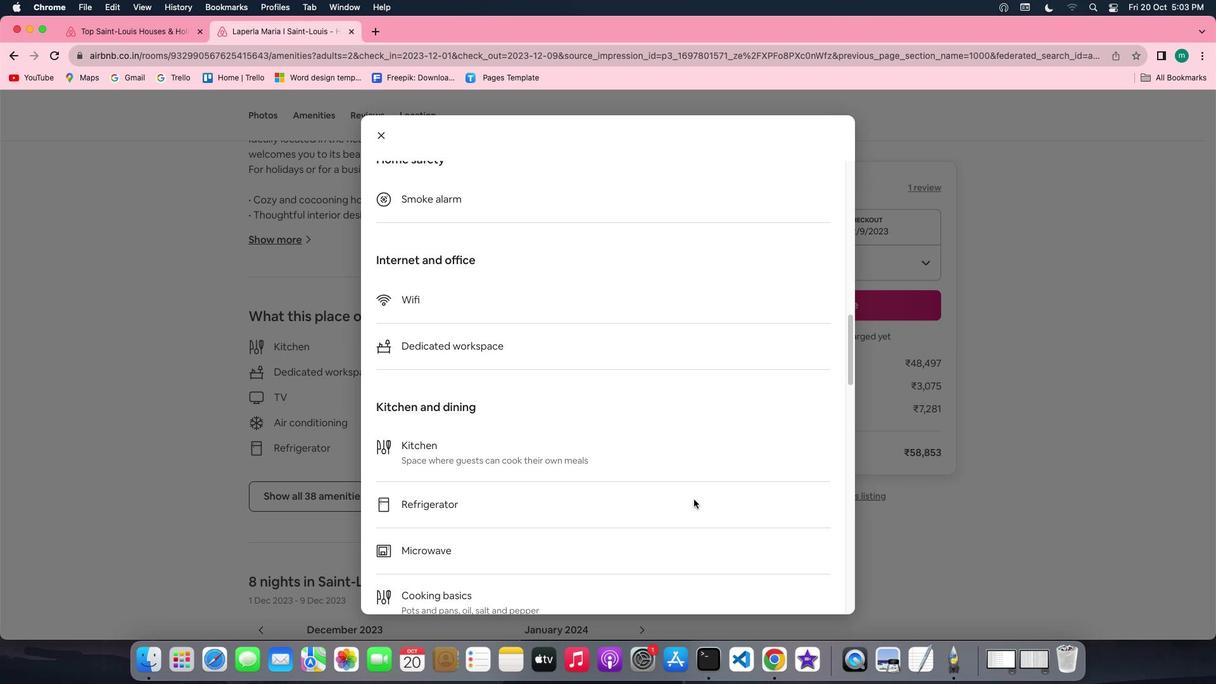 
Action: Mouse scrolled (693, 499) with delta (0, 0)
Screenshot: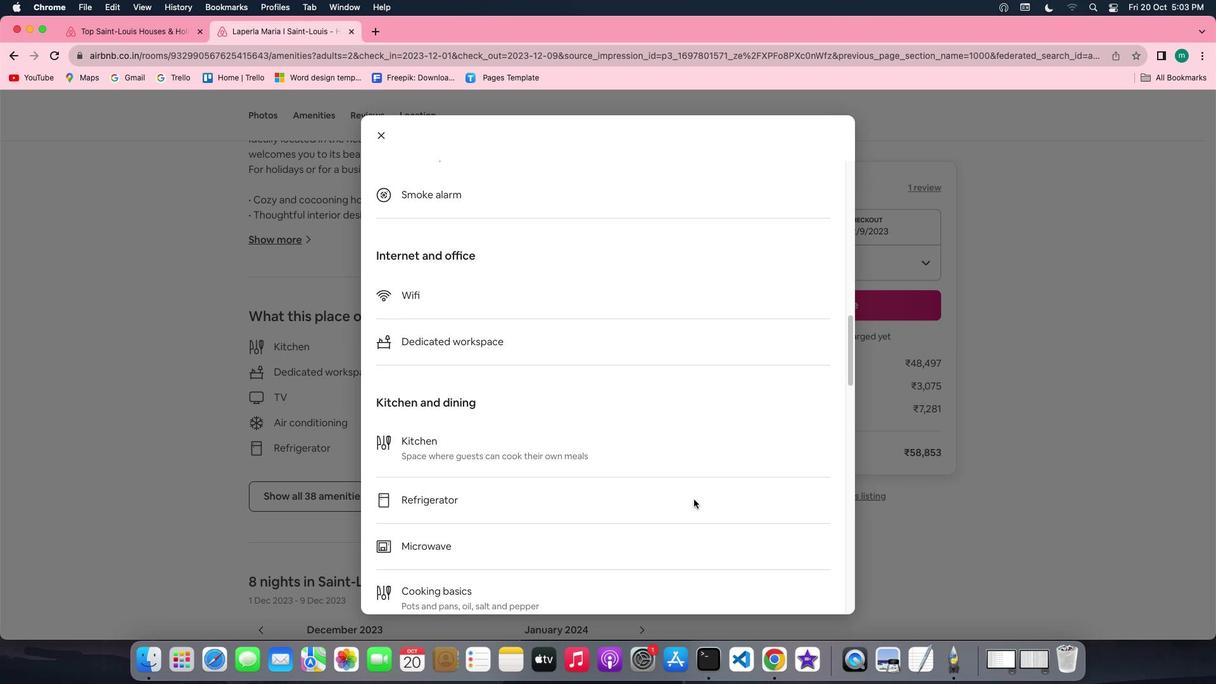 
Action: Mouse scrolled (693, 499) with delta (0, 0)
Screenshot: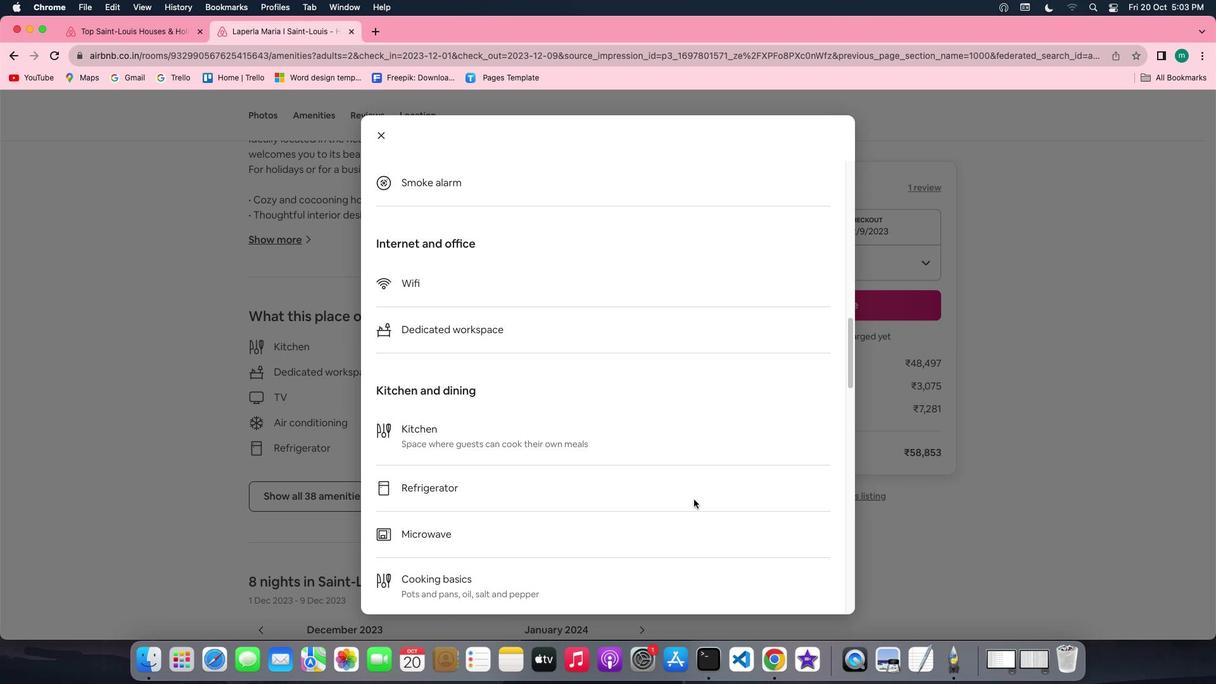 
Action: Mouse scrolled (693, 499) with delta (0, -1)
Screenshot: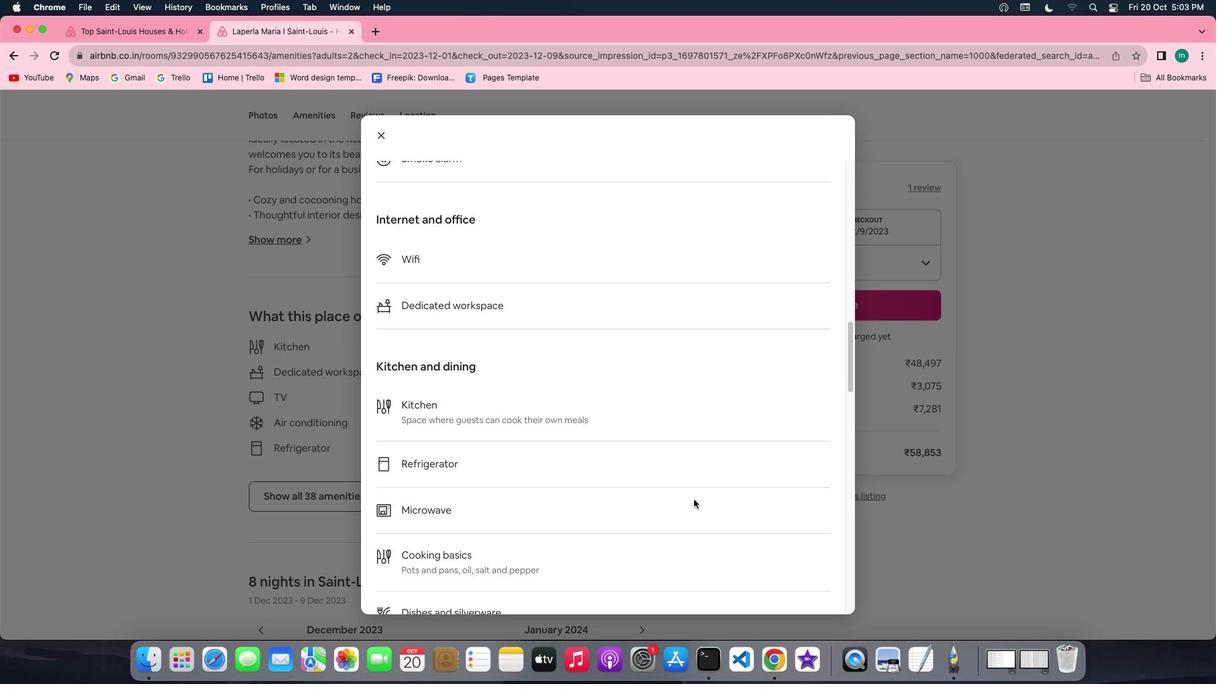 
Action: Mouse scrolled (693, 499) with delta (0, -1)
Screenshot: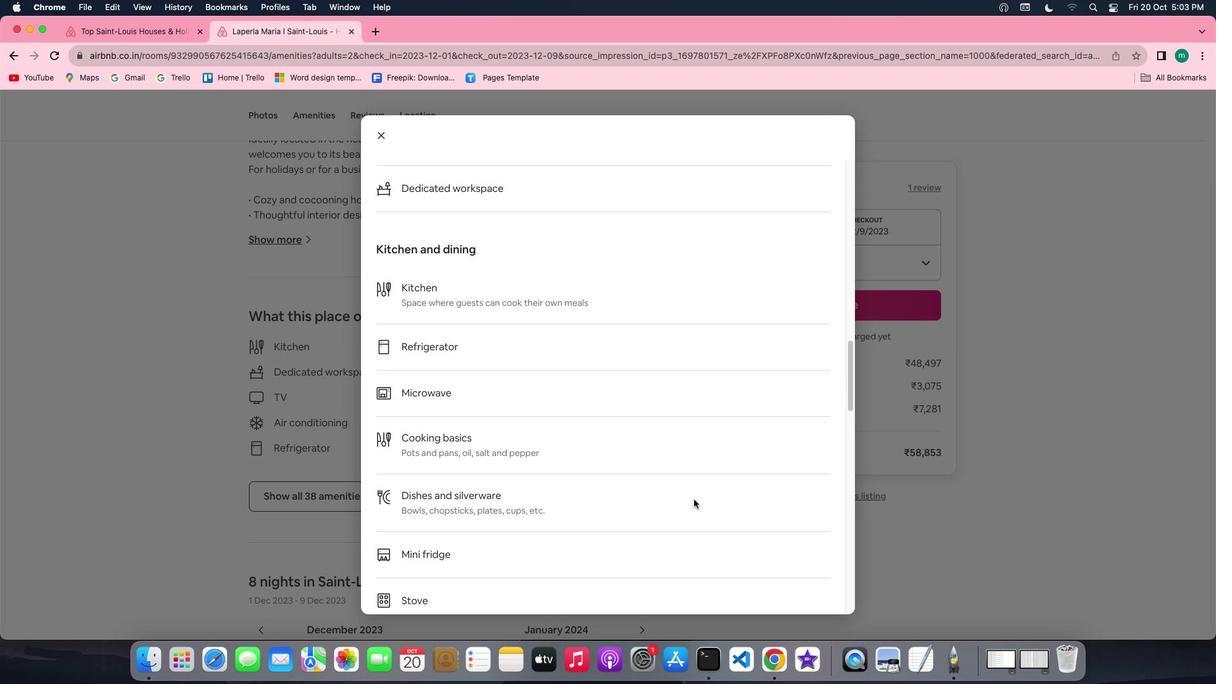
Action: Mouse scrolled (693, 499) with delta (0, 0)
Screenshot: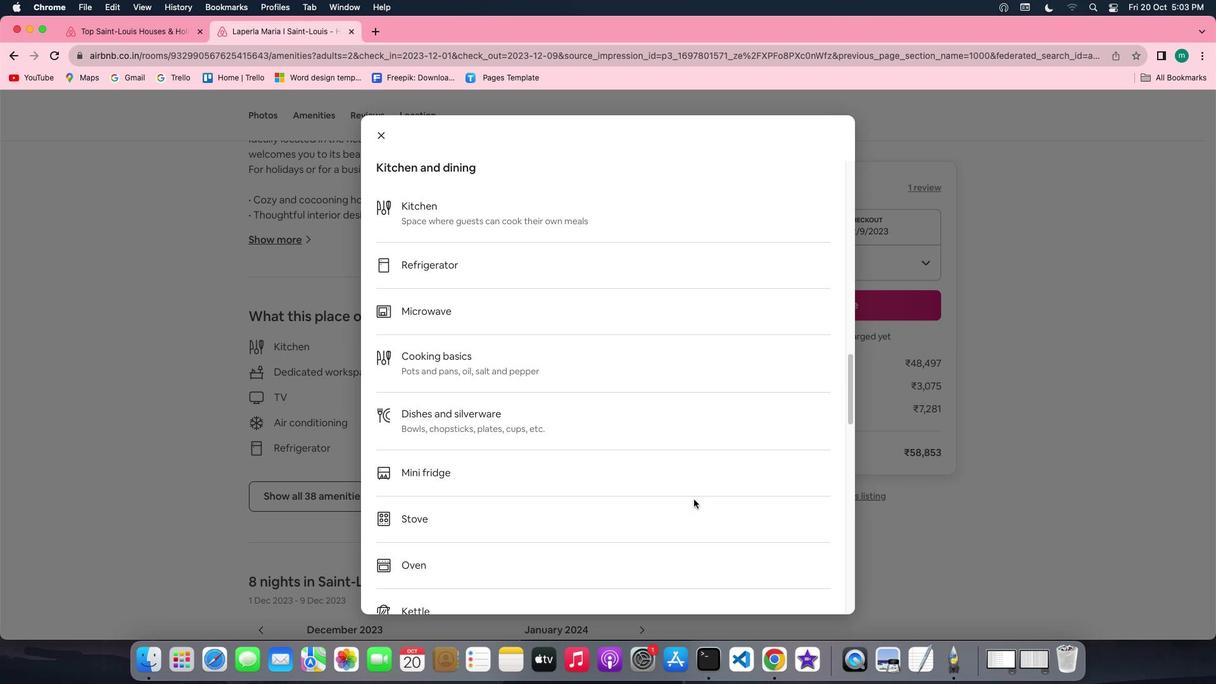 
Action: Mouse scrolled (693, 499) with delta (0, 0)
Screenshot: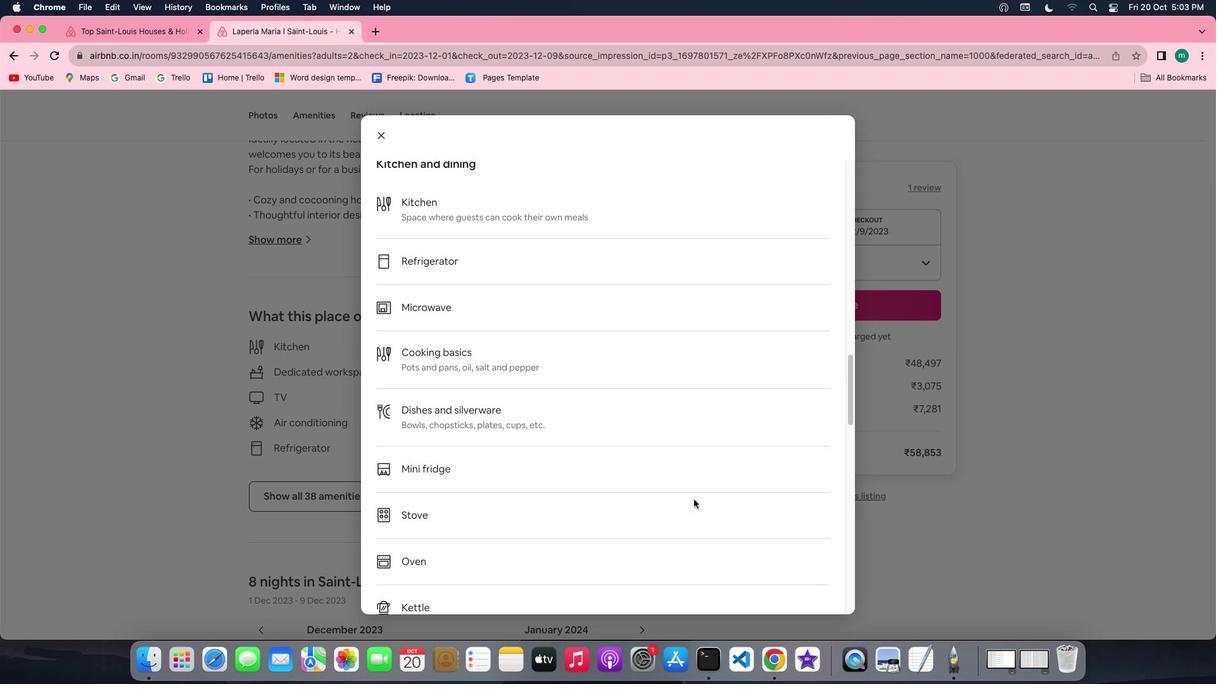 
Action: Mouse scrolled (693, 499) with delta (0, -1)
Screenshot: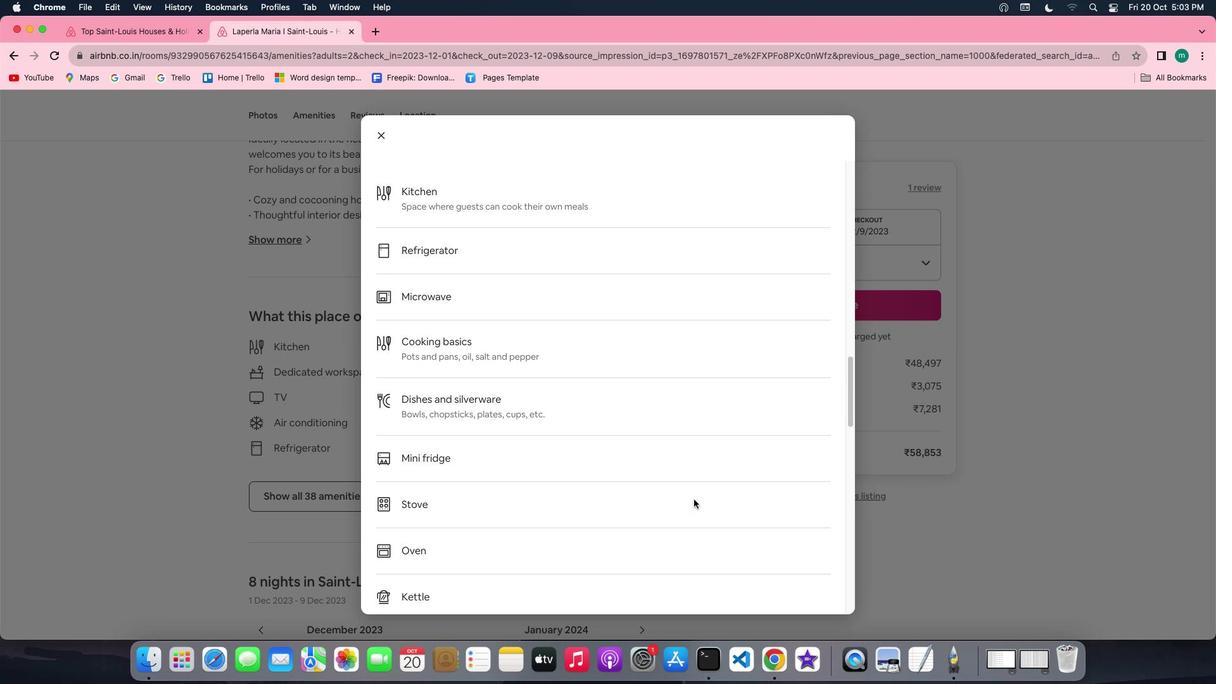 
Action: Mouse scrolled (693, 499) with delta (0, -1)
Screenshot: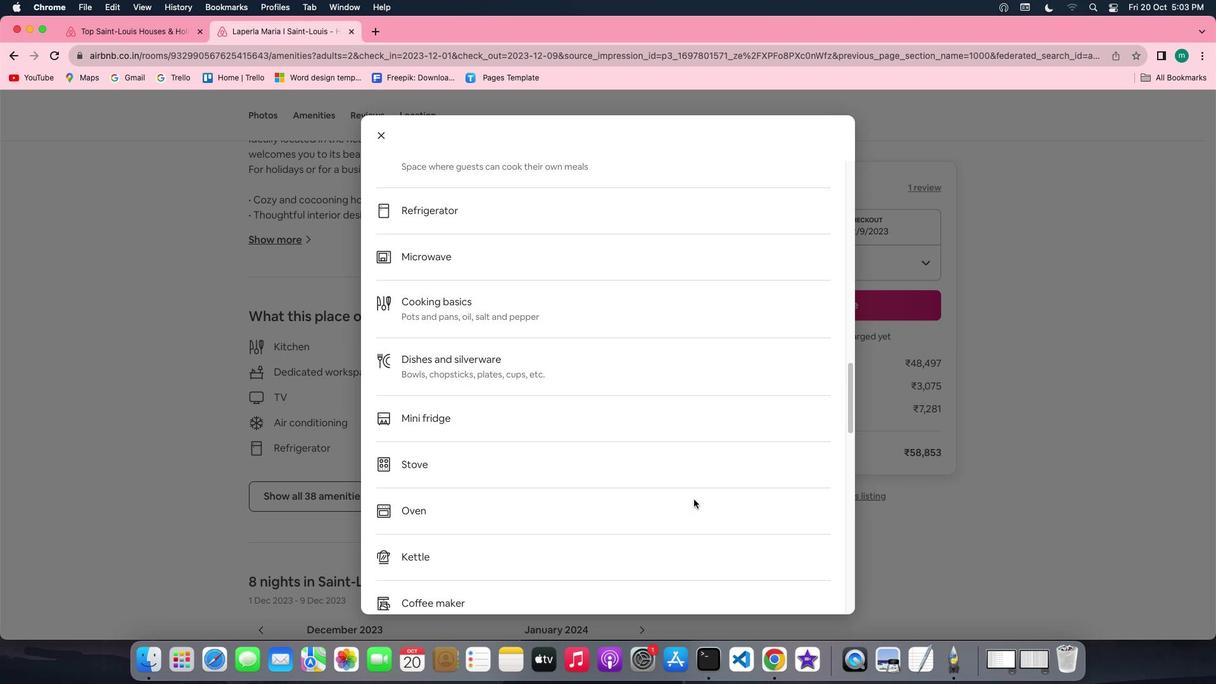 
Action: Mouse scrolled (693, 499) with delta (0, 0)
Screenshot: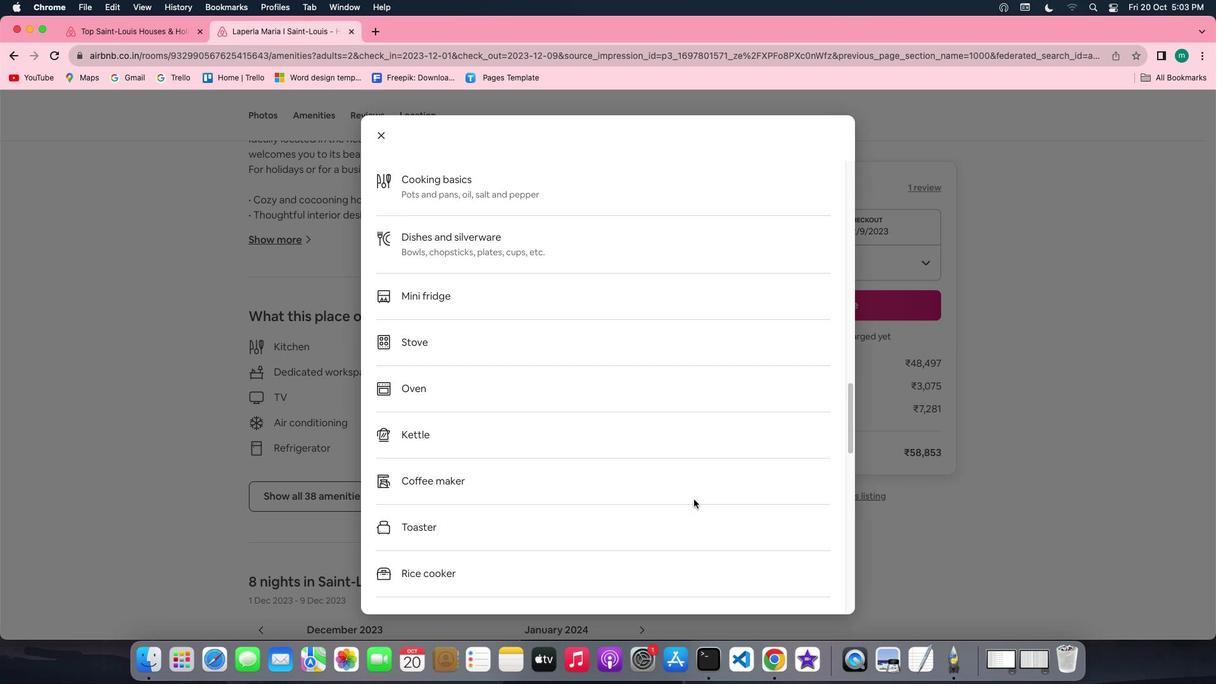 
Action: Mouse scrolled (693, 499) with delta (0, 0)
Screenshot: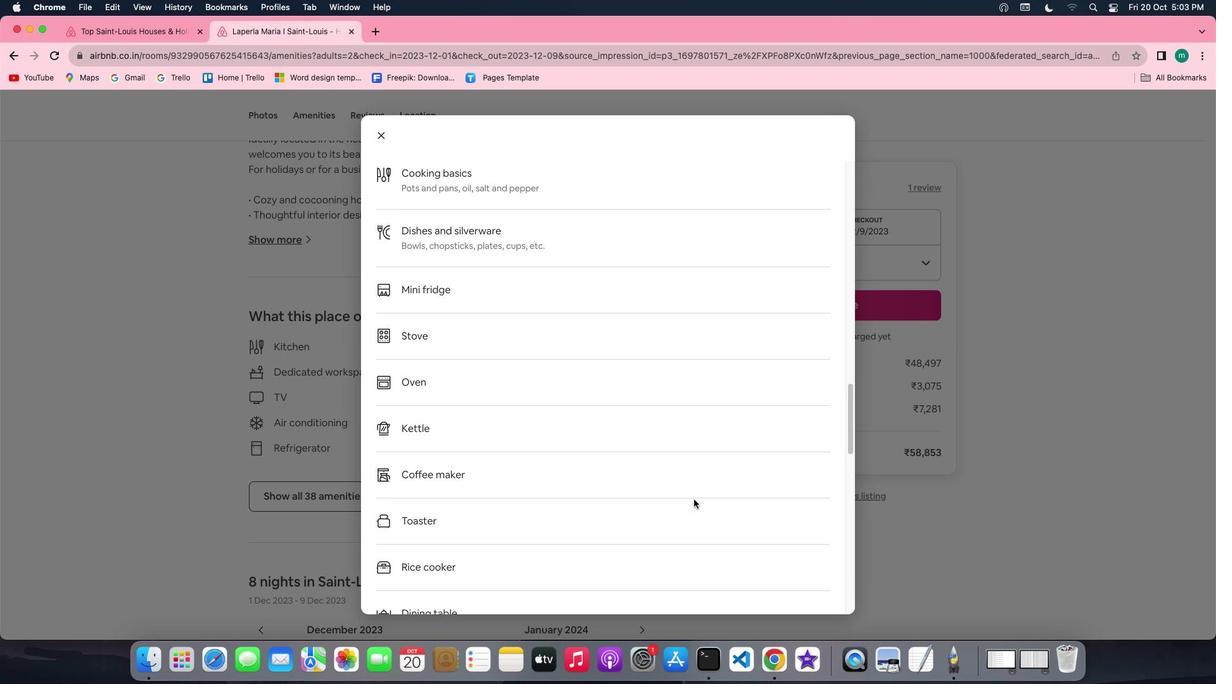 
Action: Mouse scrolled (693, 499) with delta (0, -1)
Screenshot: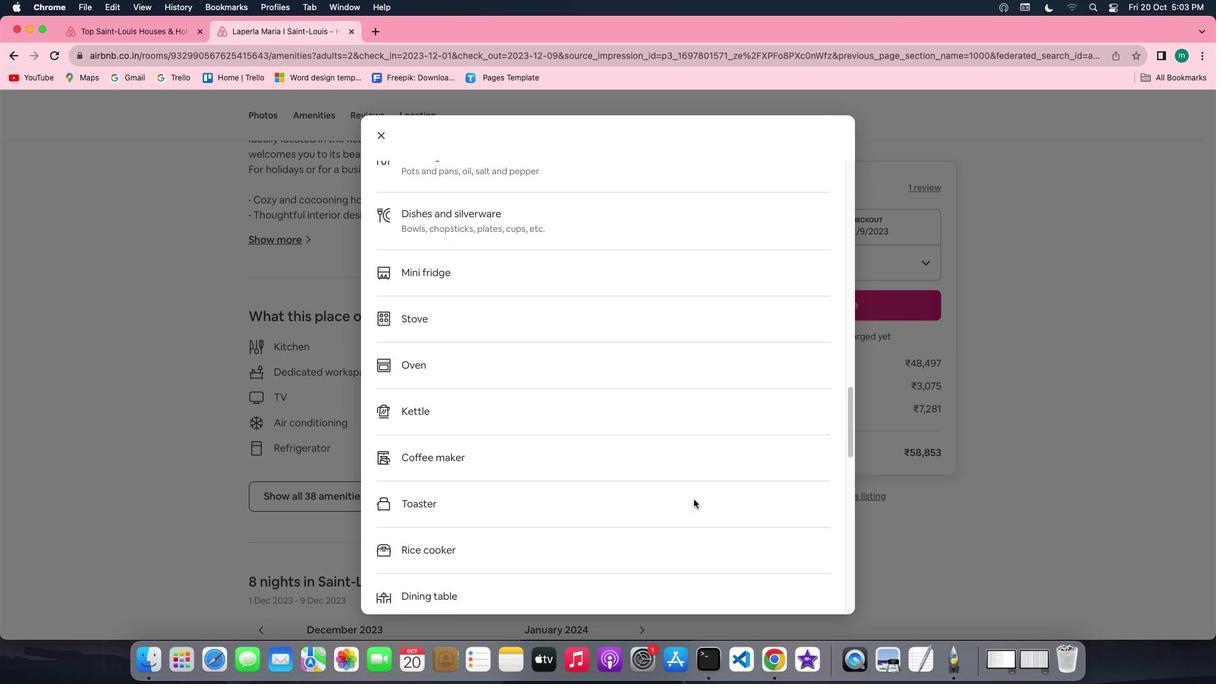 
Action: Mouse scrolled (693, 499) with delta (0, -1)
Screenshot: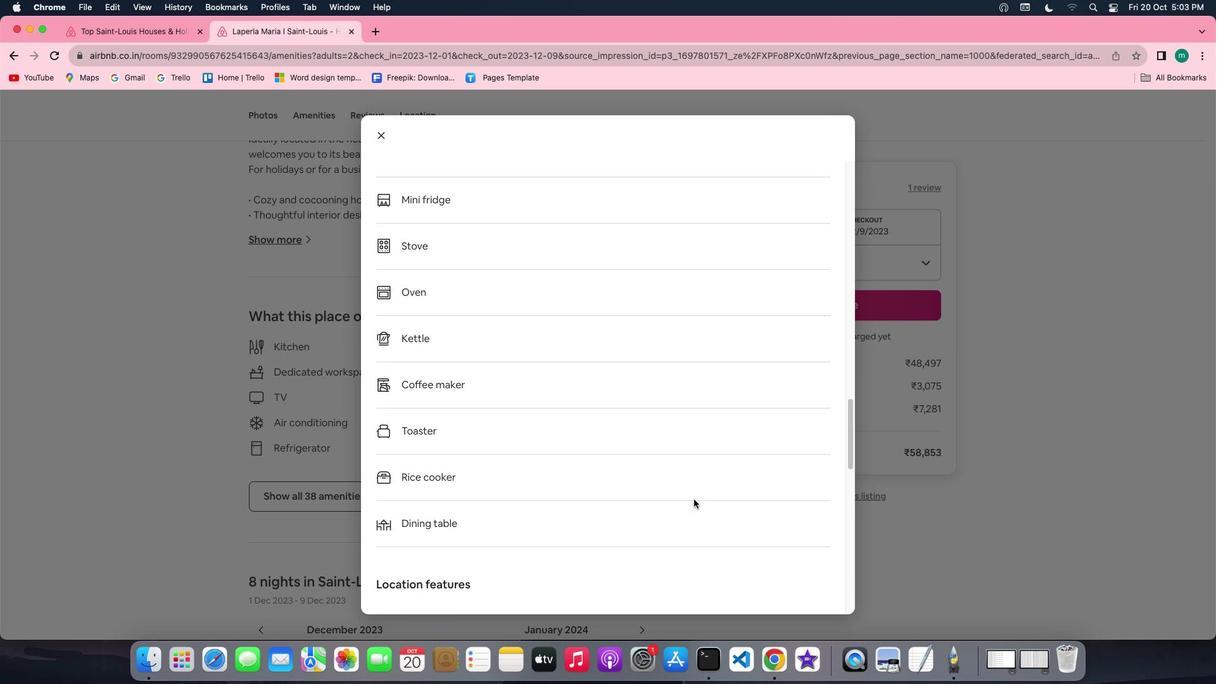 
Action: Mouse moved to (694, 499)
Screenshot: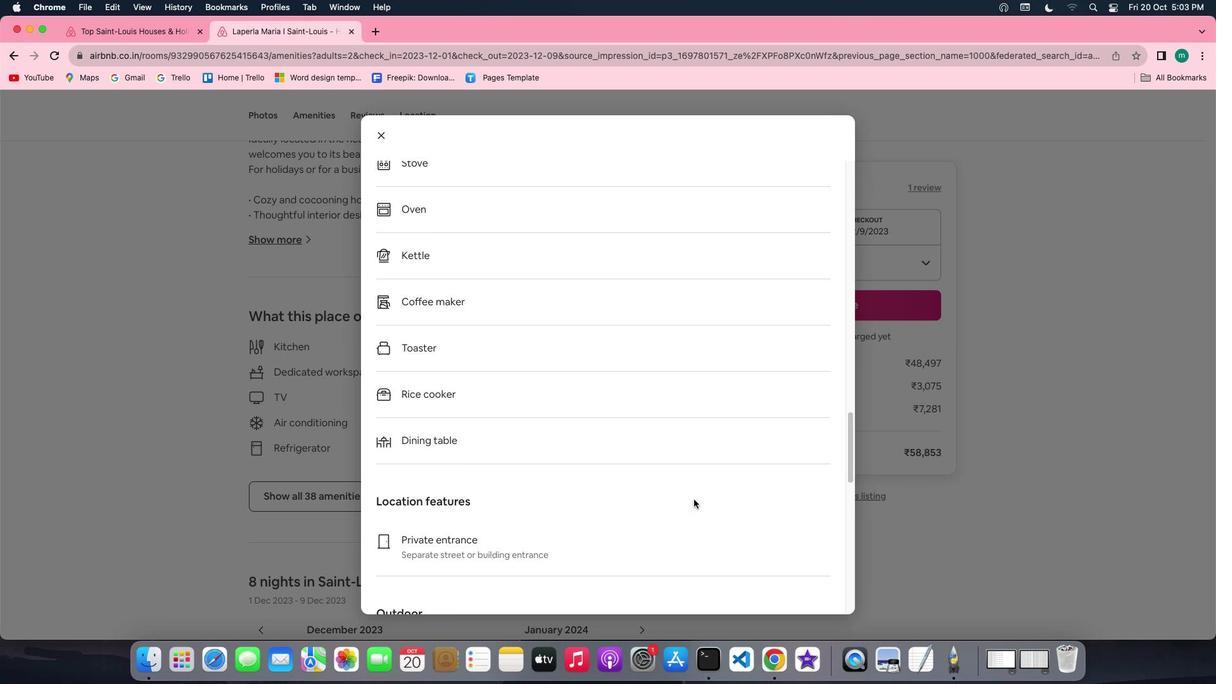 
Action: Mouse scrolled (694, 499) with delta (0, 0)
Screenshot: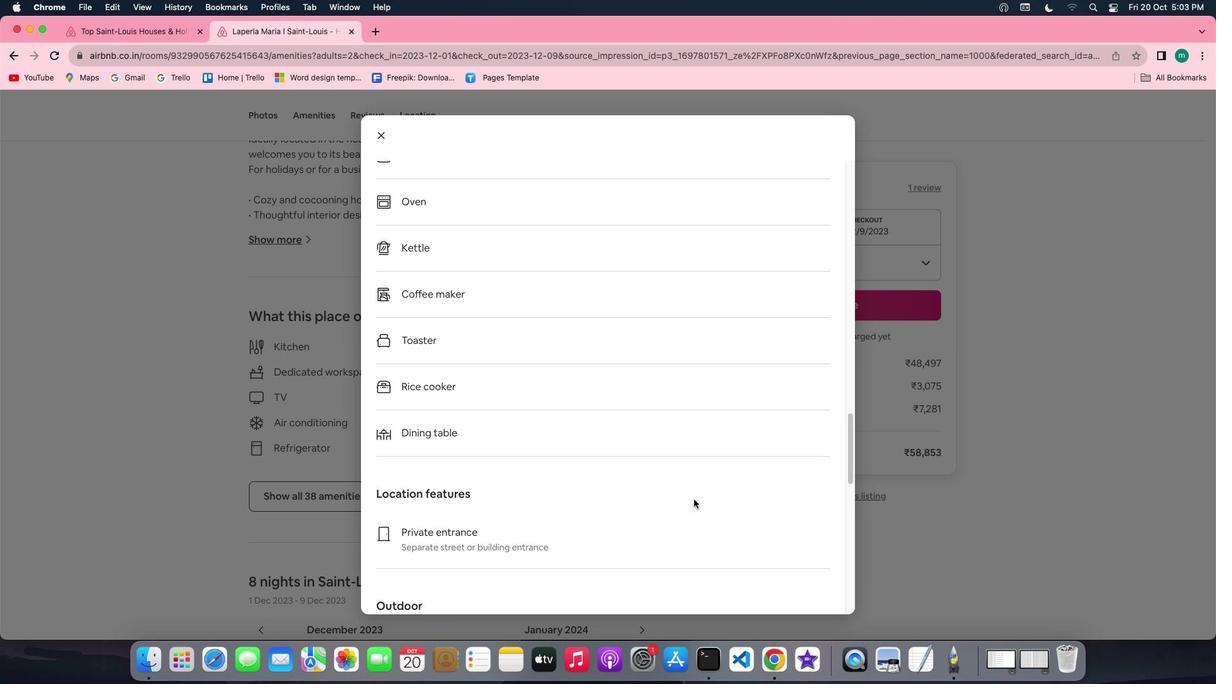 
Action: Mouse scrolled (694, 499) with delta (0, 0)
Screenshot: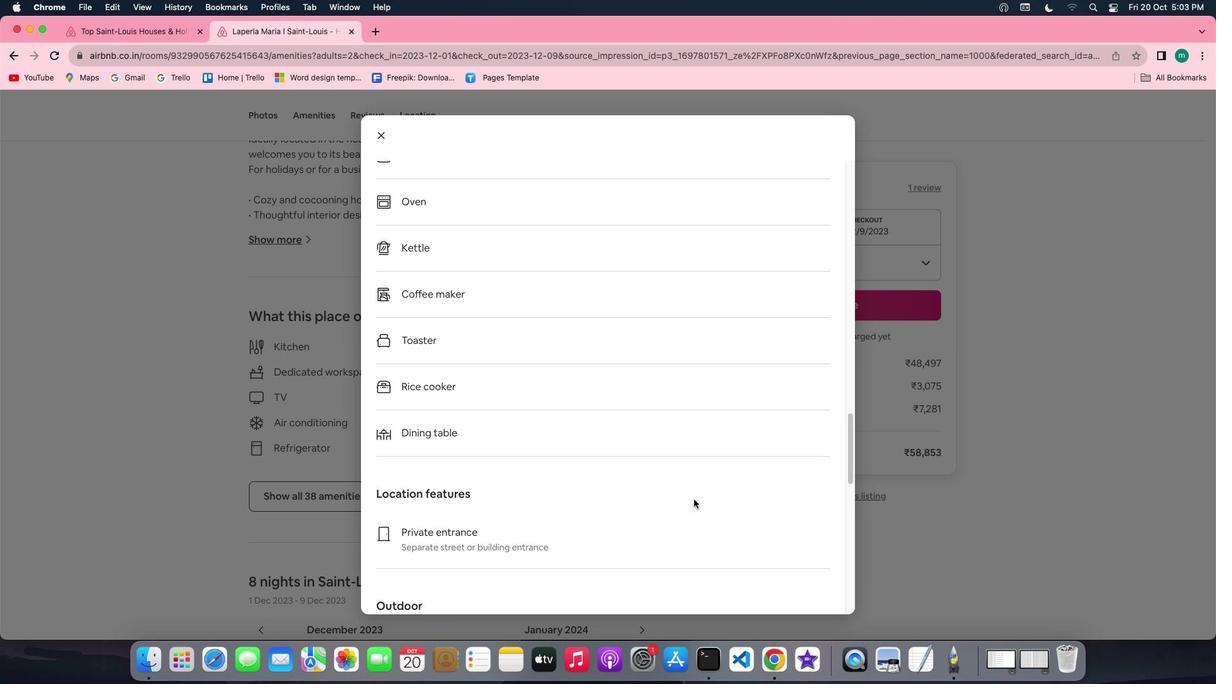
Action: Mouse scrolled (694, 499) with delta (0, -1)
Screenshot: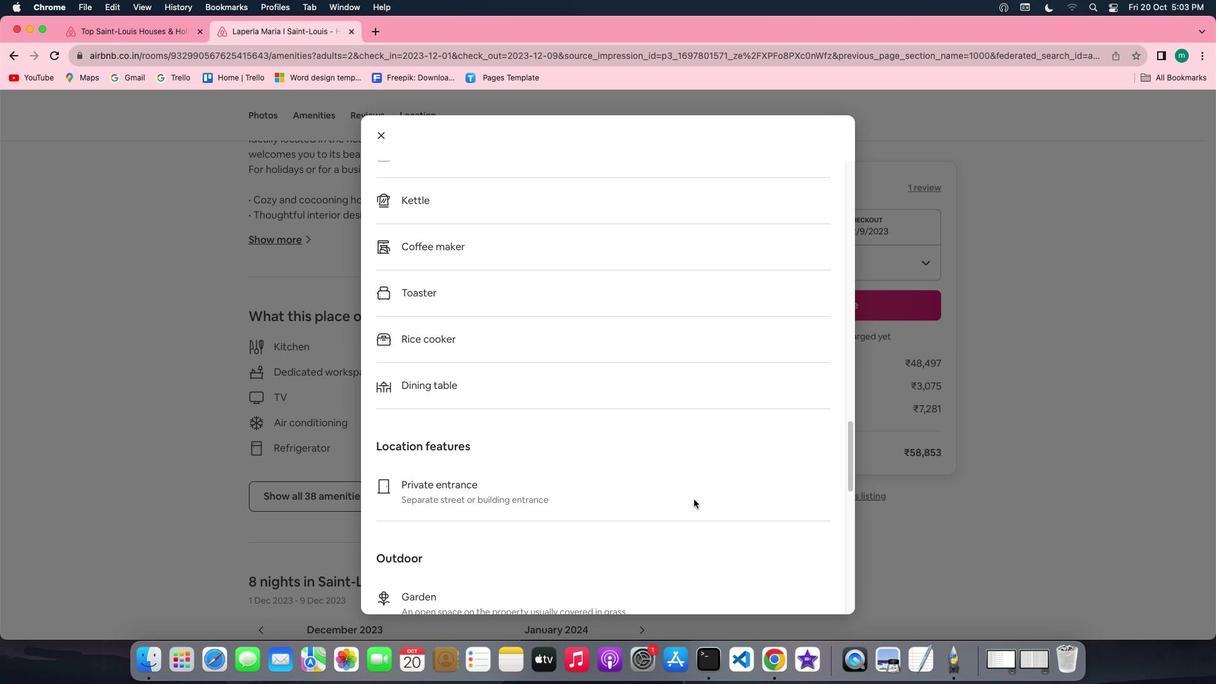 
Action: Mouse scrolled (694, 499) with delta (0, -3)
Screenshot: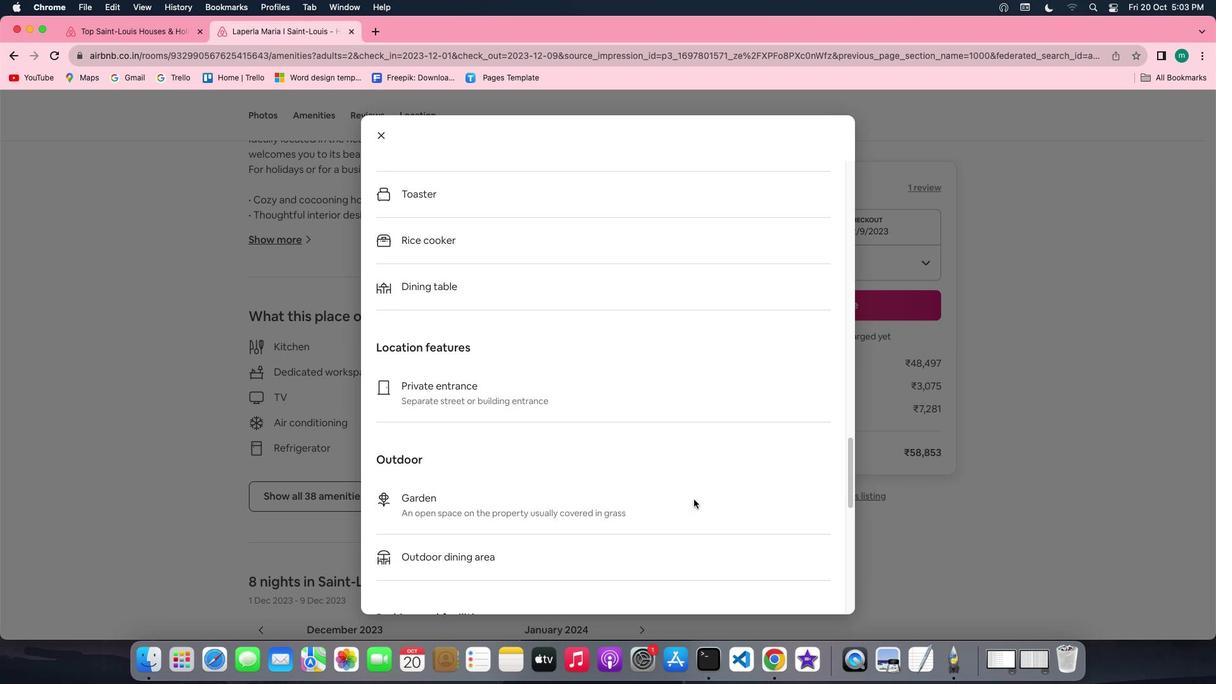 
Action: Mouse scrolled (694, 499) with delta (0, -3)
Screenshot: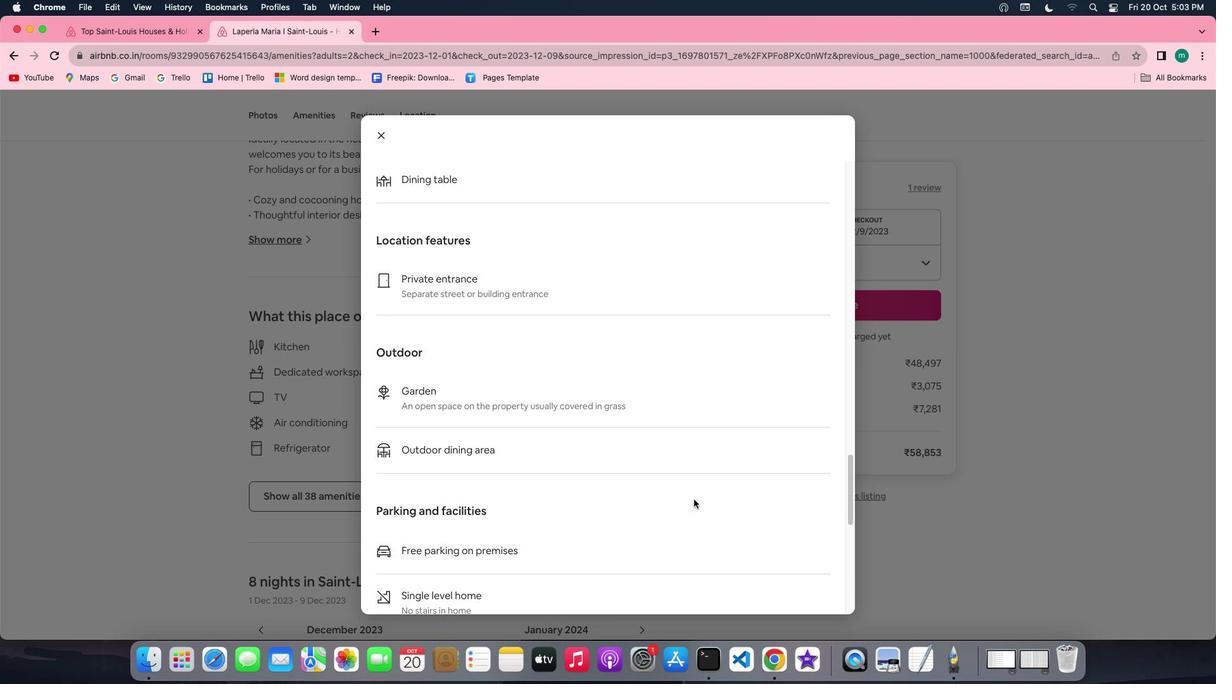 
Action: Mouse scrolled (694, 499) with delta (0, 0)
Screenshot: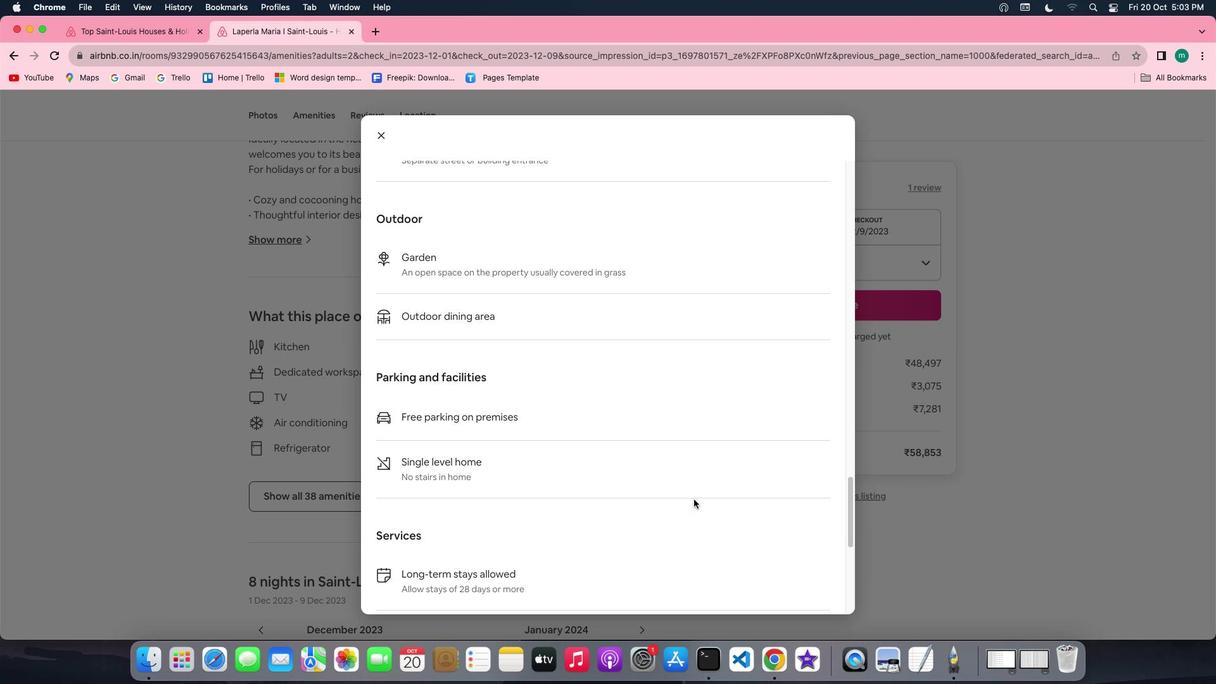 
Action: Mouse scrolled (694, 499) with delta (0, 0)
Screenshot: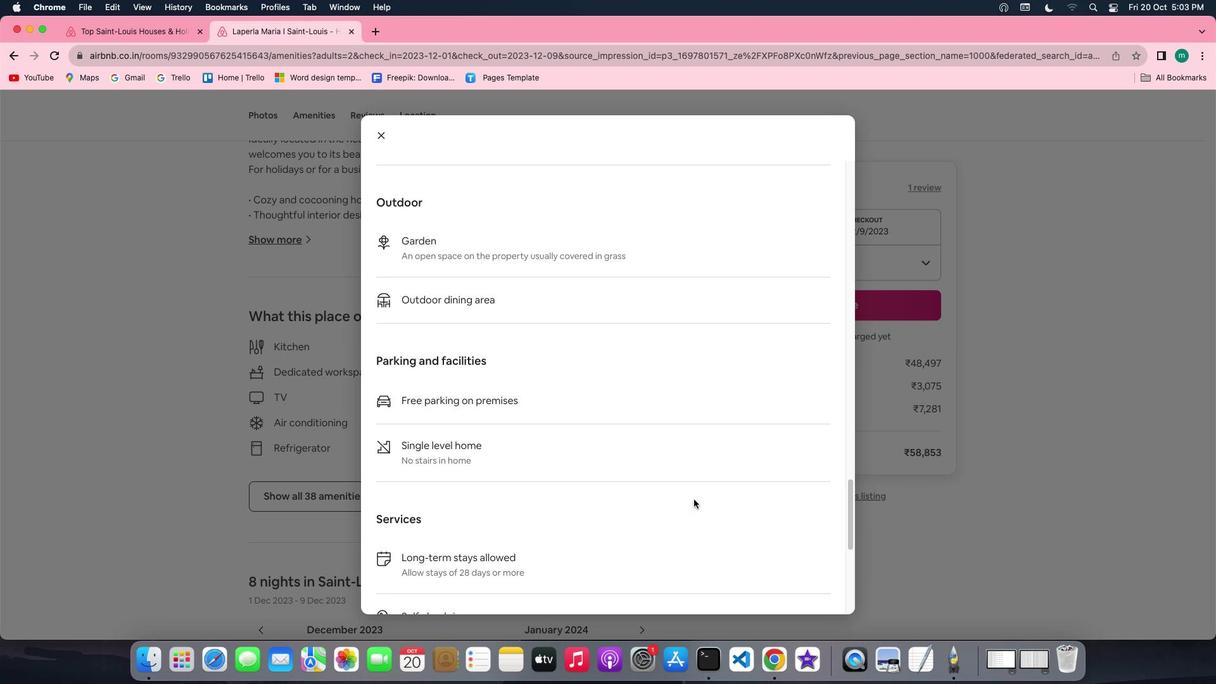 
Action: Mouse scrolled (694, 499) with delta (0, -1)
Screenshot: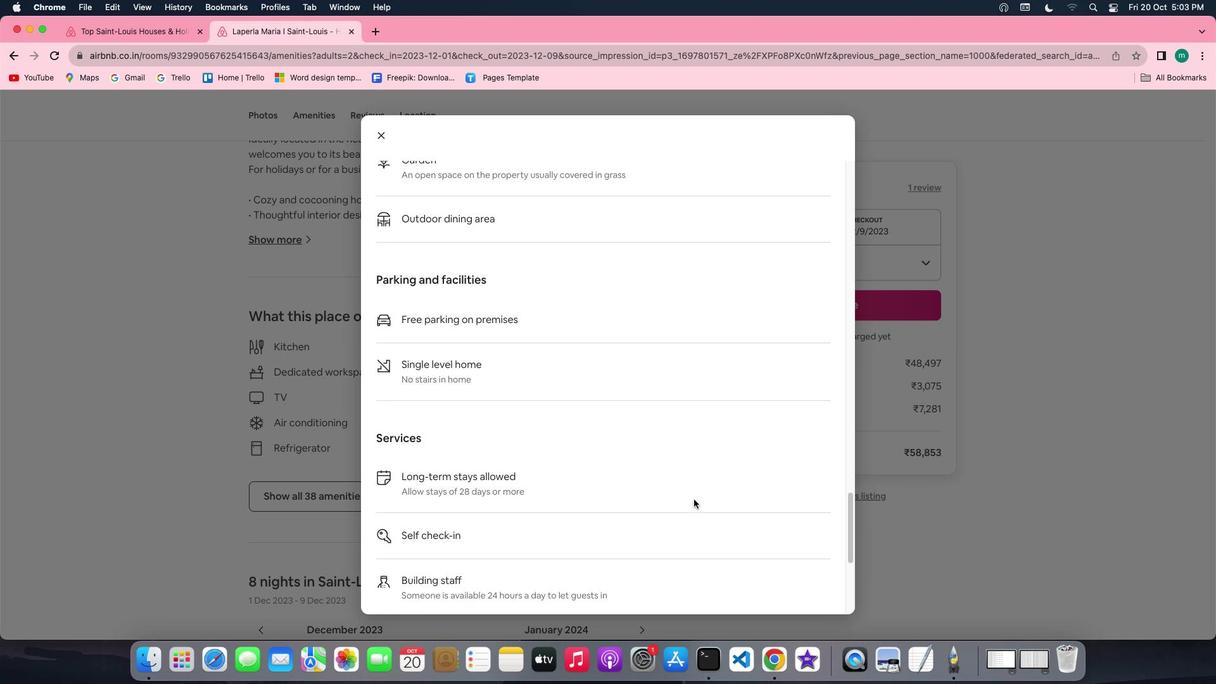 
Action: Mouse scrolled (694, 499) with delta (0, -3)
Screenshot: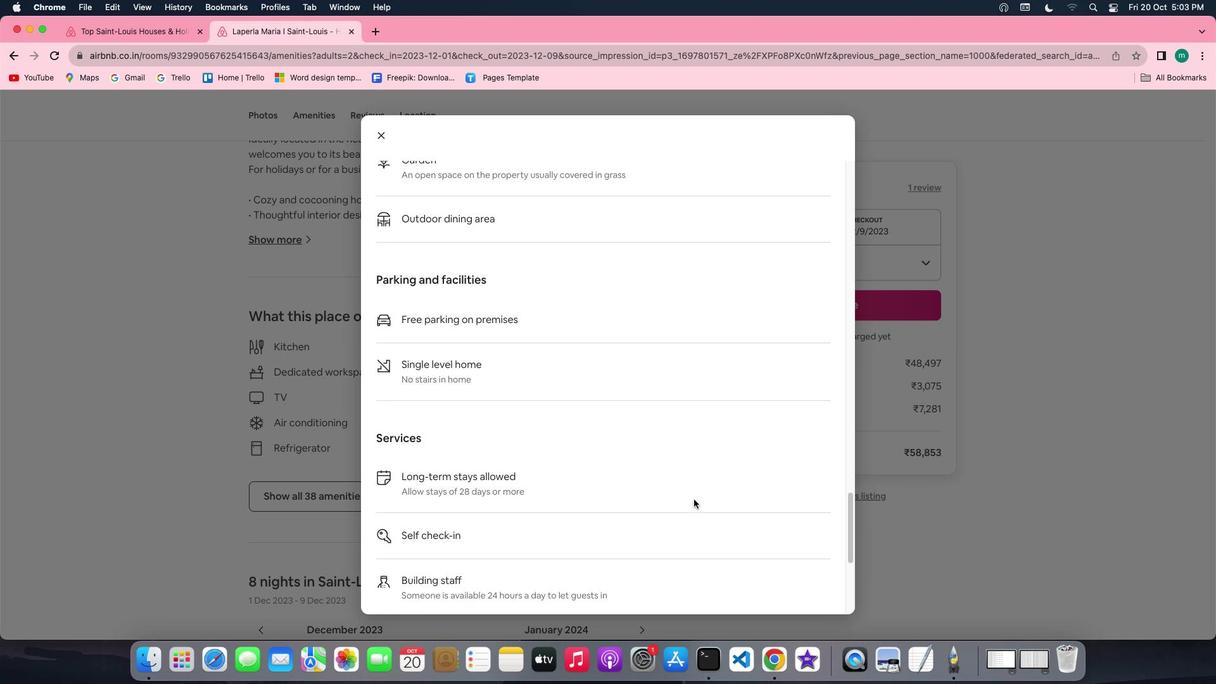 
Action: Mouse scrolled (694, 499) with delta (0, -3)
Screenshot: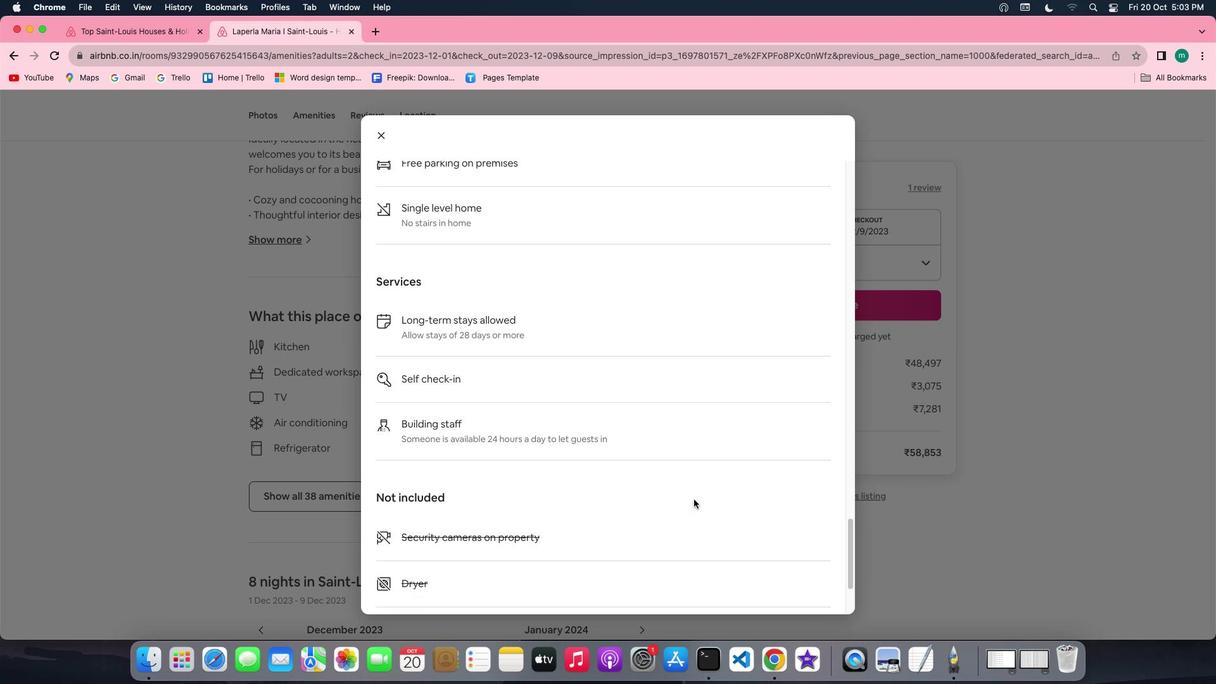
Action: Mouse scrolled (694, 499) with delta (0, 0)
Screenshot: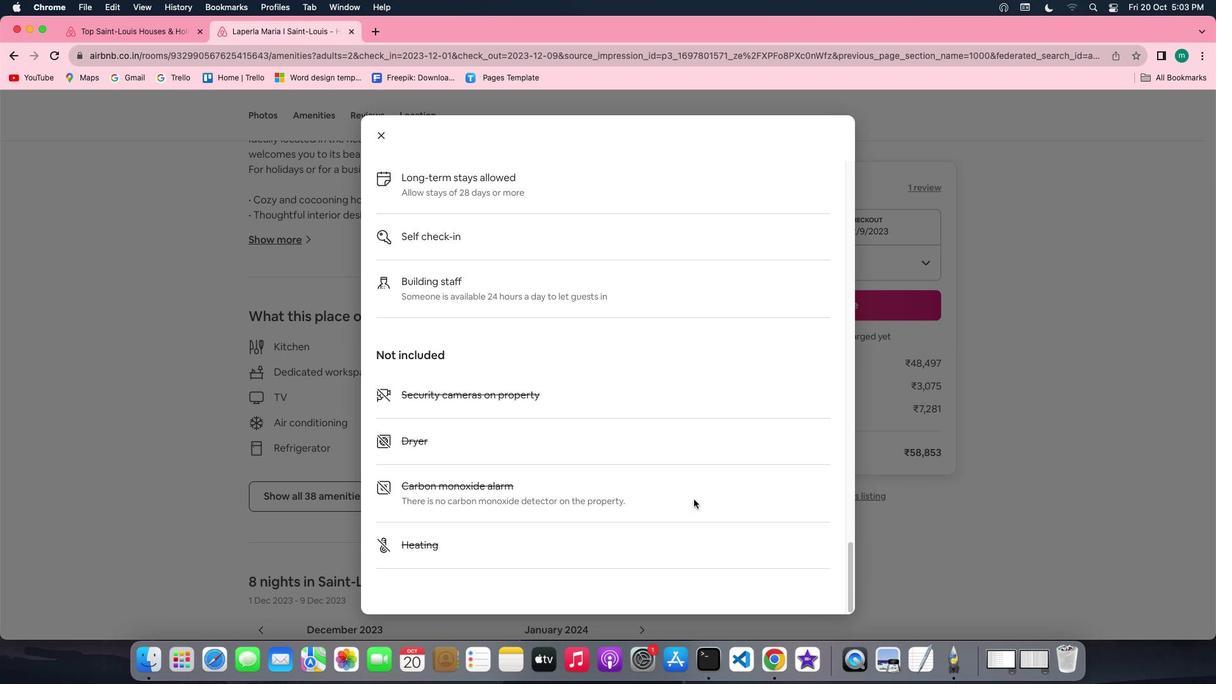 
Action: Mouse scrolled (694, 499) with delta (0, 0)
Screenshot: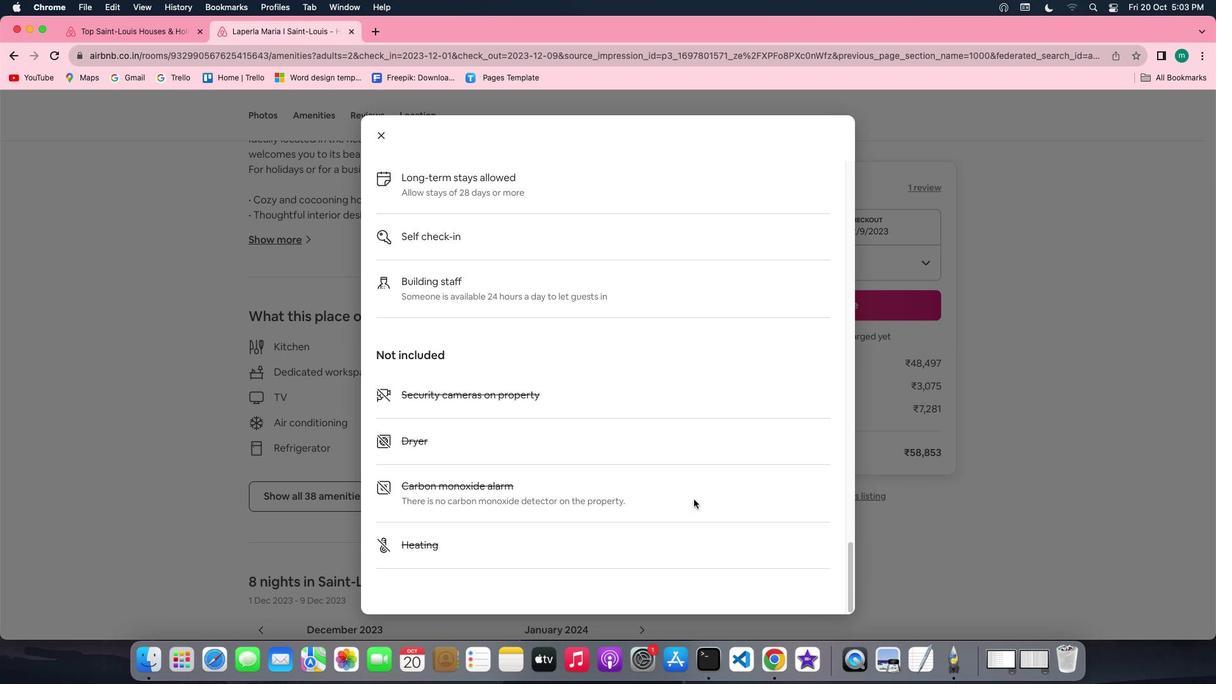 
Action: Mouse scrolled (694, 499) with delta (0, -1)
Screenshot: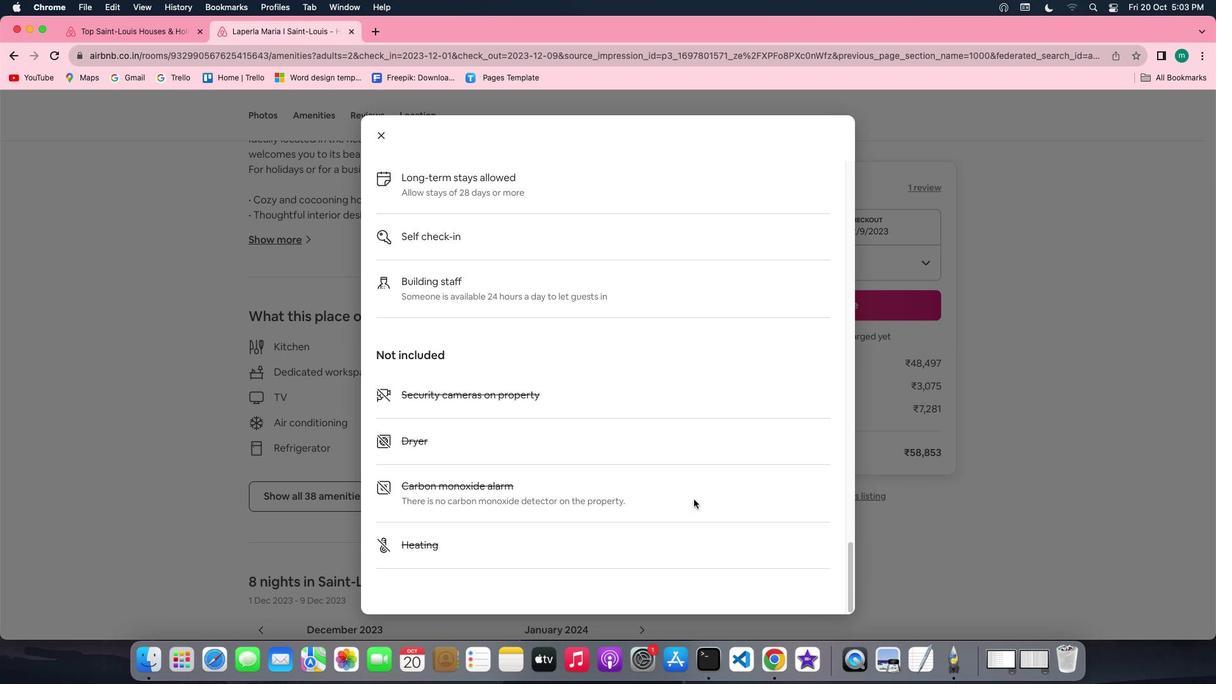 
Action: Mouse scrolled (694, 499) with delta (0, -3)
Screenshot: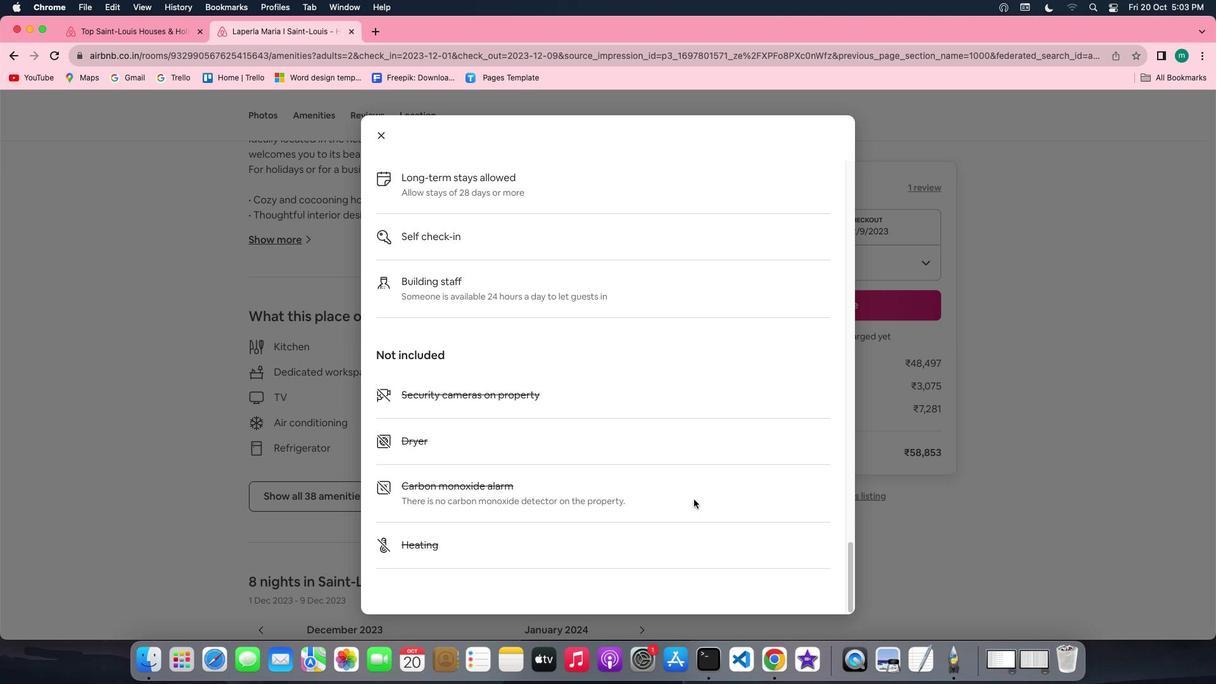 
Action: Mouse scrolled (694, 499) with delta (0, -3)
Screenshot: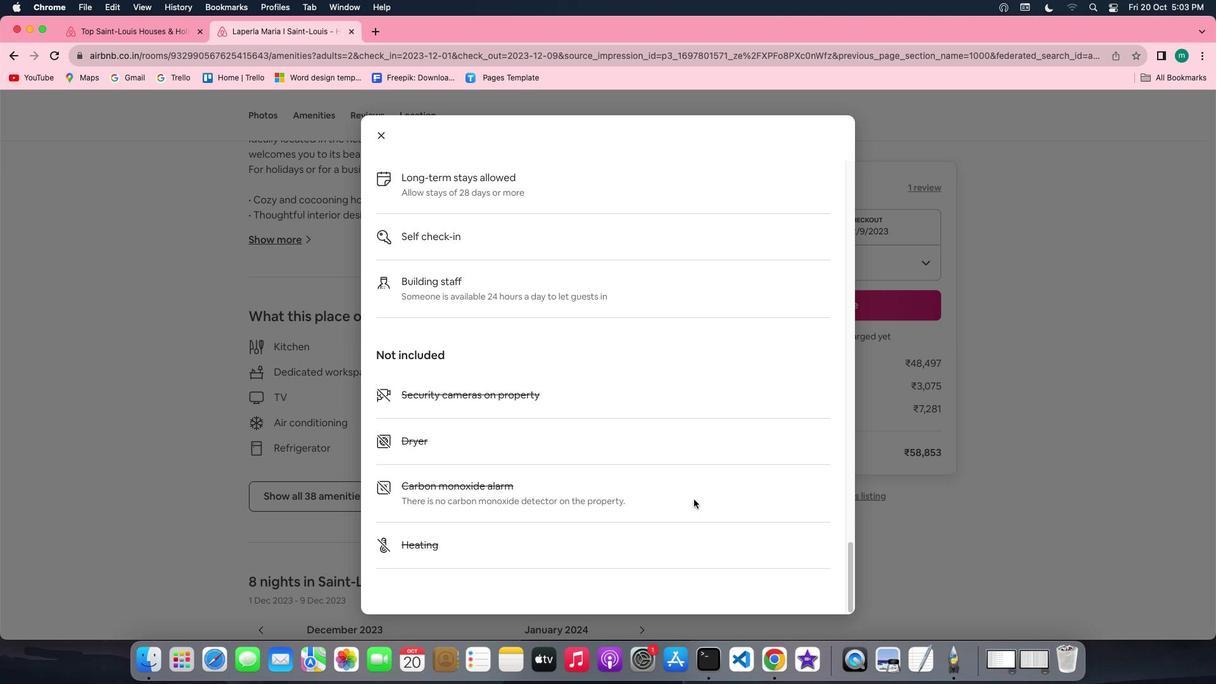 
Action: Mouse moved to (385, 136)
Screenshot: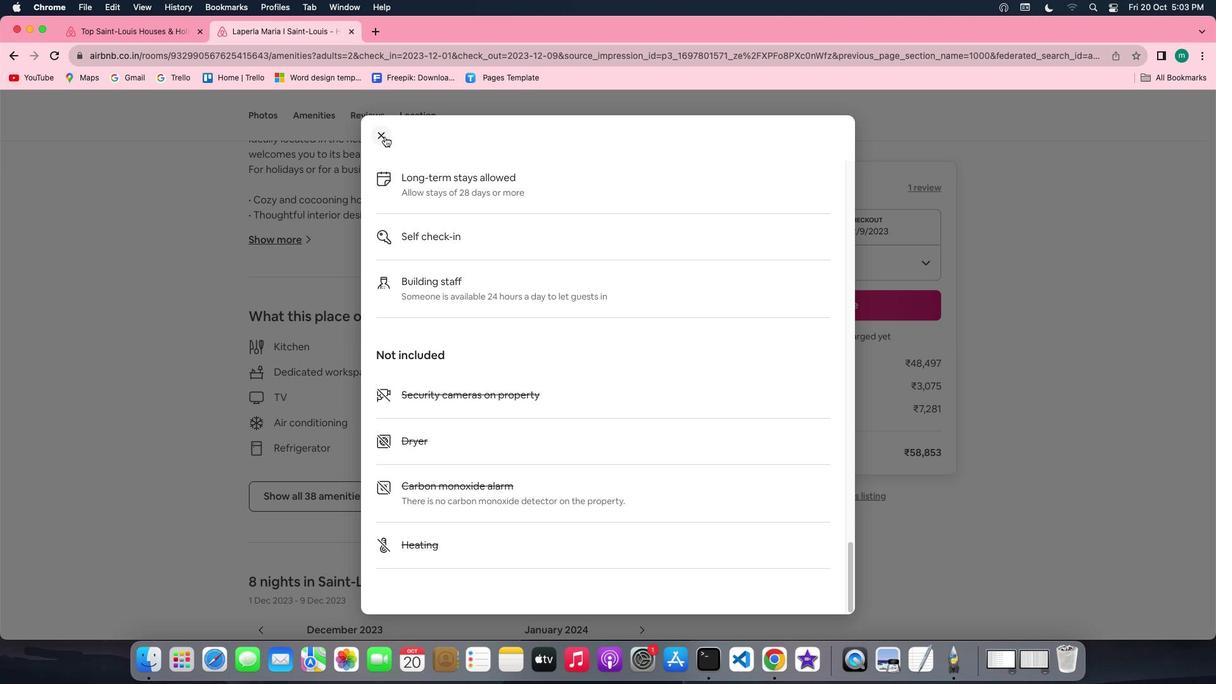 
Action: Mouse pressed left at (385, 136)
Screenshot: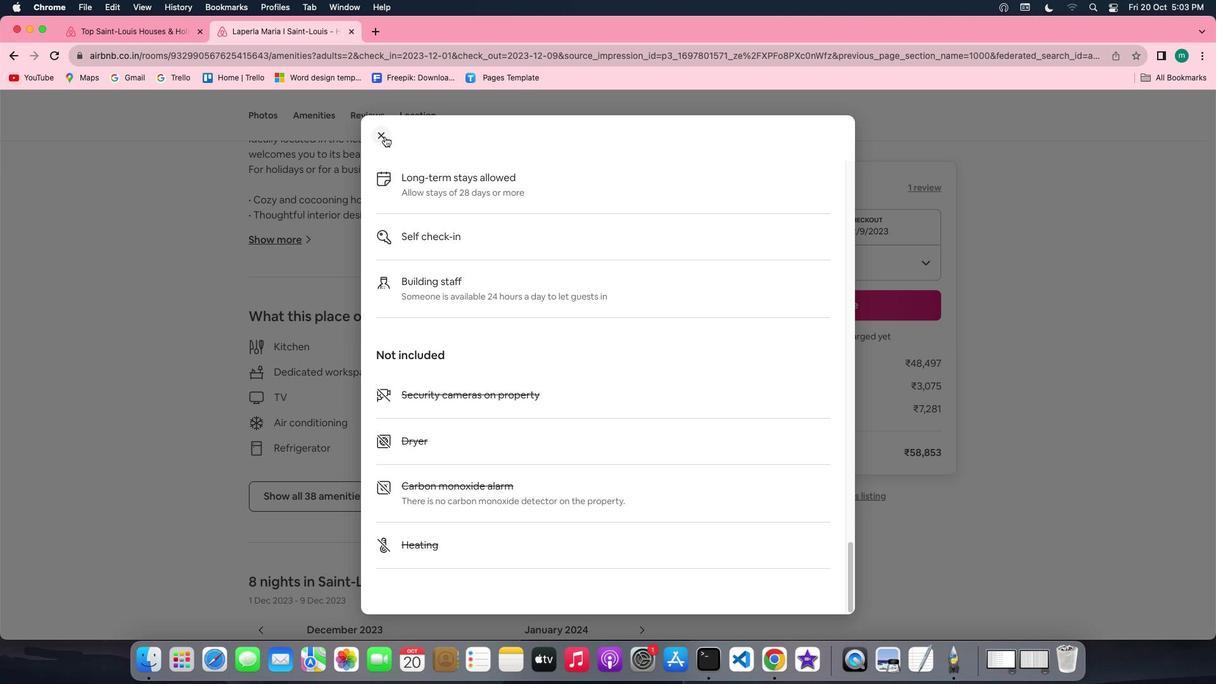 
Action: Mouse moved to (570, 285)
Screenshot: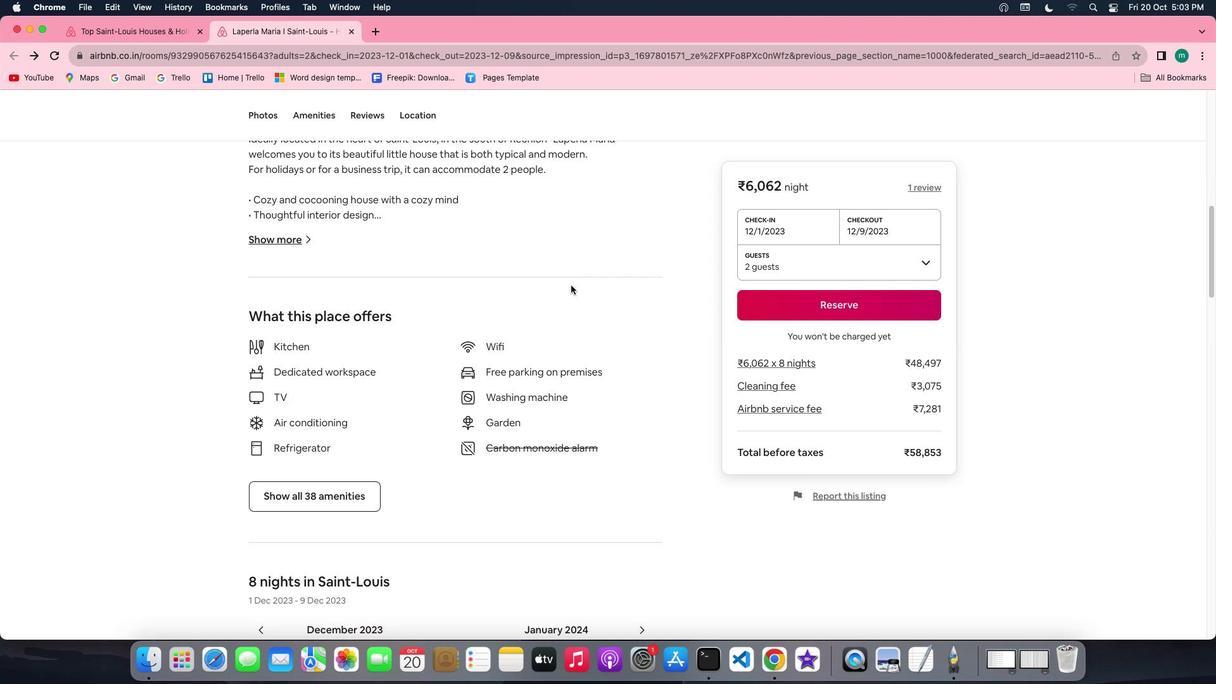 
Action: Mouse scrolled (570, 285) with delta (0, 0)
Screenshot: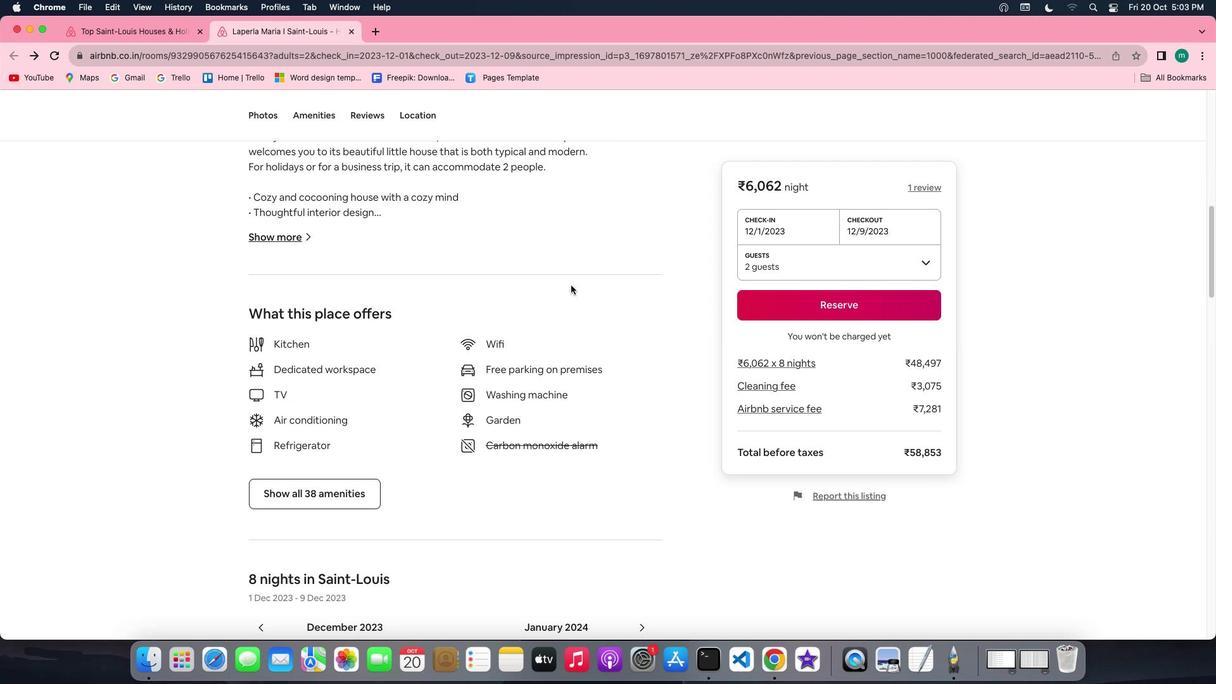 
Action: Mouse scrolled (570, 285) with delta (0, 0)
Screenshot: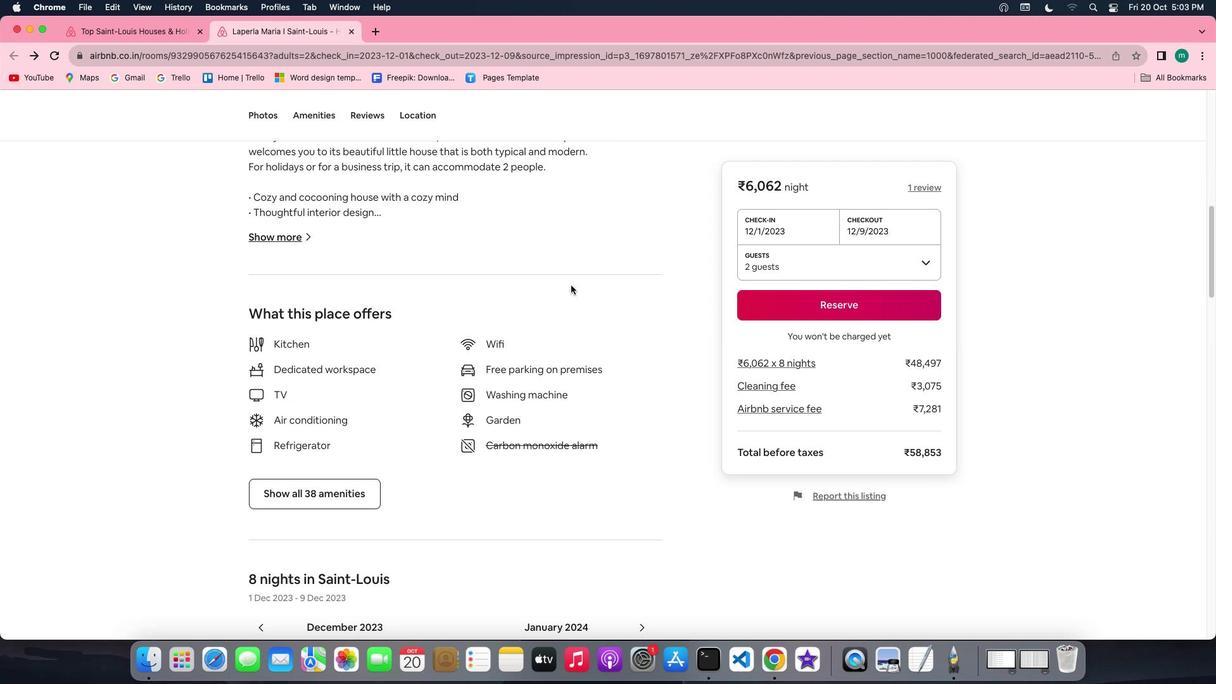 
Action: Mouse scrolled (570, 285) with delta (0, -1)
Screenshot: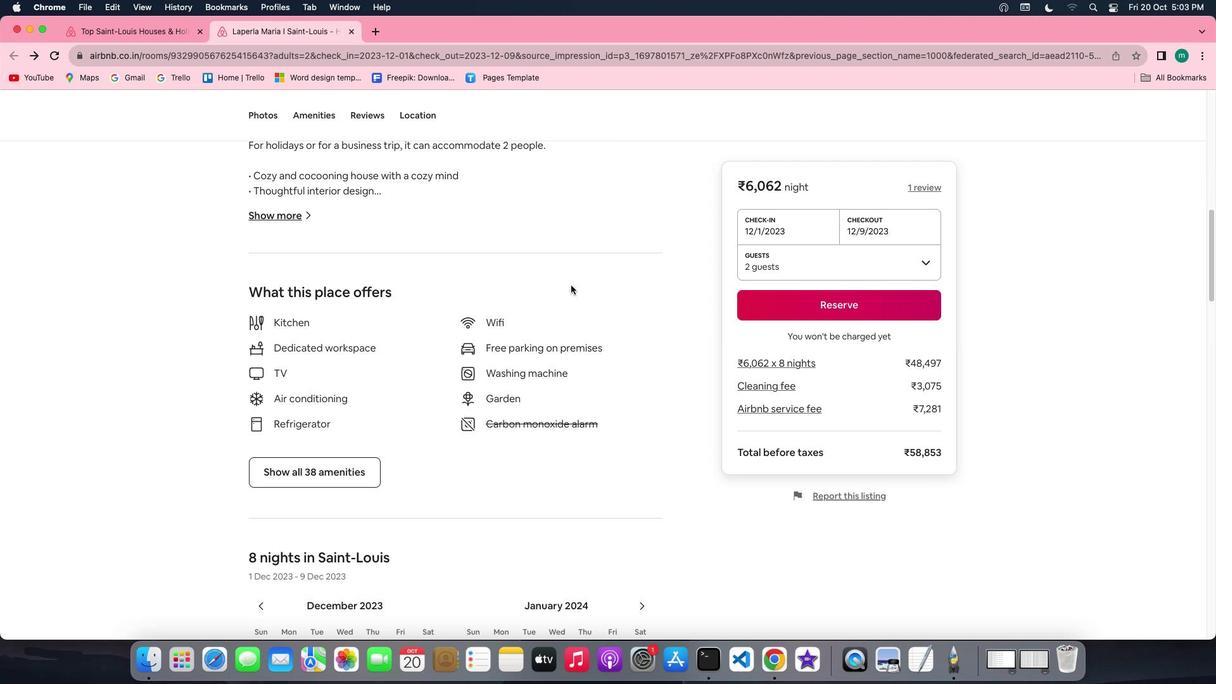 
Action: Mouse scrolled (570, 285) with delta (0, -1)
Screenshot: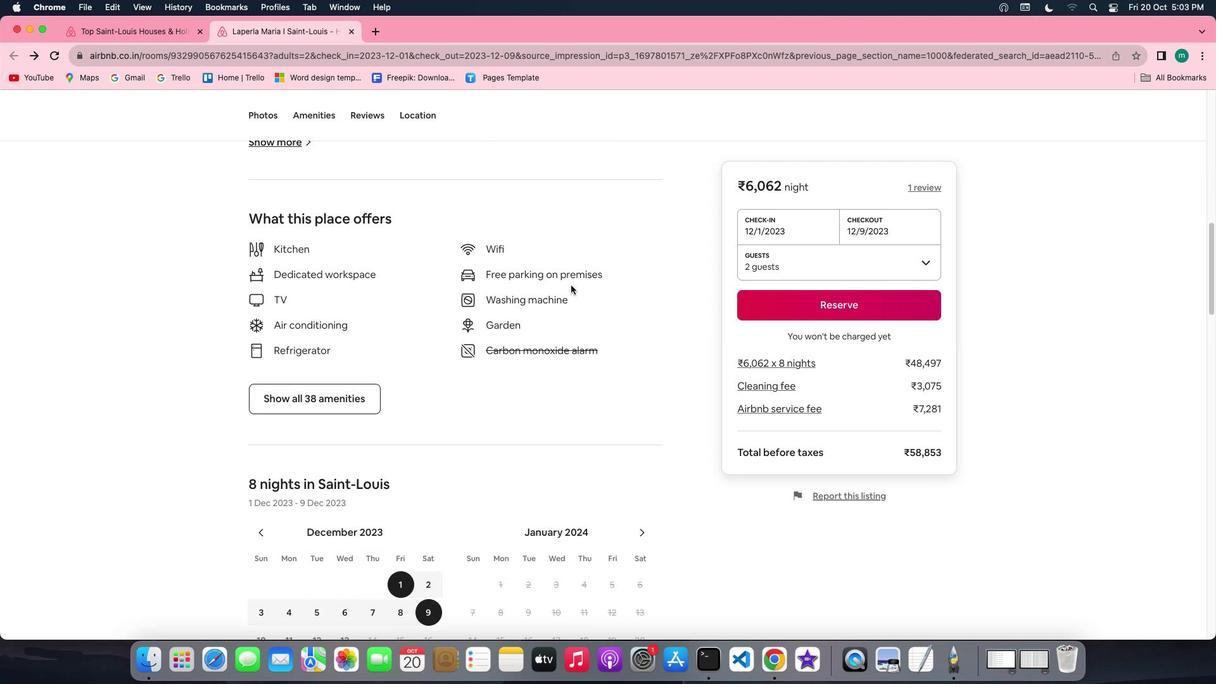 
Action: Mouse scrolled (570, 285) with delta (0, 0)
Screenshot: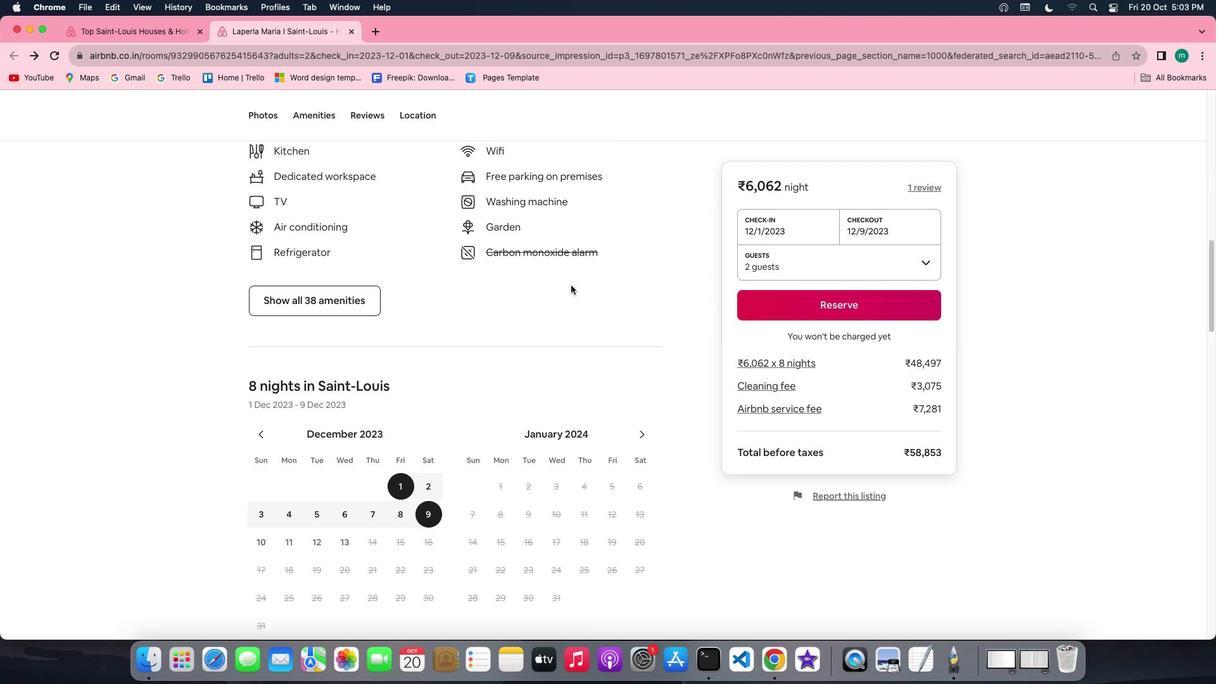 
Action: Mouse scrolled (570, 285) with delta (0, 0)
Screenshot: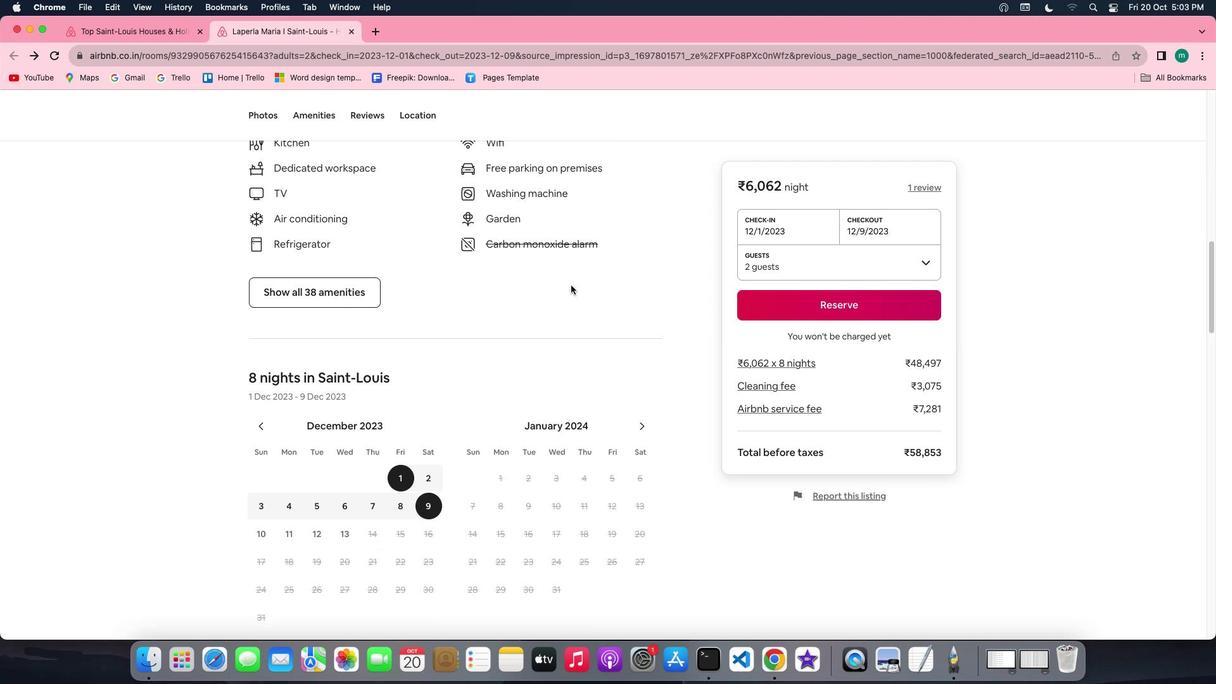 
Action: Mouse scrolled (570, 285) with delta (0, -1)
Screenshot: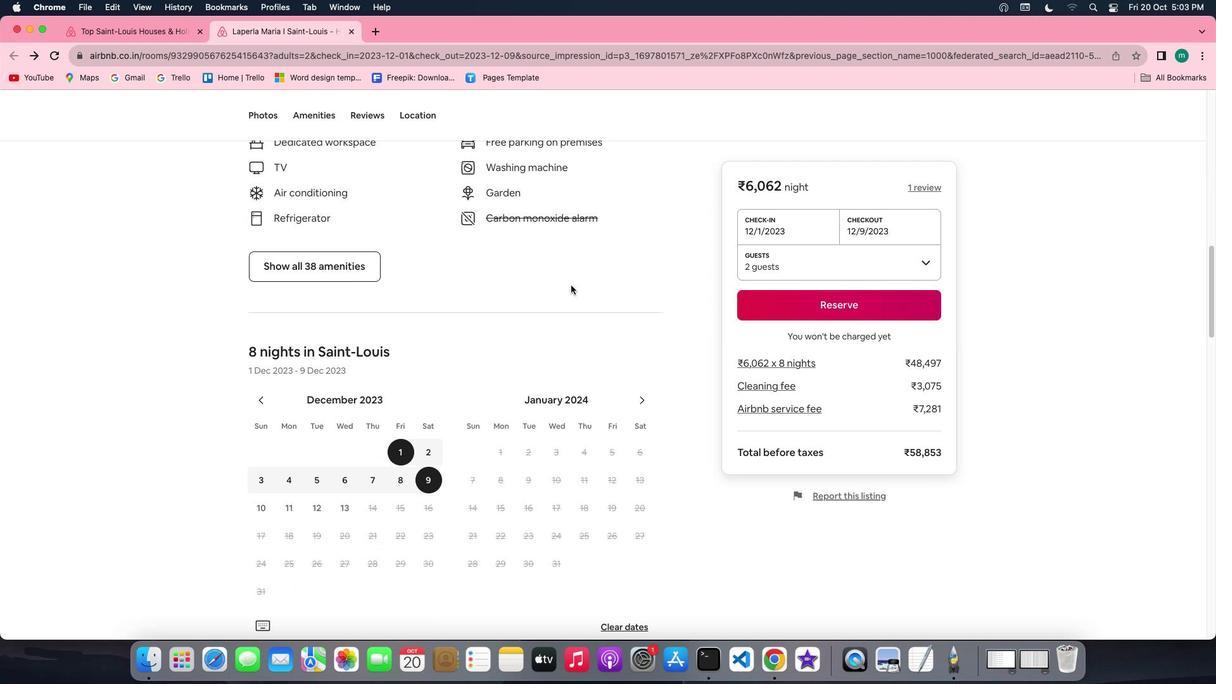 
Action: Mouse scrolled (570, 285) with delta (0, -2)
Screenshot: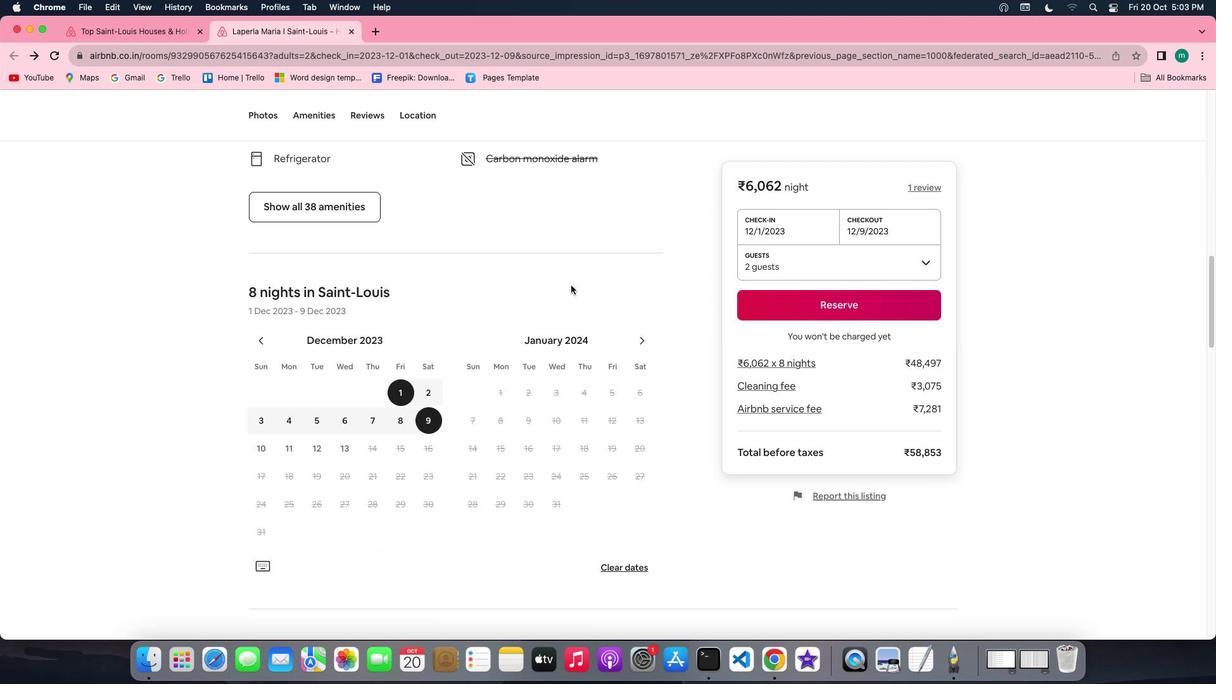 
Action: Mouse scrolled (570, 285) with delta (0, 0)
Screenshot: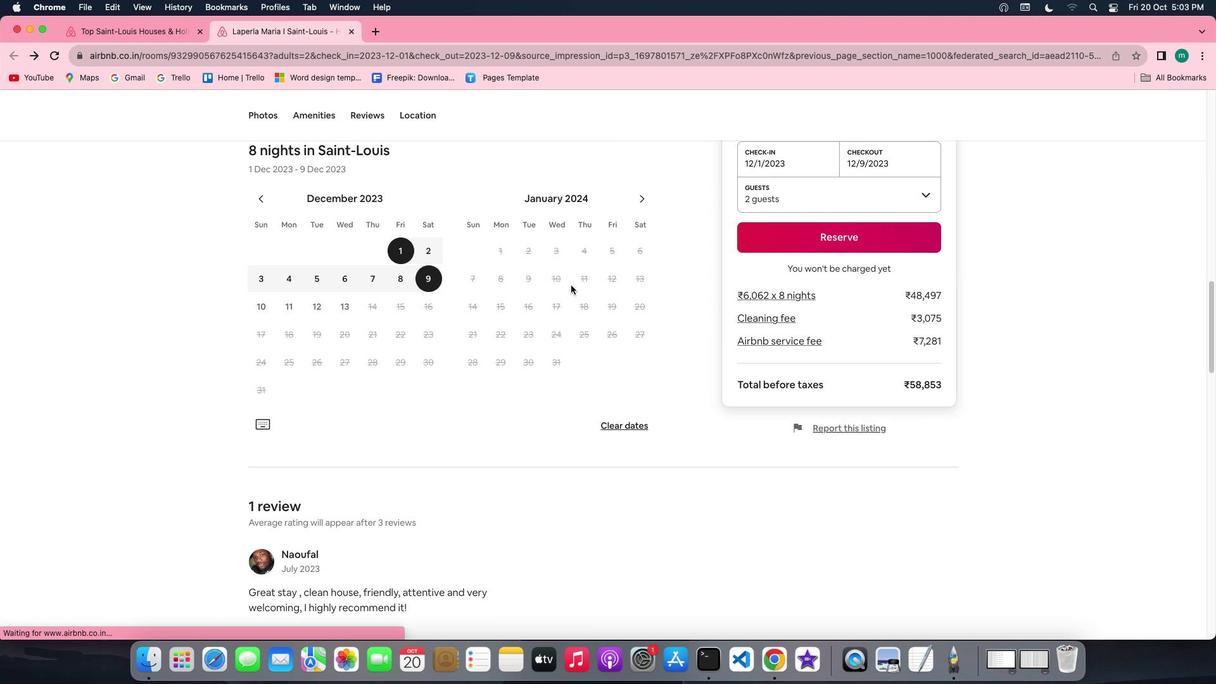
Action: Mouse scrolled (570, 285) with delta (0, 0)
Screenshot: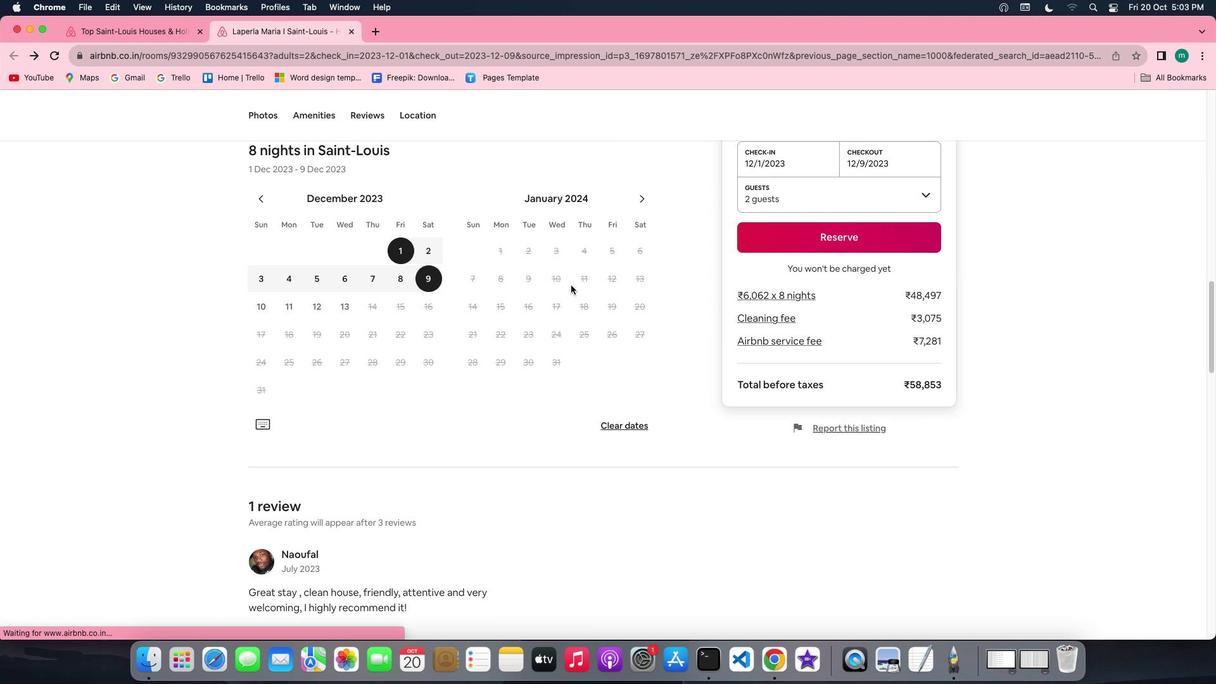 
Action: Mouse scrolled (570, 285) with delta (0, -1)
Screenshot: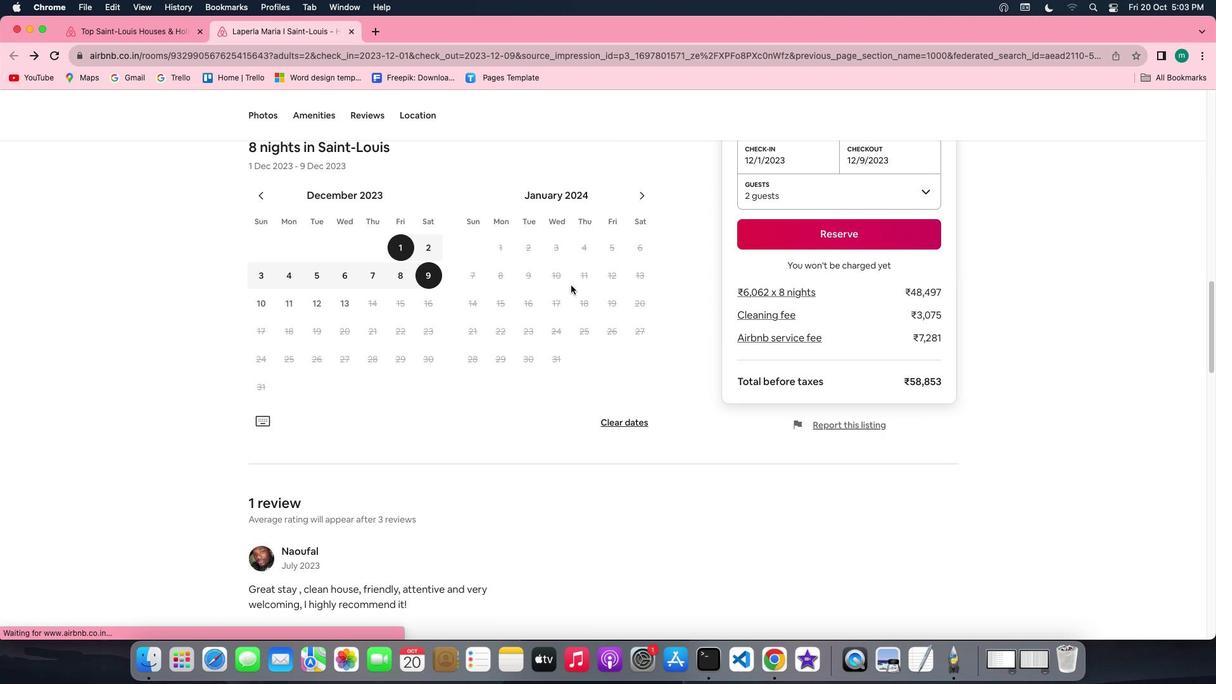 
Action: Mouse scrolled (570, 285) with delta (0, 0)
Screenshot: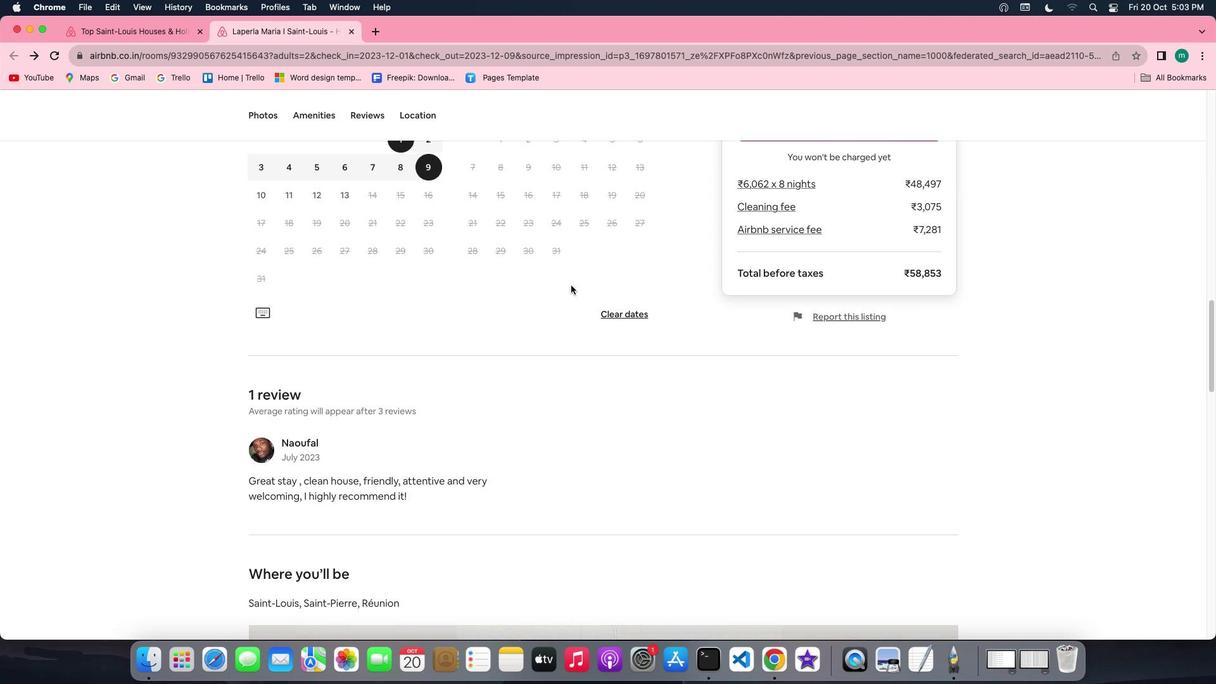 
Action: Mouse scrolled (570, 285) with delta (0, 0)
Screenshot: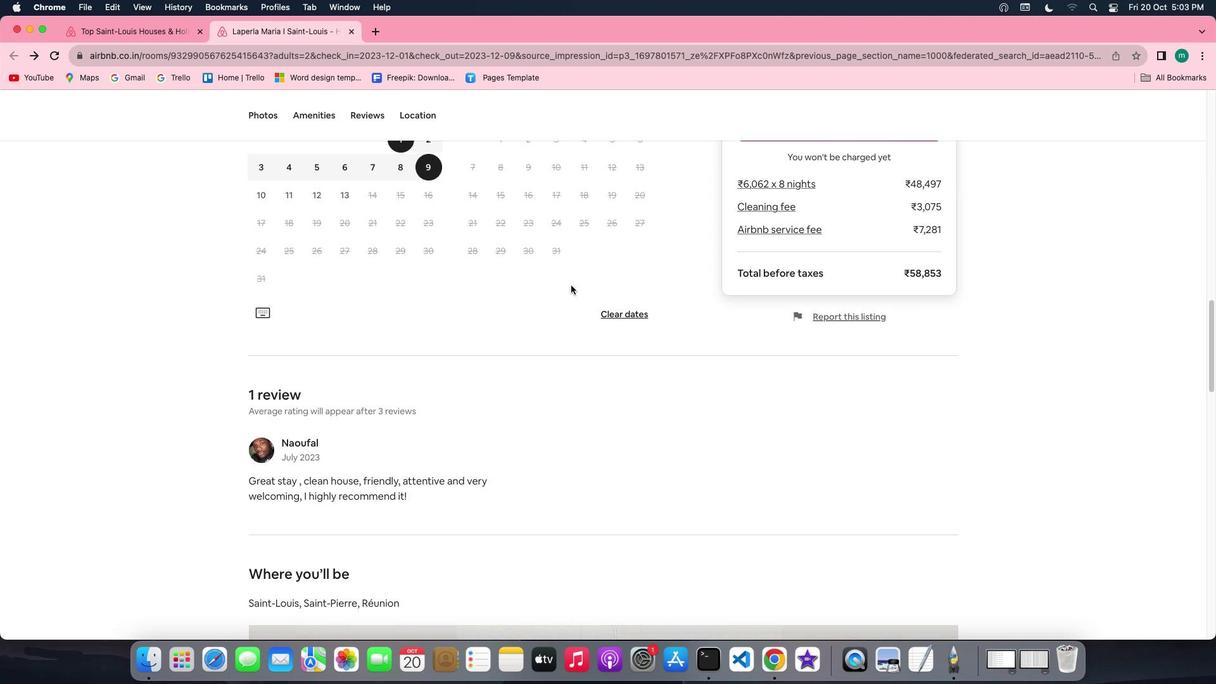 
Action: Mouse scrolled (570, 285) with delta (0, -1)
Screenshot: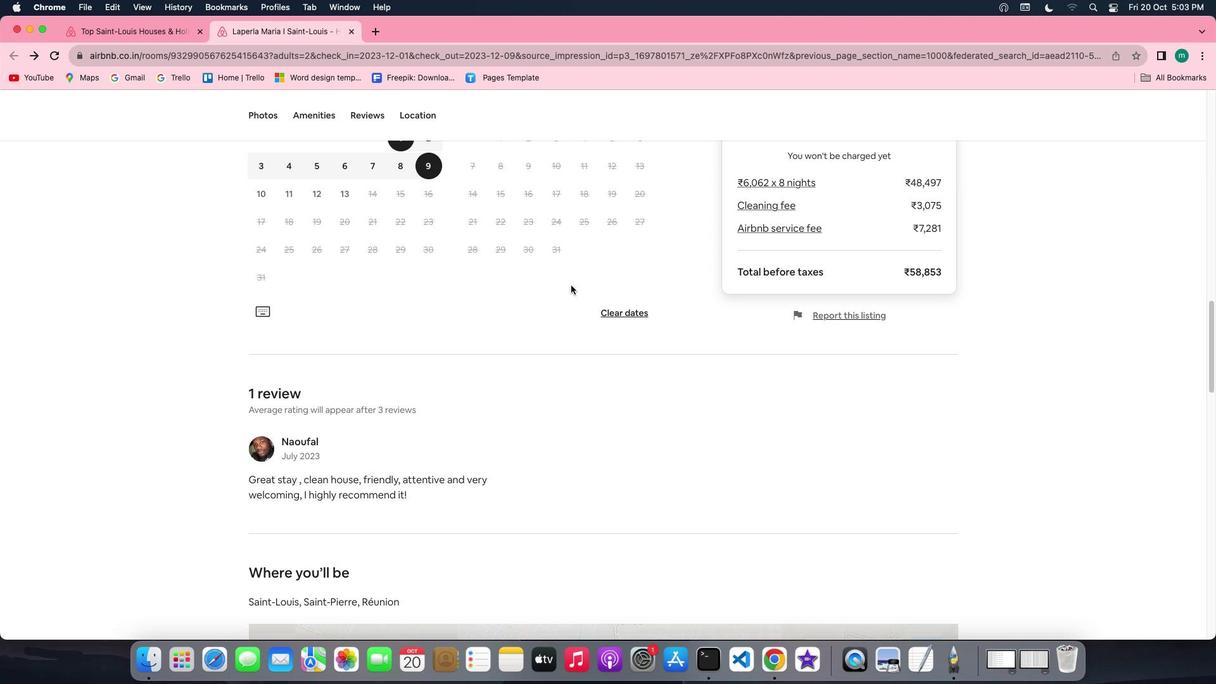 
Action: Mouse scrolled (570, 285) with delta (0, -2)
Screenshot: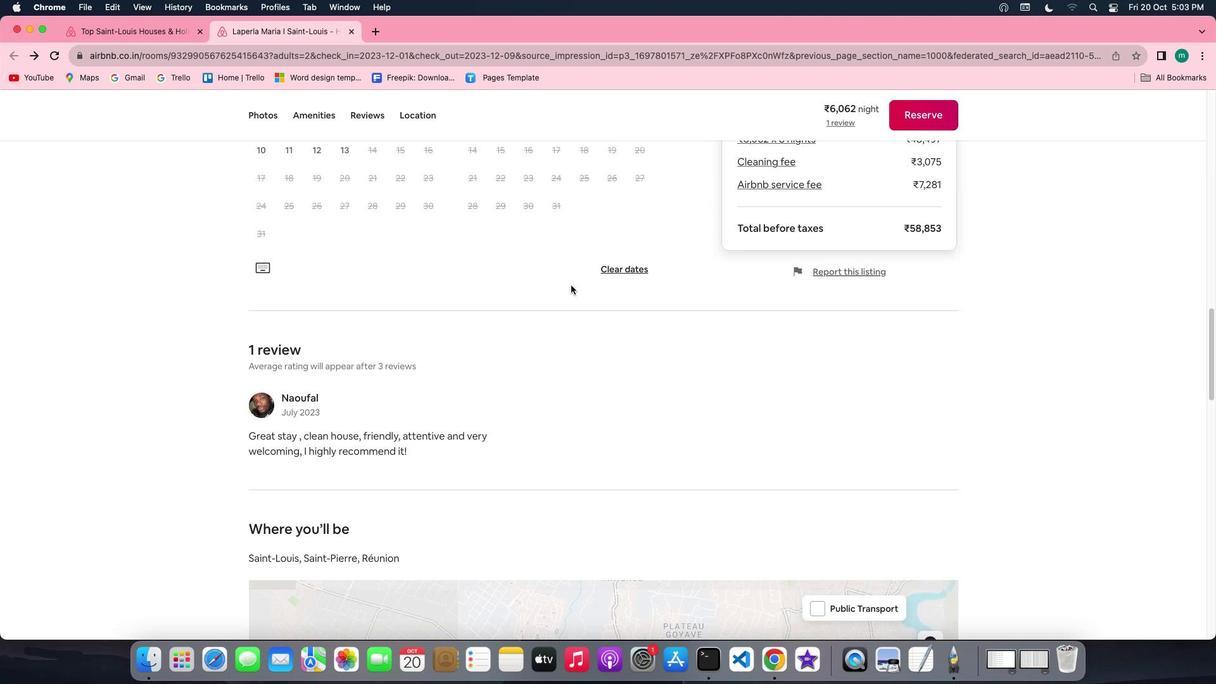 
Action: Mouse moved to (544, 310)
Screenshot: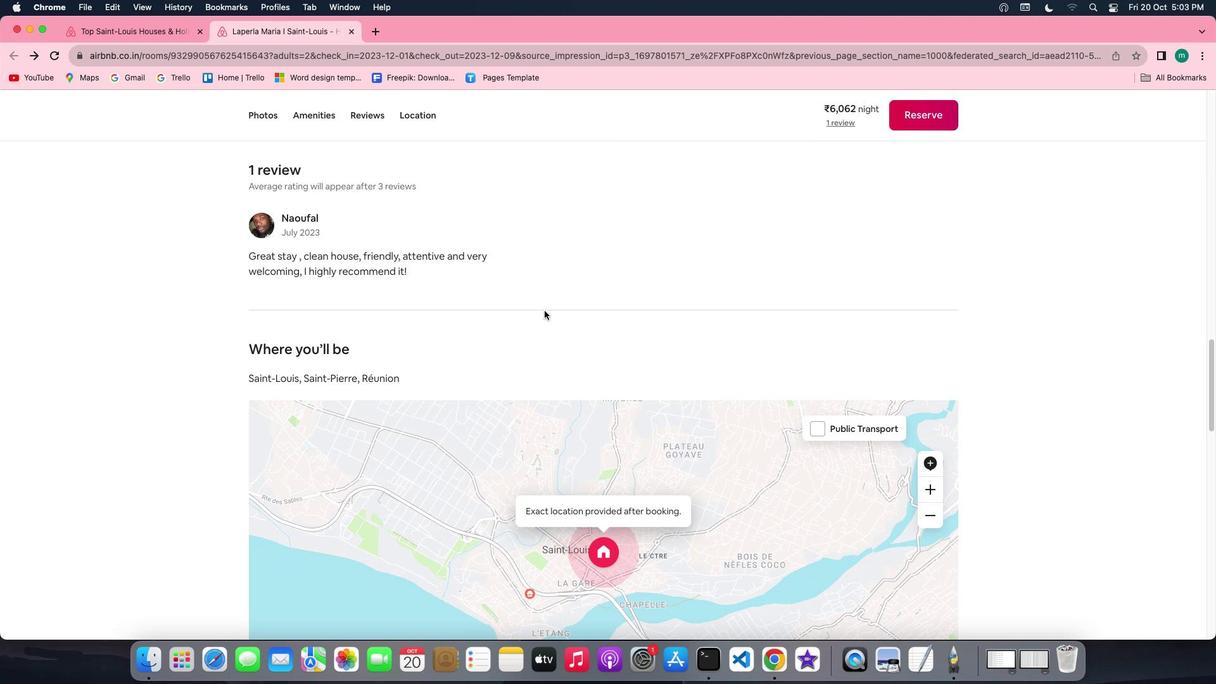 
Action: Mouse scrolled (544, 310) with delta (0, 0)
Screenshot: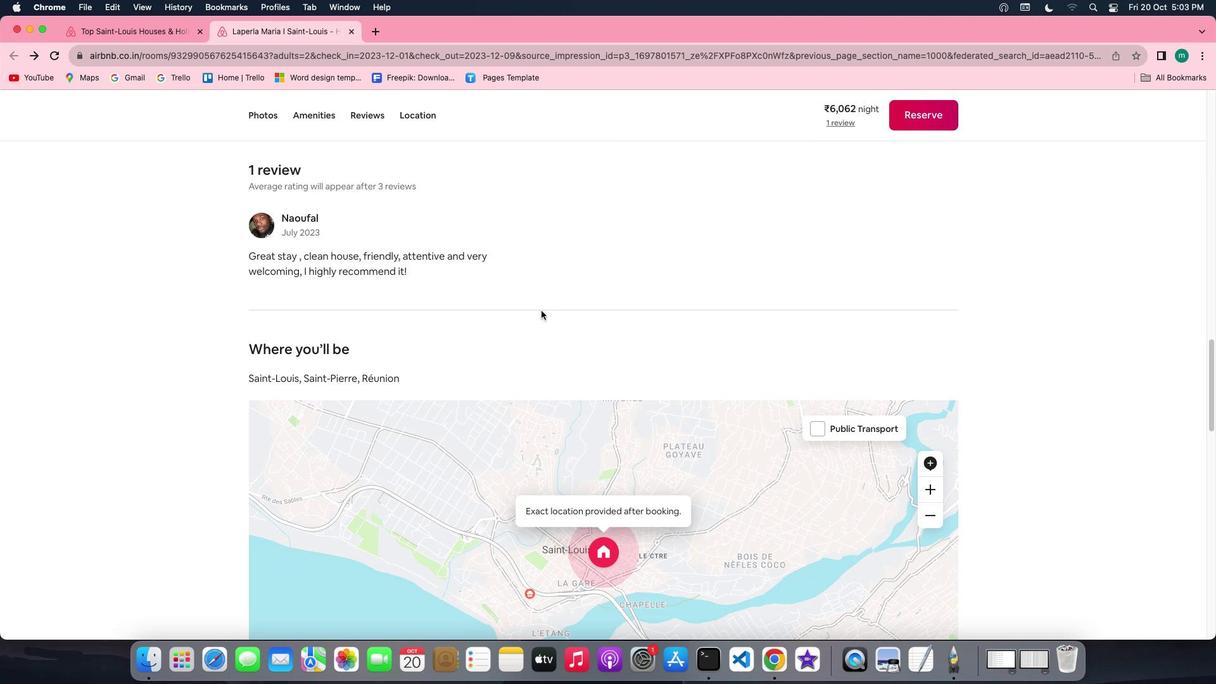 
Action: Mouse moved to (540, 310)
Screenshot: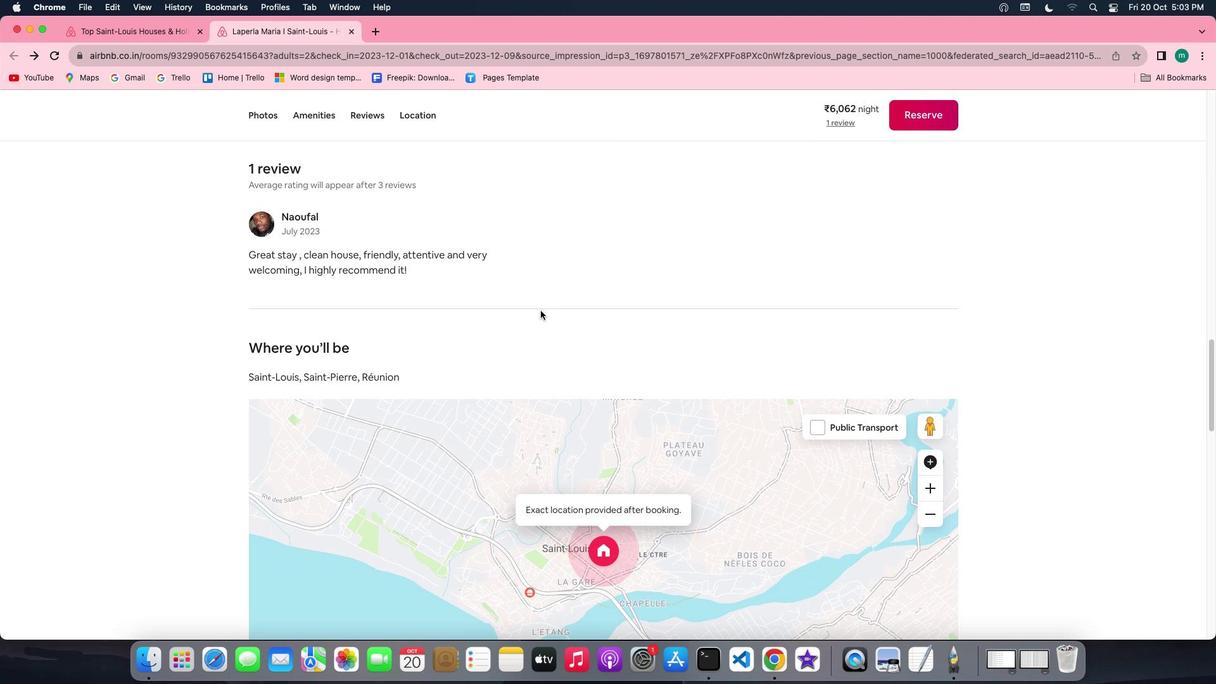 
Action: Mouse scrolled (540, 310) with delta (0, 0)
Screenshot: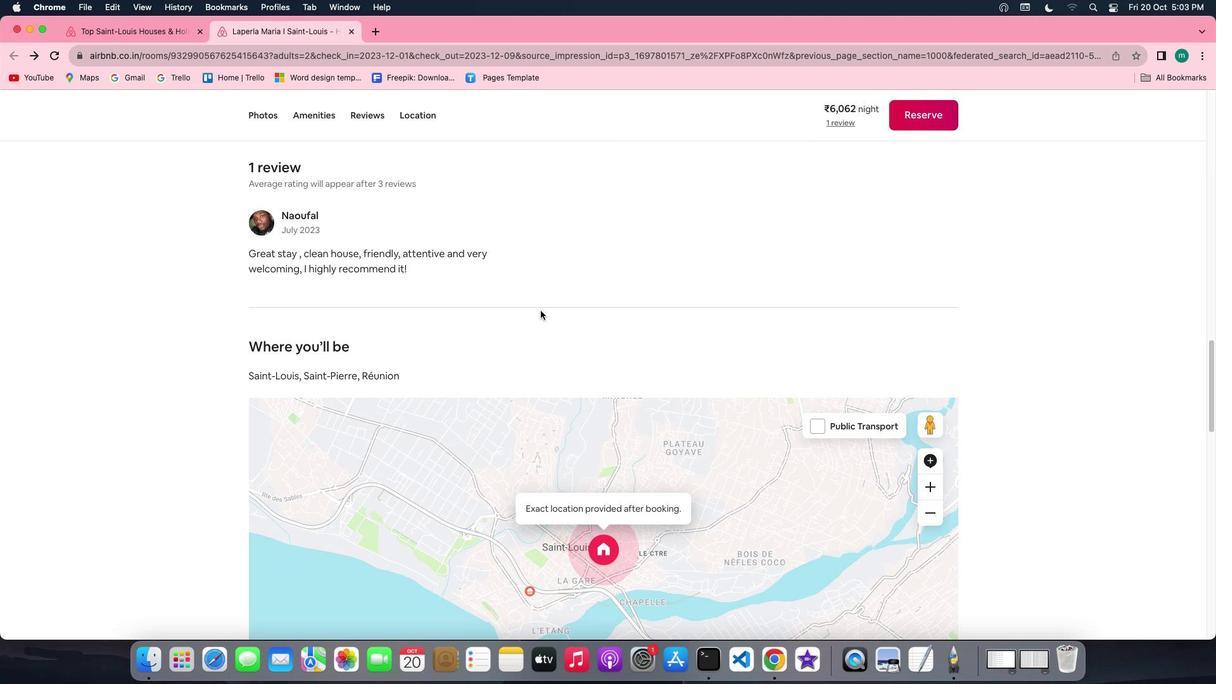 
Action: Mouse scrolled (540, 310) with delta (0, 0)
Screenshot: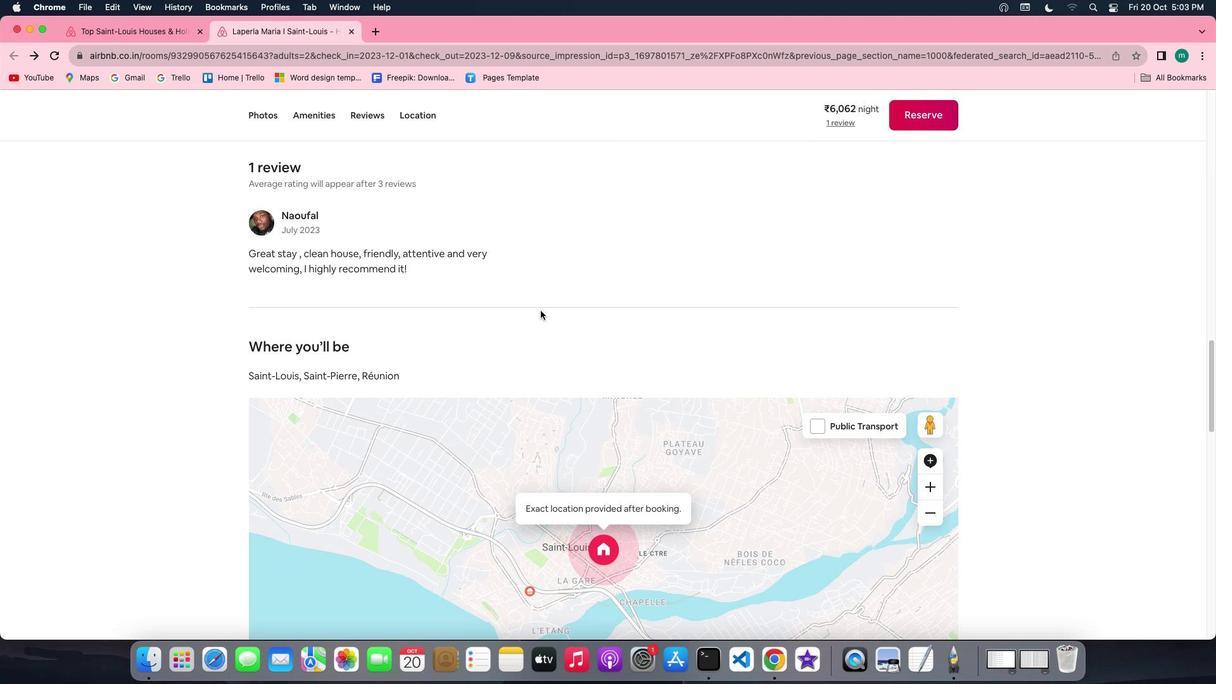 
Action: Mouse scrolled (540, 310) with delta (0, -1)
Screenshot: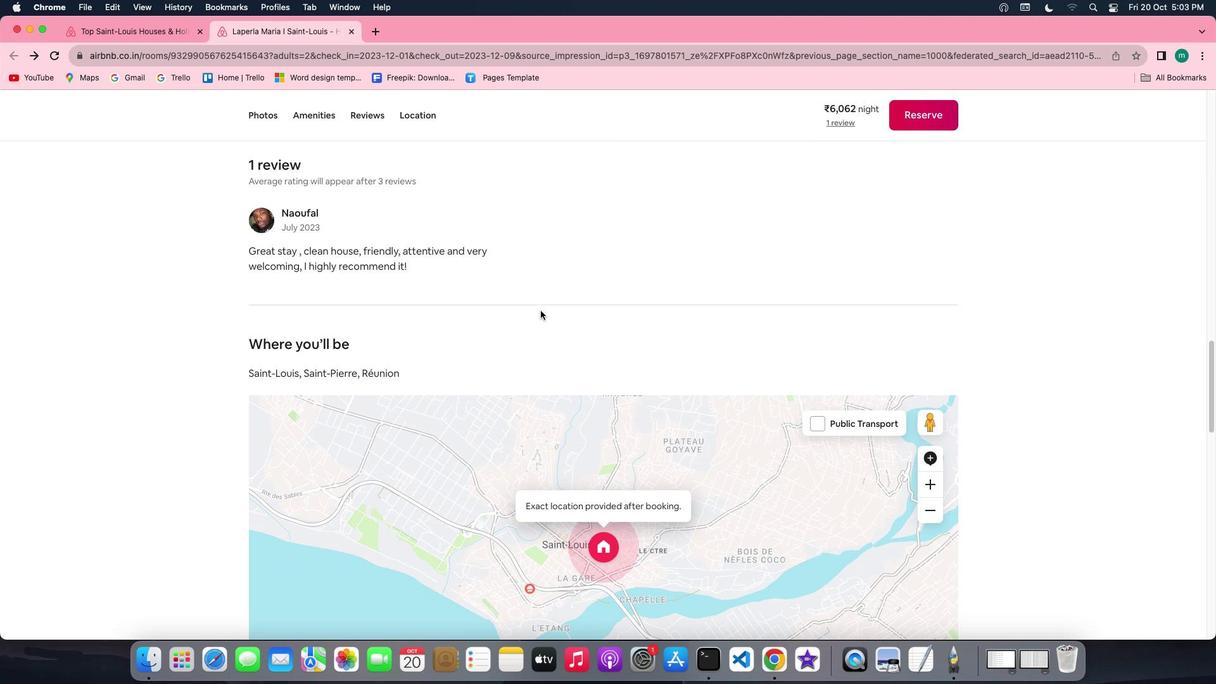 
Action: Mouse scrolled (540, 310) with delta (0, -3)
Screenshot: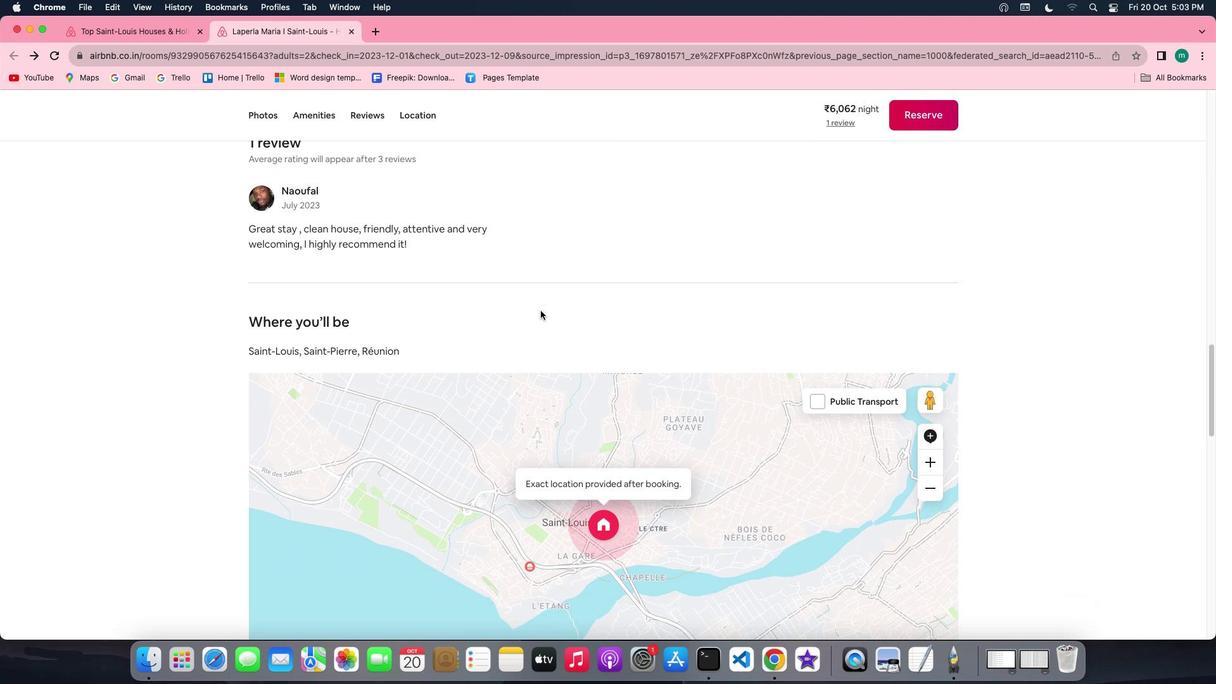 
Action: Mouse scrolled (540, 310) with delta (0, 0)
Screenshot: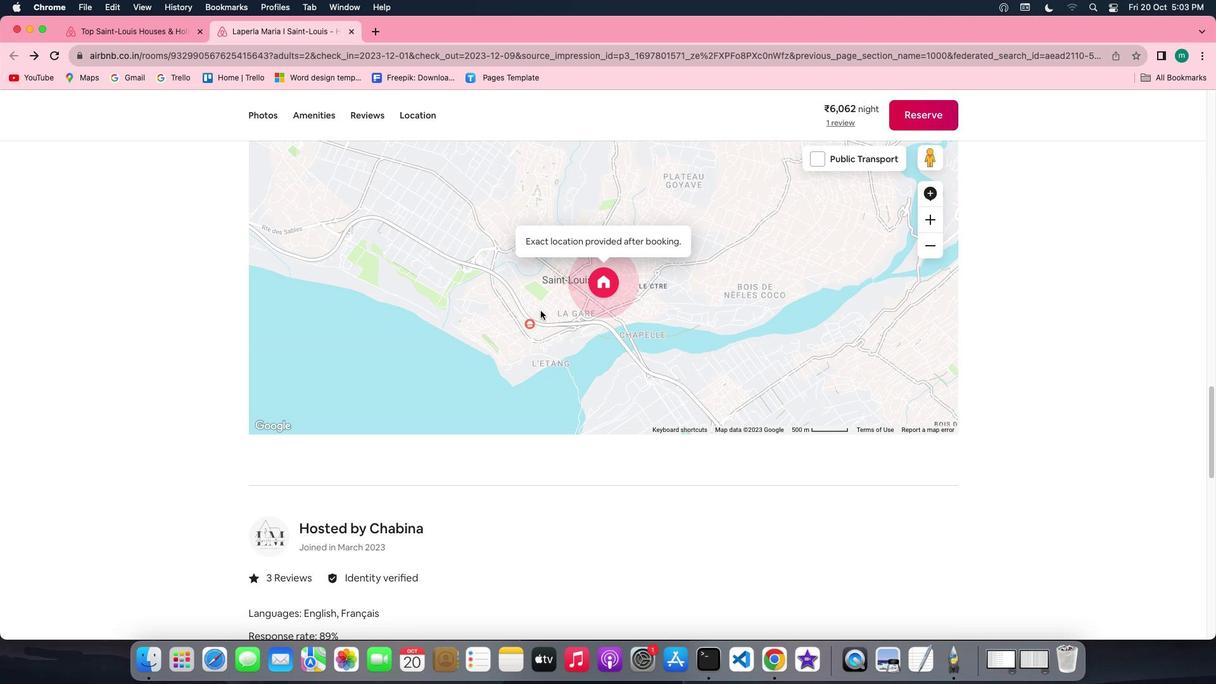 
Action: Mouse scrolled (540, 310) with delta (0, 0)
Screenshot: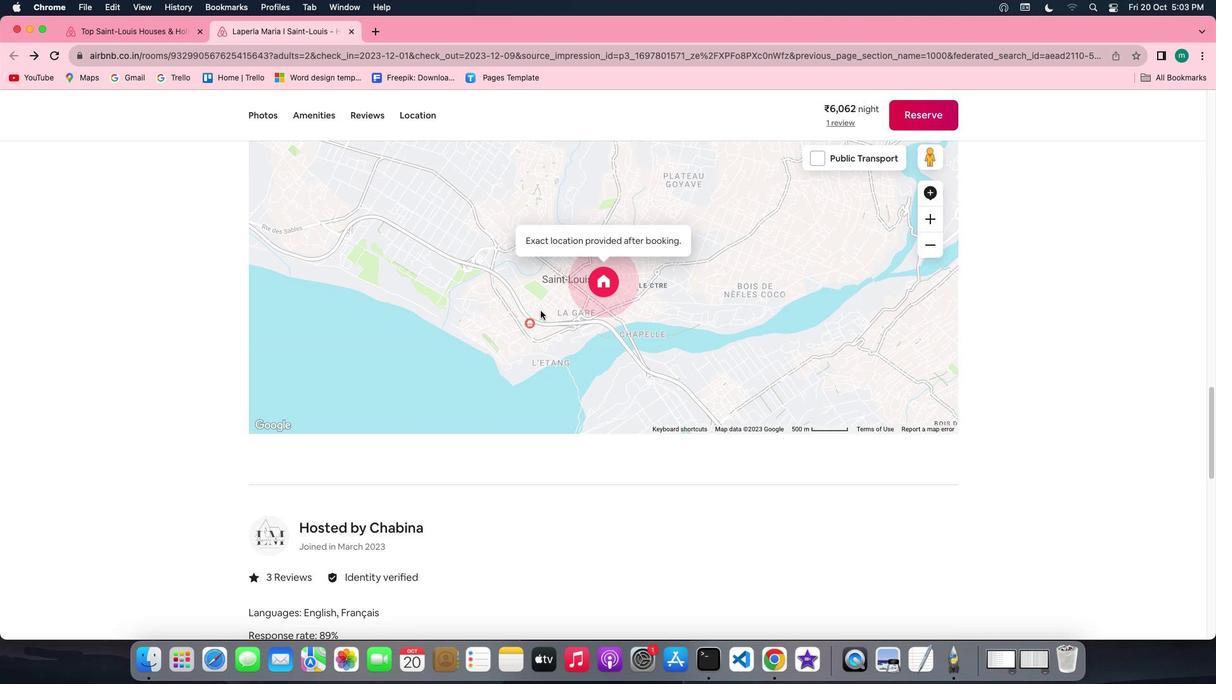
Action: Mouse scrolled (540, 310) with delta (0, -1)
Screenshot: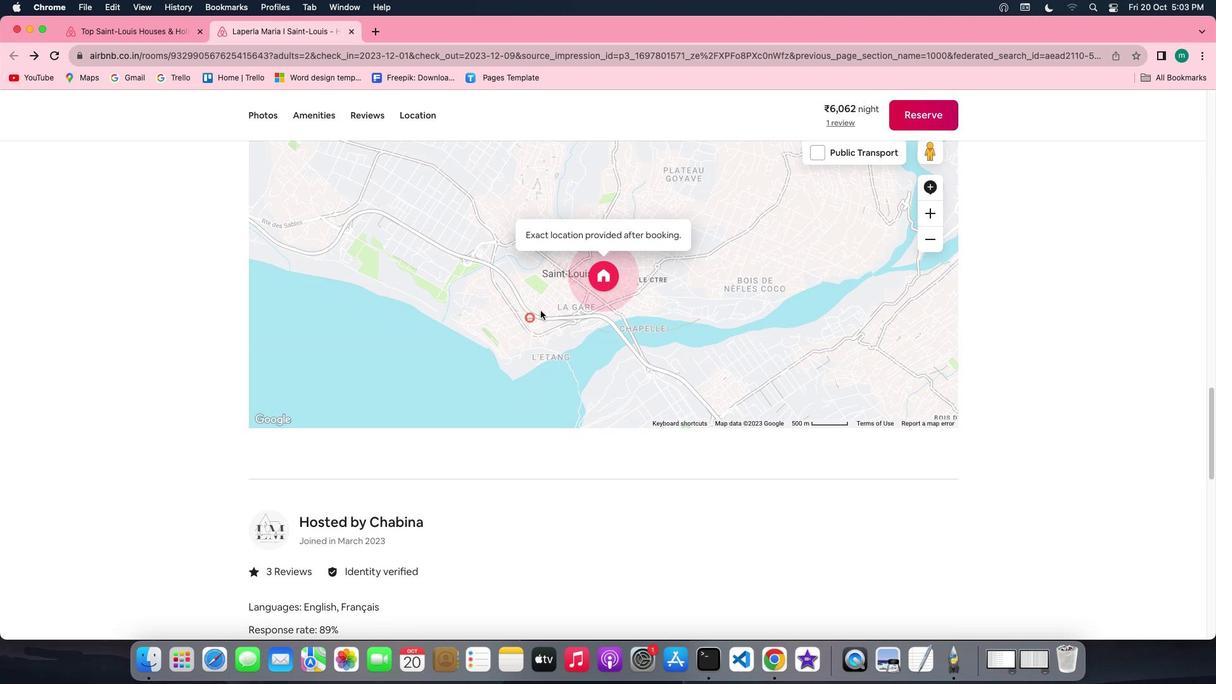 
Action: Mouse scrolled (540, 310) with delta (0, -2)
Screenshot: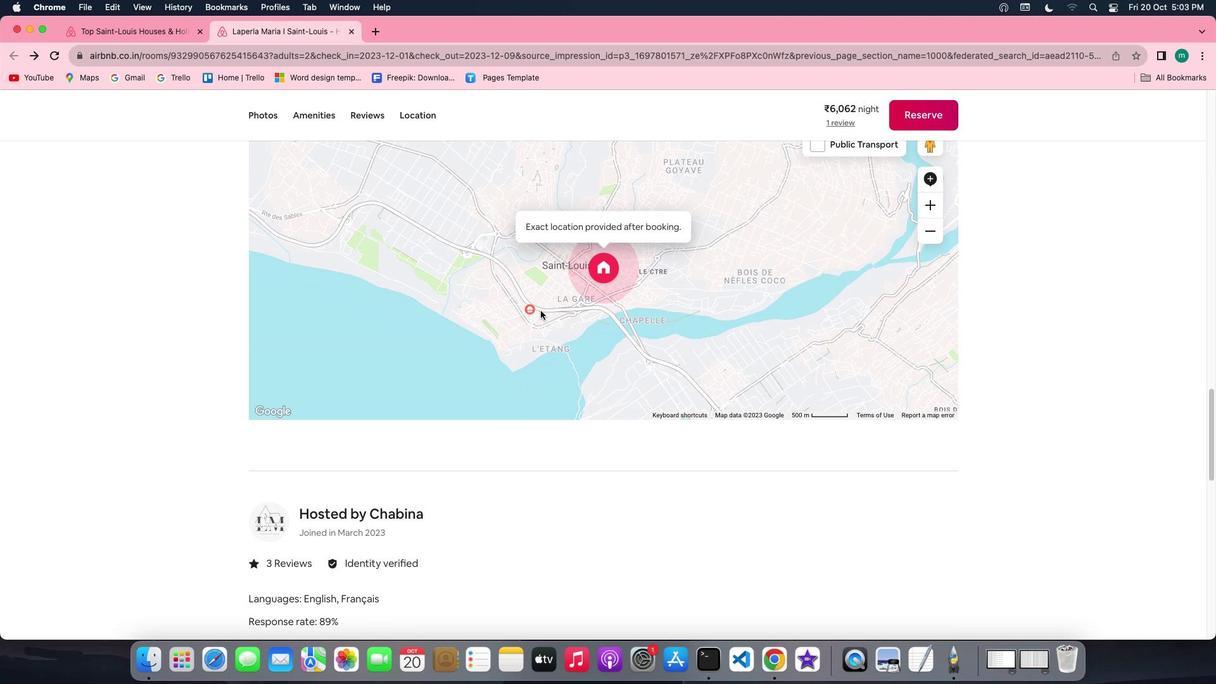 
Action: Mouse scrolled (540, 310) with delta (0, 0)
Screenshot: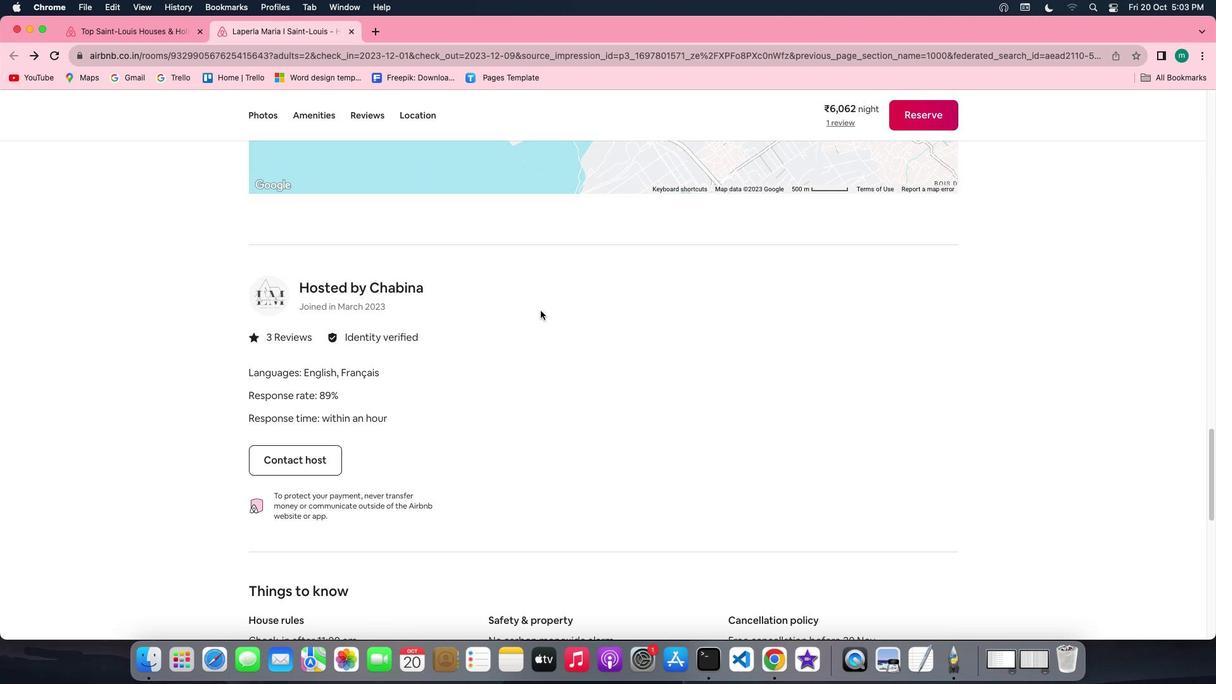 
Action: Mouse scrolled (540, 310) with delta (0, 0)
Screenshot: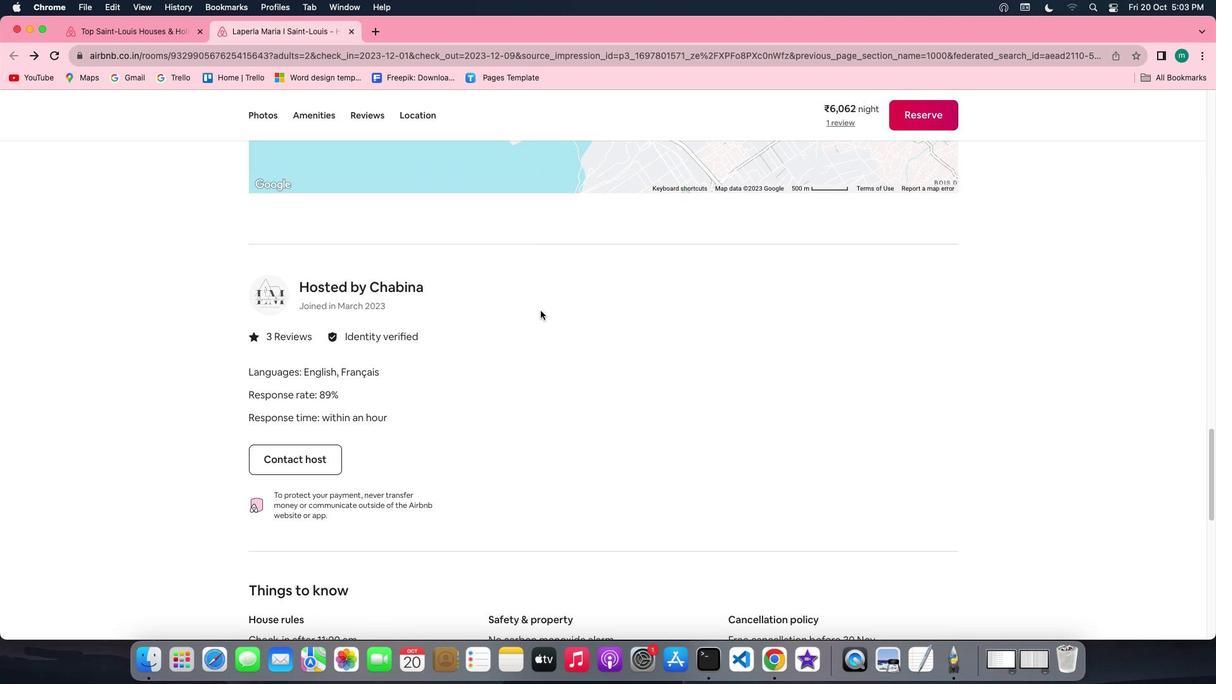
Action: Mouse scrolled (540, 310) with delta (0, -1)
Screenshot: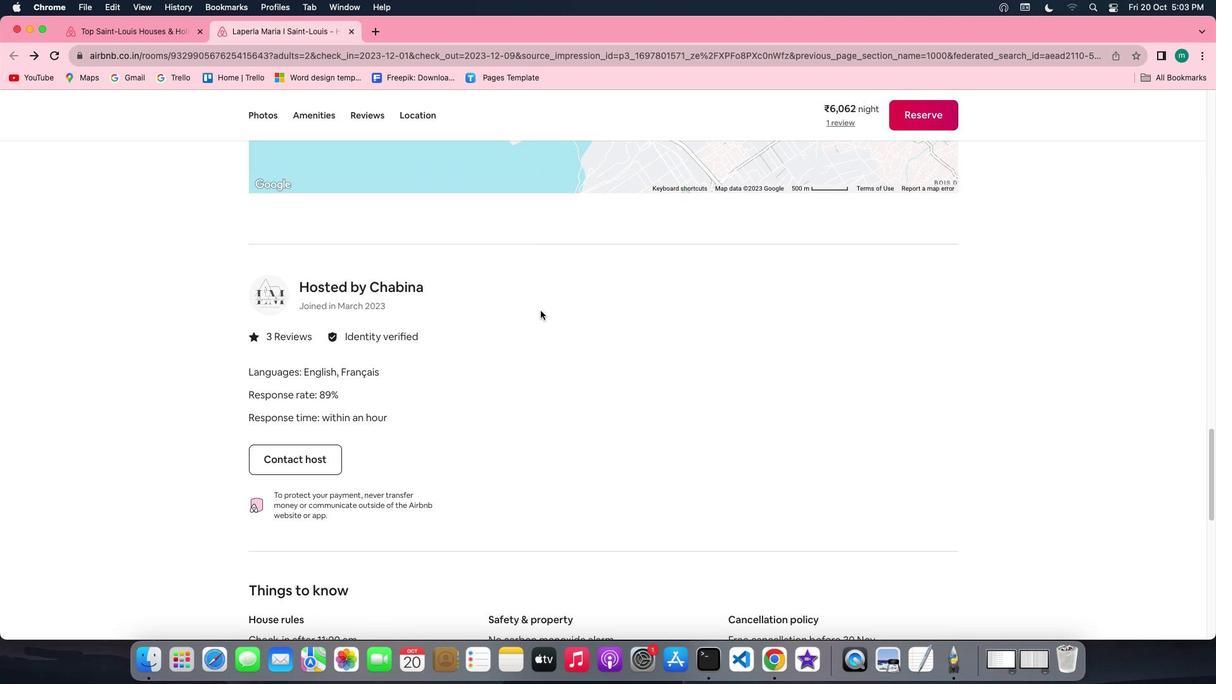 
Action: Mouse scrolled (540, 310) with delta (0, -2)
Screenshot: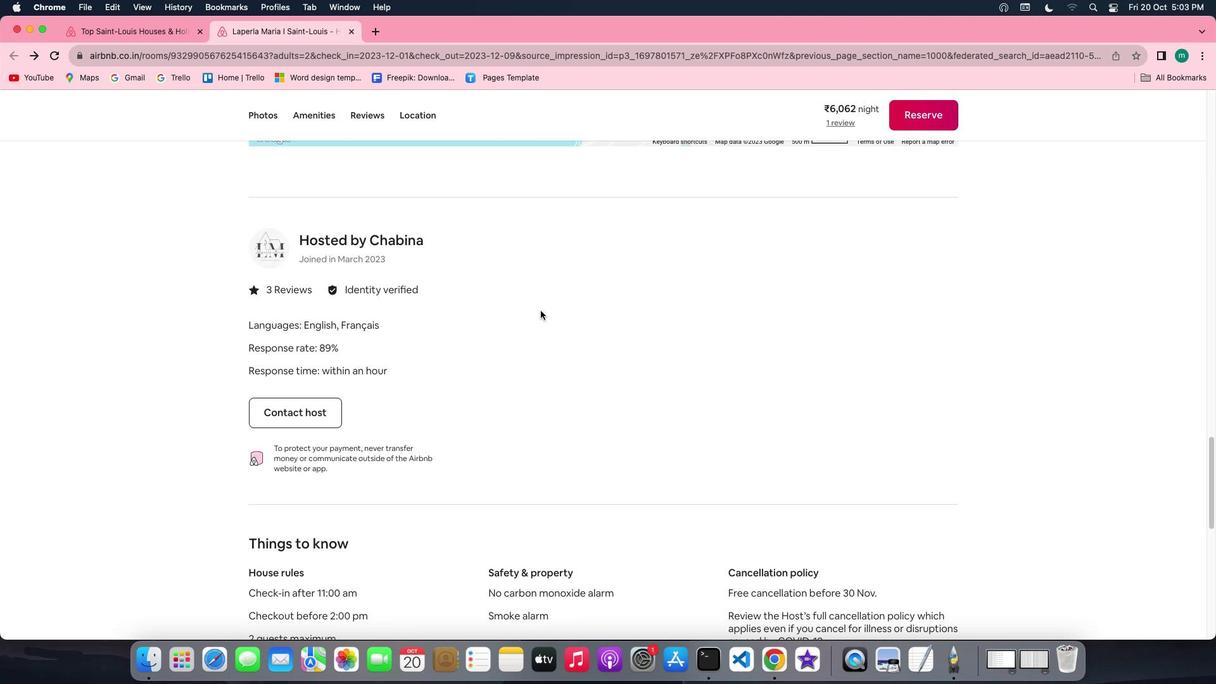 
Action: Mouse moved to (299, 476)
Screenshot: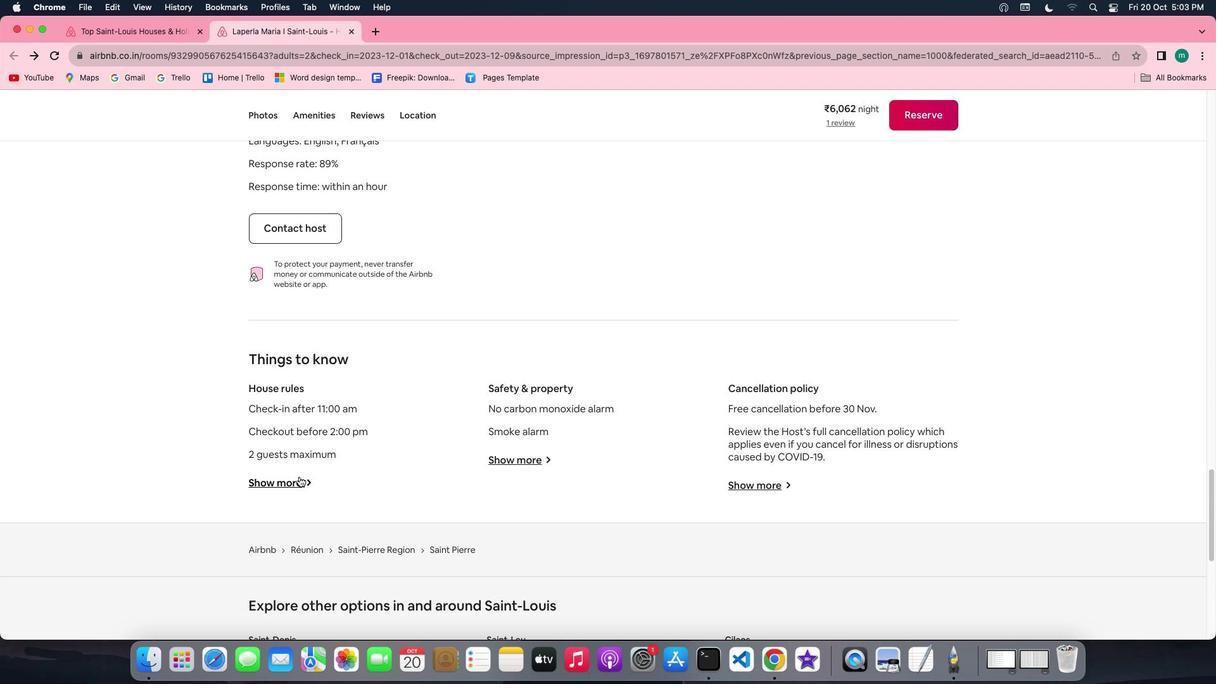 
Action: Mouse pressed left at (299, 476)
Screenshot: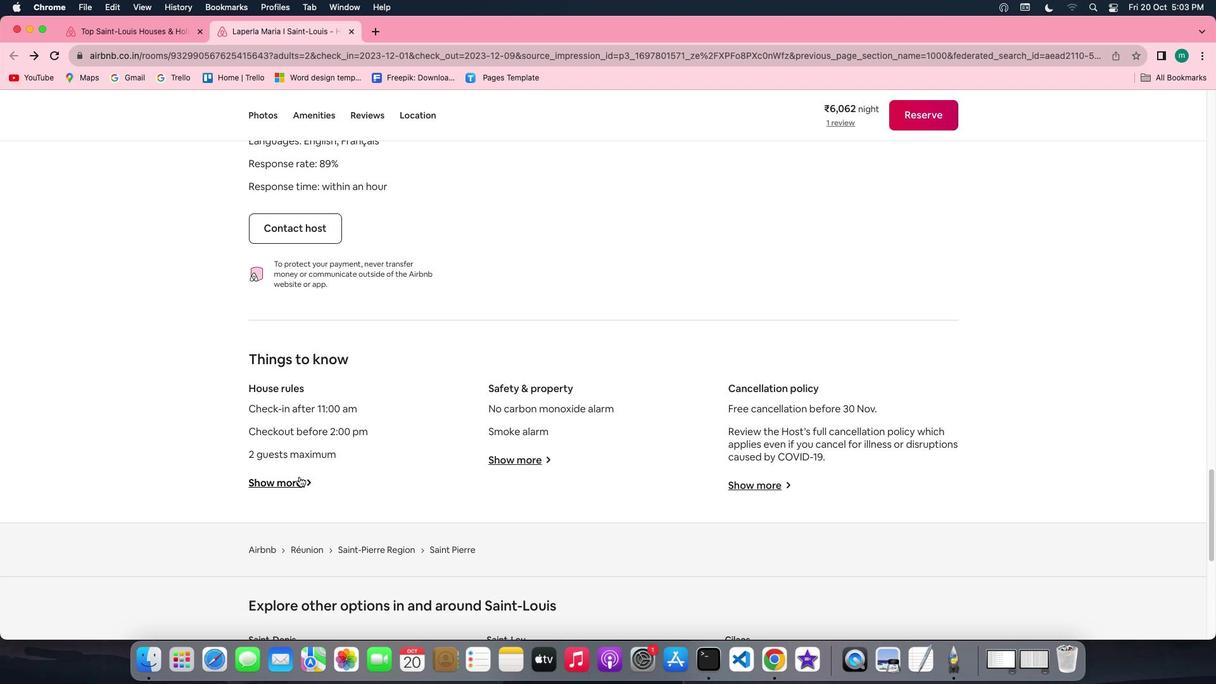 
Action: Mouse moved to (535, 387)
Screenshot: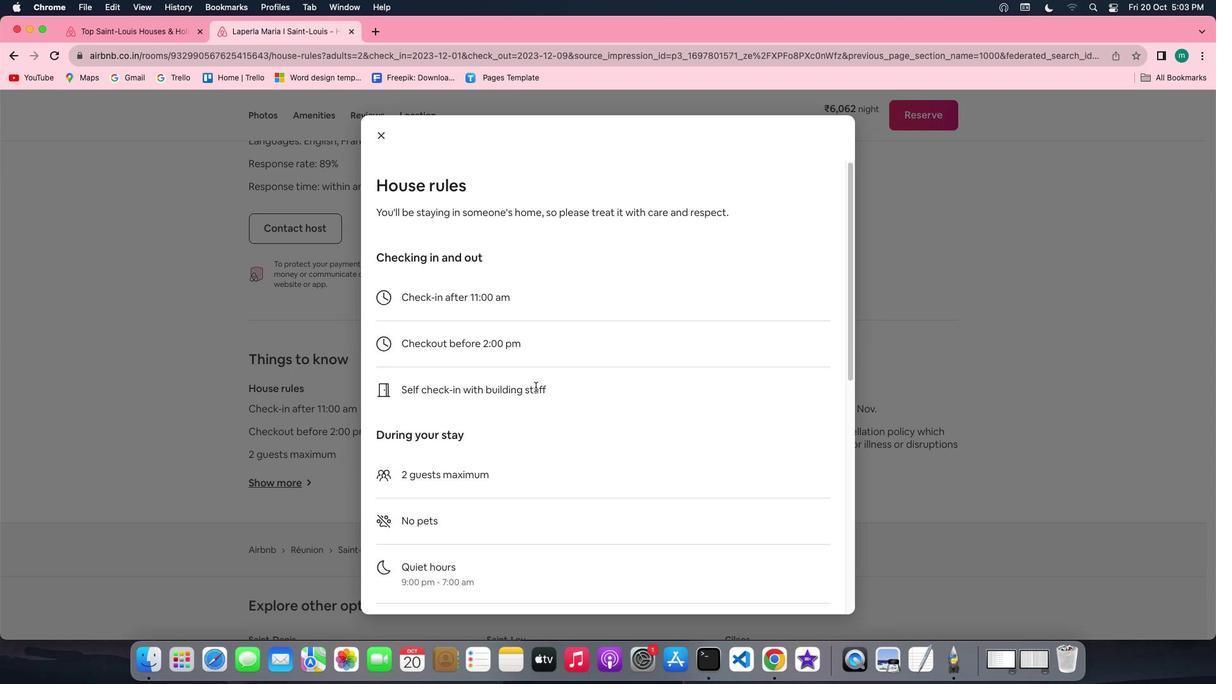 
Action: Mouse scrolled (535, 387) with delta (0, 0)
Screenshot: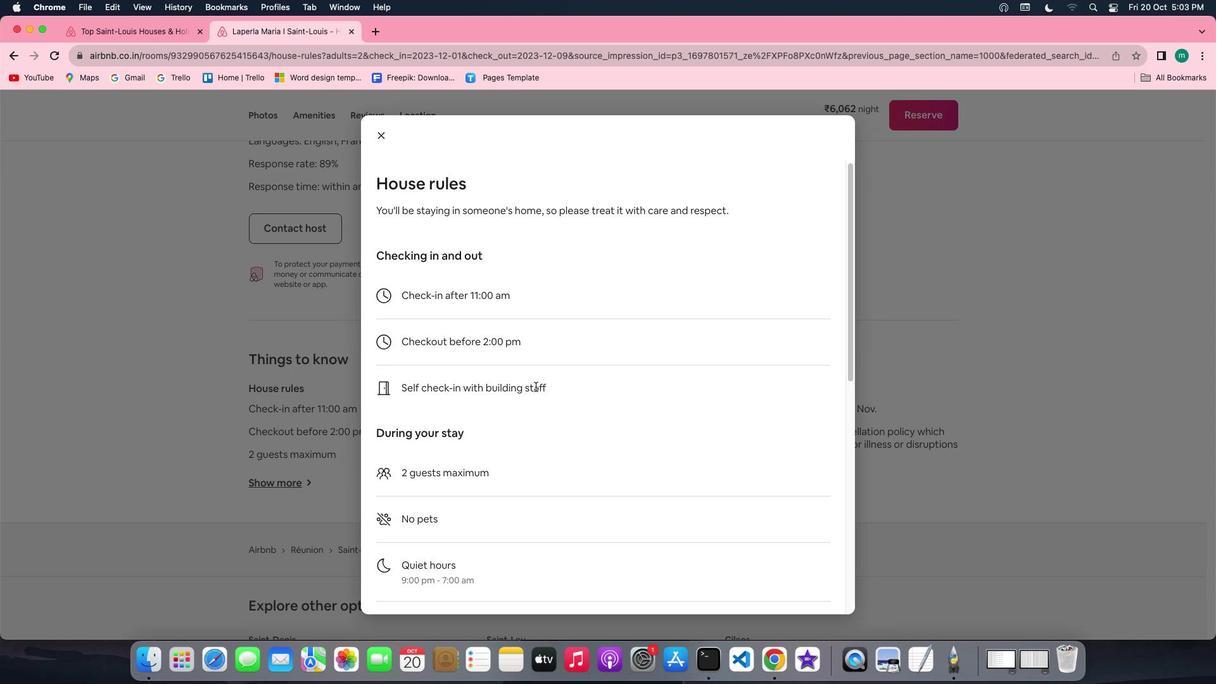 
Action: Mouse scrolled (535, 387) with delta (0, 0)
Screenshot: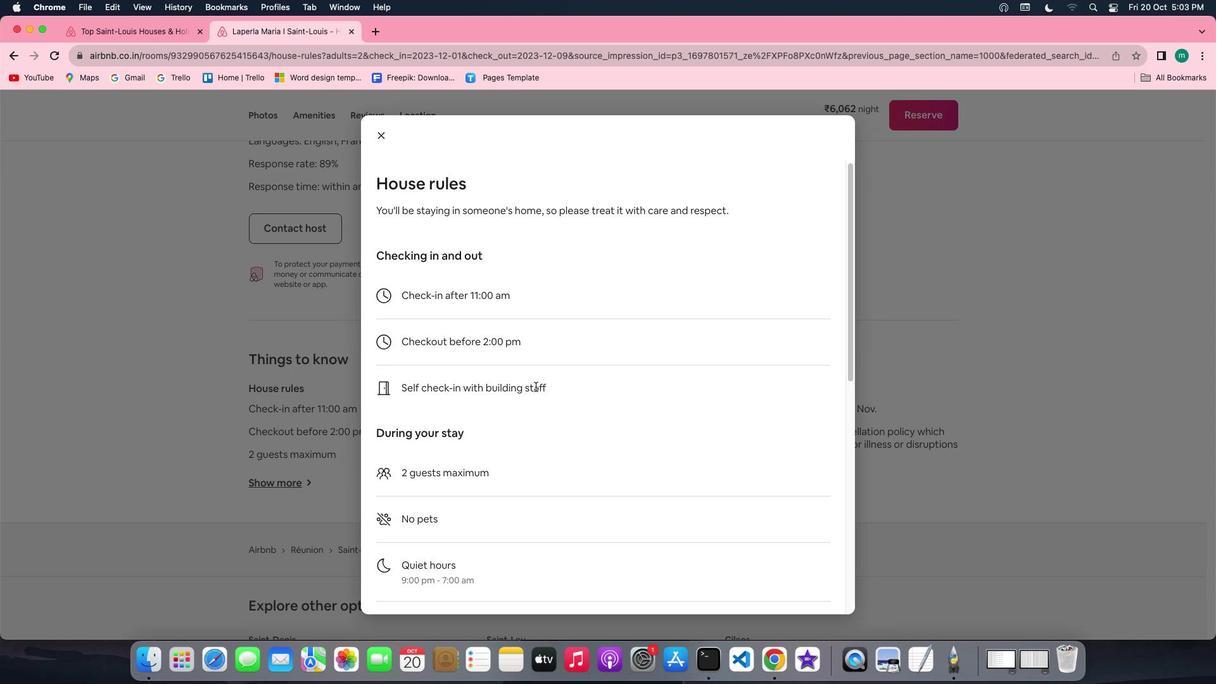 
Action: Mouse scrolled (535, 387) with delta (0, -1)
Screenshot: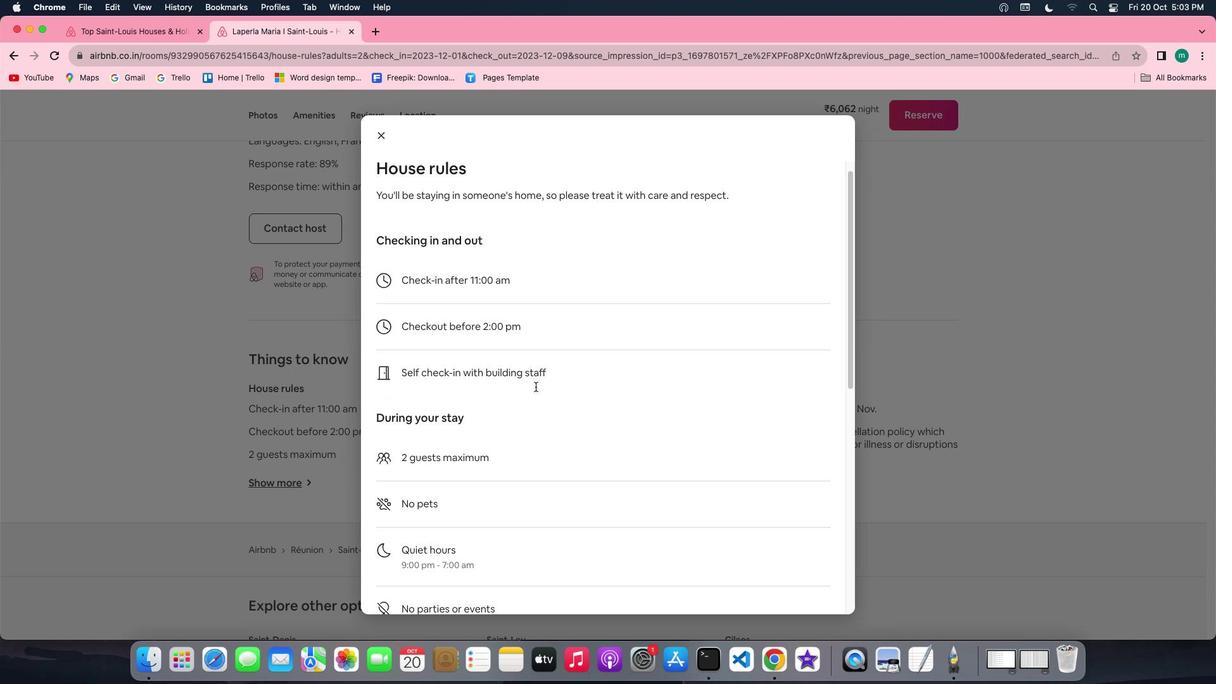 
Action: Mouse scrolled (535, 387) with delta (0, -2)
Screenshot: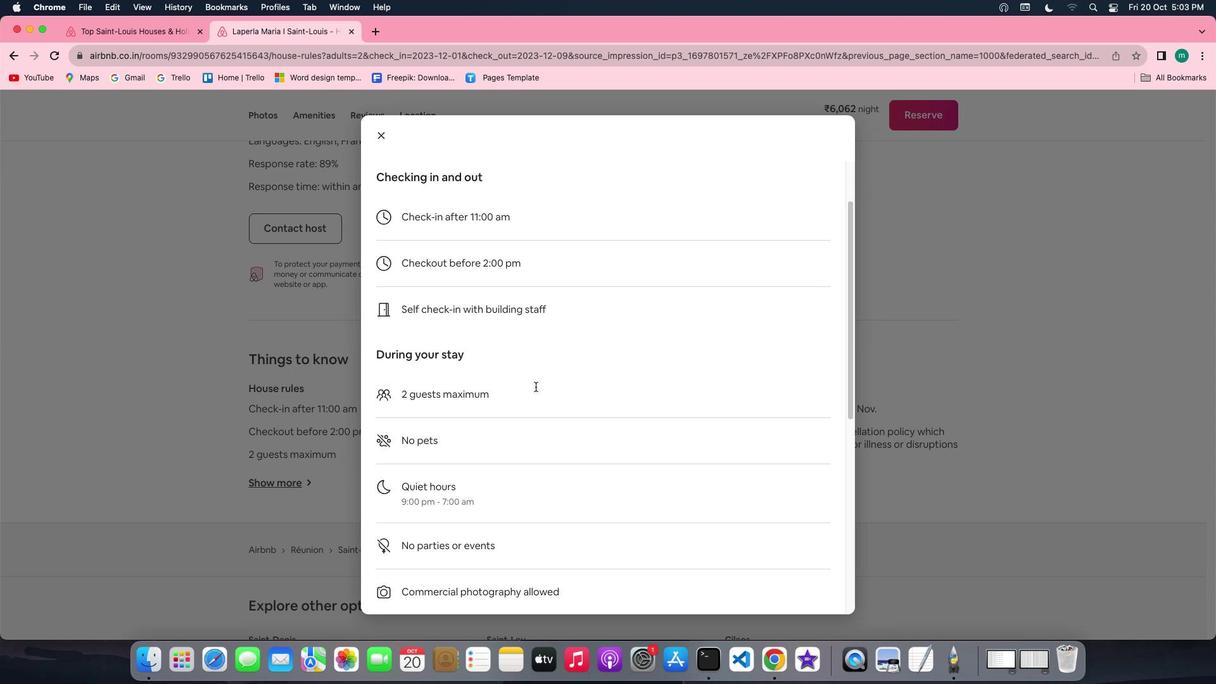 
Action: Mouse scrolled (535, 387) with delta (0, 0)
Screenshot: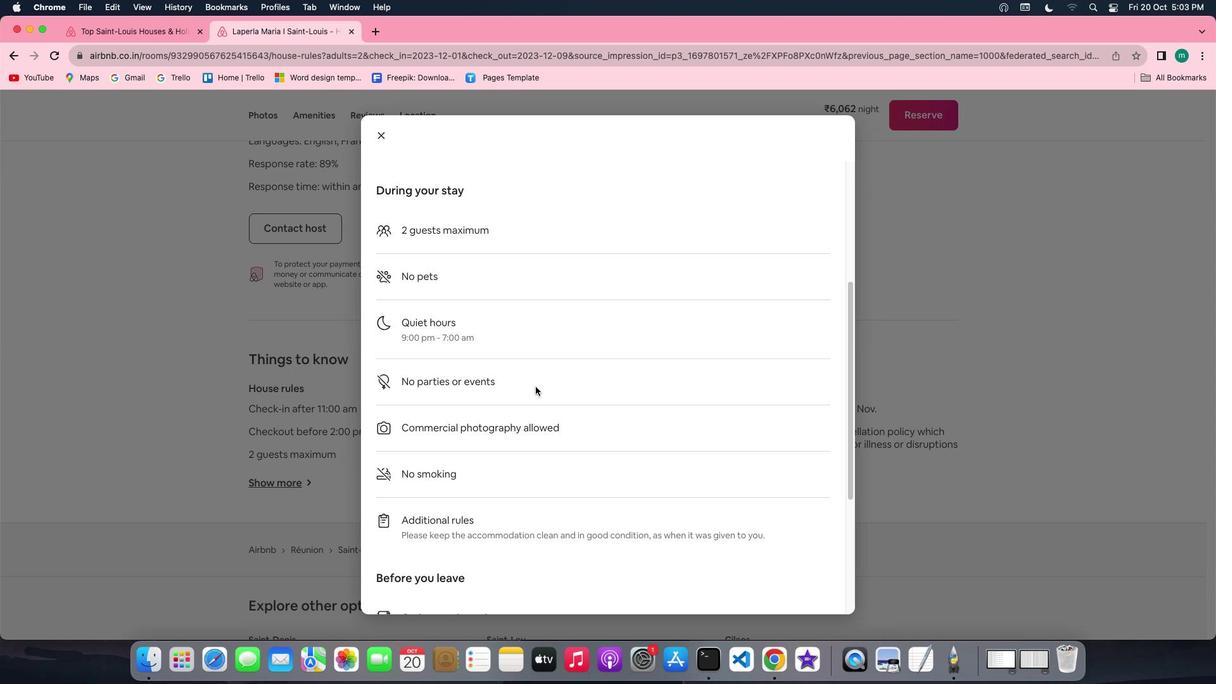 
Action: Mouse scrolled (535, 387) with delta (0, 0)
Screenshot: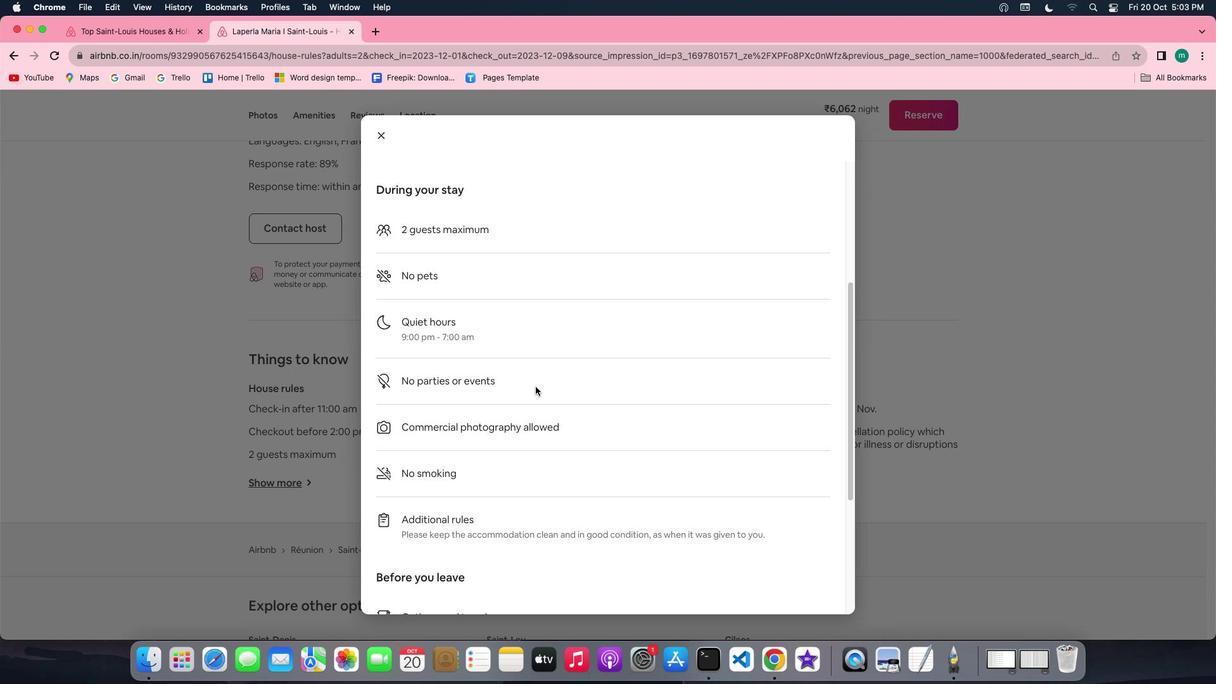 
Action: Mouse scrolled (535, 387) with delta (0, 0)
Screenshot: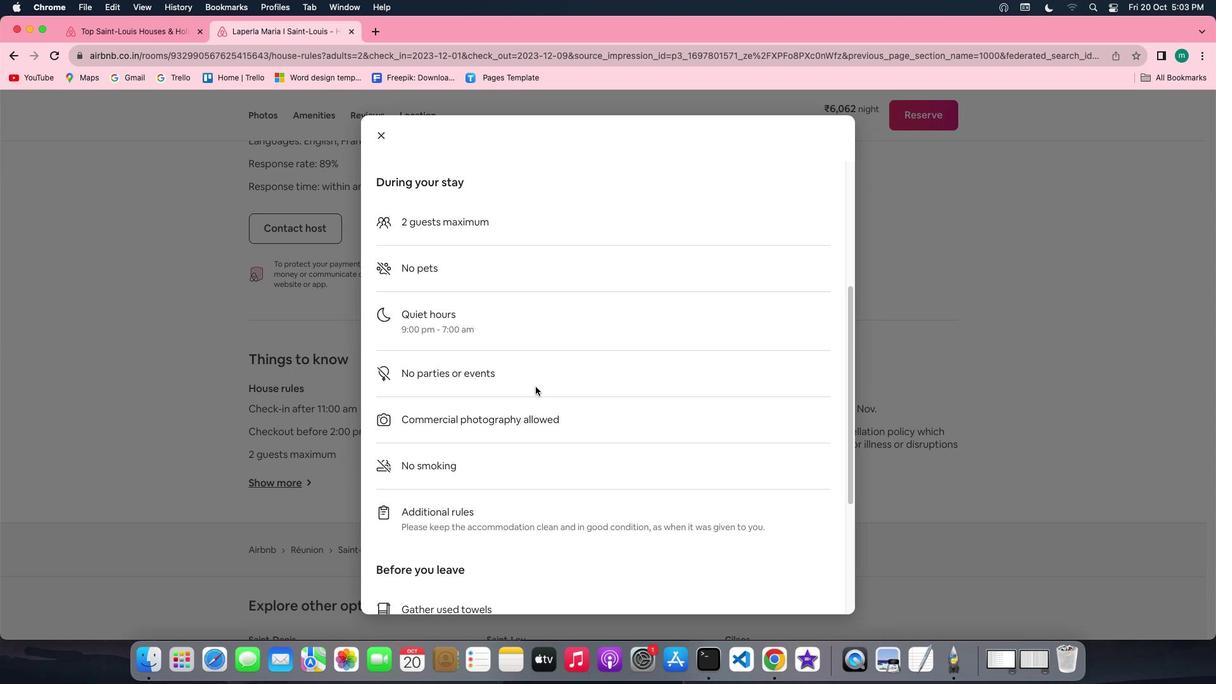 
Action: Mouse scrolled (535, 387) with delta (0, 0)
Screenshot: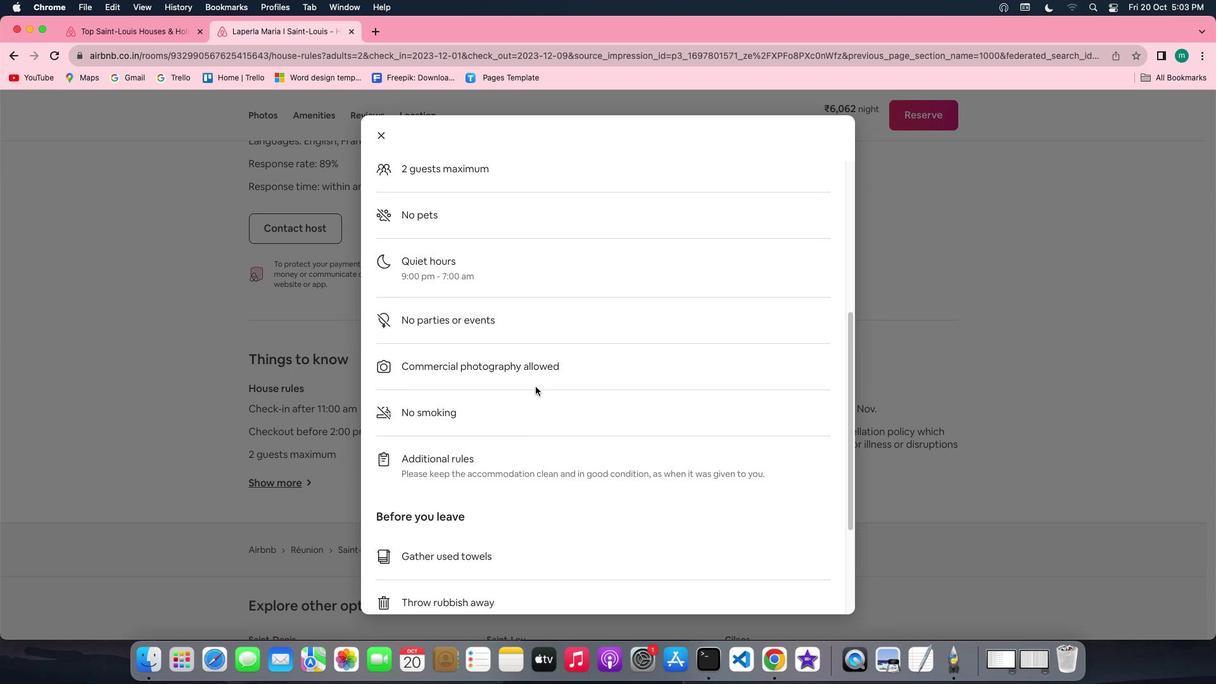 
Action: Mouse scrolled (535, 387) with delta (0, 0)
Screenshot: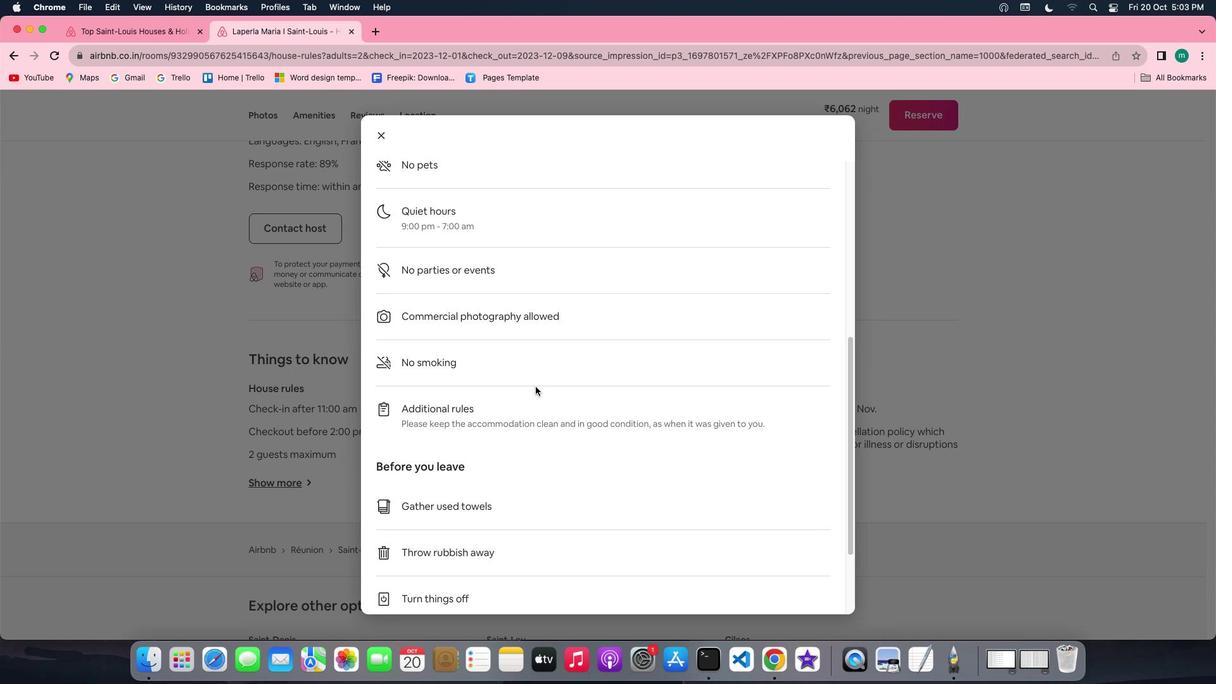 
Action: Mouse scrolled (535, 387) with delta (0, 0)
Screenshot: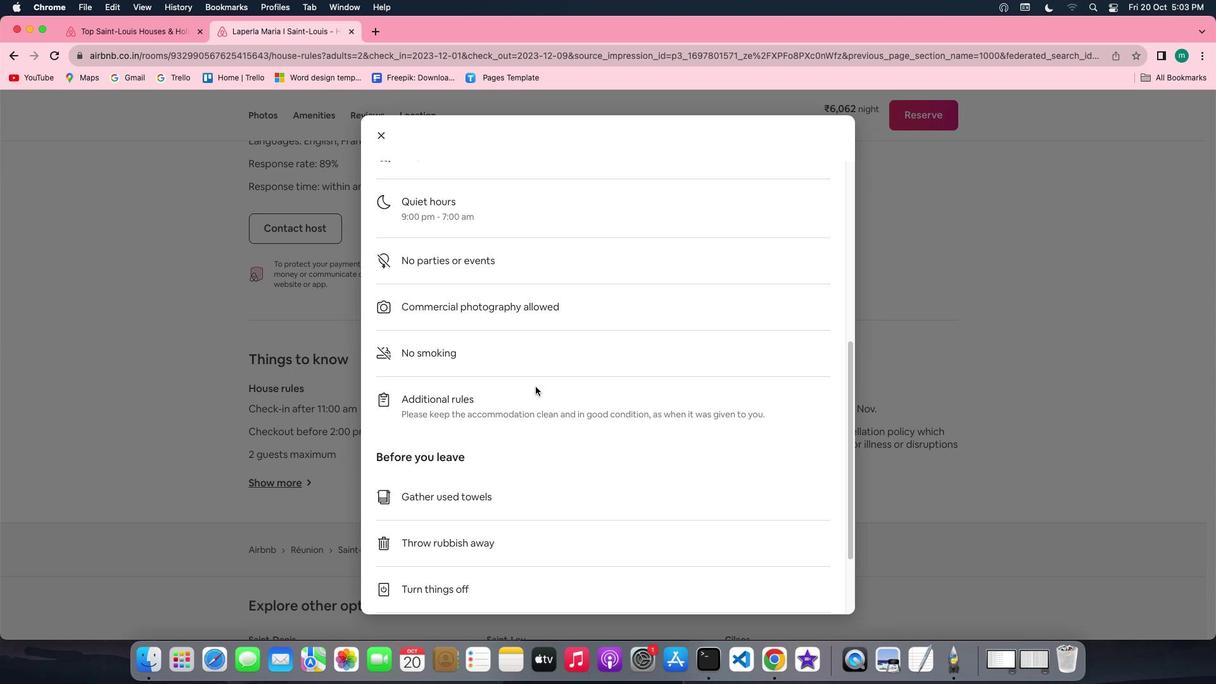 
Action: Mouse scrolled (535, 387) with delta (0, -1)
Screenshot: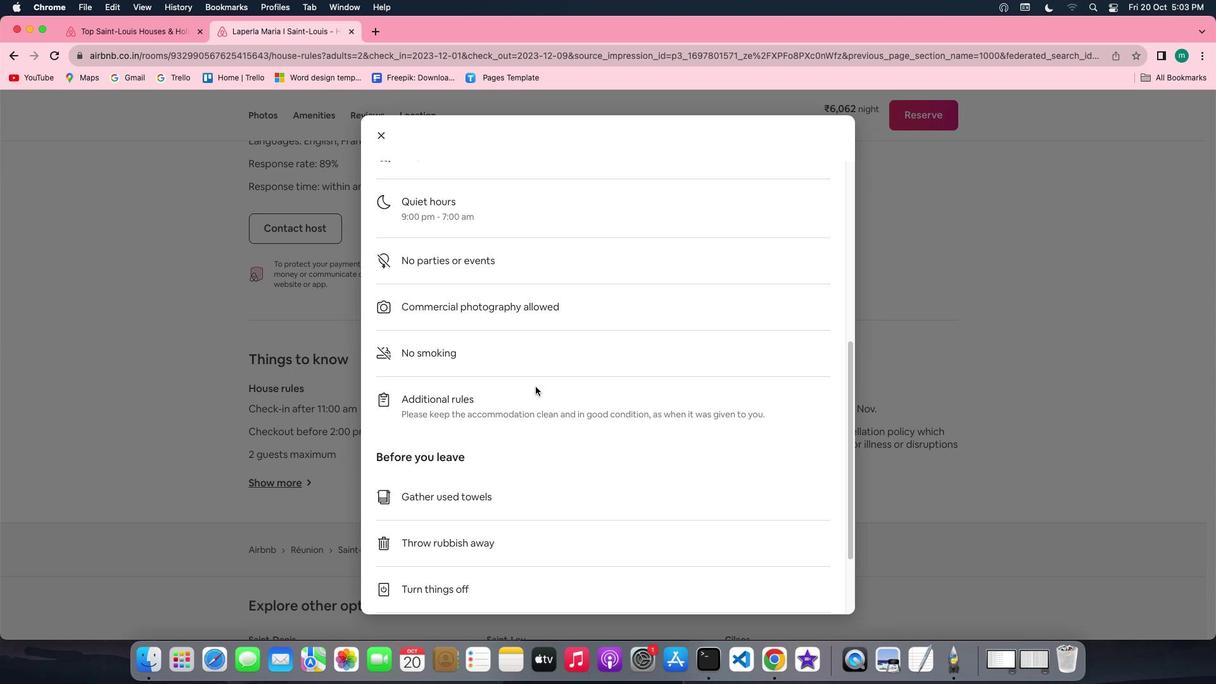 
Action: Mouse scrolled (535, 387) with delta (0, -2)
Screenshot: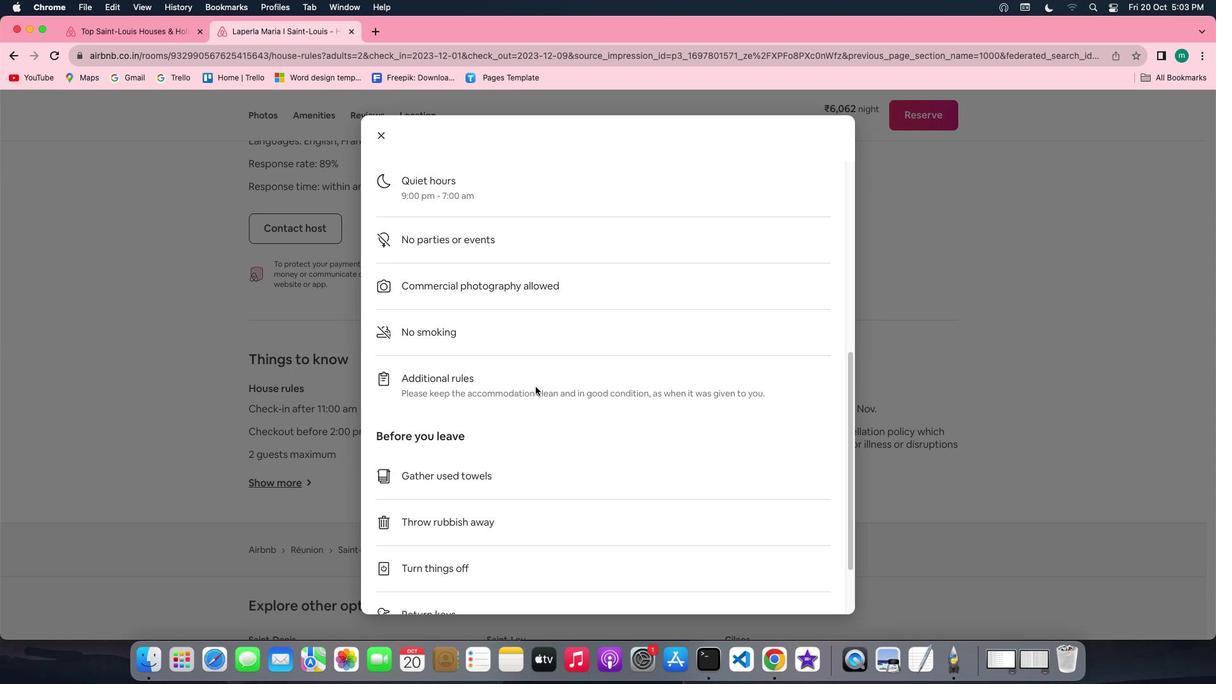 
Action: Mouse scrolled (535, 387) with delta (0, -3)
Screenshot: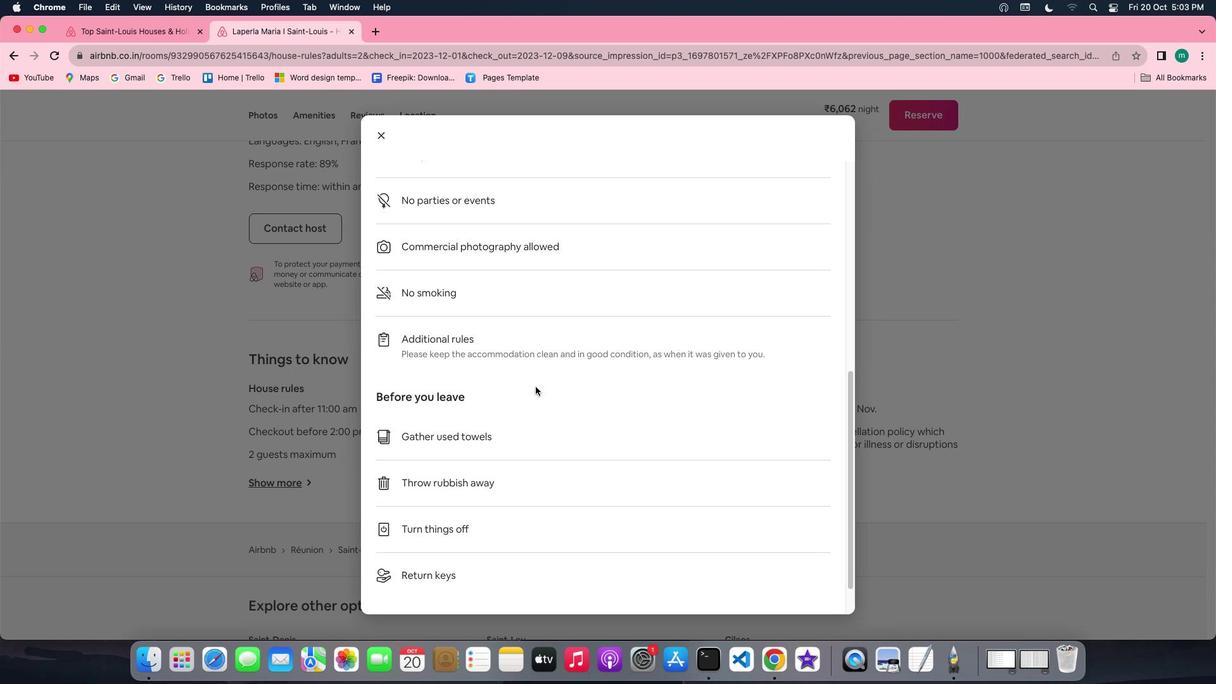 
Action: Mouse scrolled (535, 387) with delta (0, 0)
